 Task: Buy 3 Sport Headbands of size small for Boys from Accessories section under best seller category for shipping address: Anna Garcia, 149 Hardman Road, Brattleboro, Vermont 05301, Cell Number 8028188313. Pay from credit card ending with 6759, CVV 506
Action: Mouse moved to (311, 99)
Screenshot: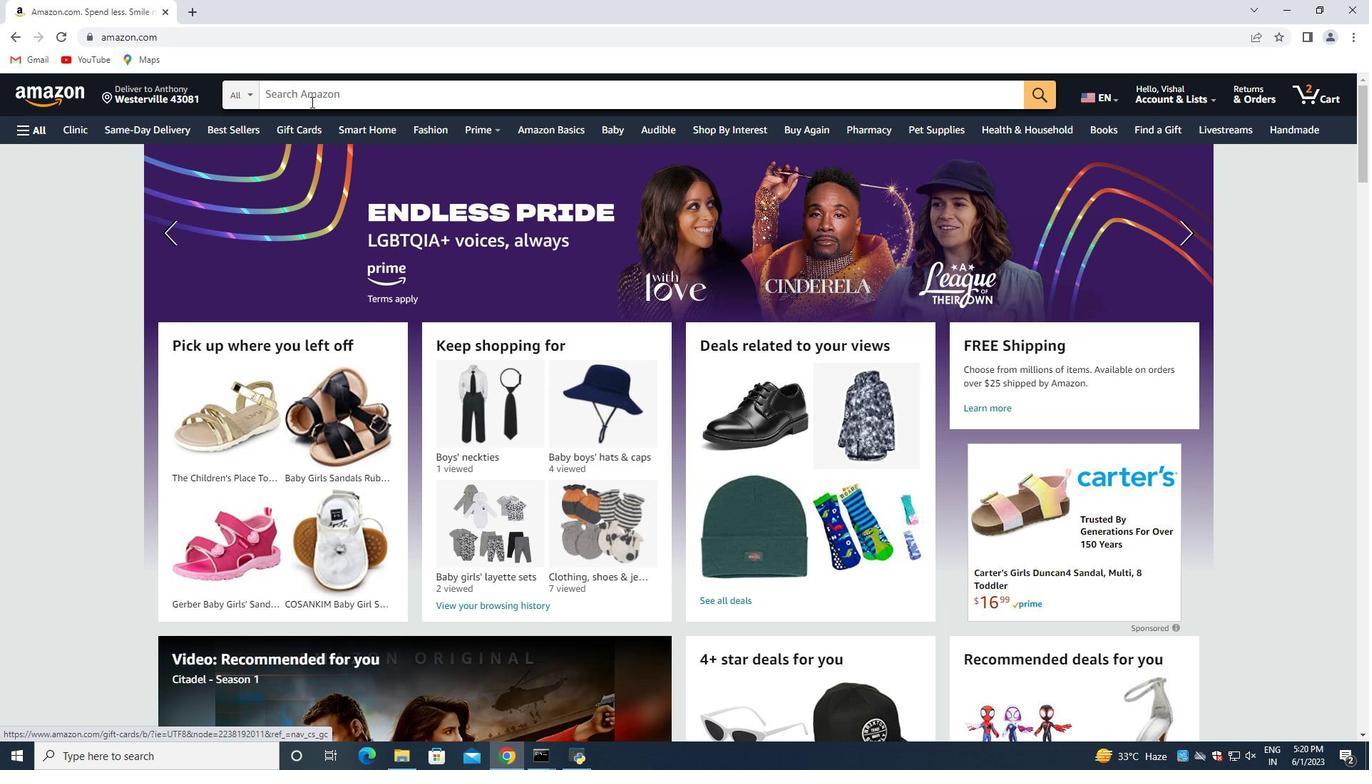 
Action: Mouse pressed left at (311, 99)
Screenshot: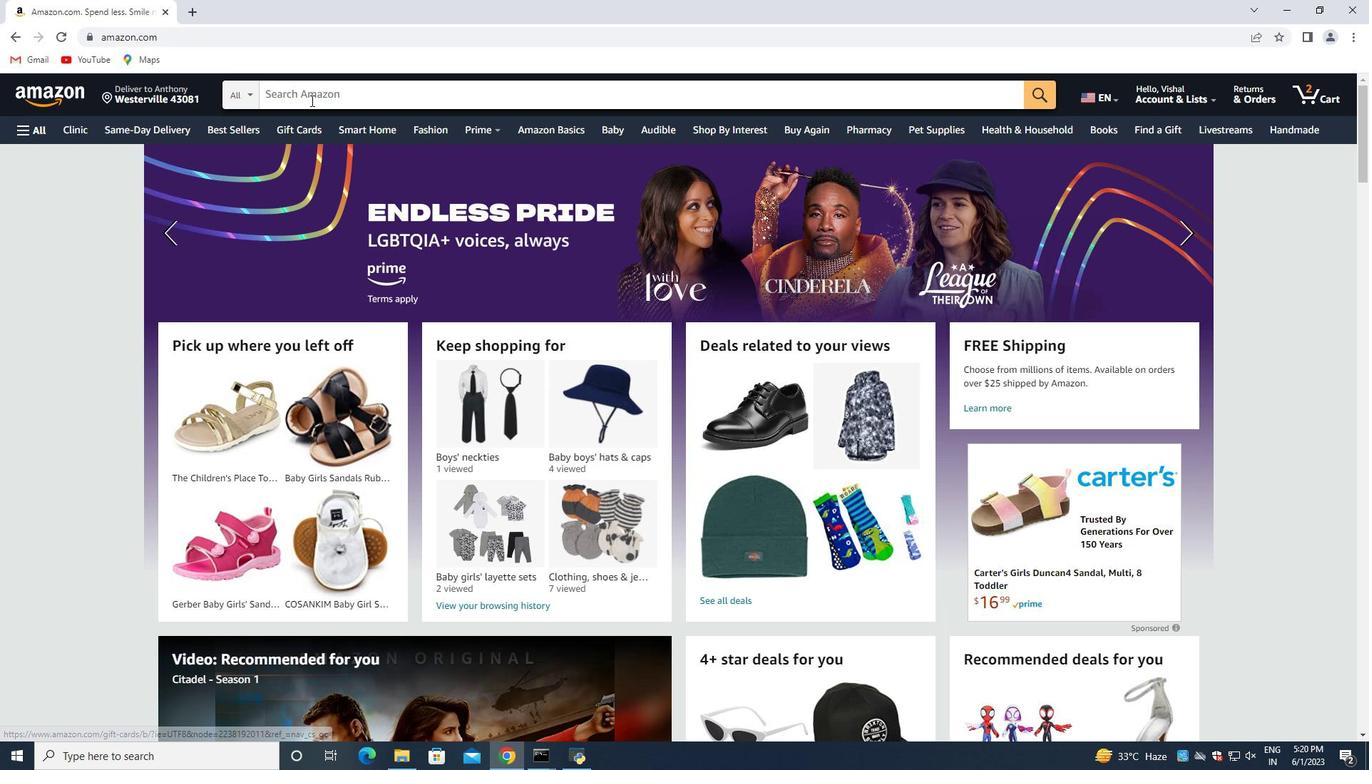 
Action: Key pressed <Key.shift>Sport<Key.space><Key.shift>Headbands<Key.space>of<Key.space>size<Key.space>small<Key.space>for<Key.space>boys<Key.enter>
Screenshot: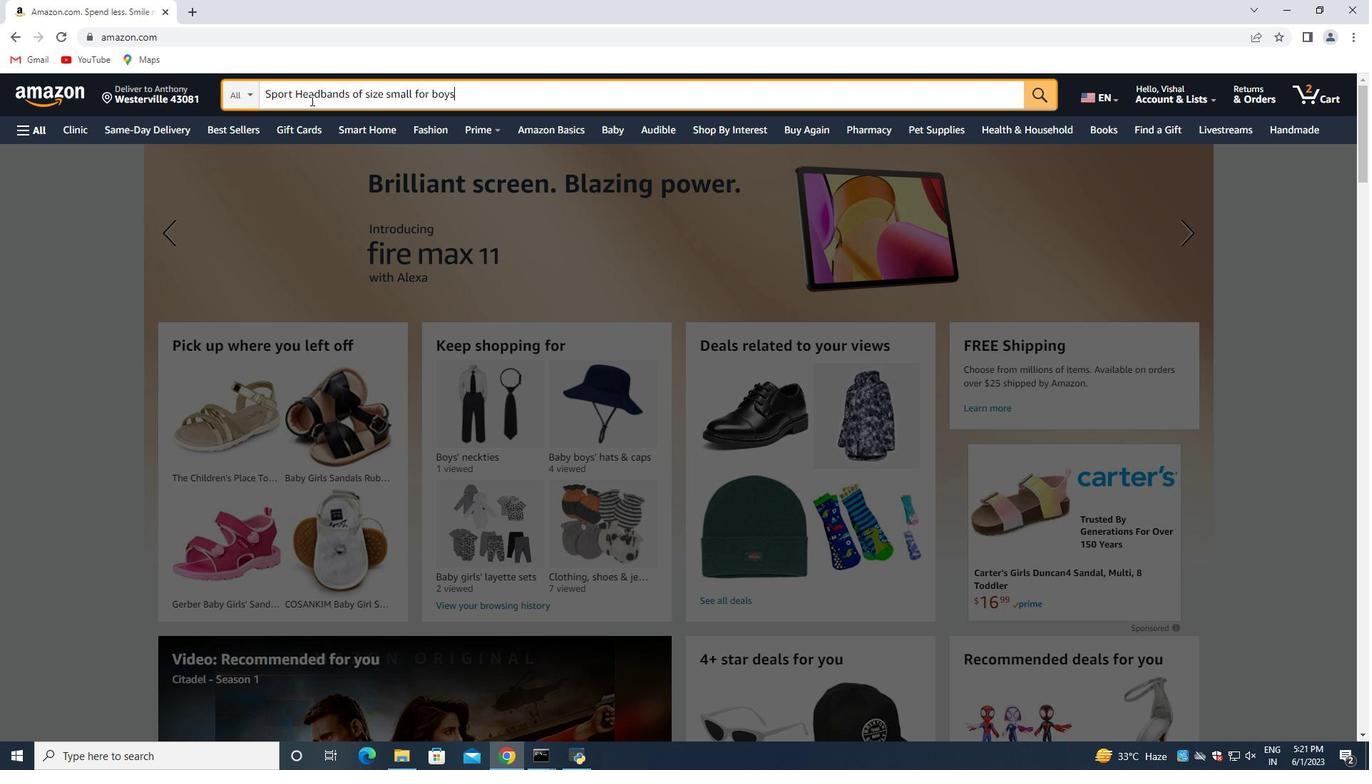 
Action: Mouse moved to (286, 143)
Screenshot: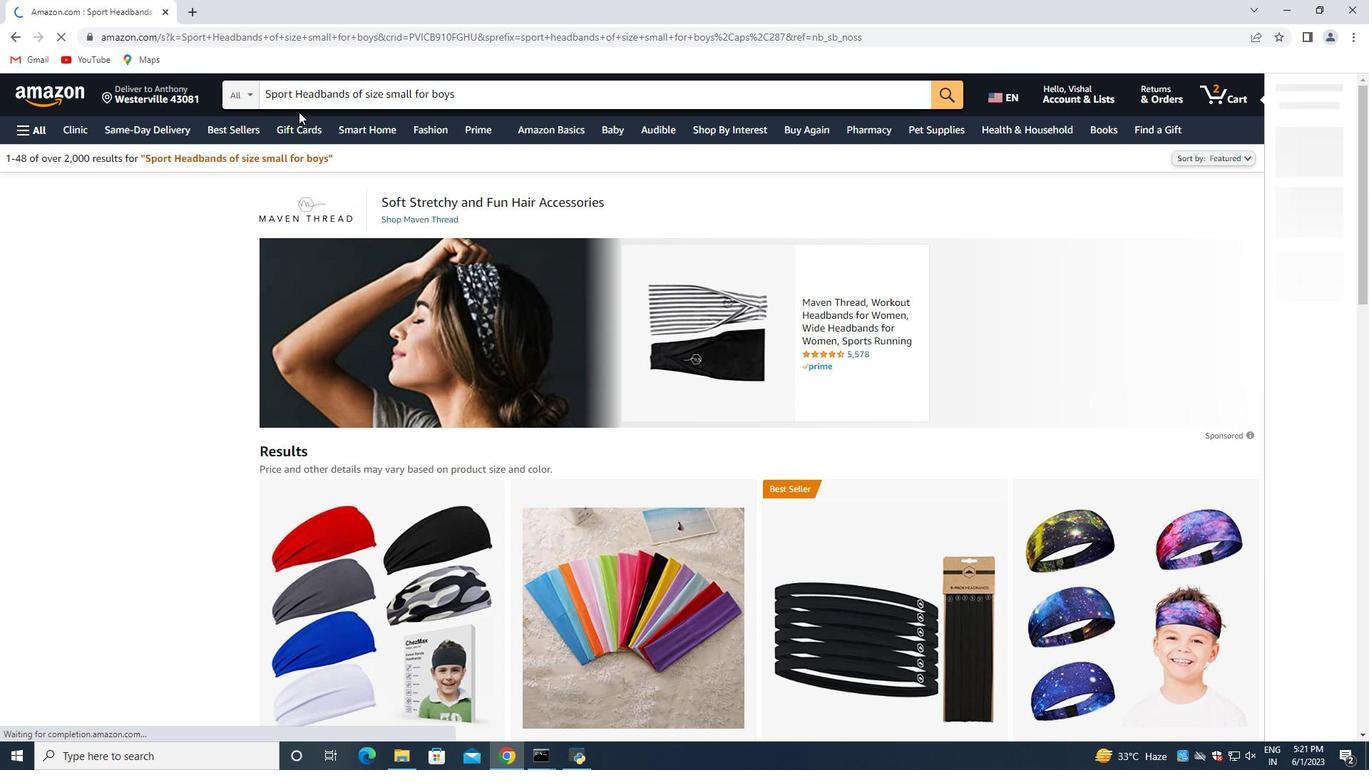 
Action: Mouse scrolled (286, 142) with delta (0, 0)
Screenshot: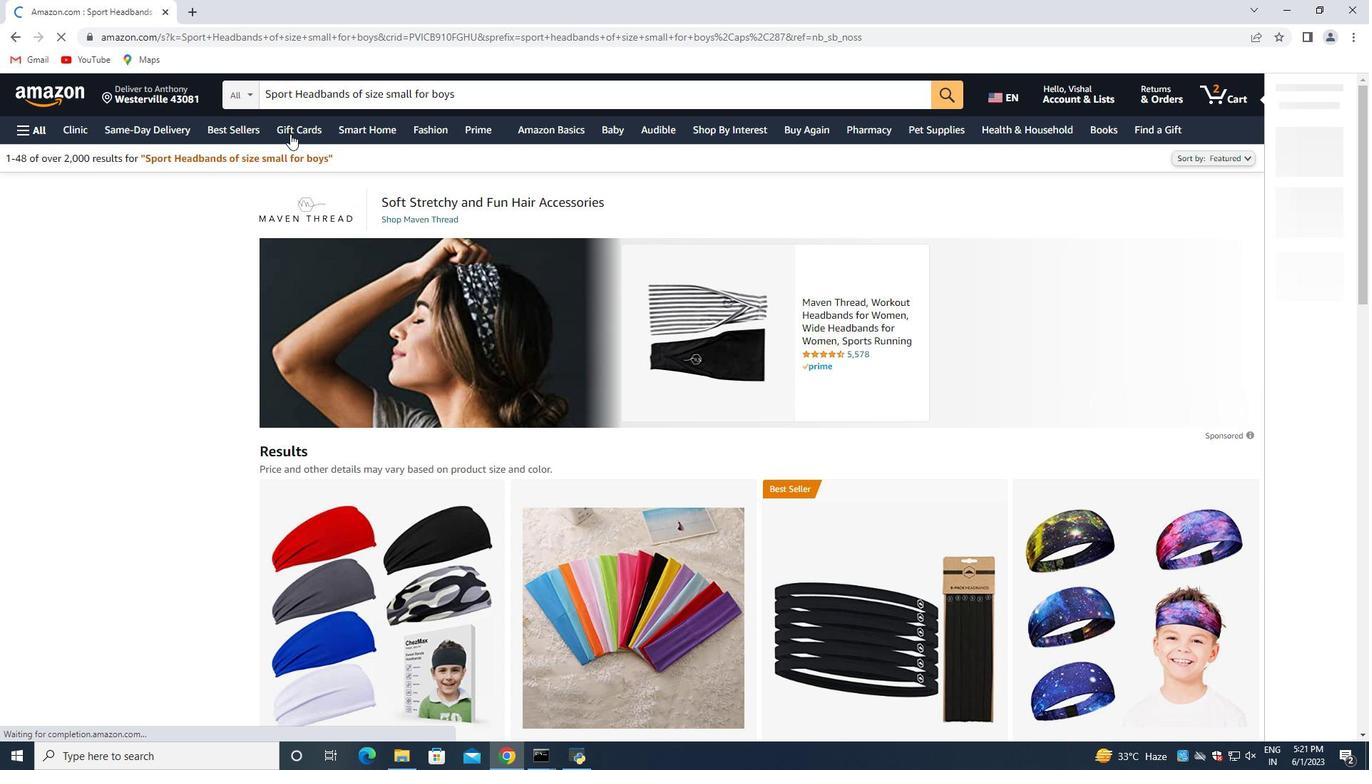 
Action: Mouse moved to (286, 144)
Screenshot: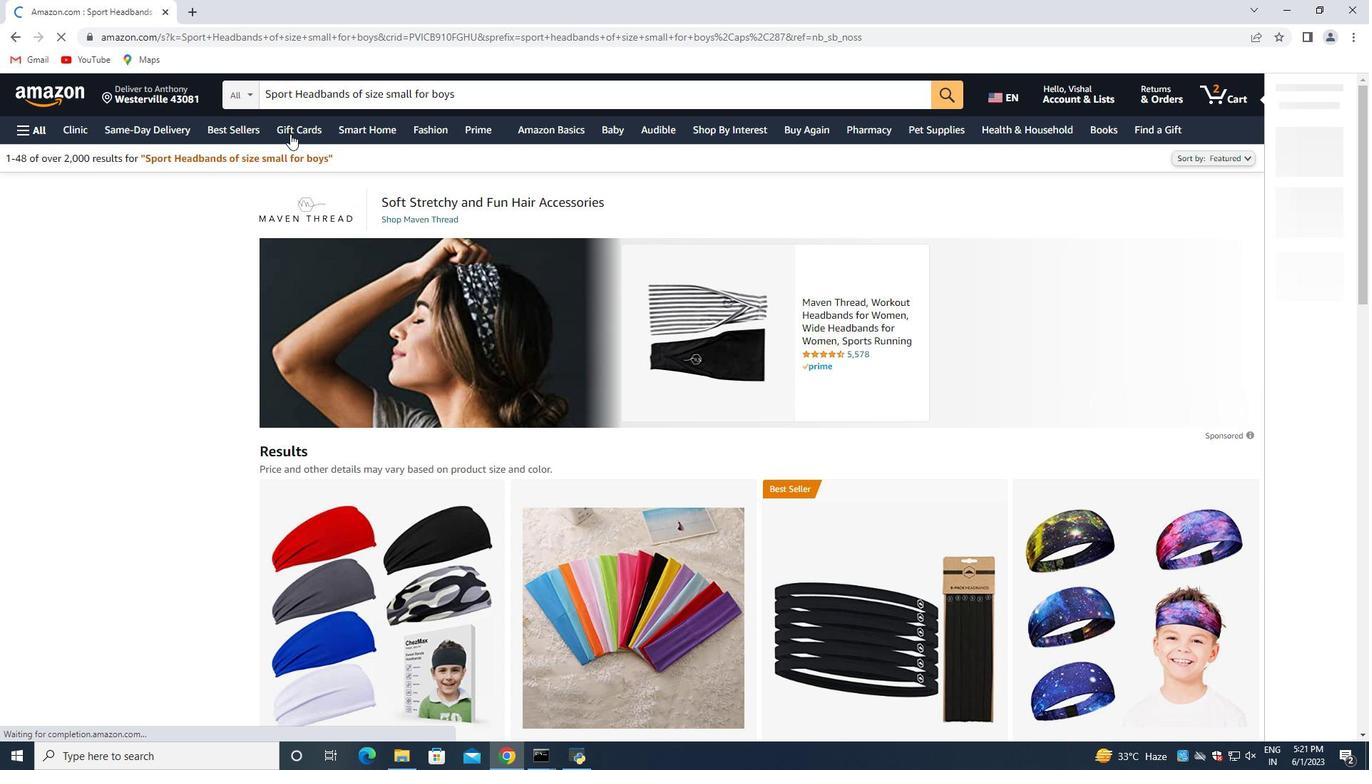 
Action: Mouse scrolled (286, 143) with delta (0, 0)
Screenshot: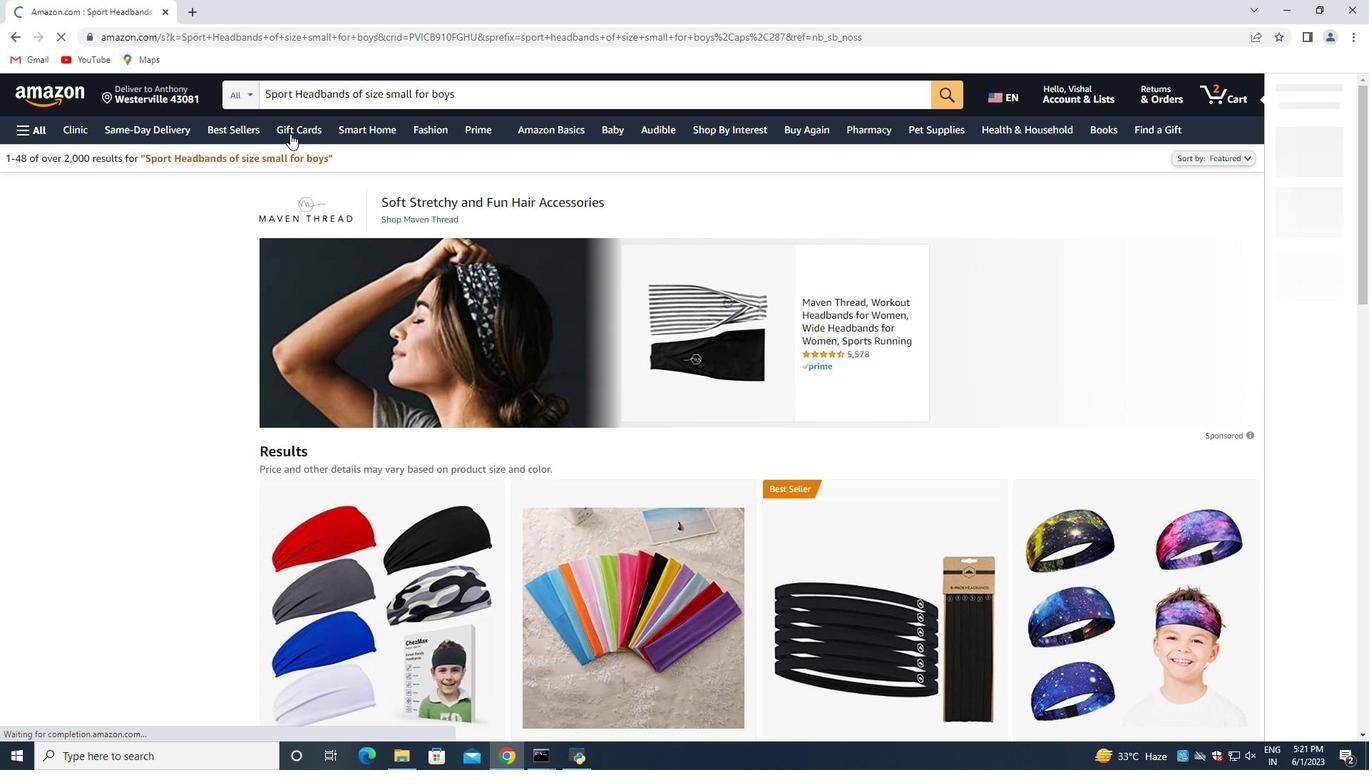 
Action: Mouse moved to (285, 148)
Screenshot: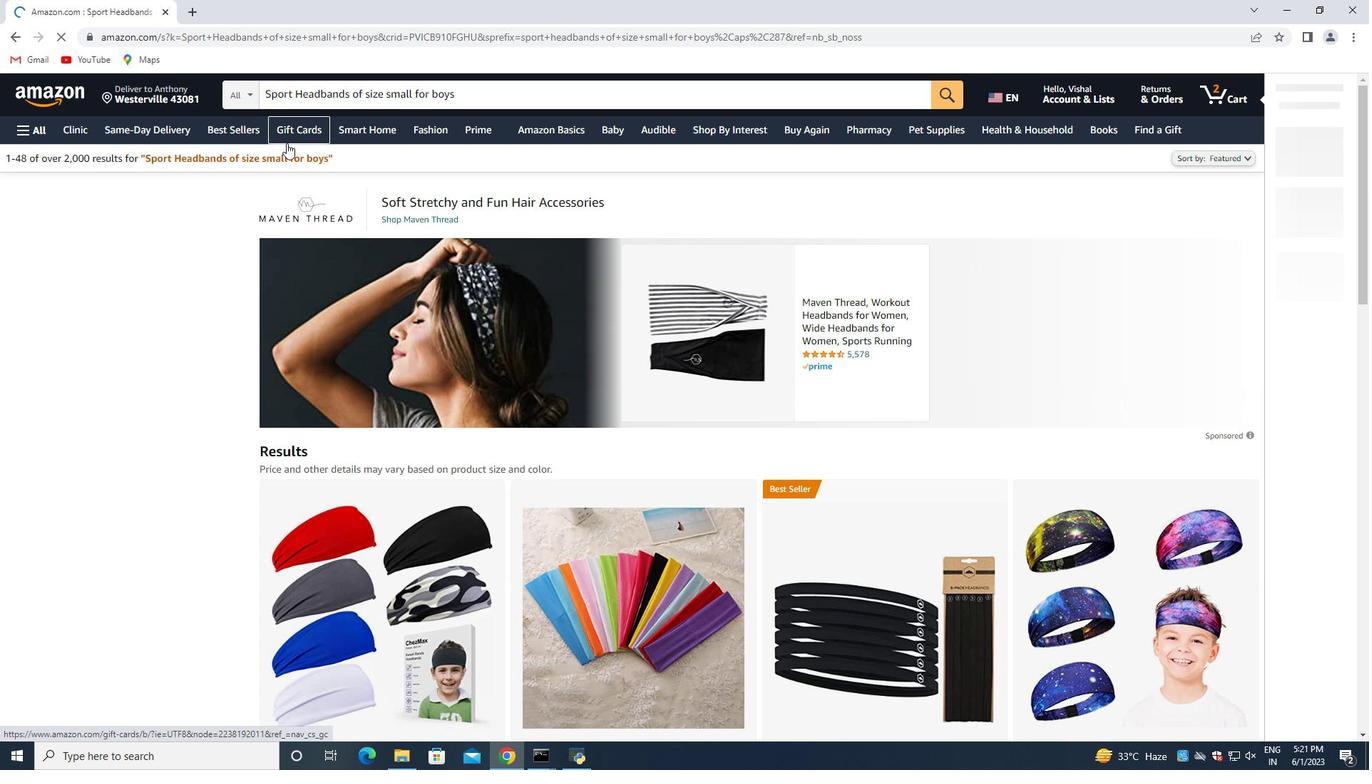 
Action: Mouse scrolled (285, 147) with delta (0, 0)
Screenshot: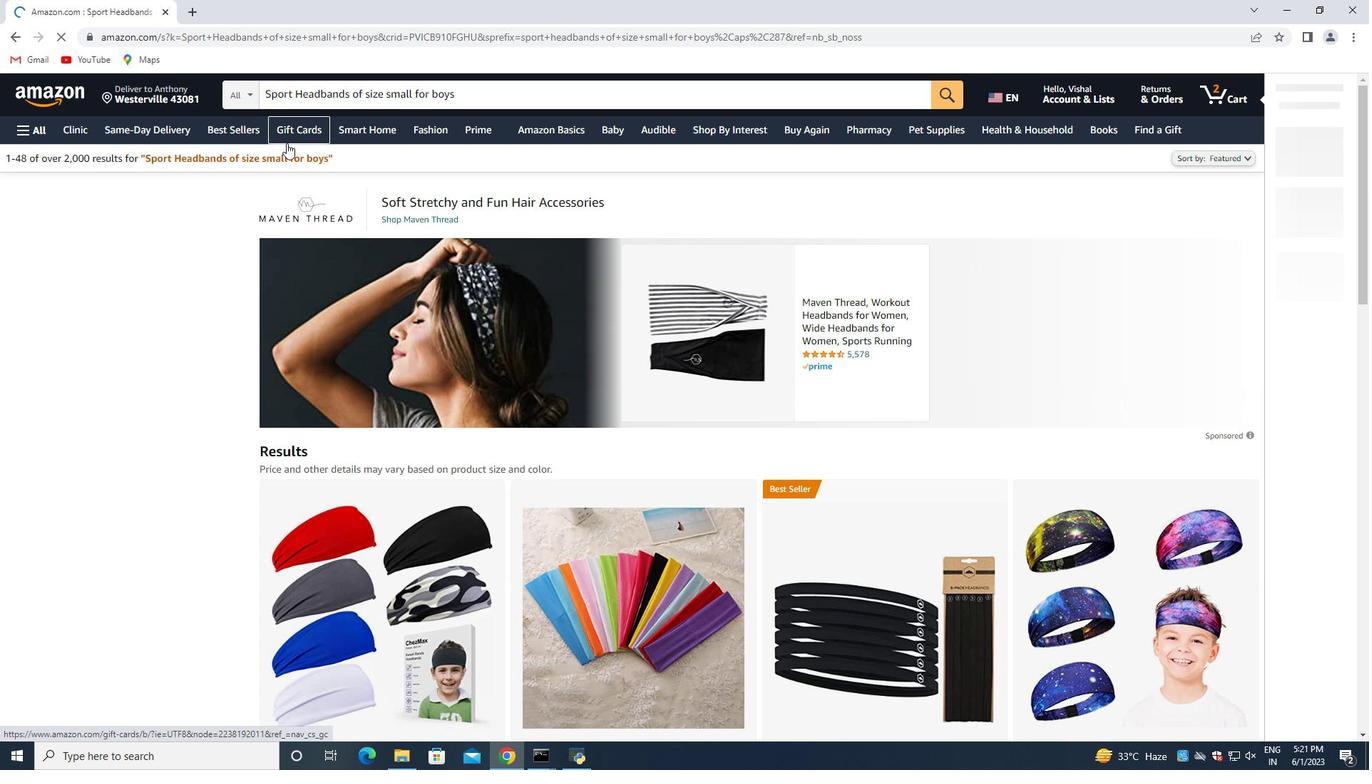 
Action: Mouse moved to (282, 149)
Screenshot: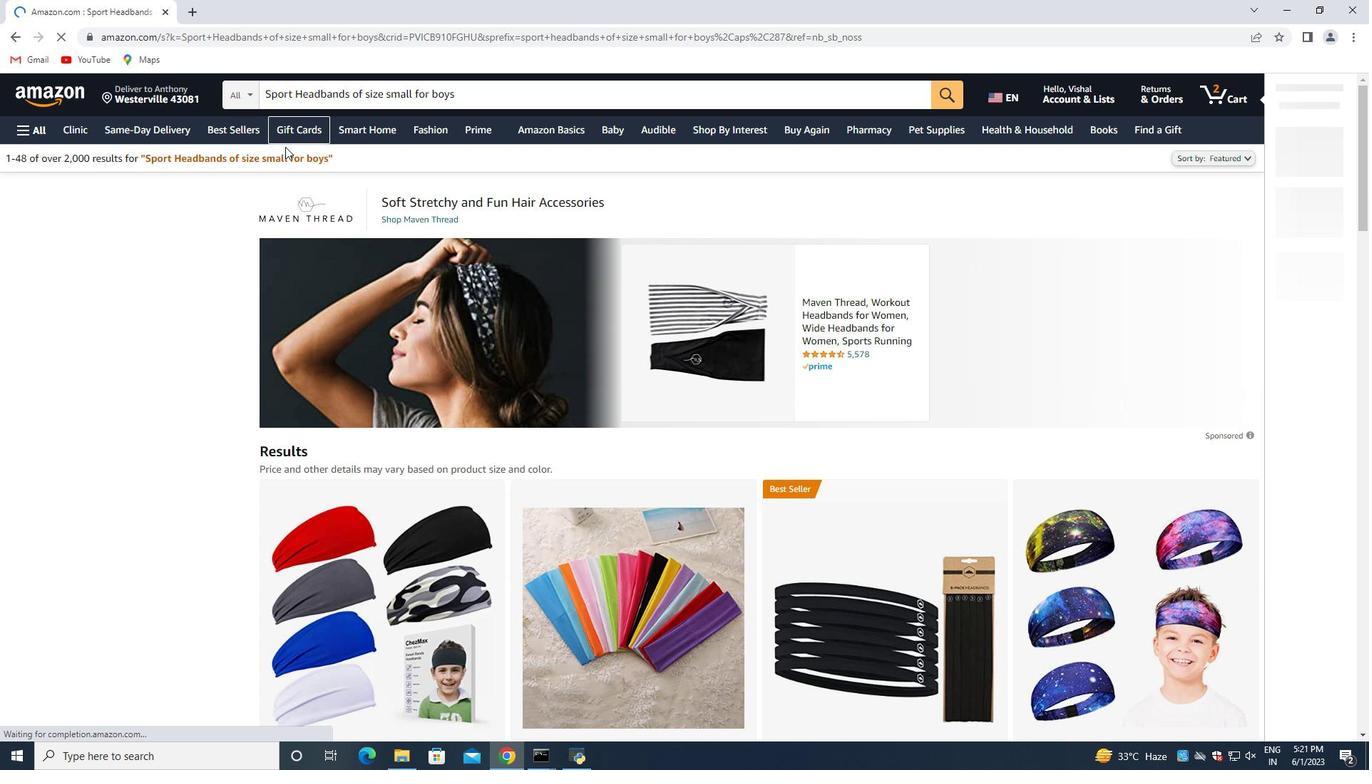 
Action: Mouse scrolled (282, 148) with delta (0, 0)
Screenshot: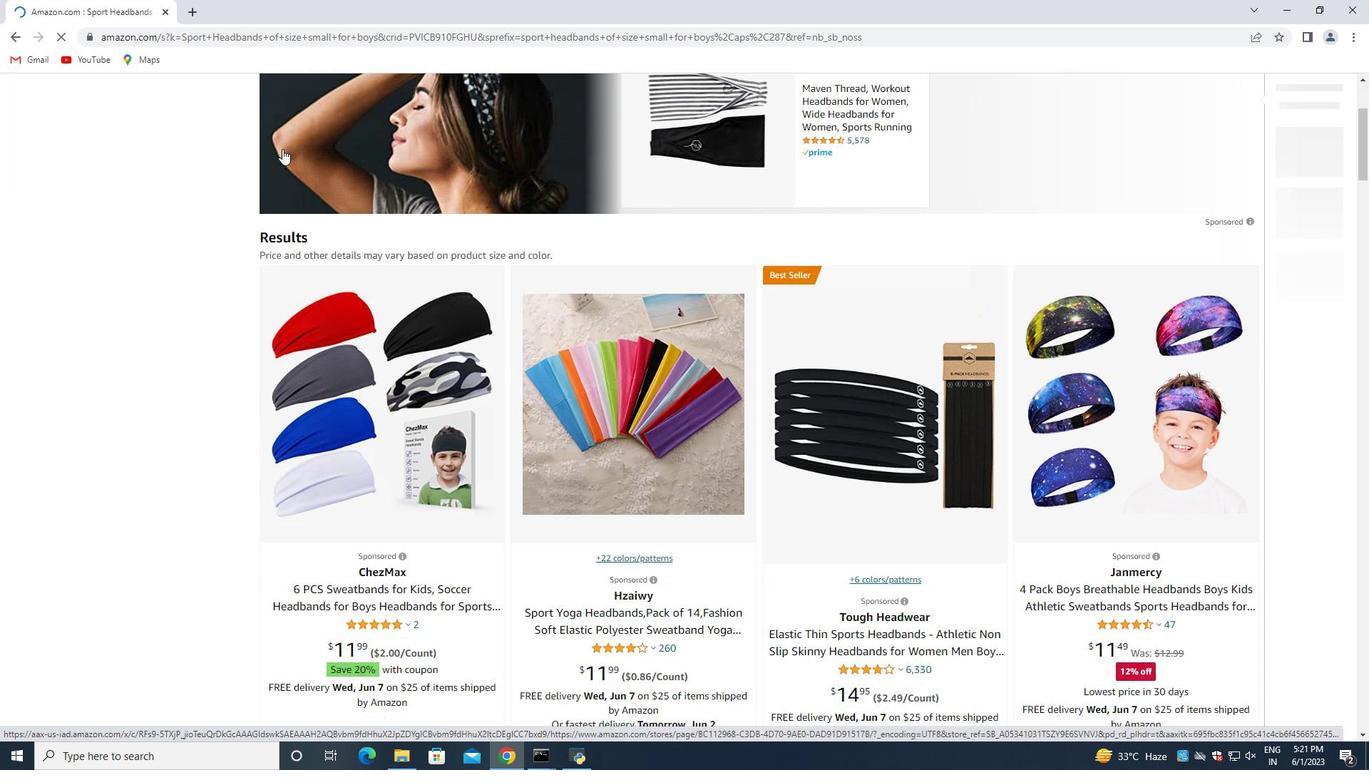 
Action: Mouse moved to (273, 154)
Screenshot: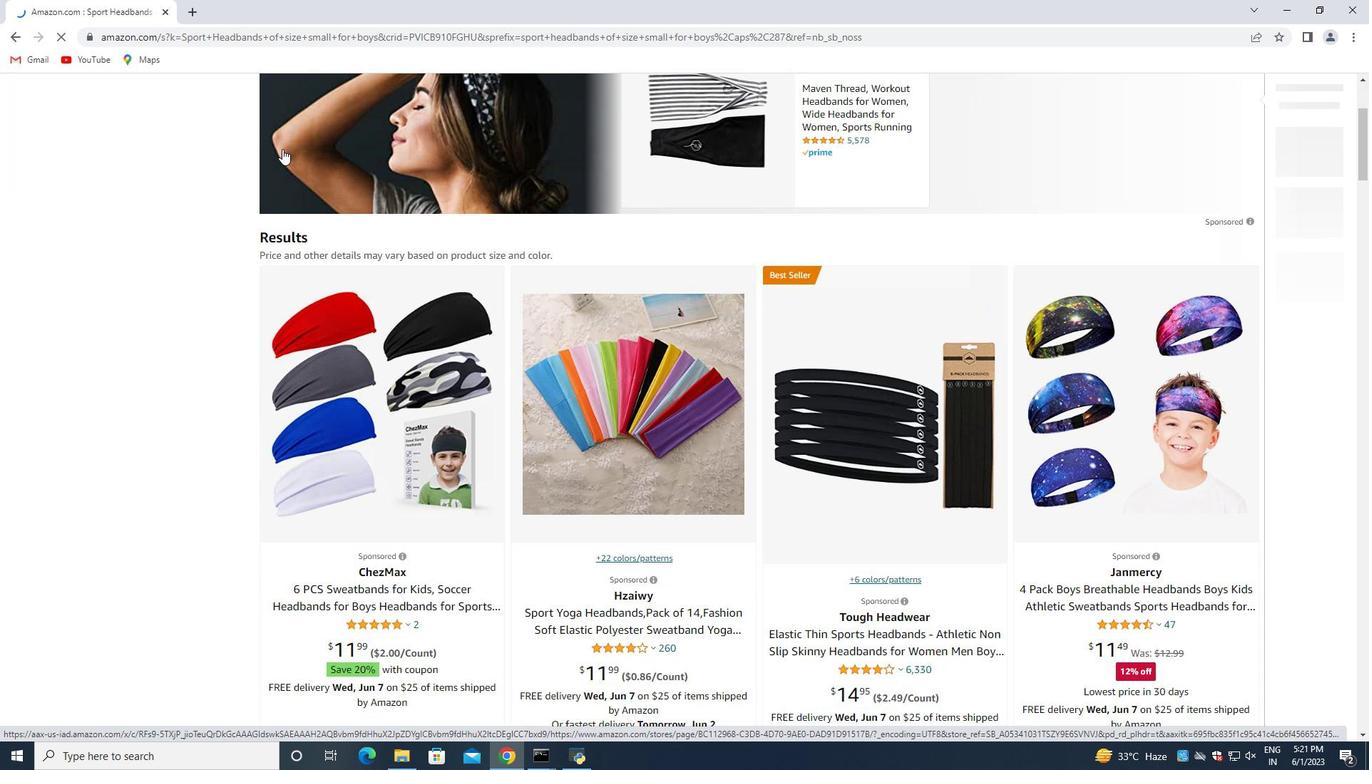 
Action: Mouse scrolled (278, 150) with delta (0, 0)
Screenshot: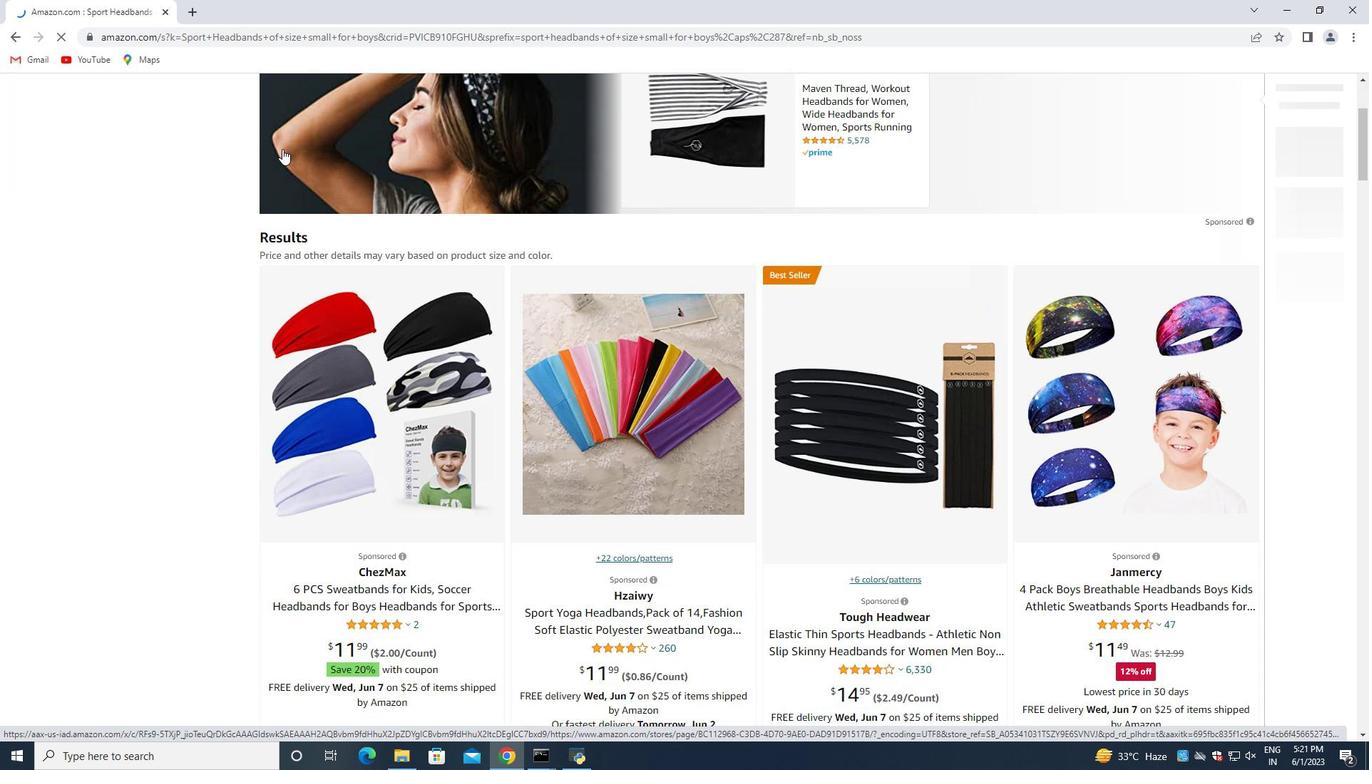 
Action: Mouse moved to (272, 154)
Screenshot: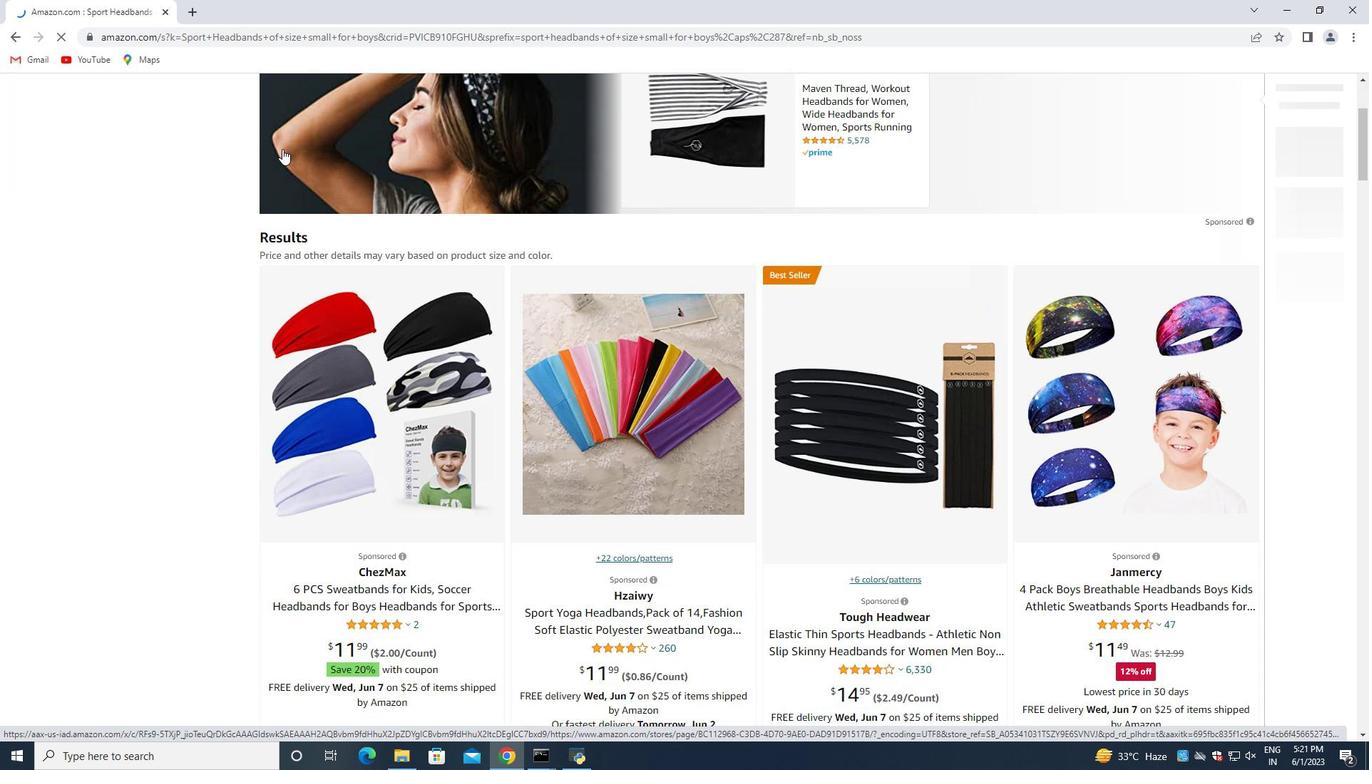 
Action: Mouse scrolled (272, 153) with delta (0, 0)
Screenshot: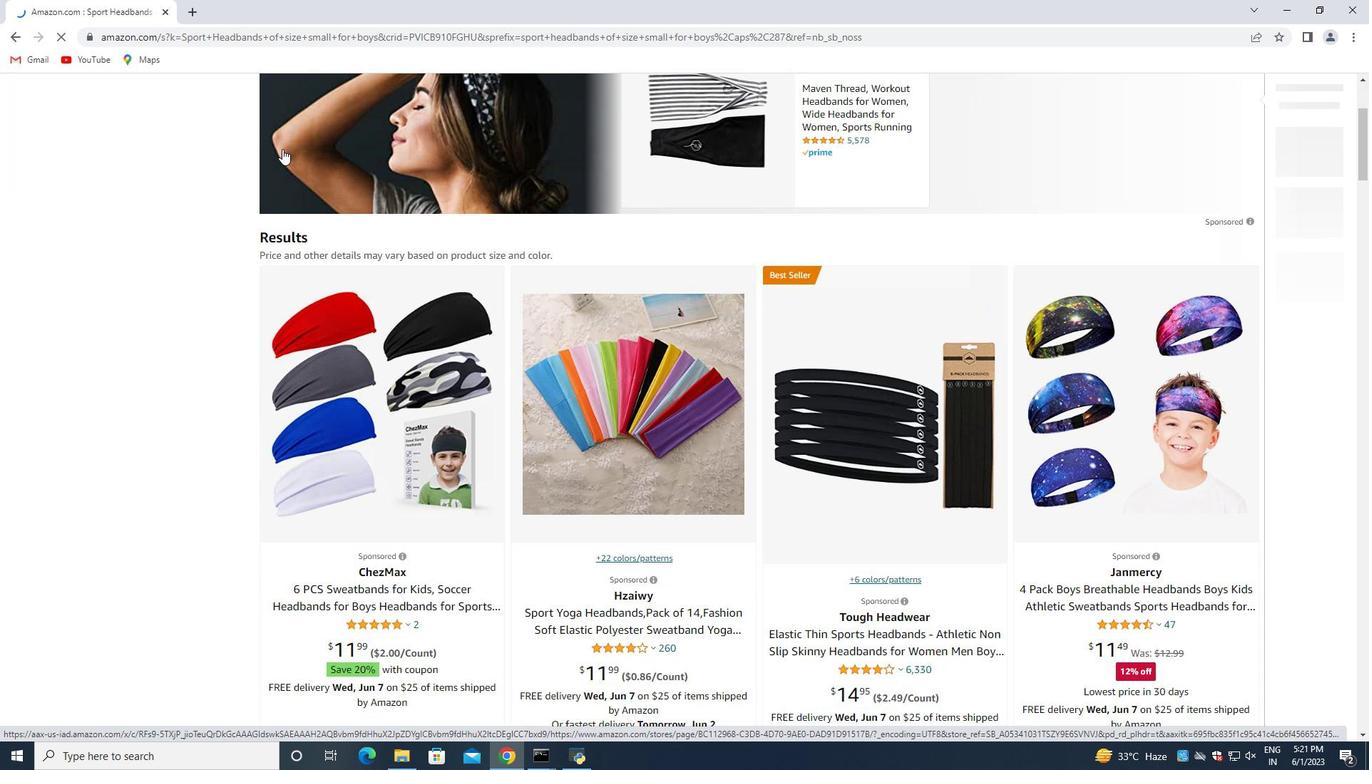 
Action: Mouse moved to (269, 155)
Screenshot: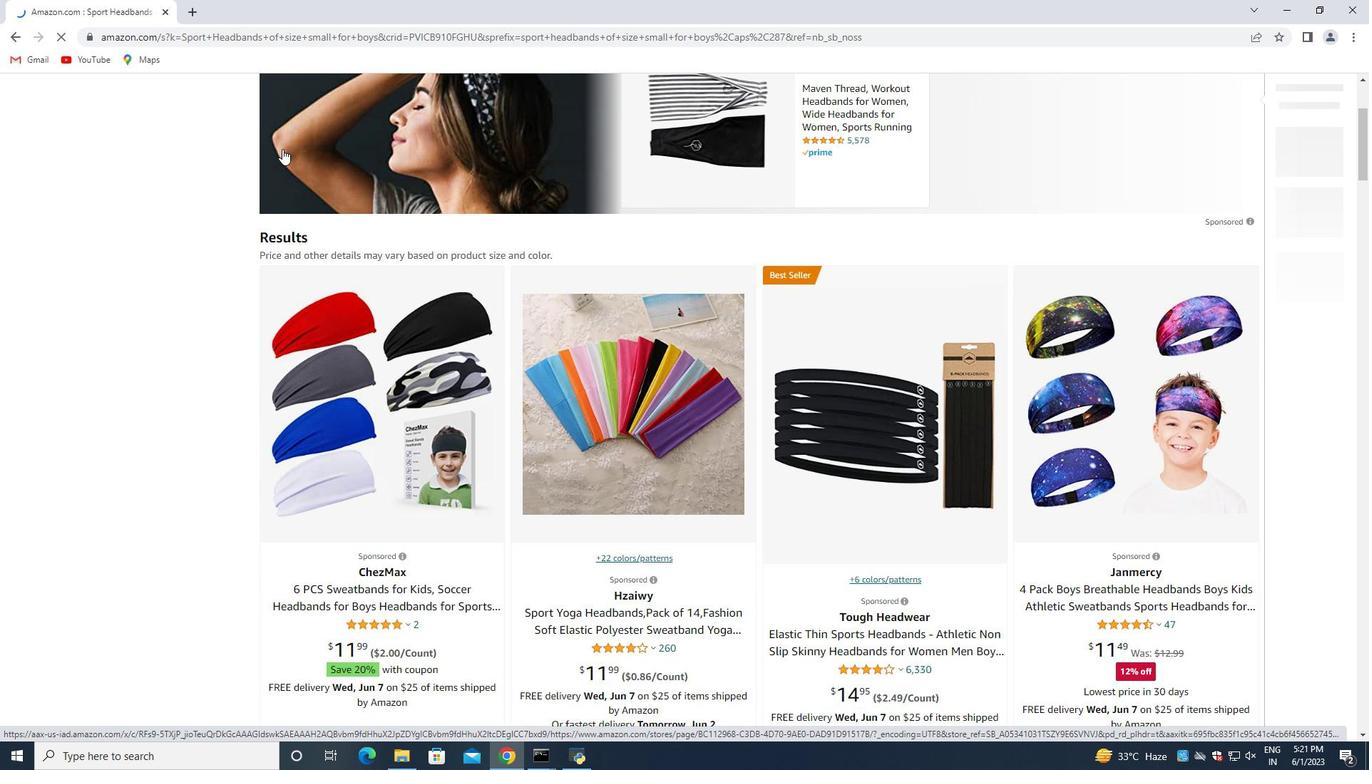 
Action: Mouse scrolled (269, 156) with delta (0, 0)
Screenshot: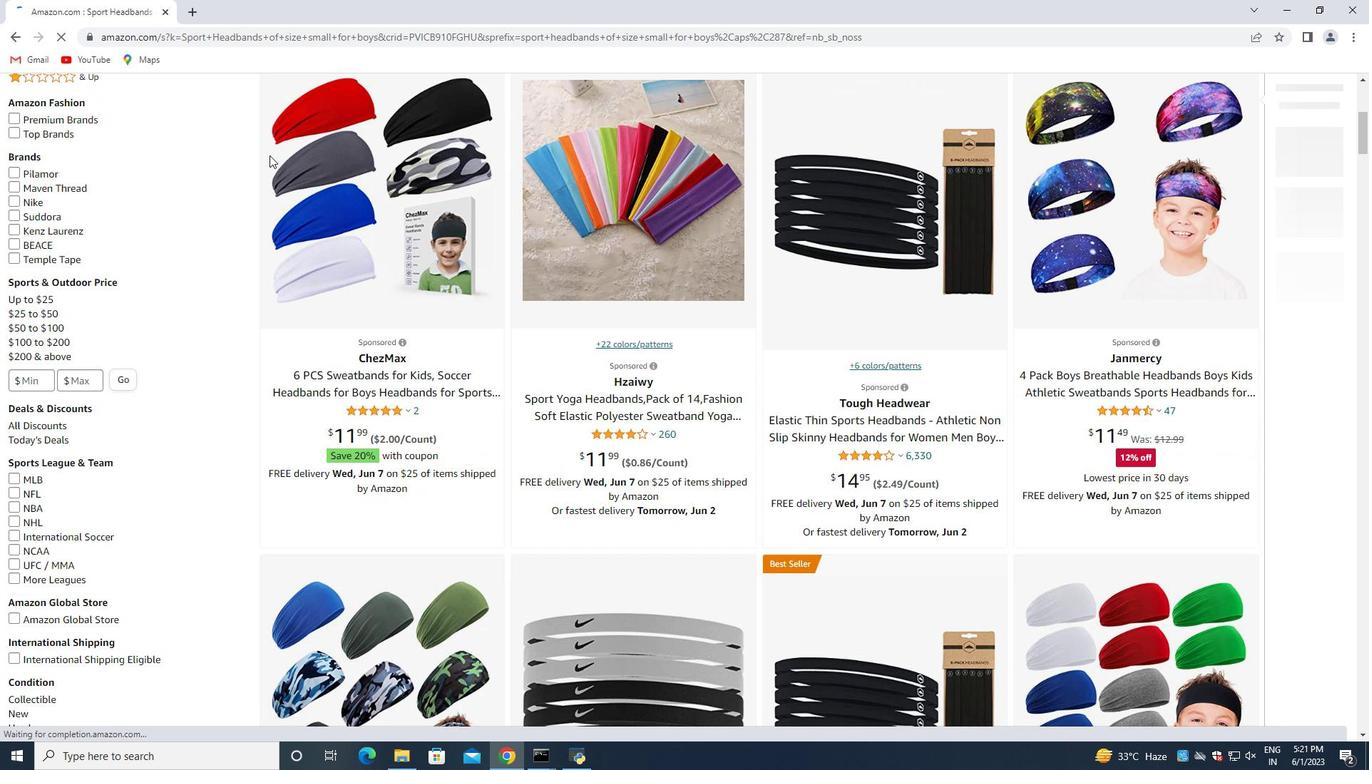 
Action: Mouse scrolled (269, 156) with delta (0, 0)
Screenshot: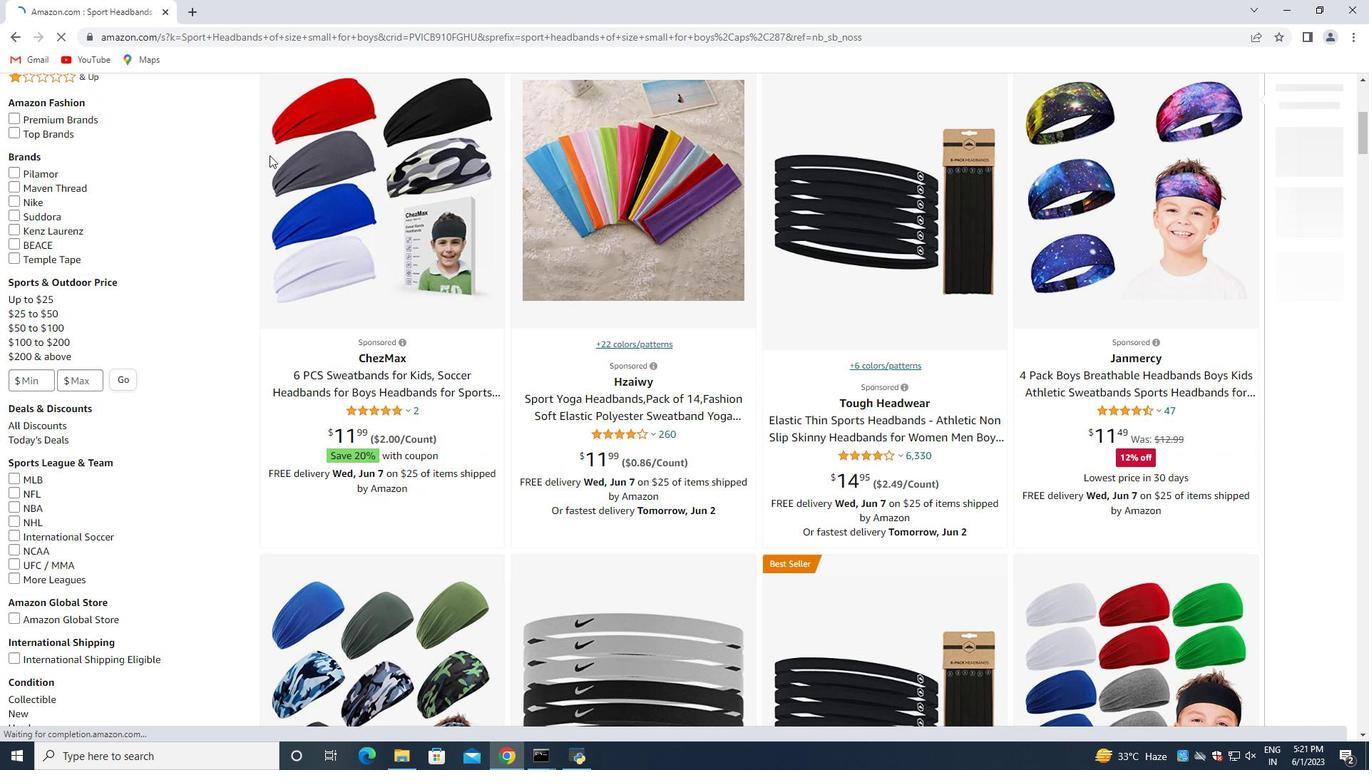 
Action: Mouse scrolled (269, 156) with delta (0, 0)
Screenshot: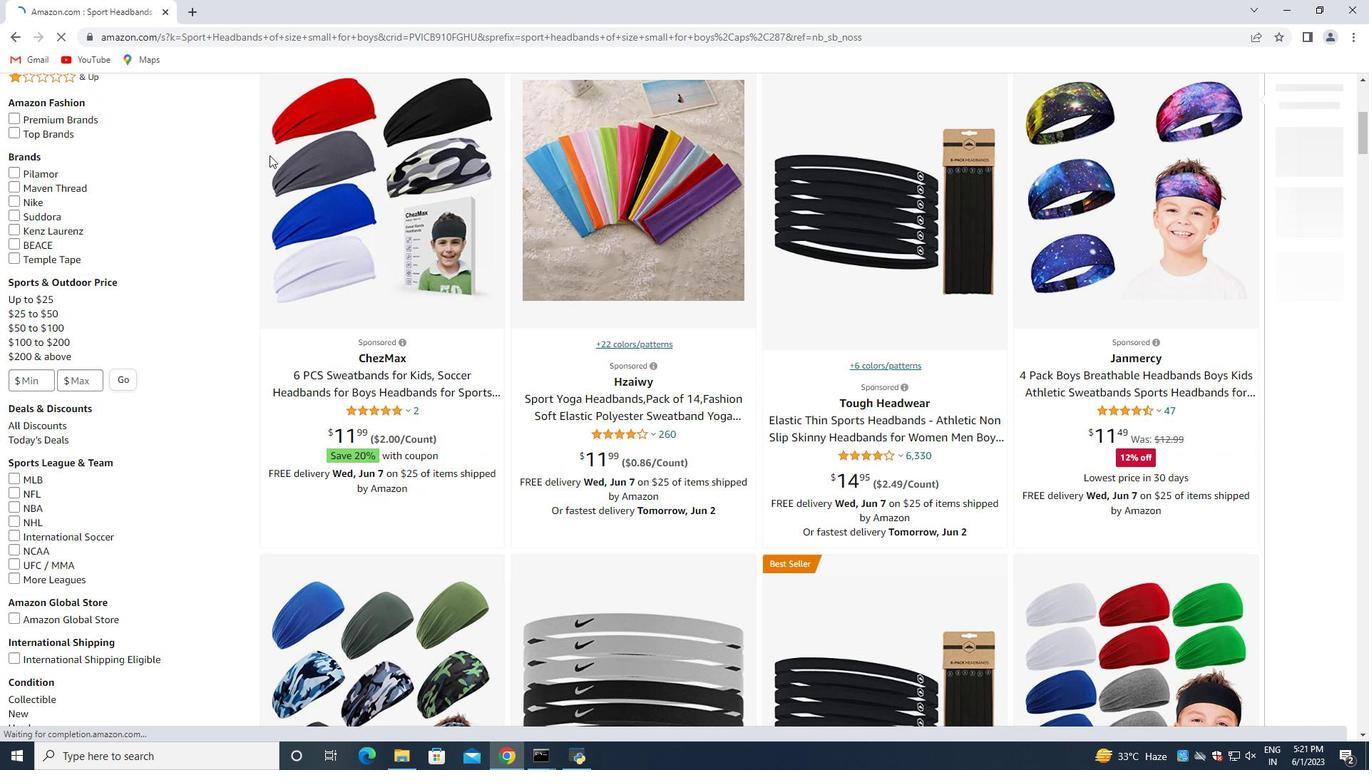 
Action: Mouse scrolled (269, 156) with delta (0, 0)
Screenshot: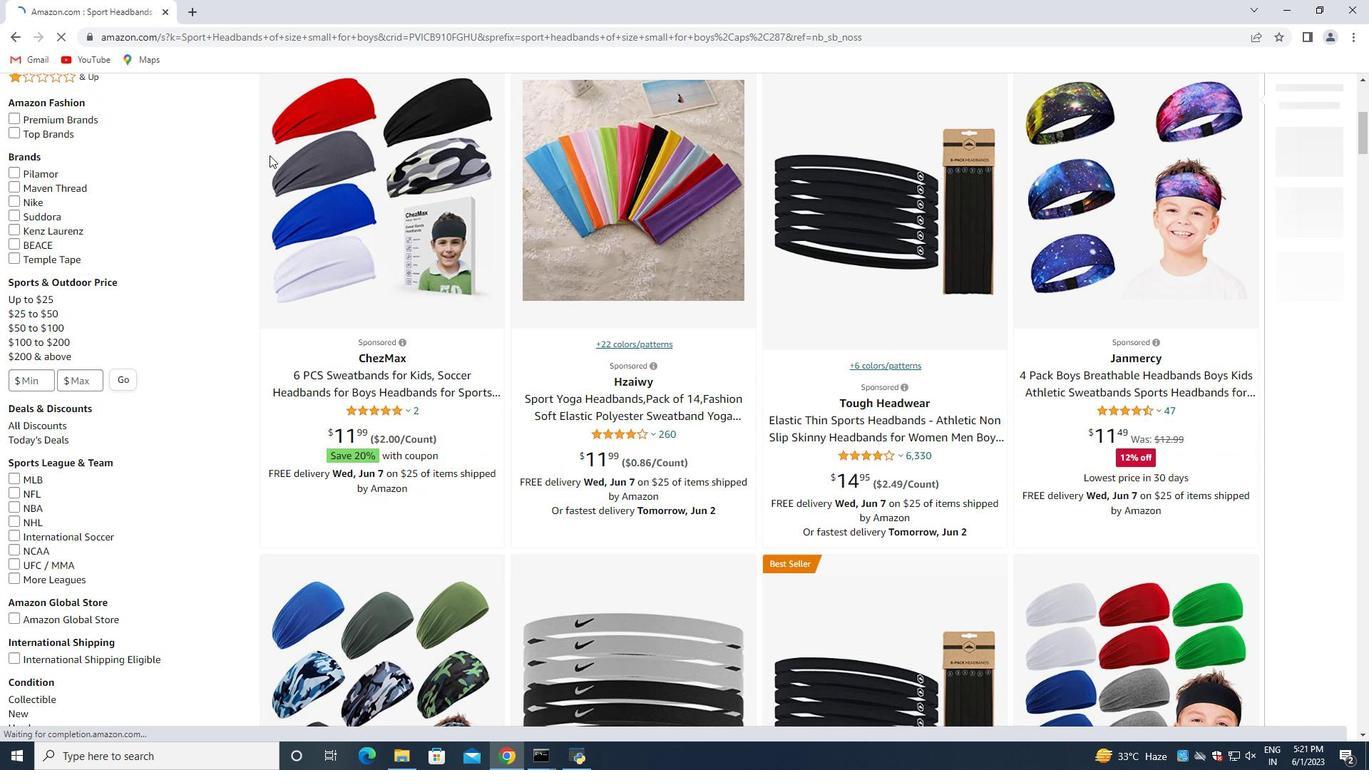 
Action: Mouse moved to (149, 154)
Screenshot: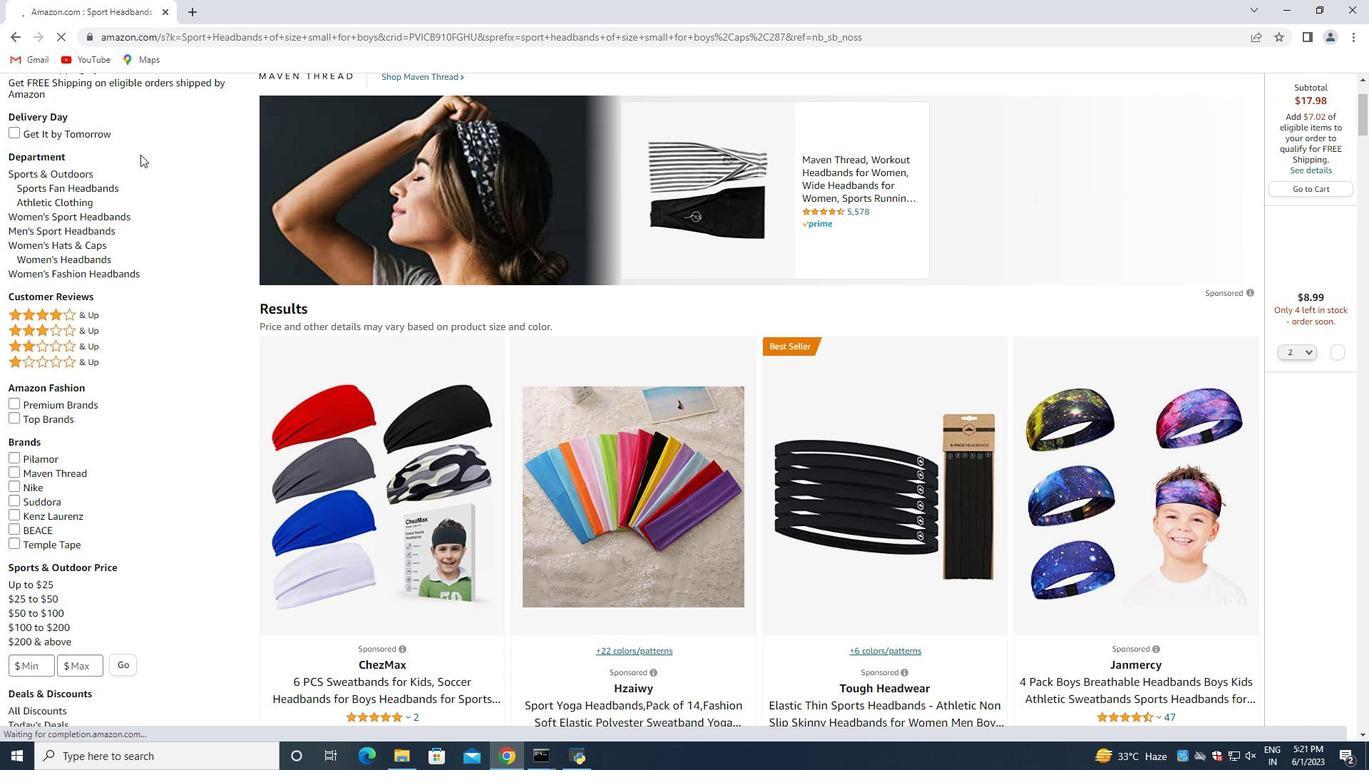 
Action: Mouse scrolled (149, 154) with delta (0, 0)
Screenshot: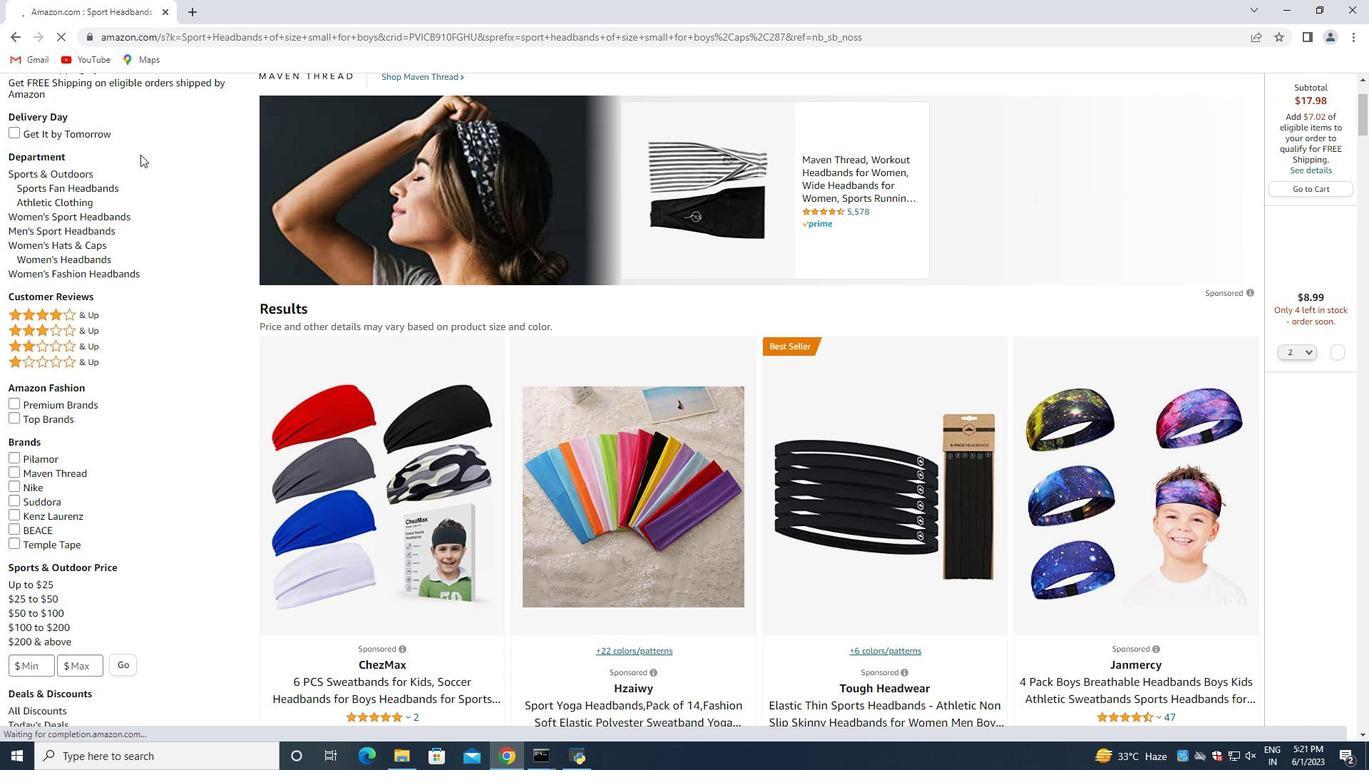 
Action: Mouse moved to (150, 153)
Screenshot: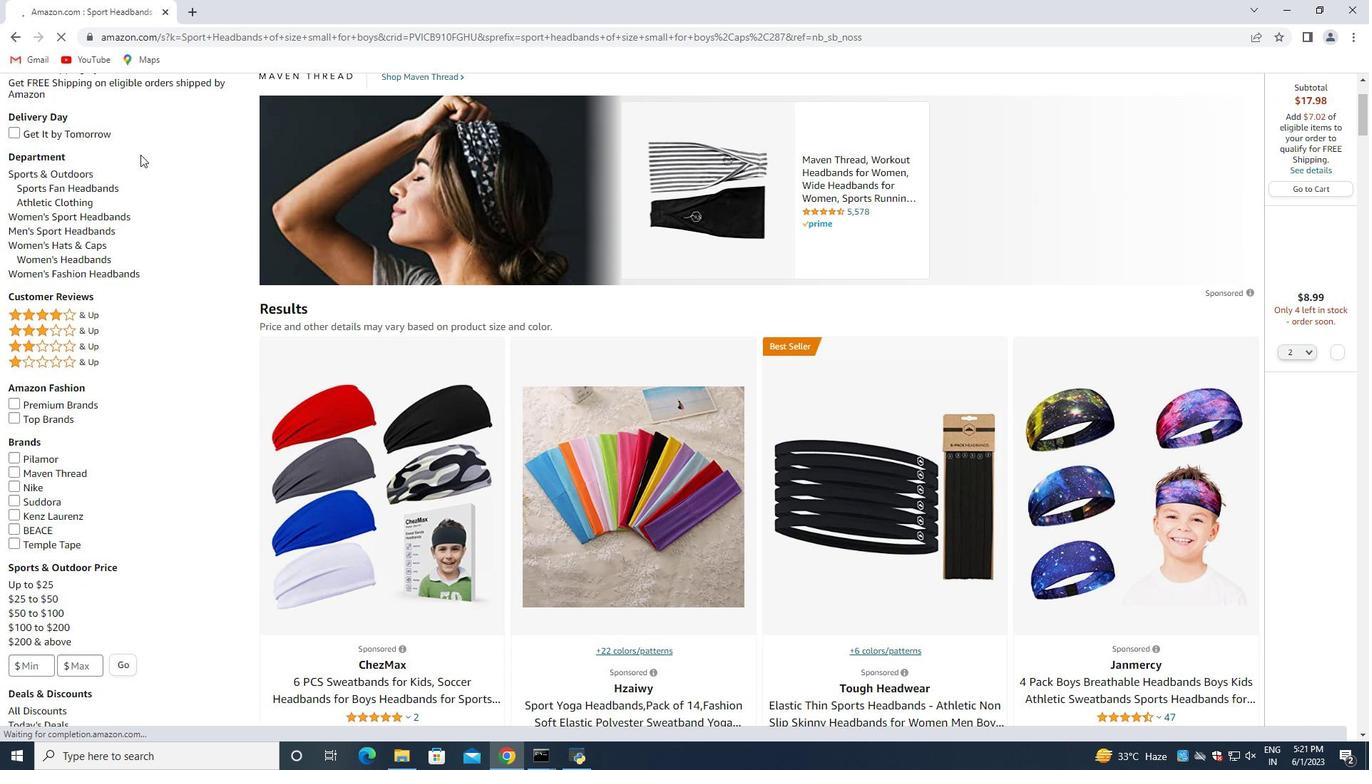 
Action: Mouse scrolled (150, 154) with delta (0, 0)
Screenshot: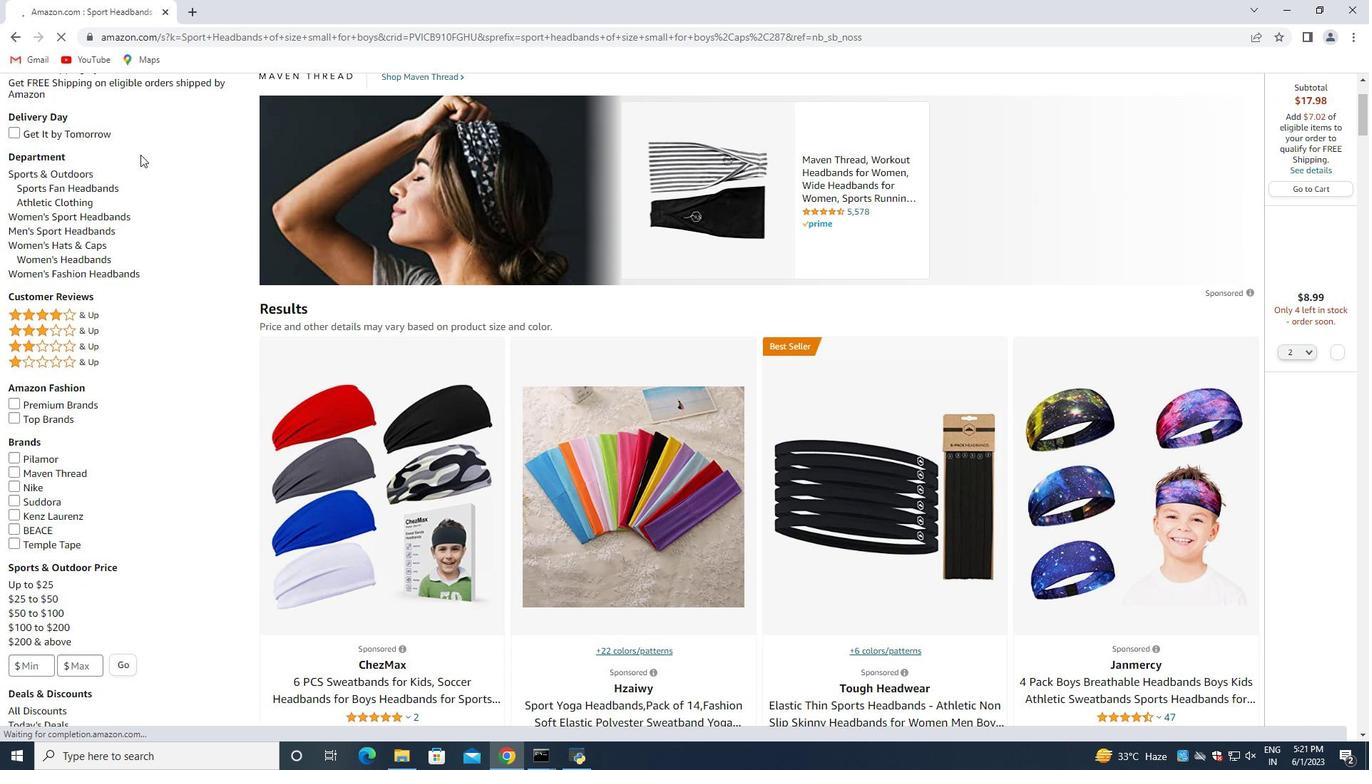 
Action: Mouse moved to (172, 335)
Screenshot: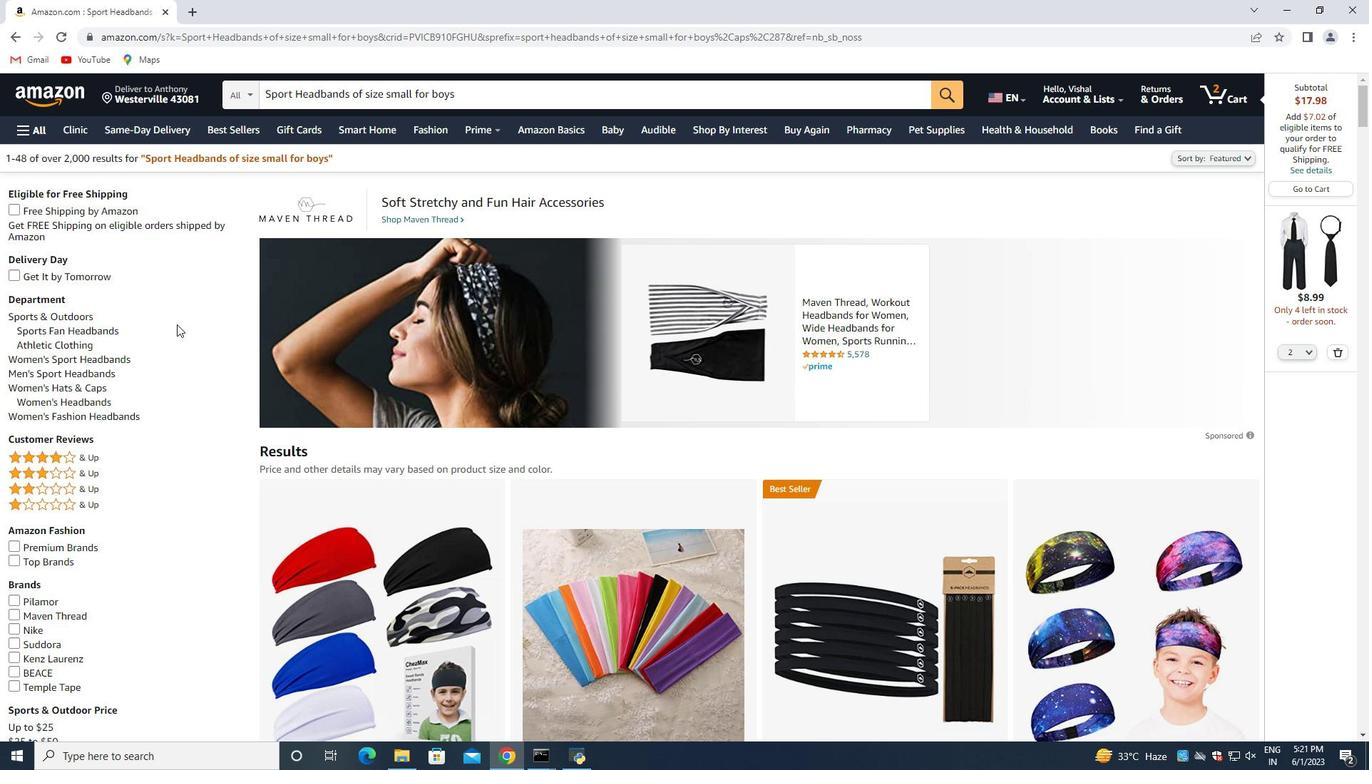 
Action: Mouse scrolled (172, 336) with delta (0, 0)
Screenshot: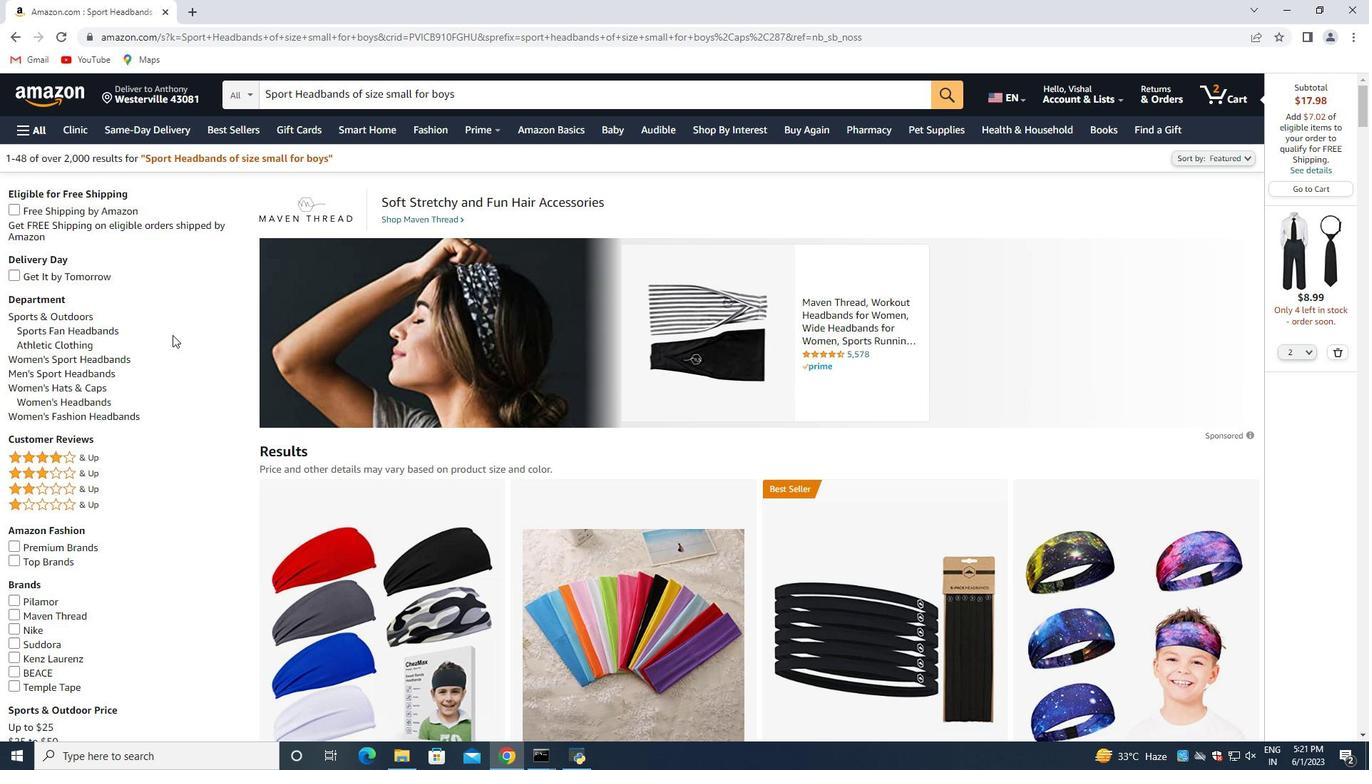 
Action: Mouse scrolled (172, 336) with delta (0, 0)
Screenshot: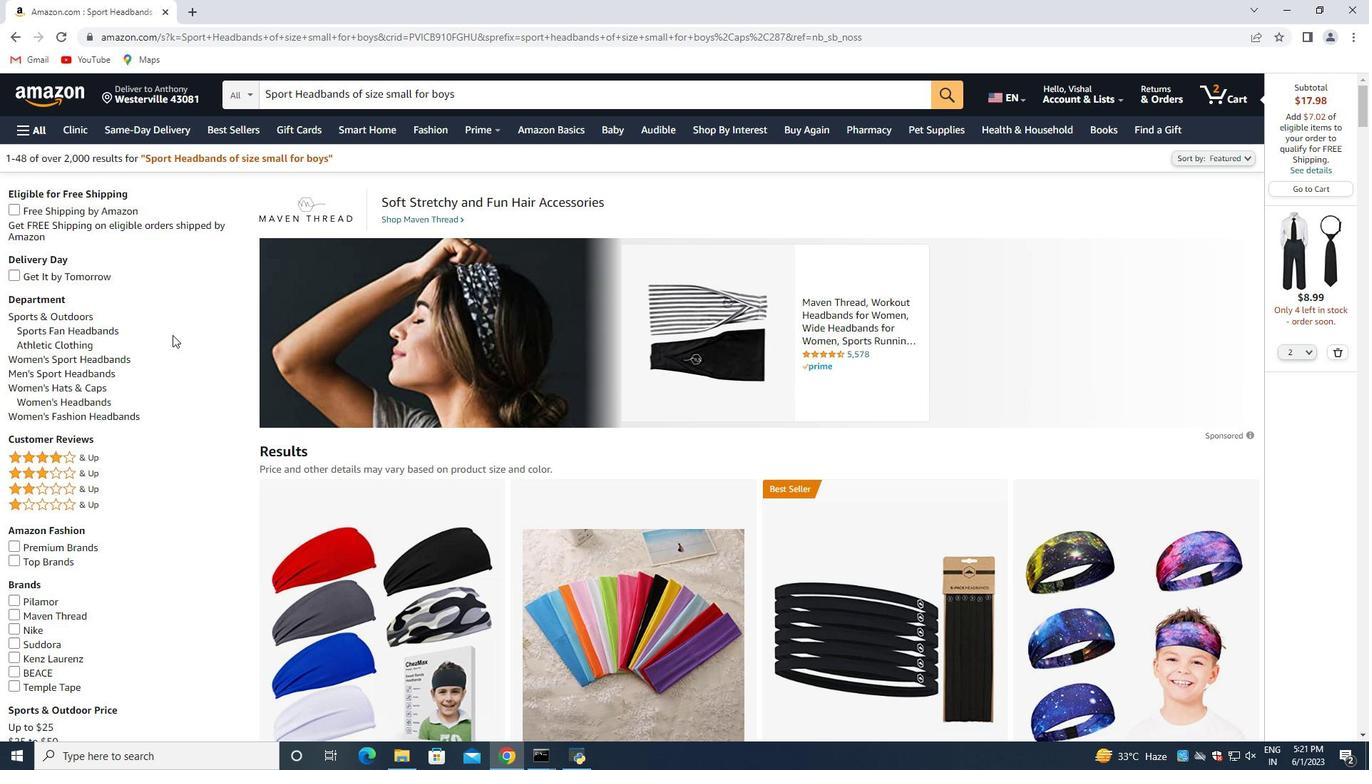 
Action: Mouse scrolled (172, 336) with delta (0, 0)
Screenshot: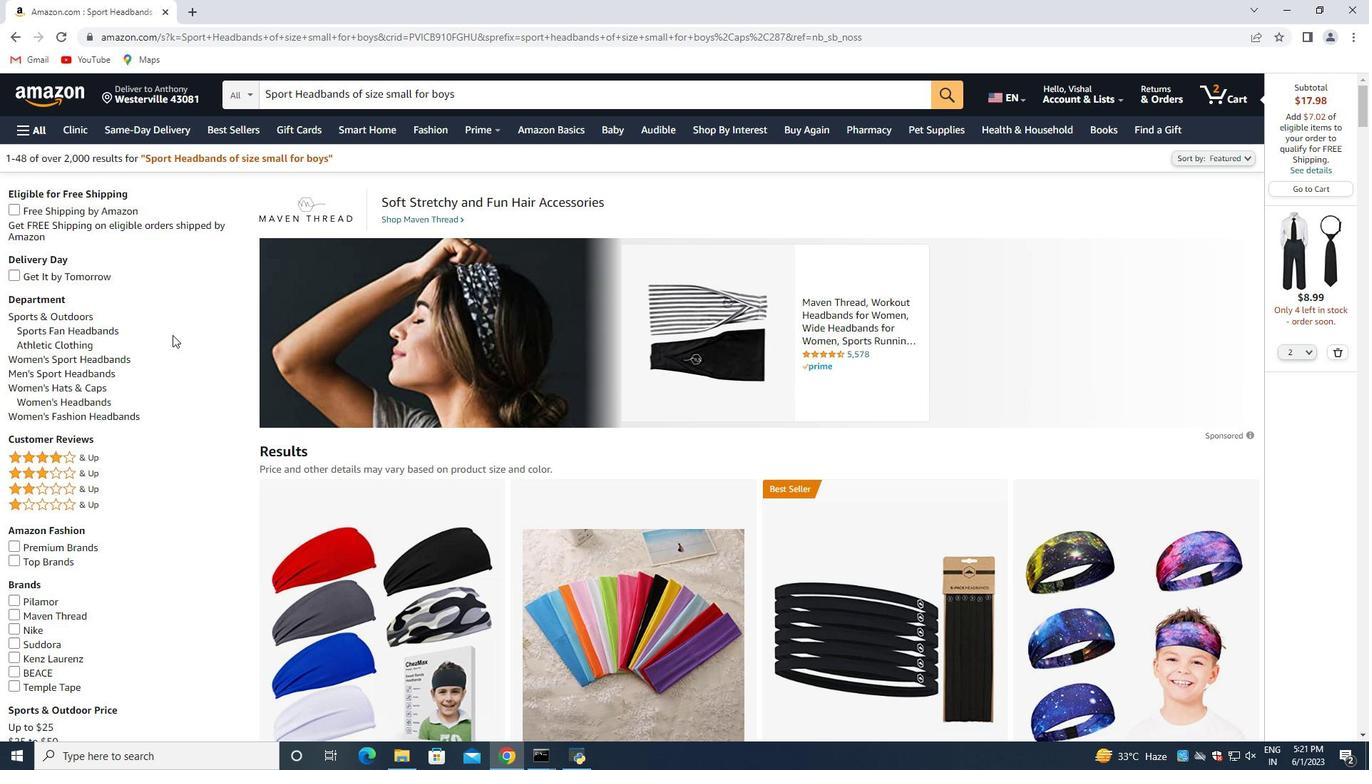 
Action: Mouse scrolled (172, 336) with delta (0, 0)
Screenshot: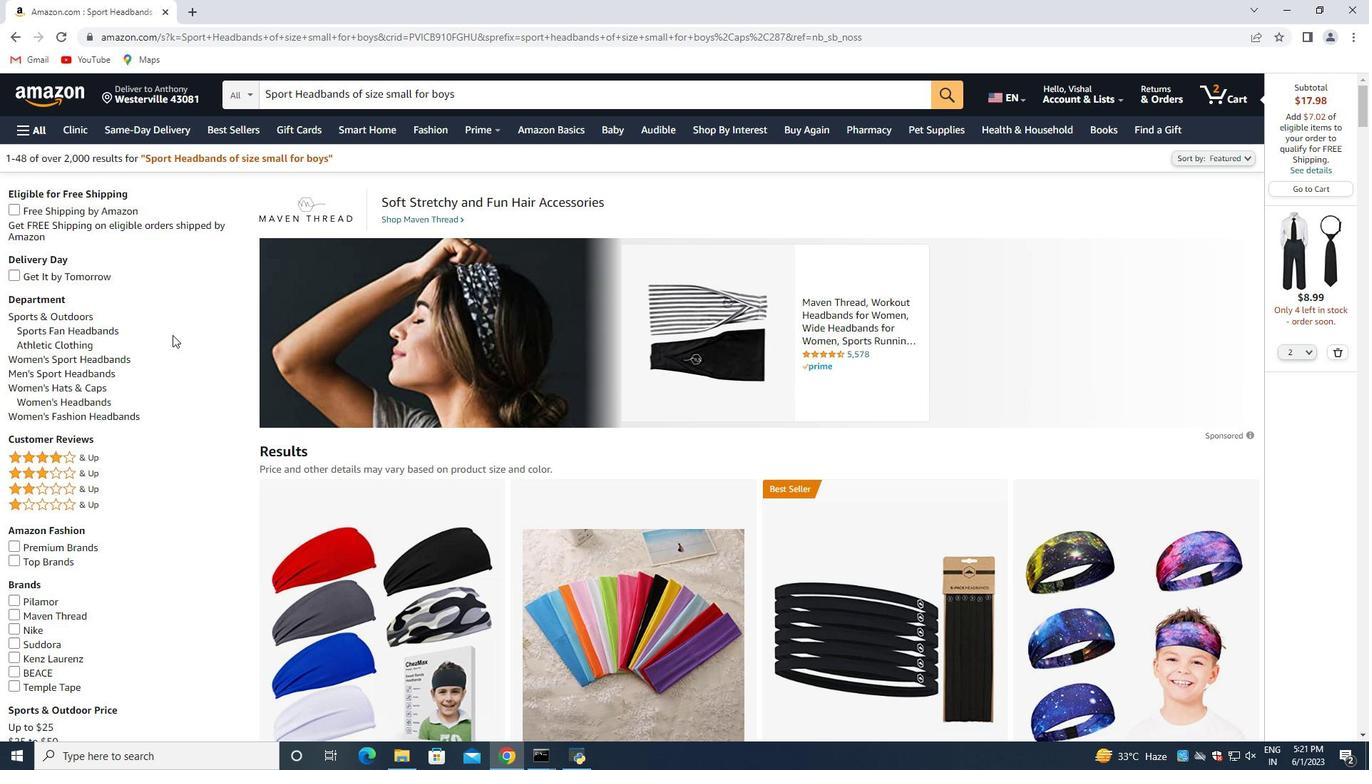 
Action: Mouse scrolled (172, 336) with delta (0, 0)
Screenshot: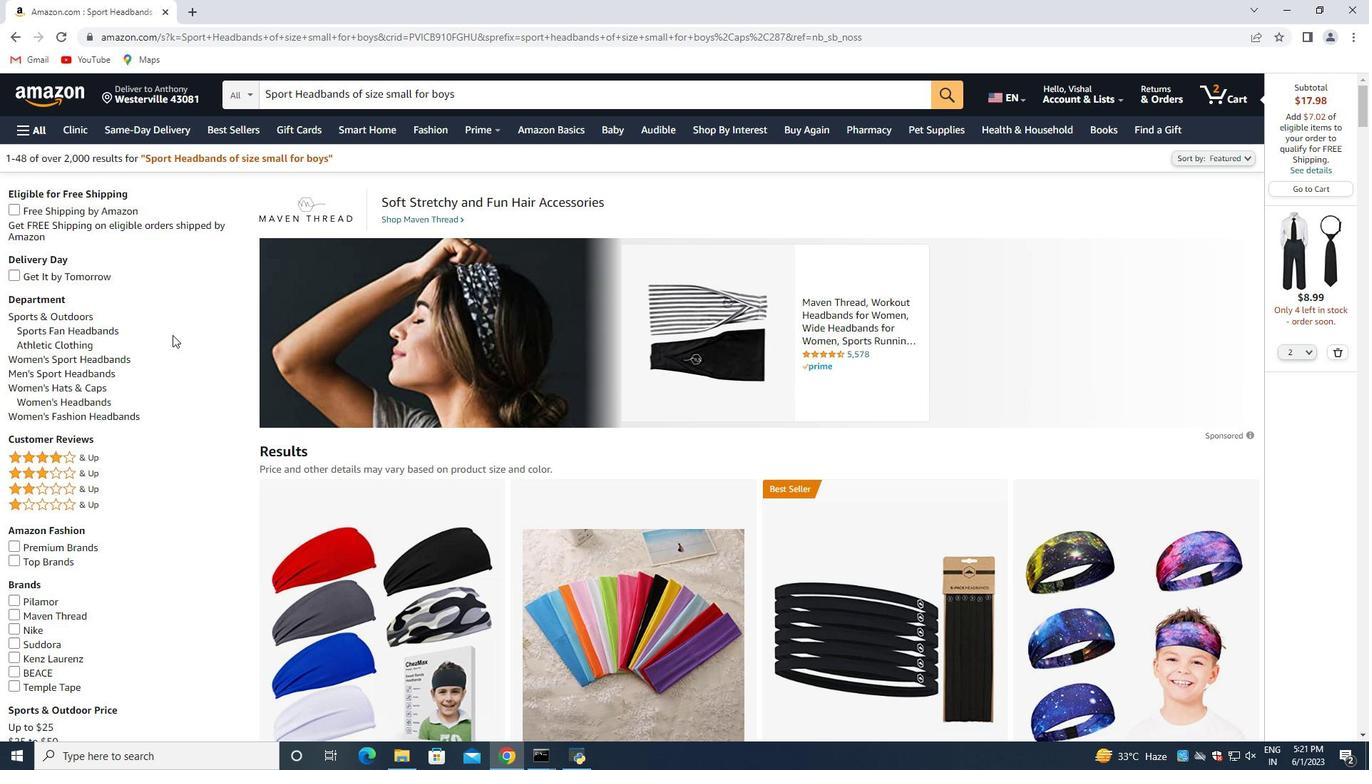 
Action: Mouse scrolled (172, 334) with delta (0, 0)
Screenshot: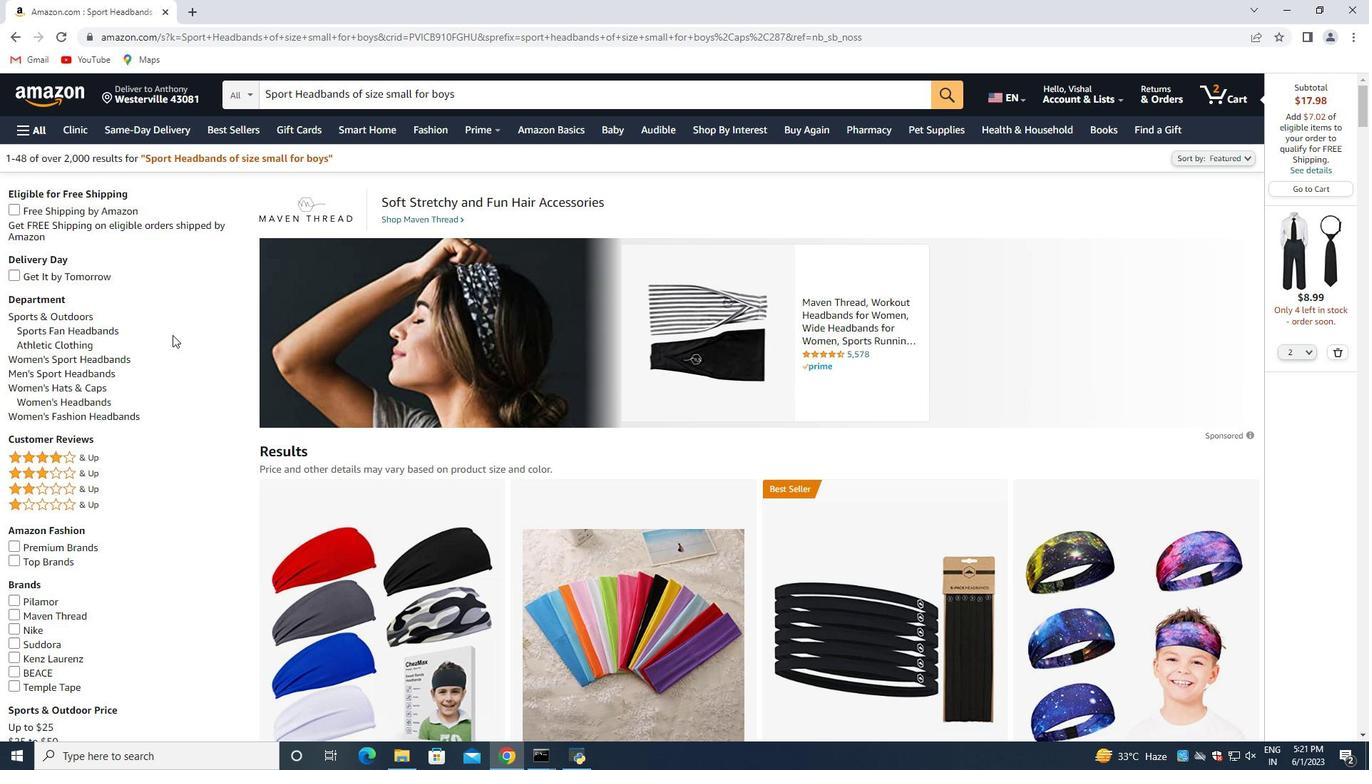 
Action: Mouse scrolled (172, 334) with delta (0, 0)
Screenshot: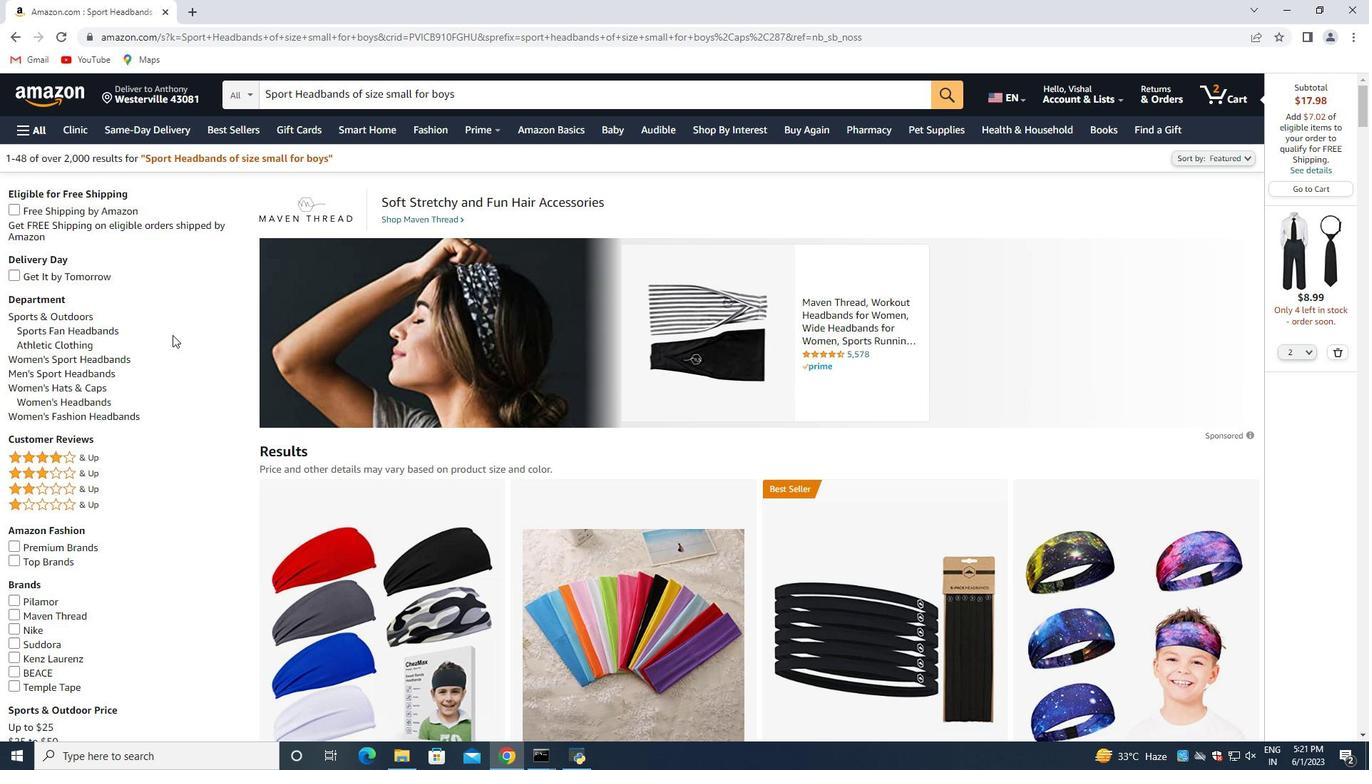 
Action: Mouse moved to (1344, 352)
Screenshot: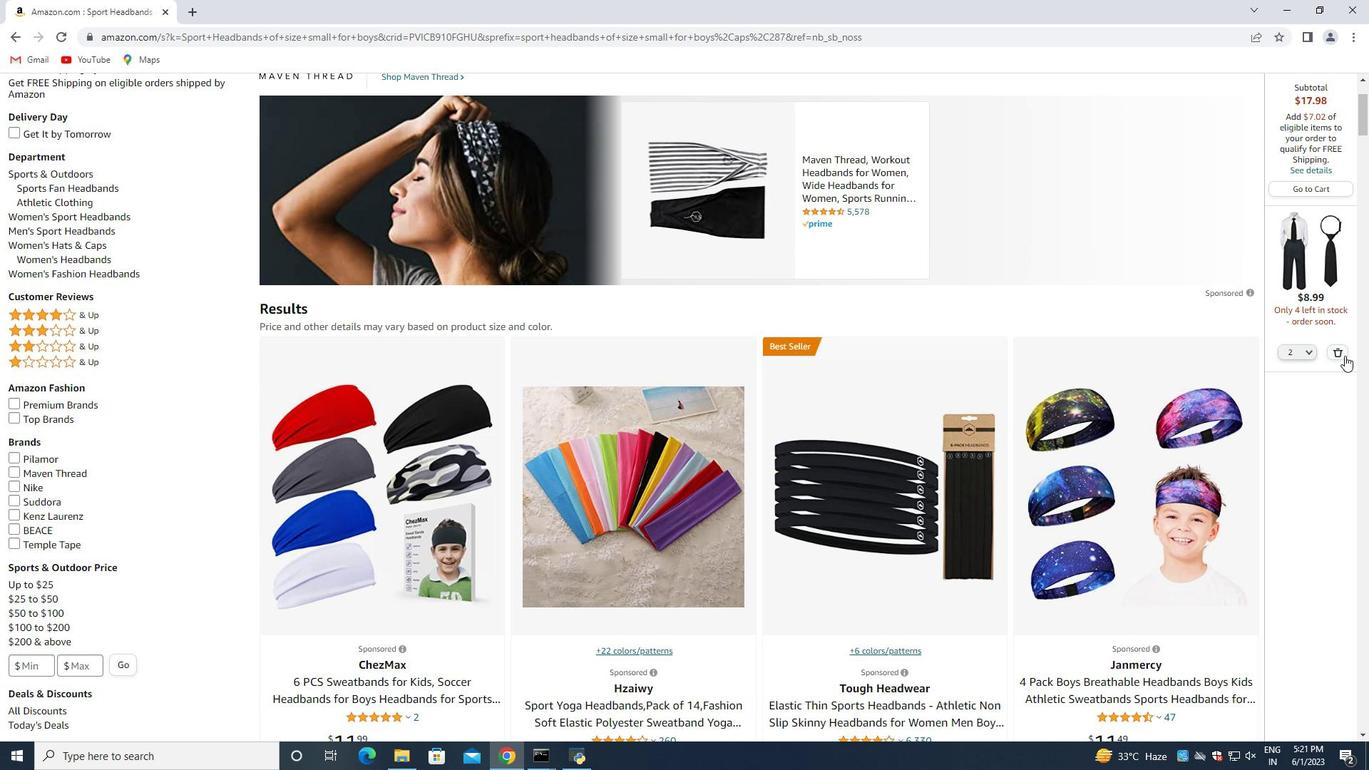
Action: Mouse pressed left at (1344, 352)
Screenshot: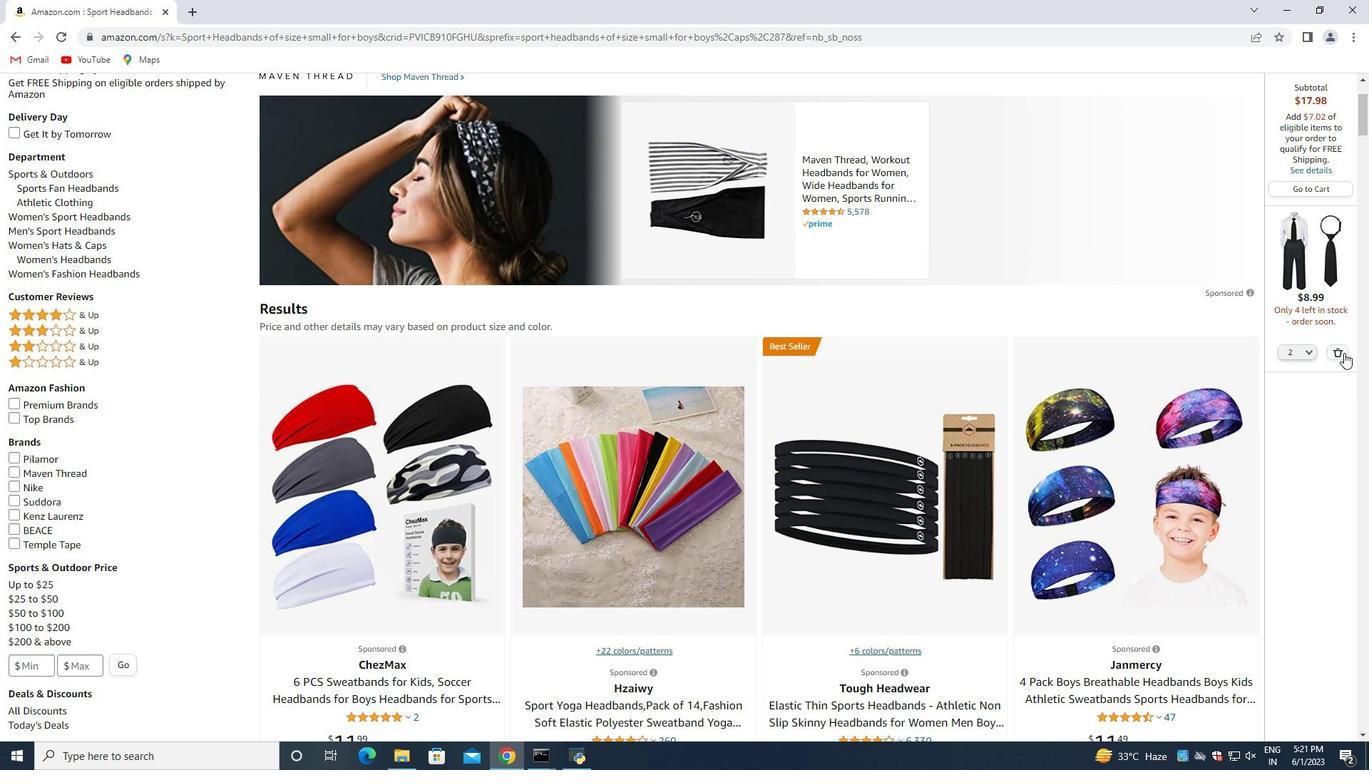 
Action: Mouse moved to (946, 376)
Screenshot: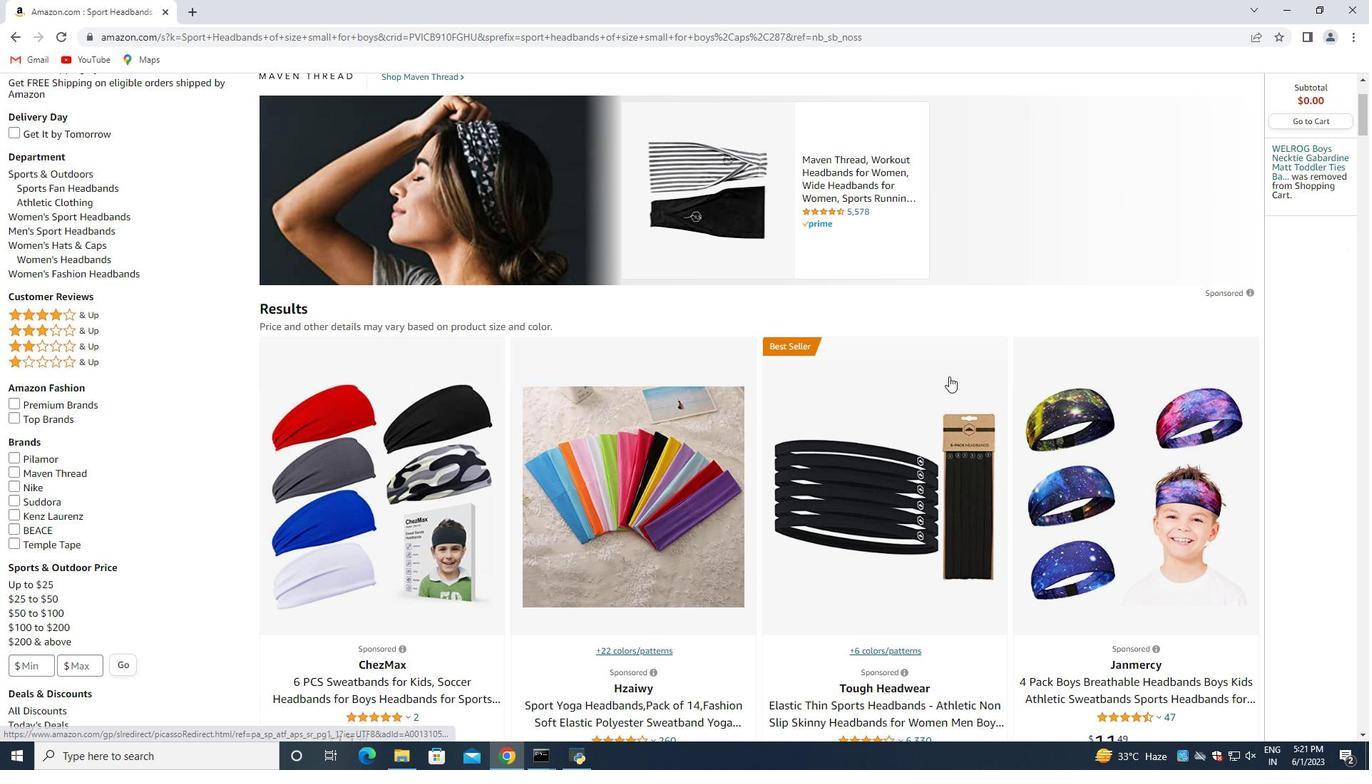 
Action: Mouse scrolled (946, 376) with delta (0, 0)
Screenshot: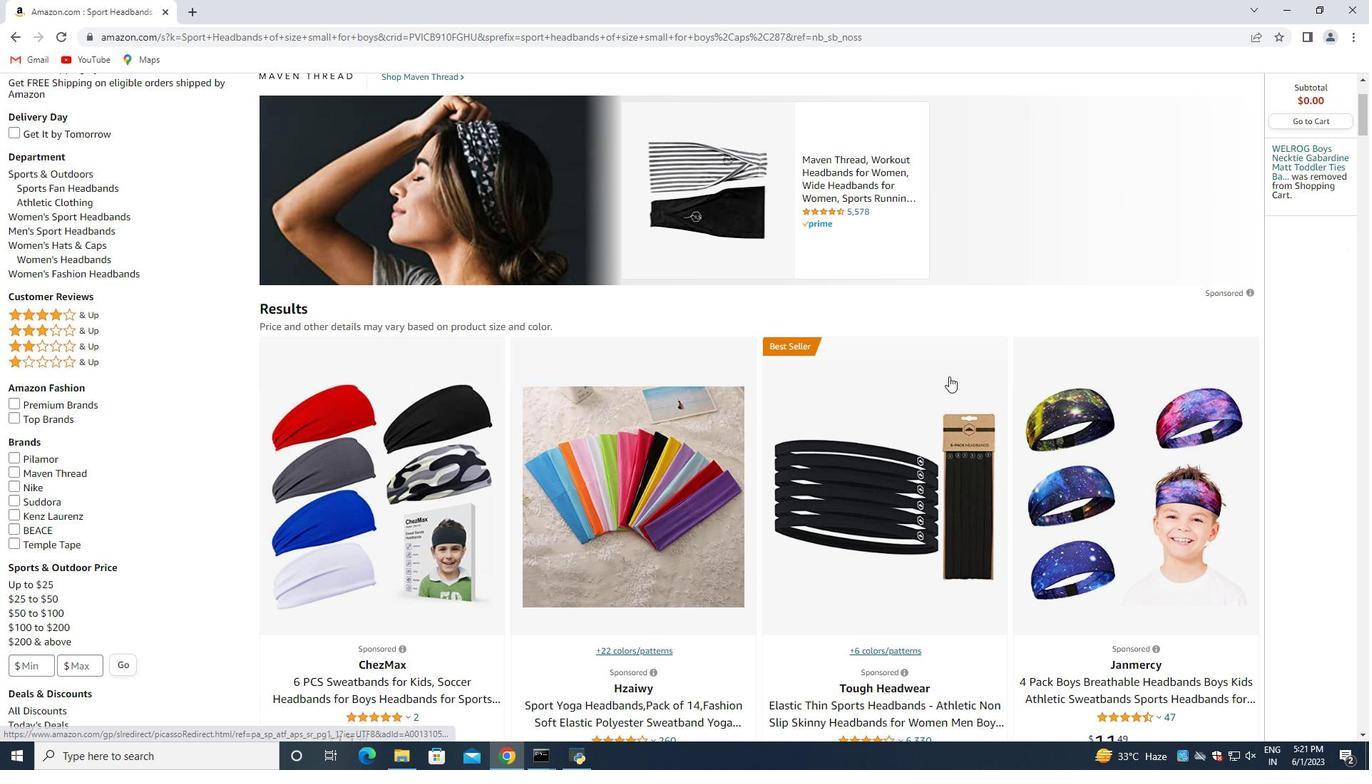 
Action: Mouse moved to (941, 376)
Screenshot: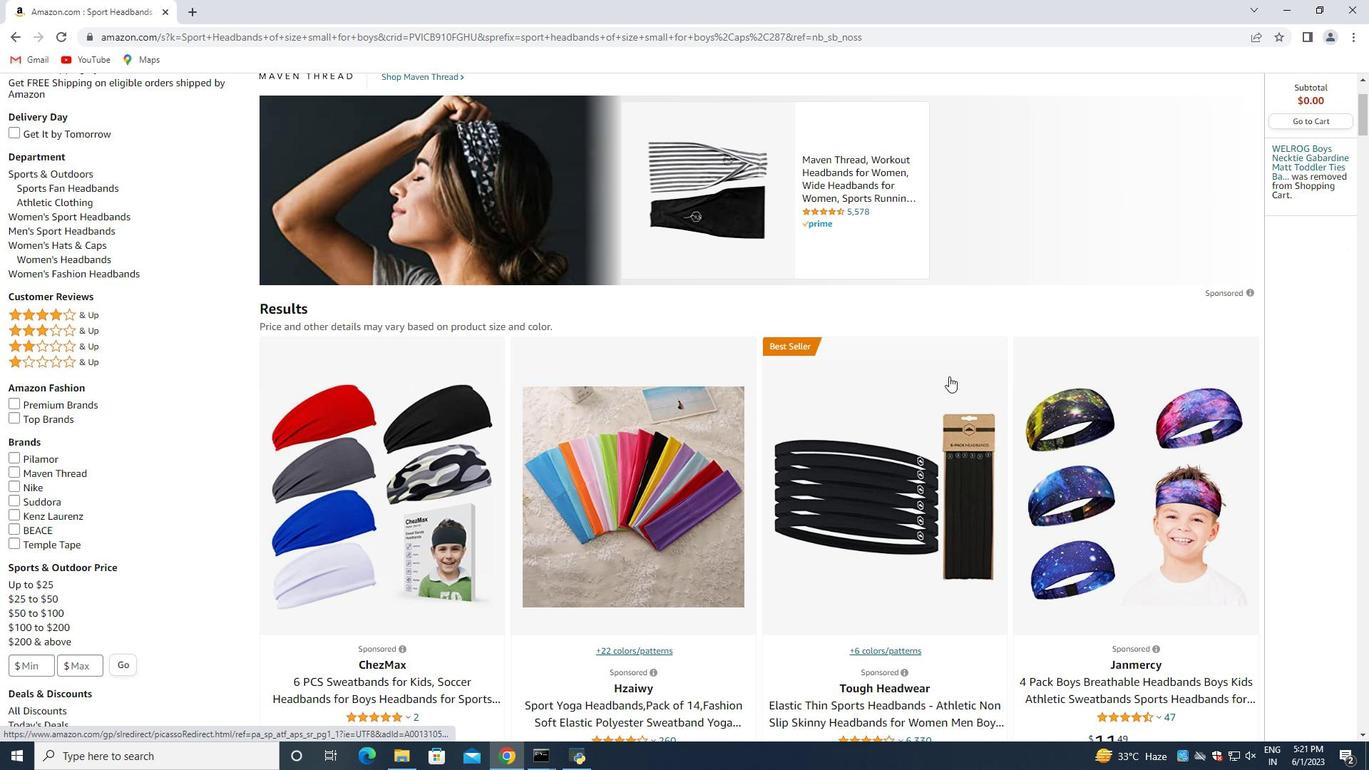
Action: Mouse scrolled (941, 376) with delta (0, 0)
Screenshot: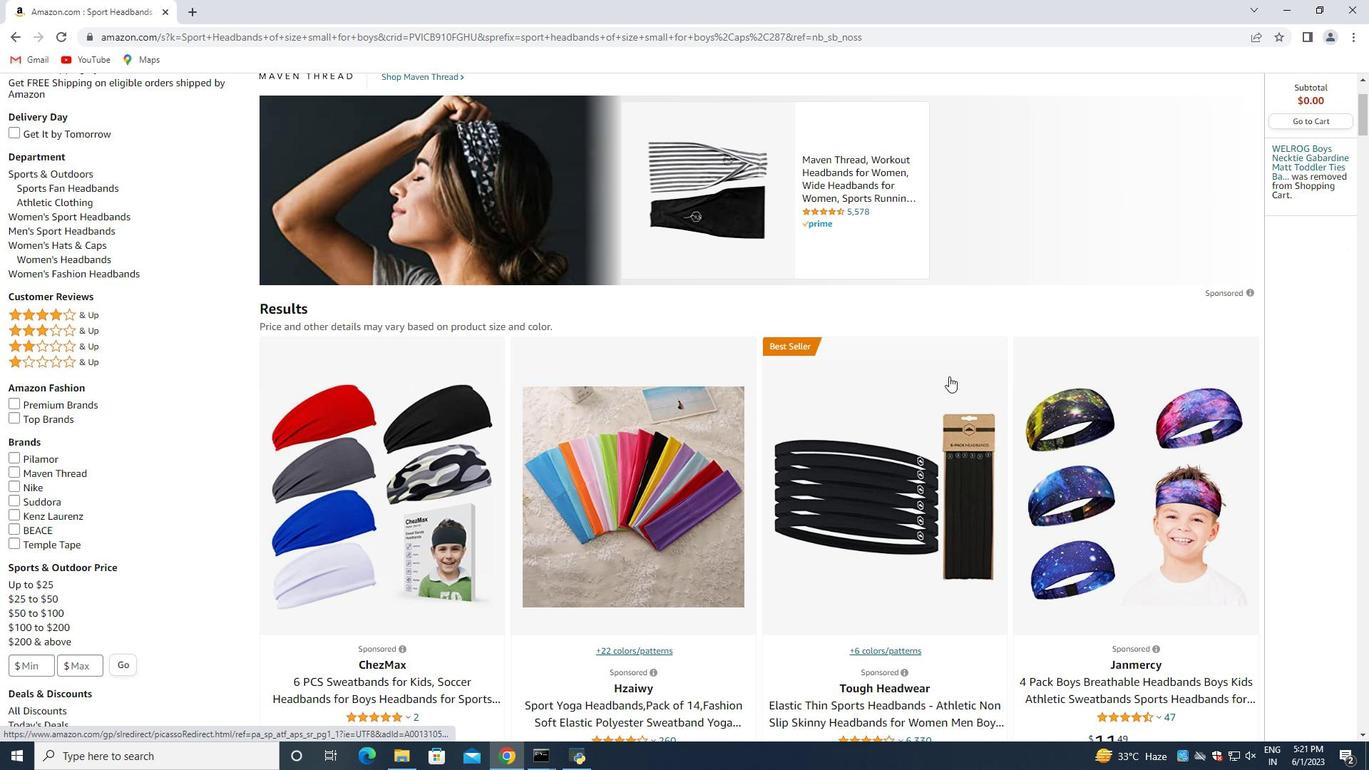
Action: Mouse moved to (522, 393)
Screenshot: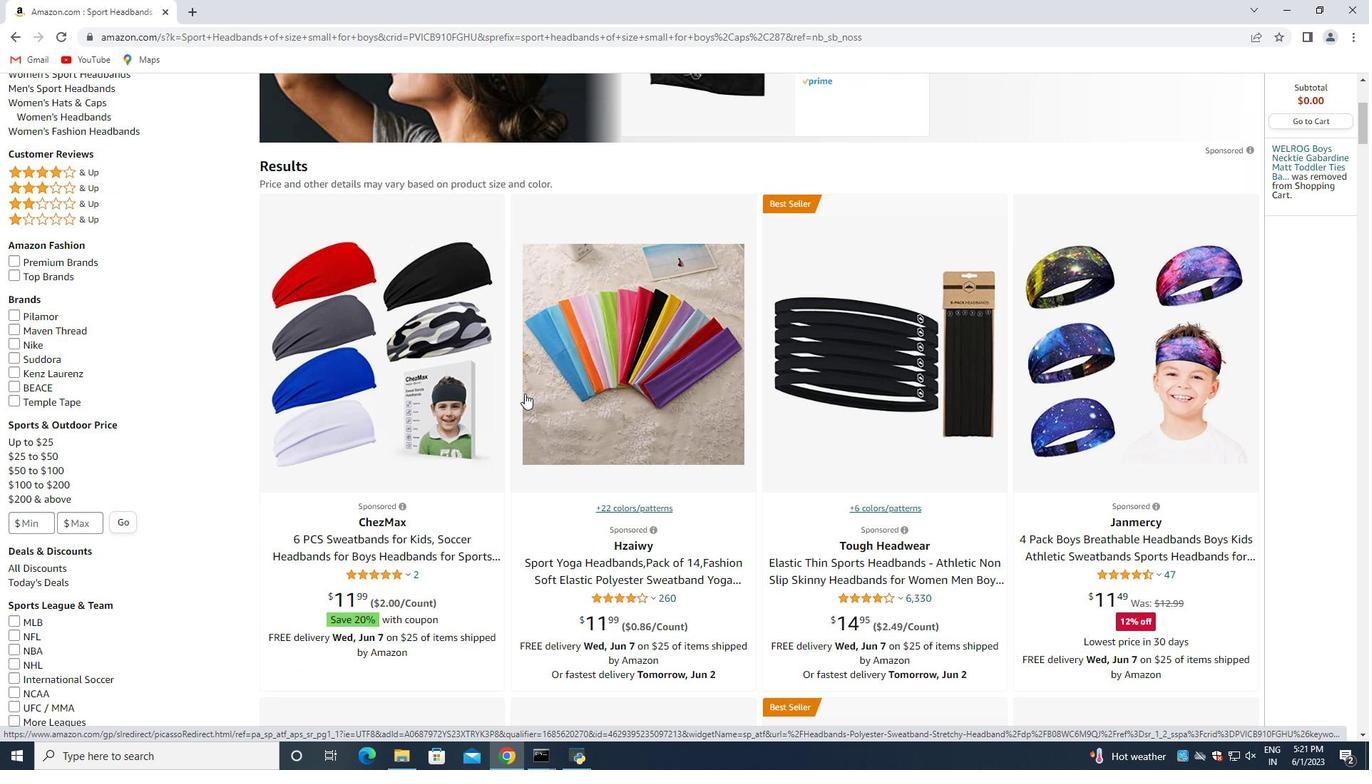 
Action: Mouse scrolled (522, 392) with delta (0, 0)
Screenshot: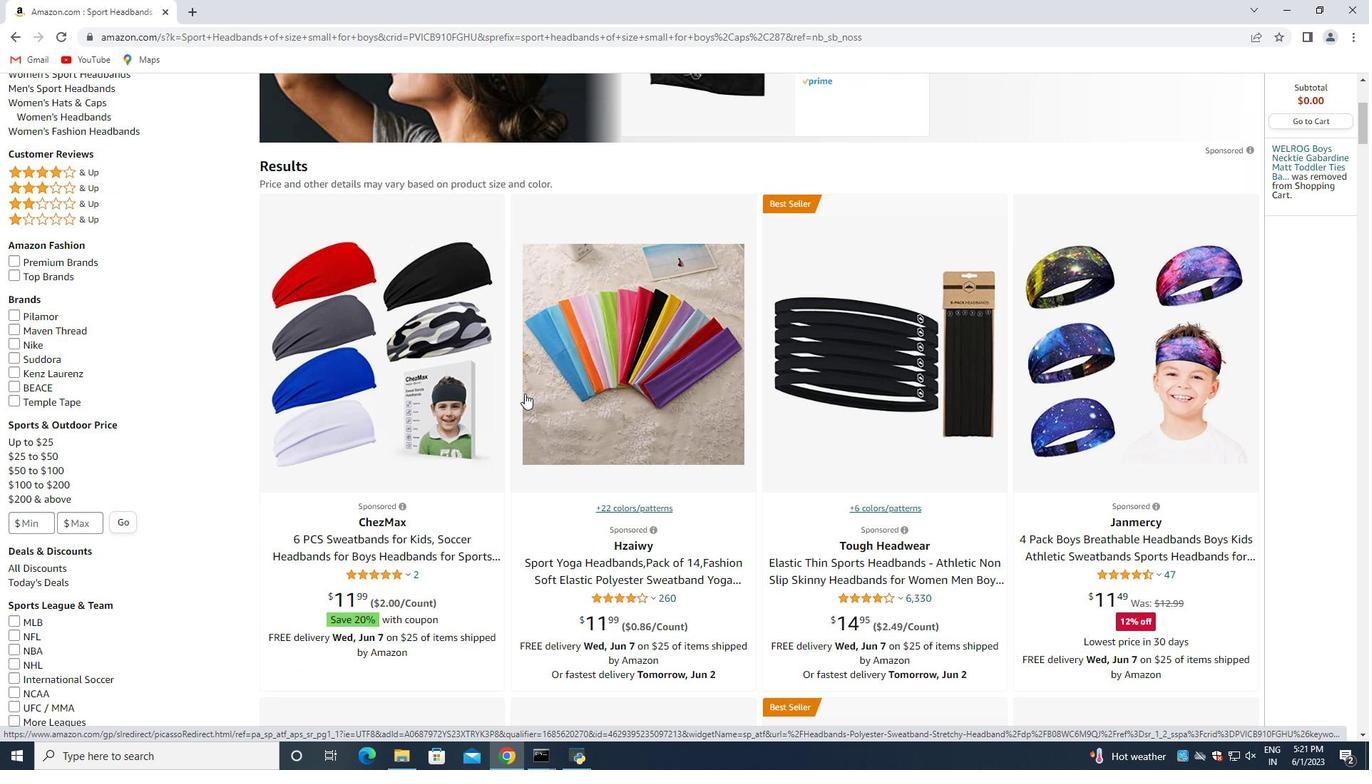 
Action: Mouse moved to (392, 337)
Screenshot: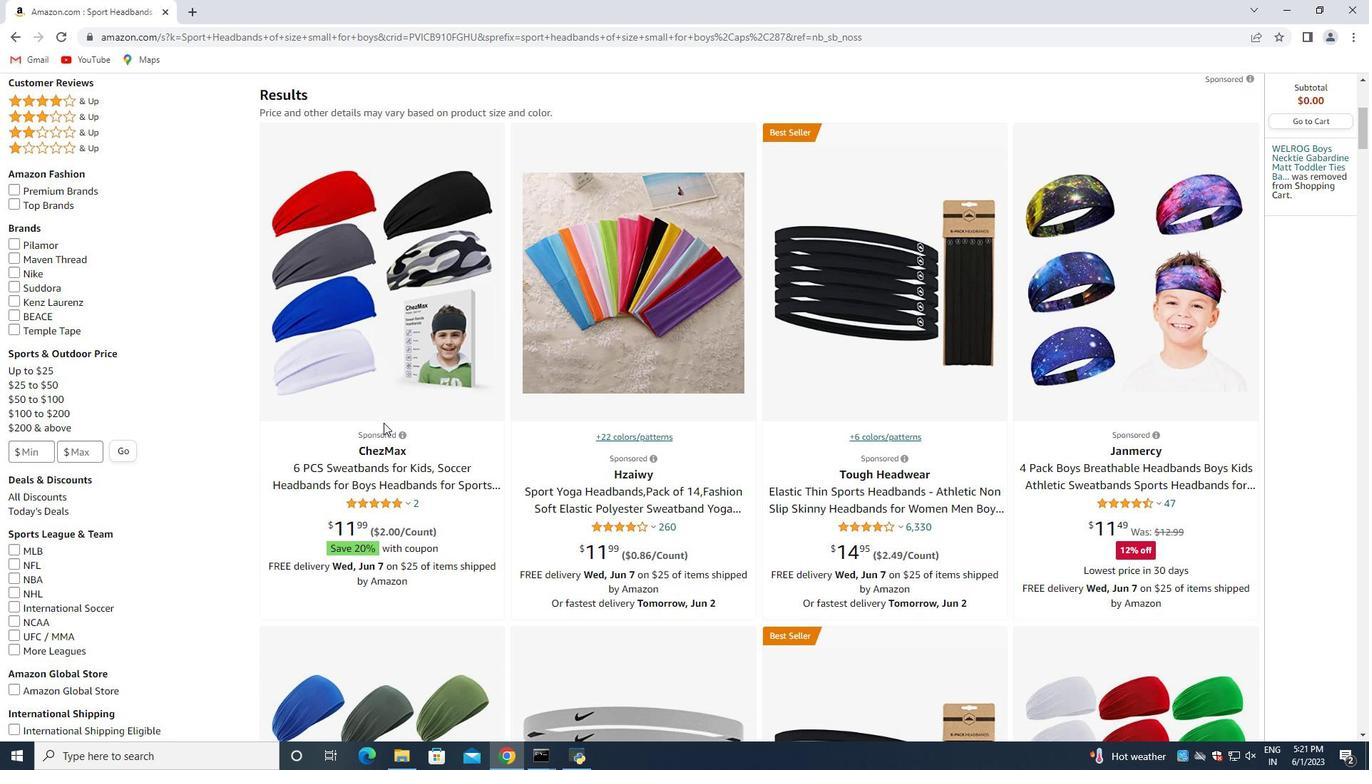 
Action: Mouse pressed left at (392, 337)
Screenshot: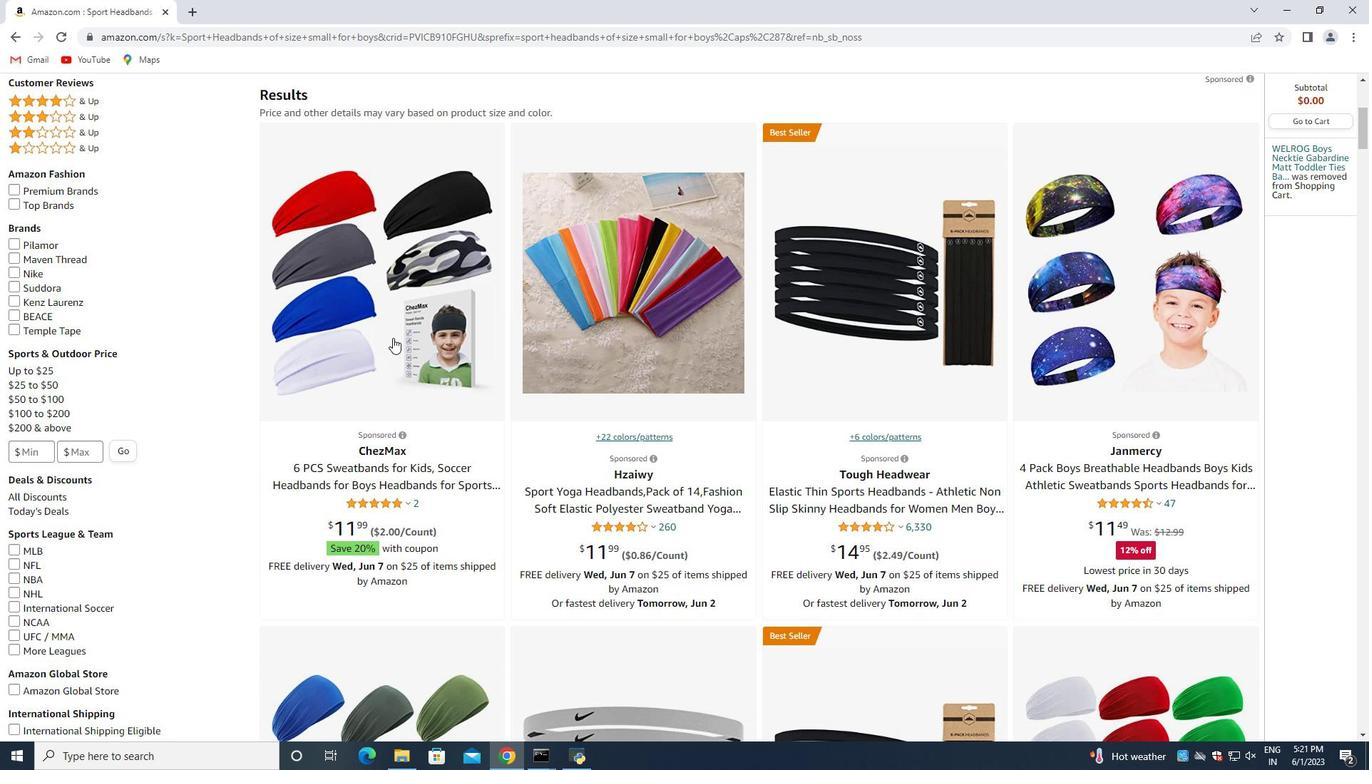 
Action: Mouse moved to (913, 418)
Screenshot: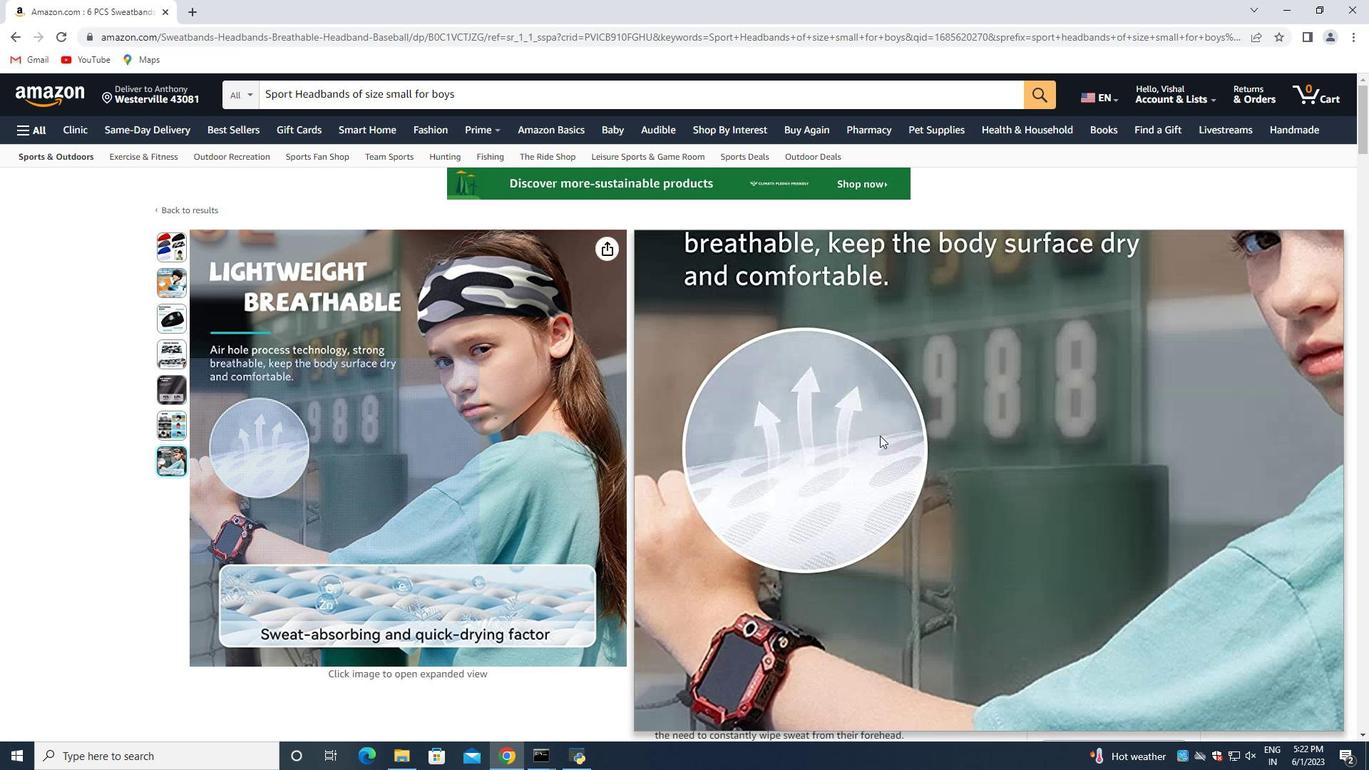 
Action: Mouse scrolled (913, 418) with delta (0, 0)
Screenshot: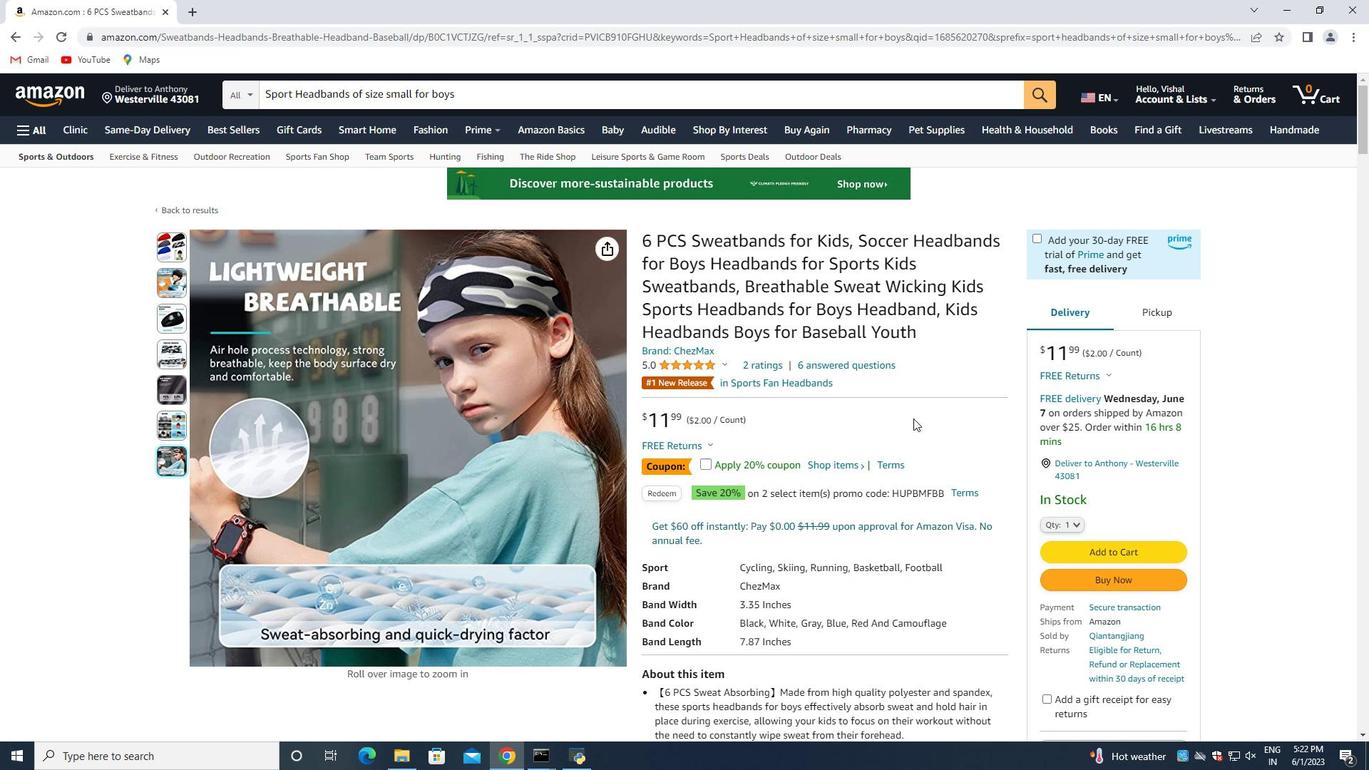 
Action: Mouse scrolled (913, 418) with delta (0, 0)
Screenshot: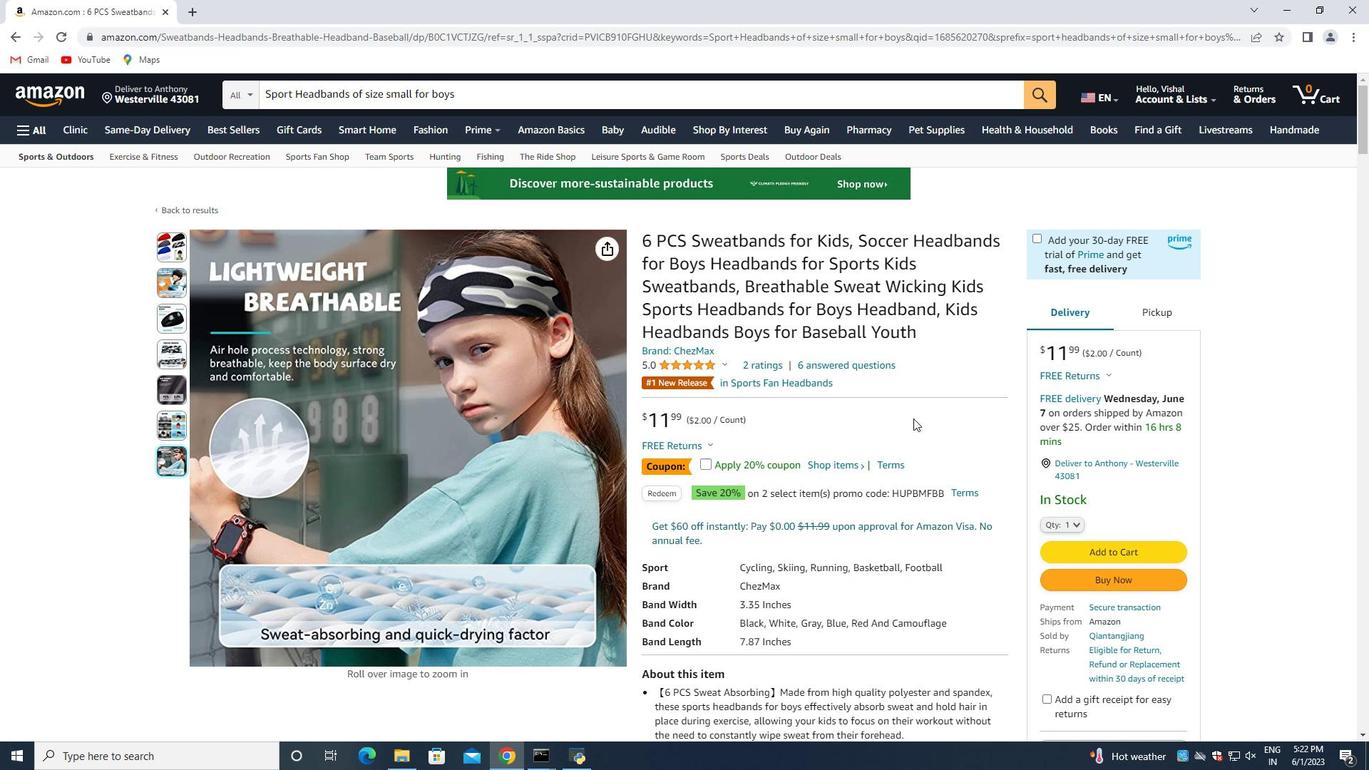 
Action: Mouse moved to (913, 418)
Screenshot: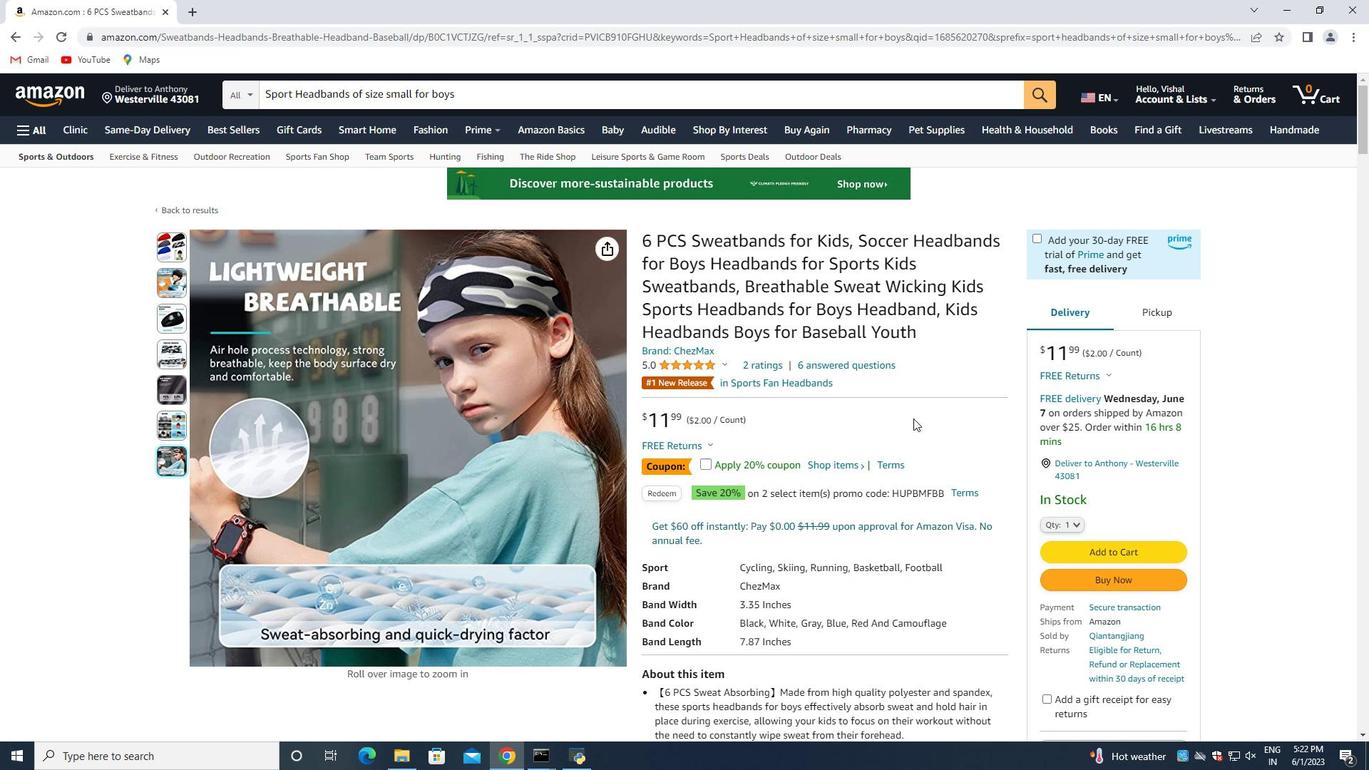 
Action: Mouse scrolled (913, 418) with delta (0, 0)
Screenshot: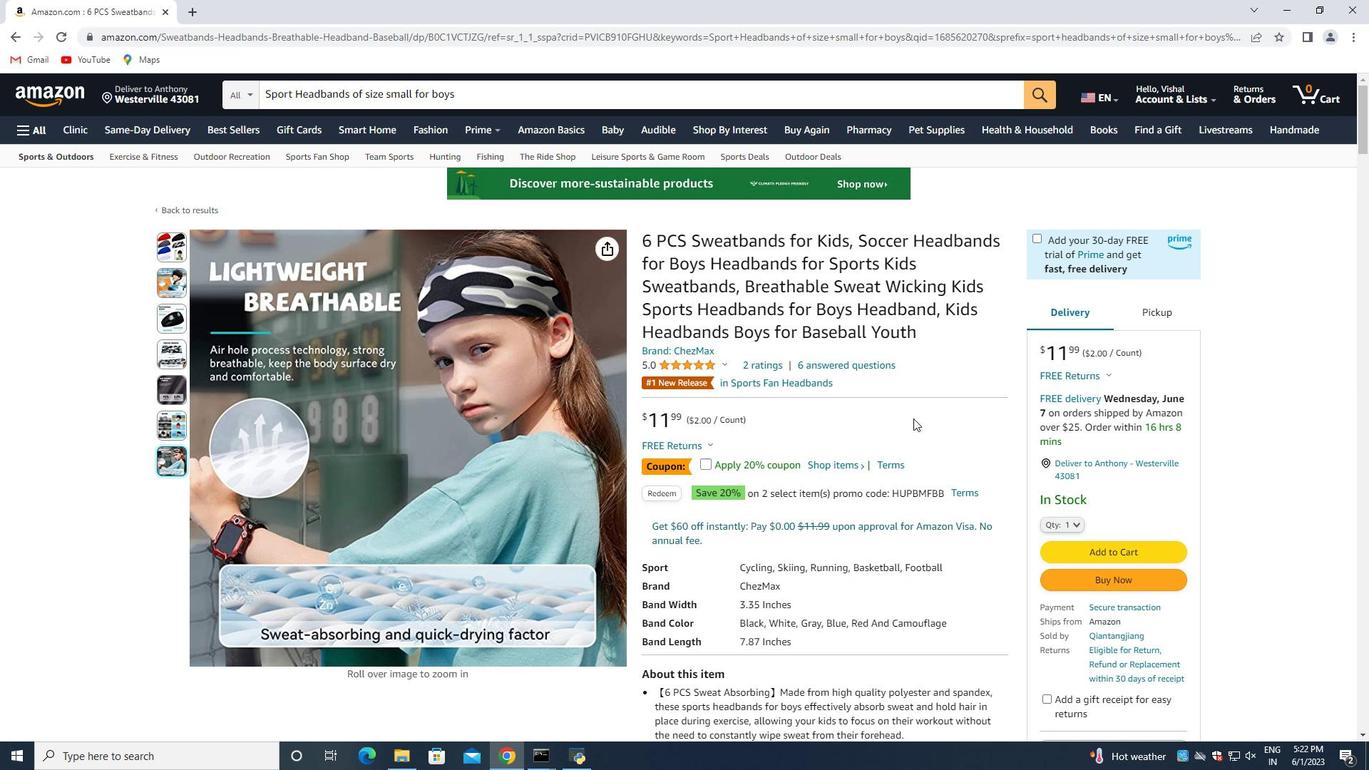 
Action: Mouse moved to (910, 420)
Screenshot: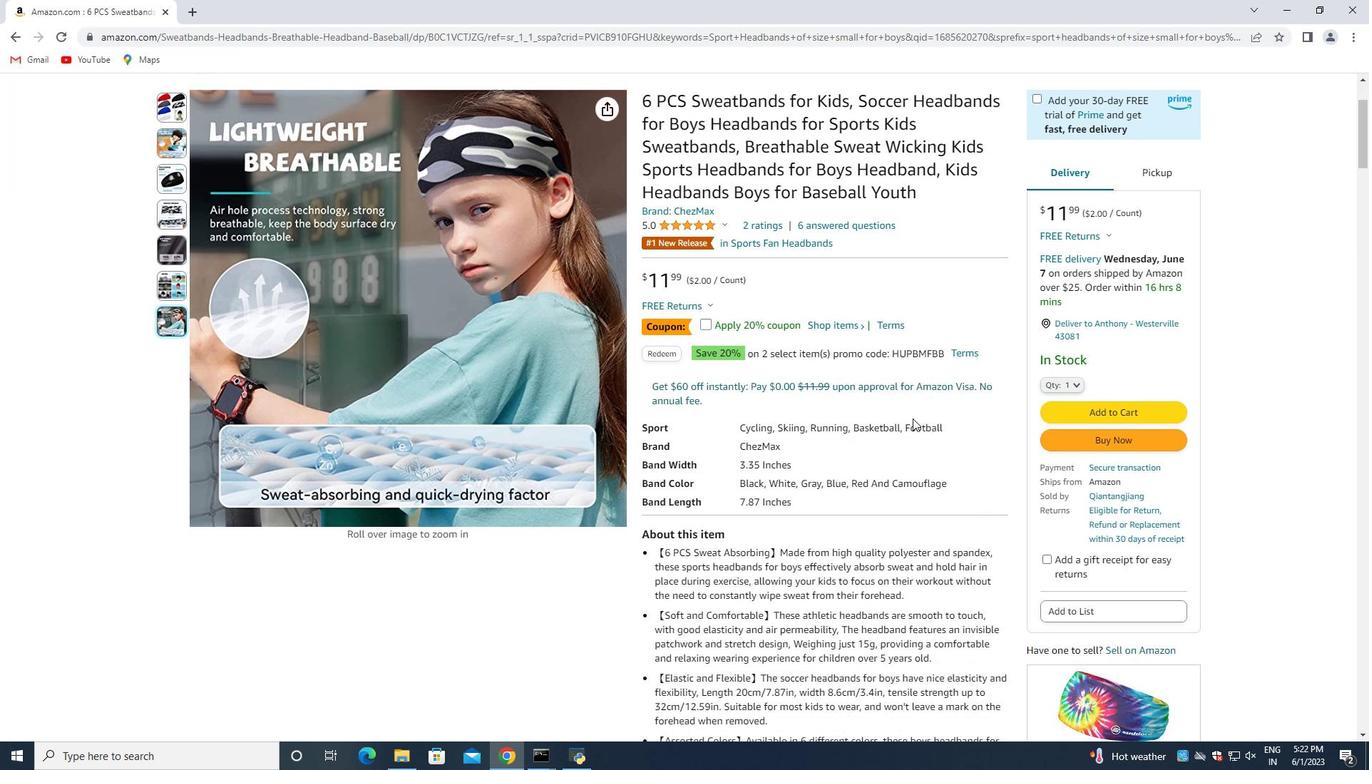 
Action: Mouse scrolled (911, 418) with delta (0, 0)
Screenshot: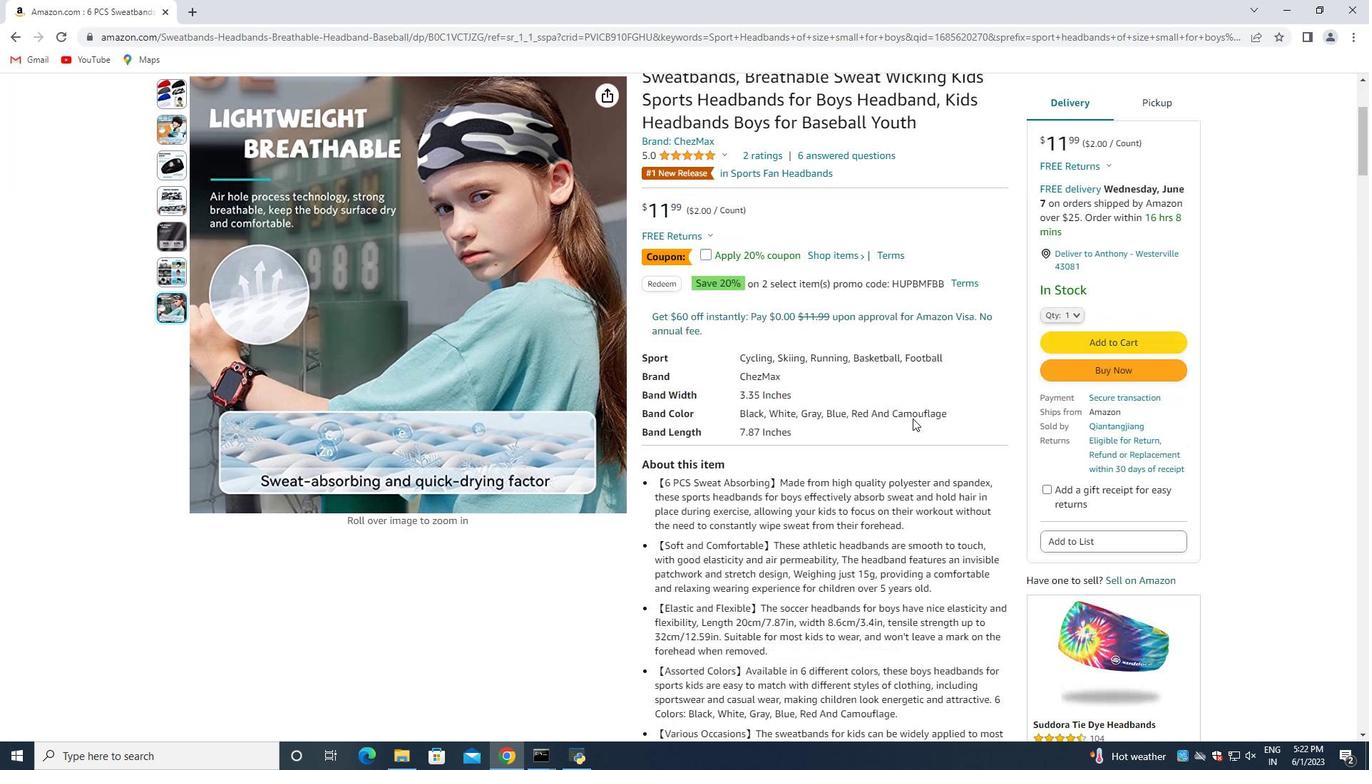 
Action: Mouse scrolled (910, 419) with delta (0, 0)
Screenshot: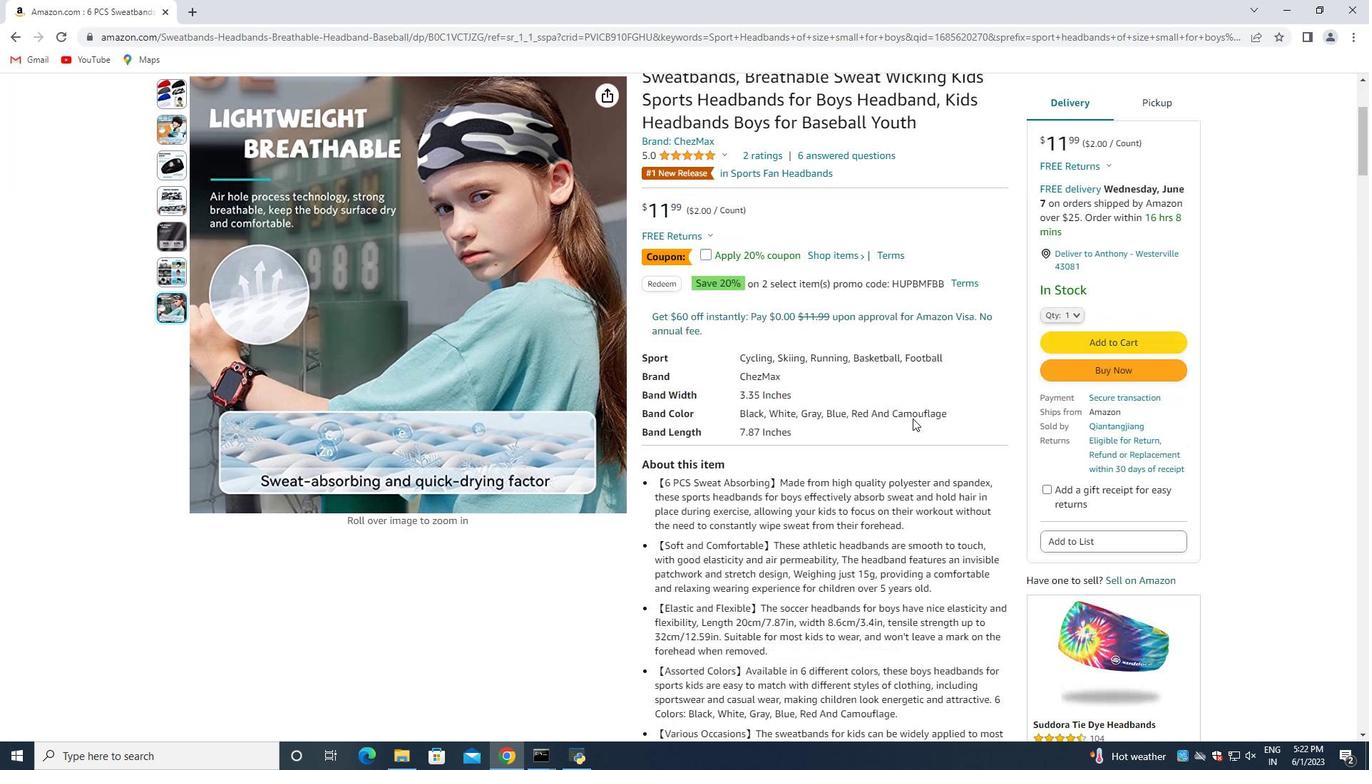 
Action: Mouse scrolled (910, 419) with delta (0, 0)
Screenshot: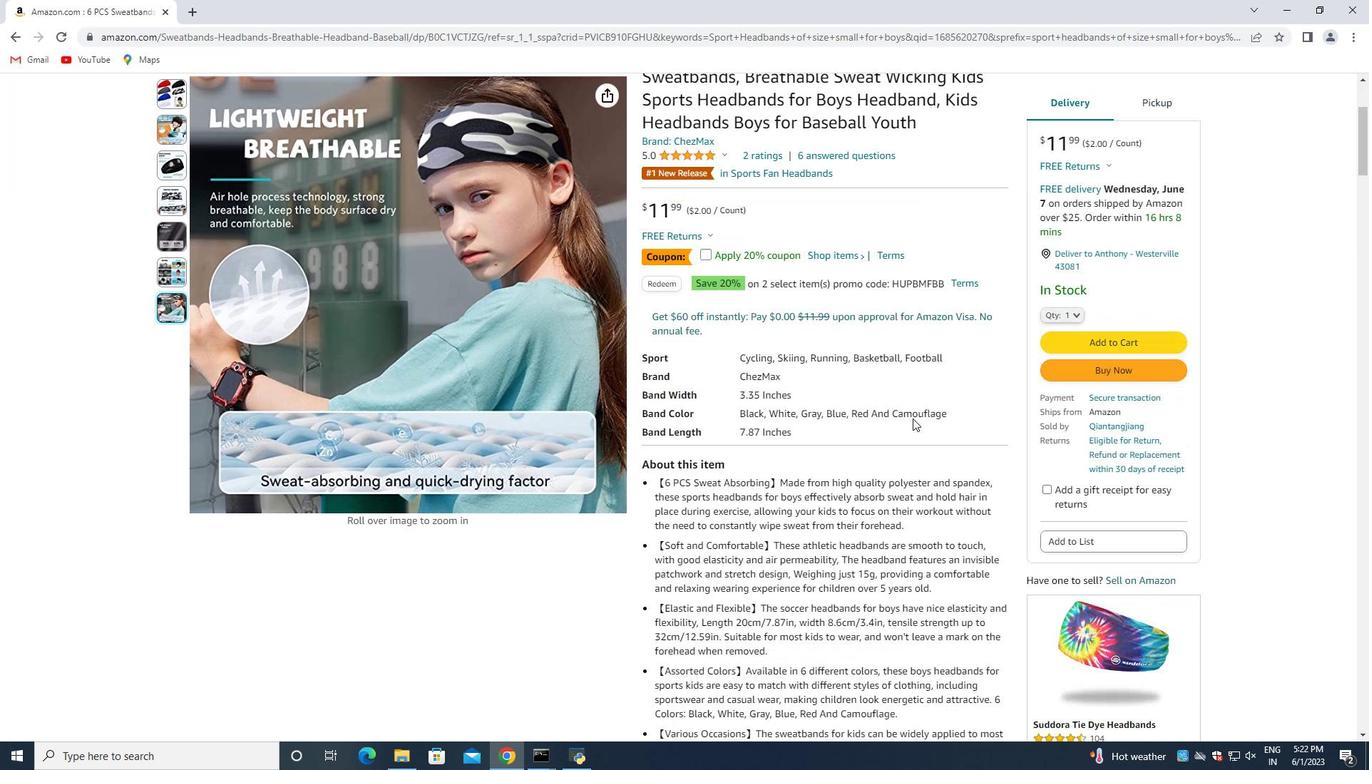
Action: Mouse moved to (811, 351)
Screenshot: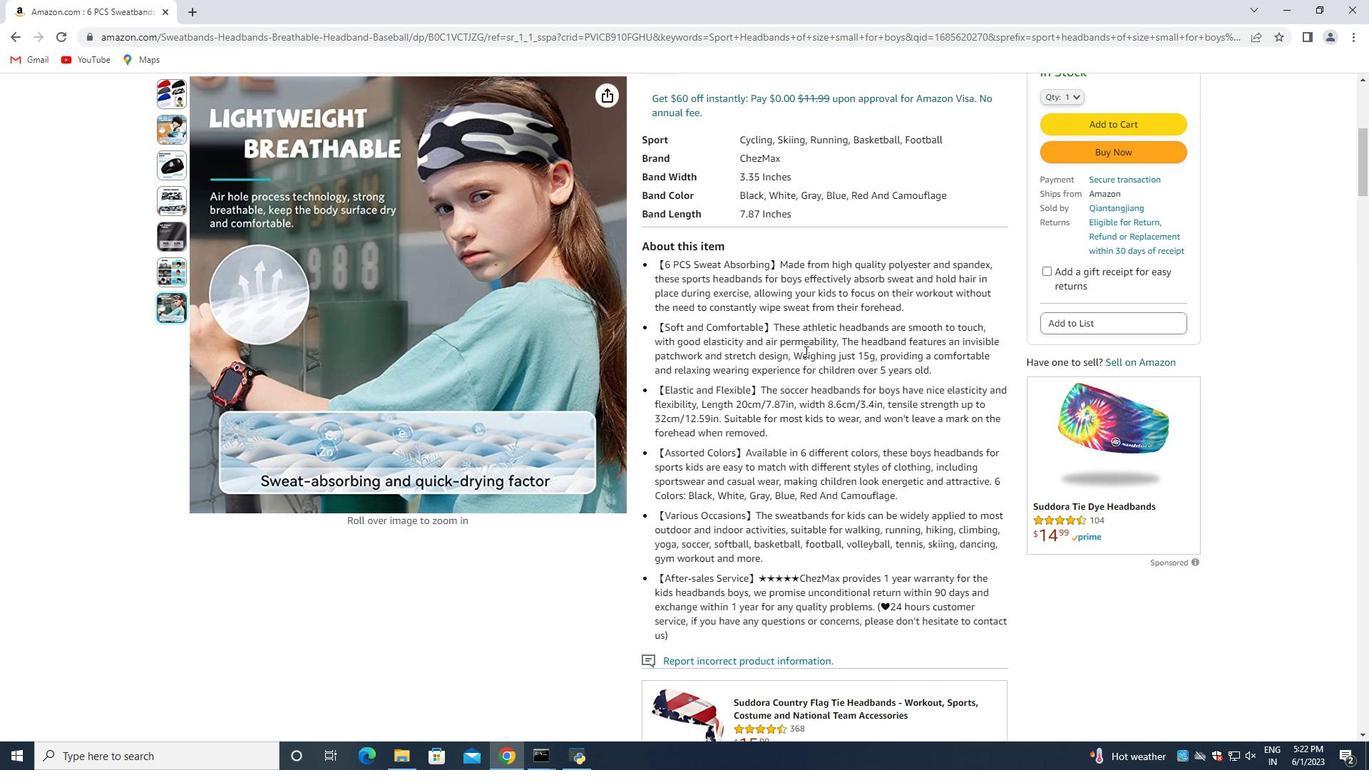
Action: Mouse scrolled (811, 350) with delta (0, 0)
Screenshot: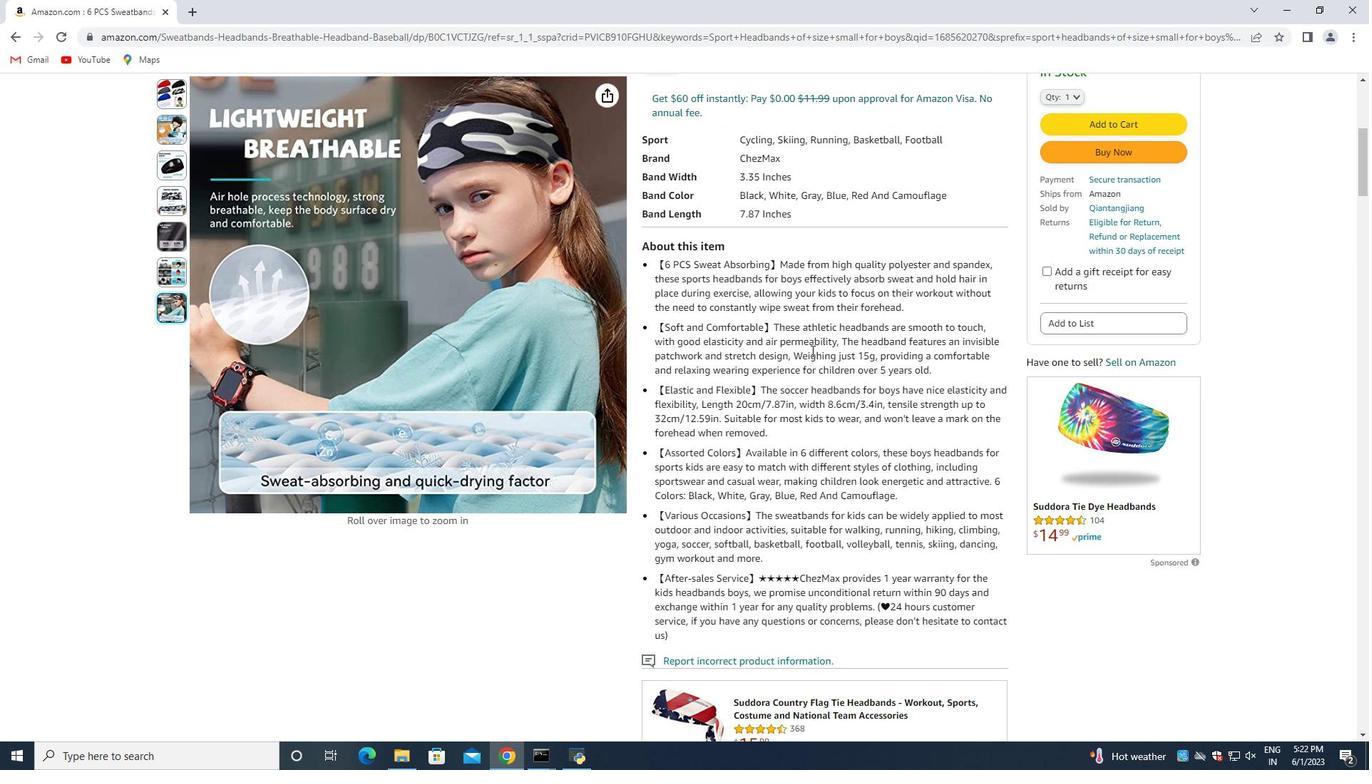 
Action: Mouse scrolled (811, 350) with delta (0, 0)
Screenshot: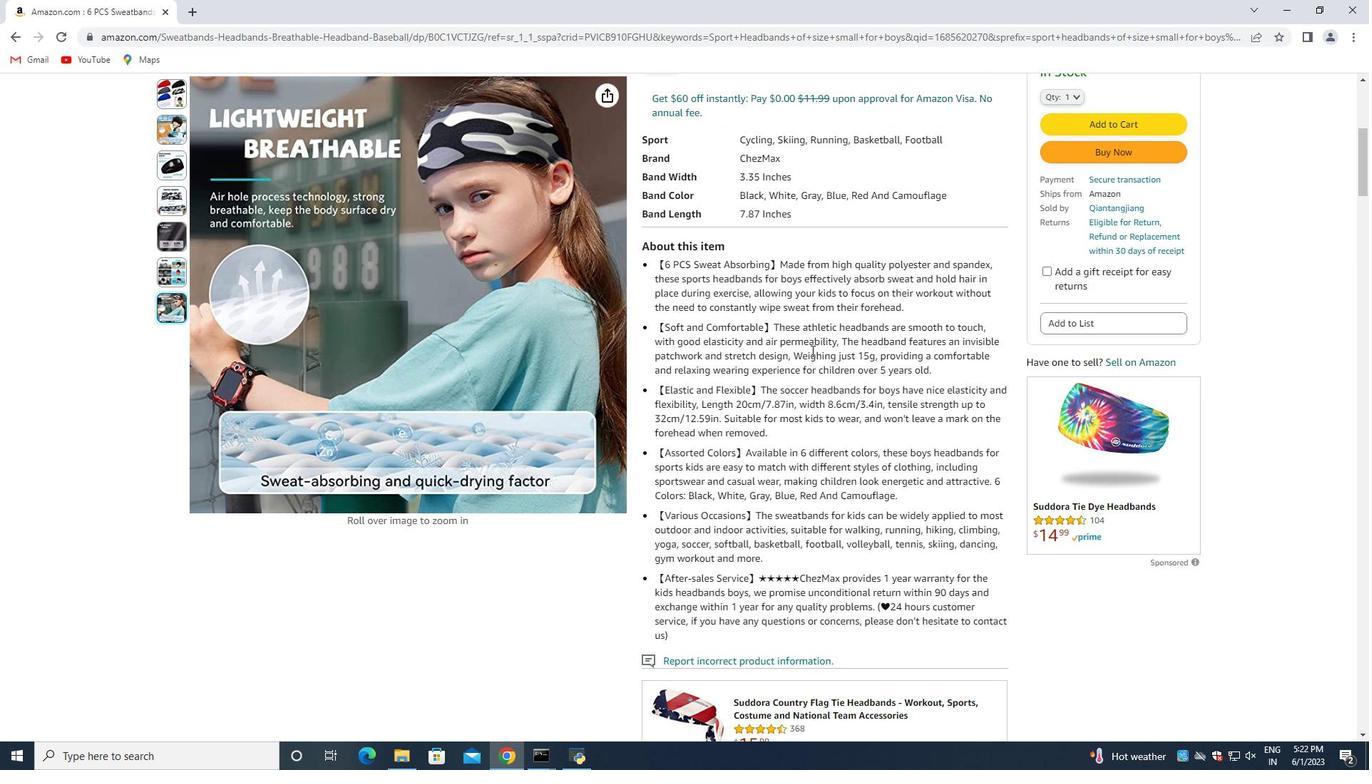 
Action: Mouse scrolled (811, 350) with delta (0, 0)
Screenshot: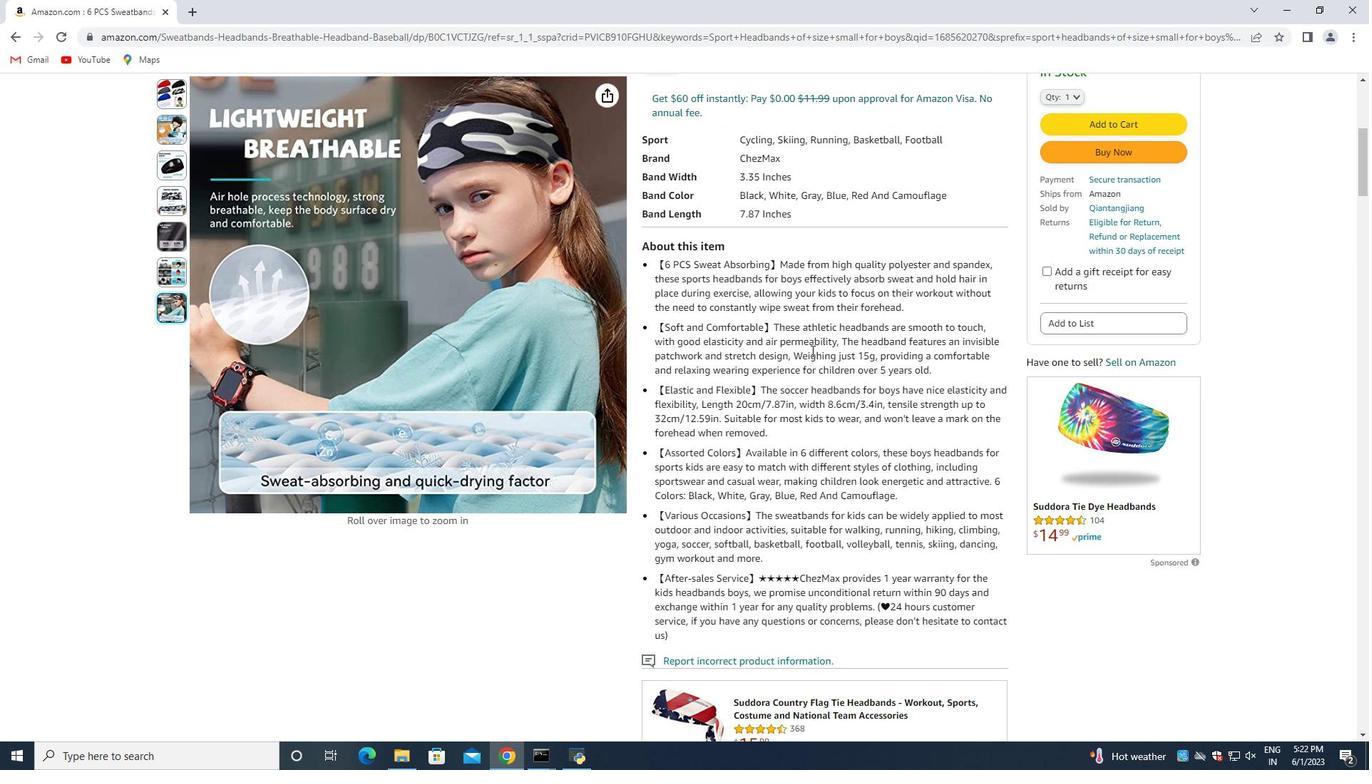 
Action: Mouse scrolled (811, 350) with delta (0, 0)
Screenshot: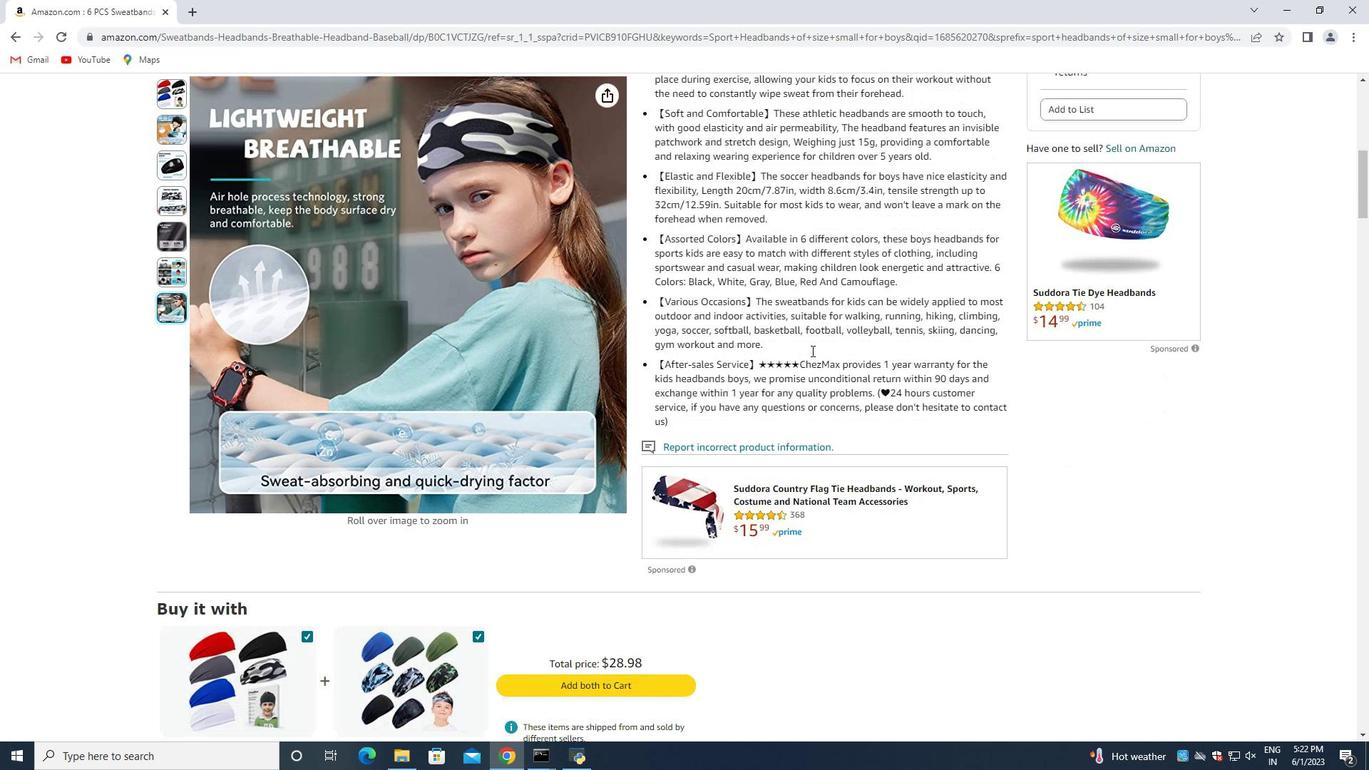 
Action: Mouse scrolled (811, 350) with delta (0, 0)
Screenshot: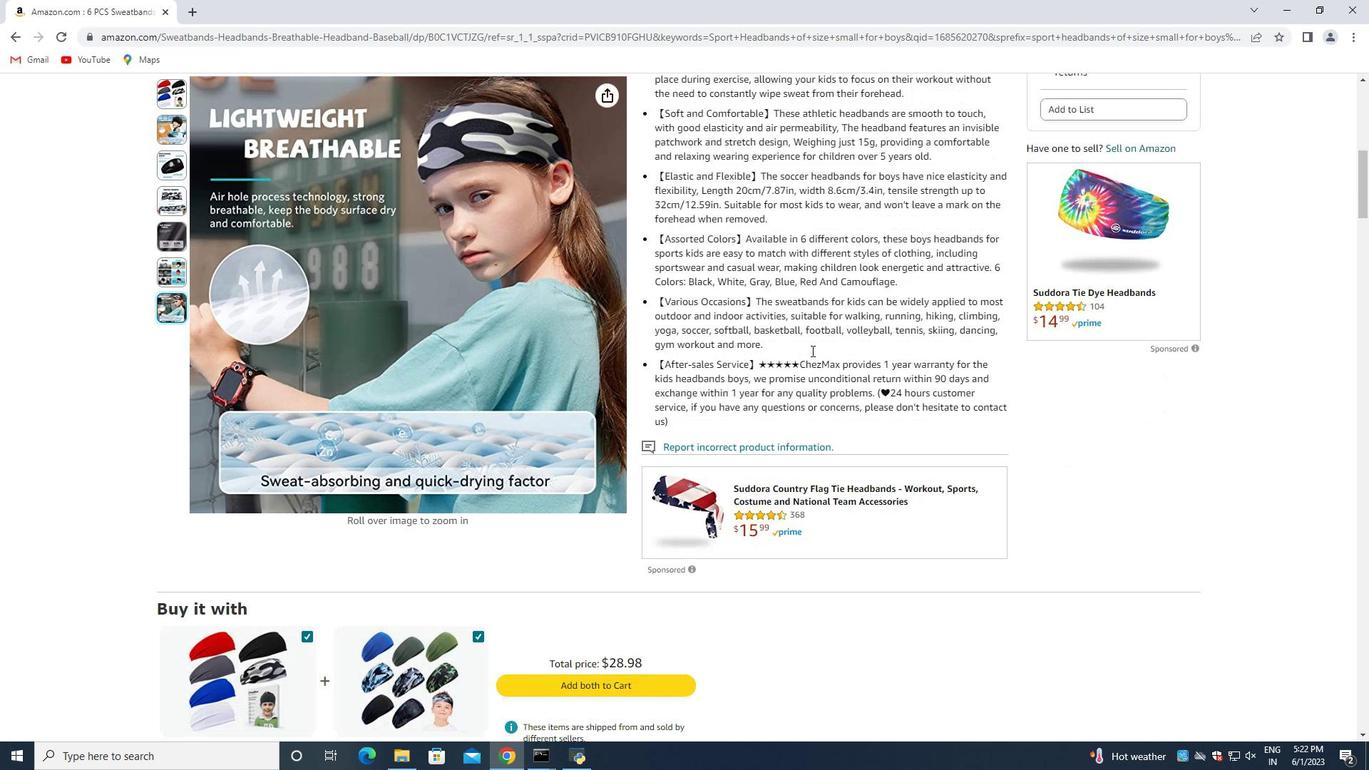 
Action: Mouse scrolled (811, 350) with delta (0, 0)
Screenshot: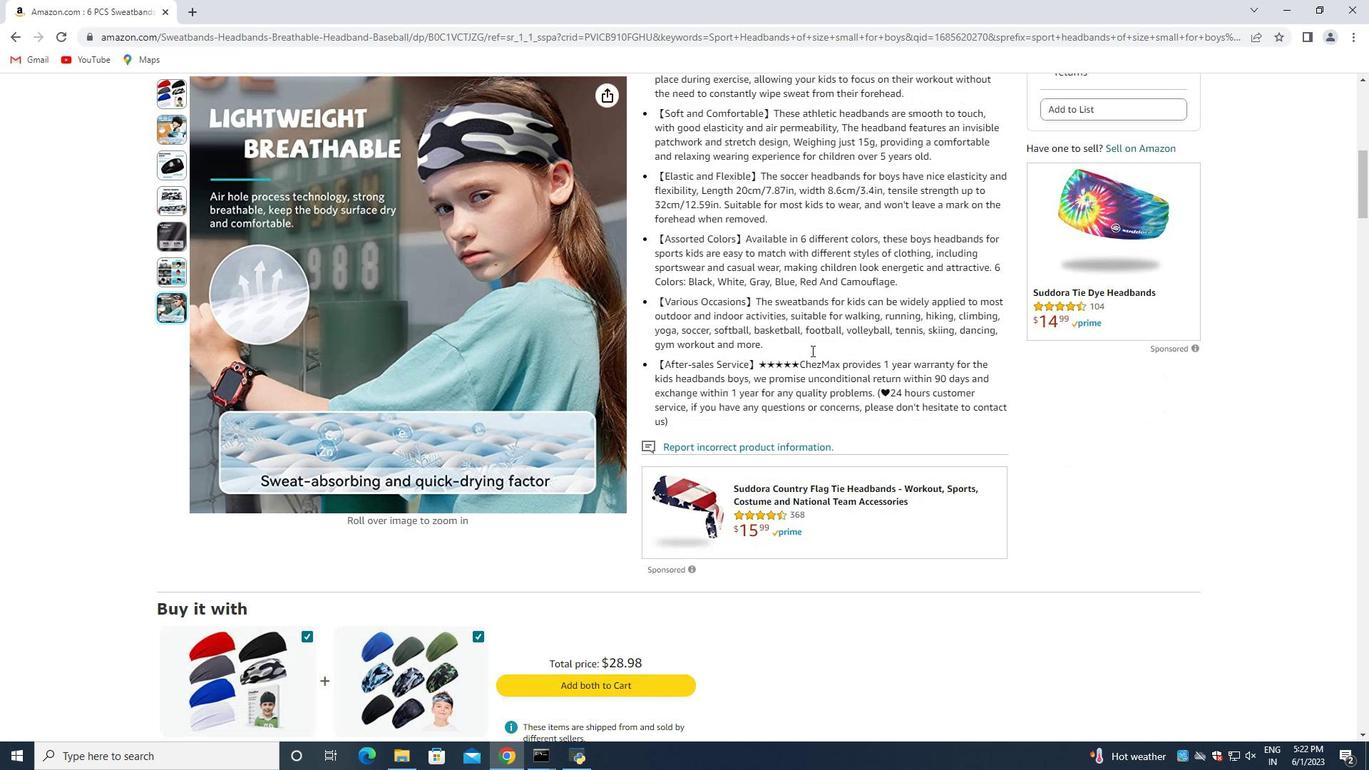 
Action: Mouse scrolled (811, 350) with delta (0, 0)
Screenshot: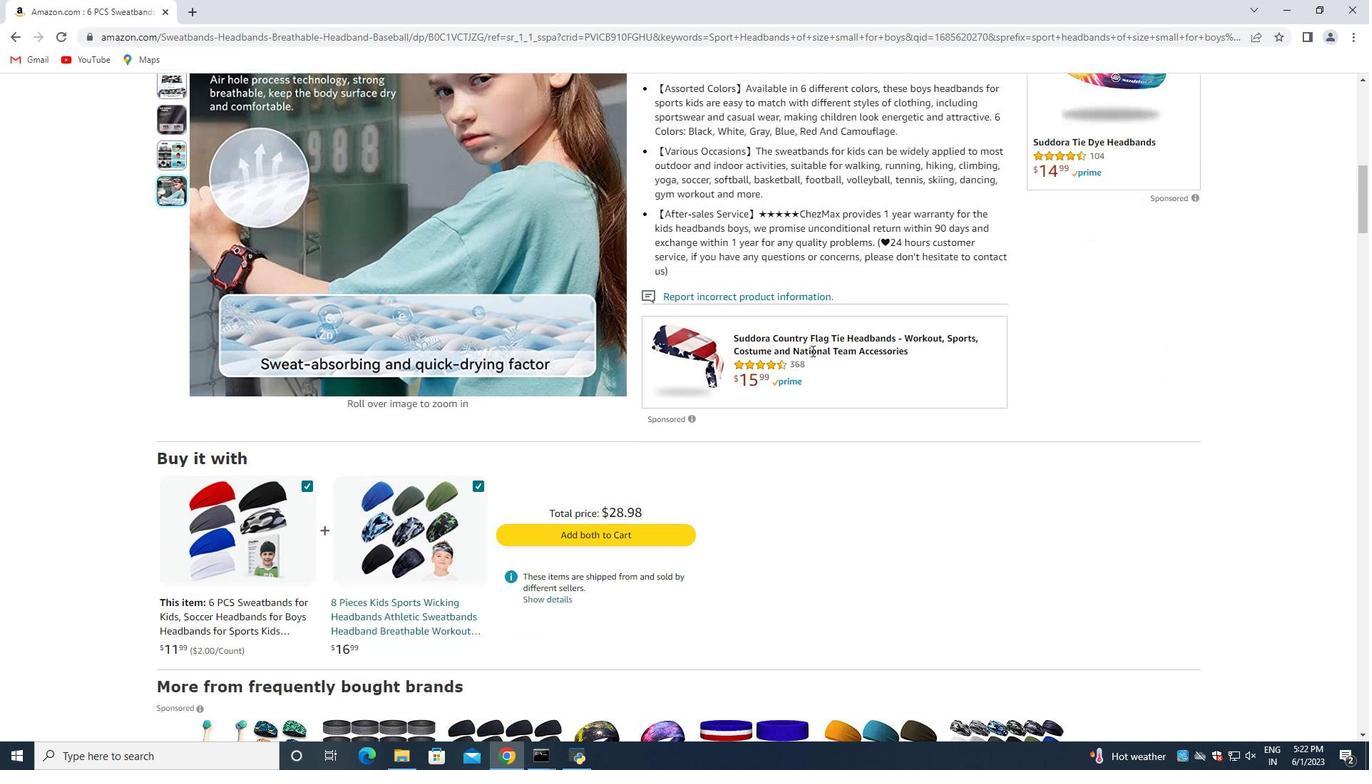 
Action: Mouse moved to (811, 351)
Screenshot: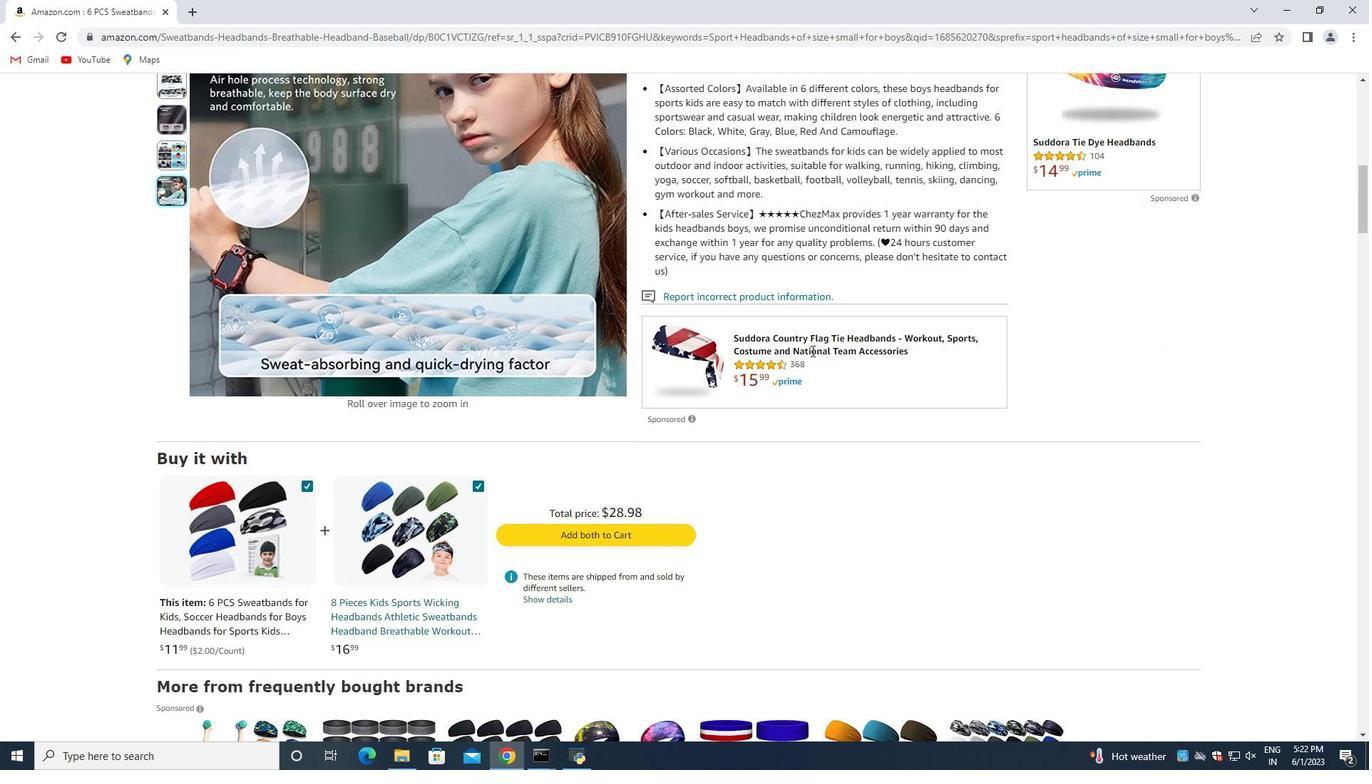 
Action: Mouse scrolled (811, 351) with delta (0, 0)
Screenshot: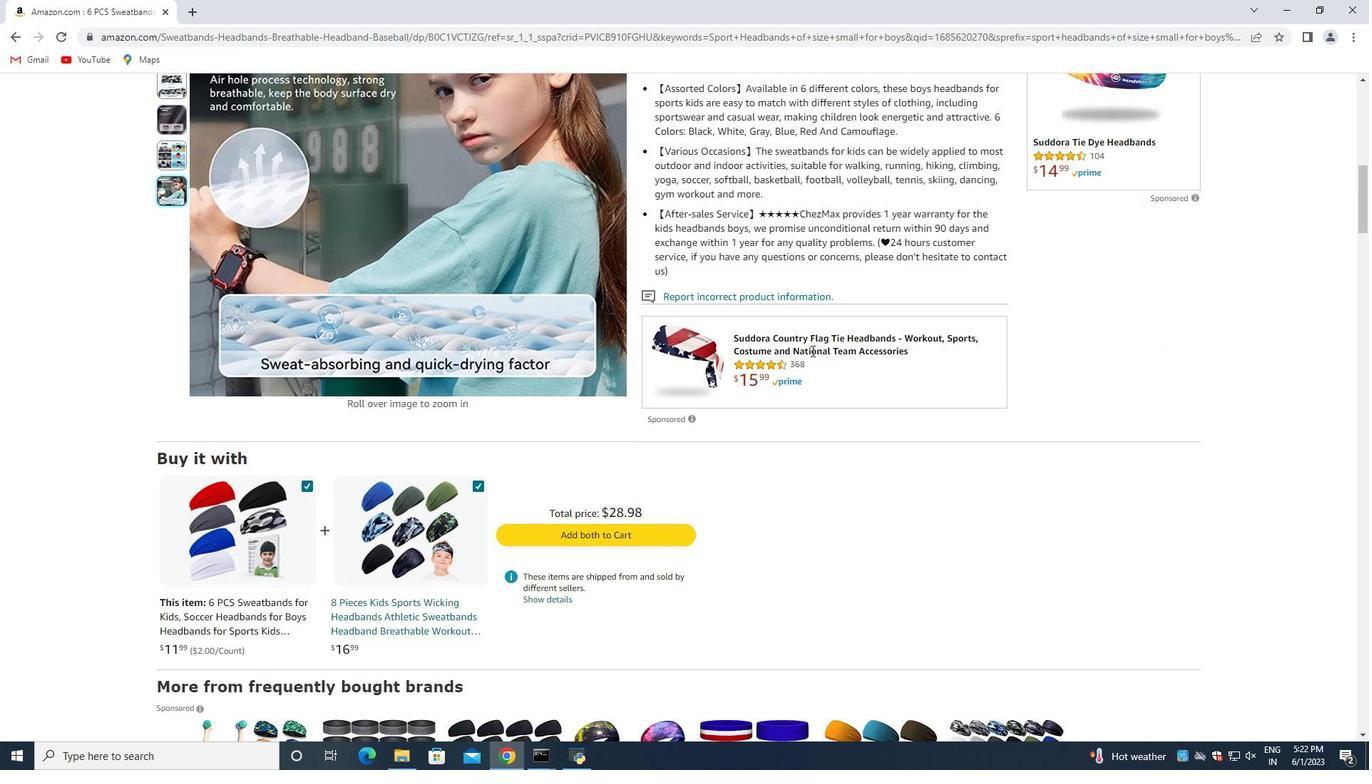 
Action: Mouse moved to (809, 351)
Screenshot: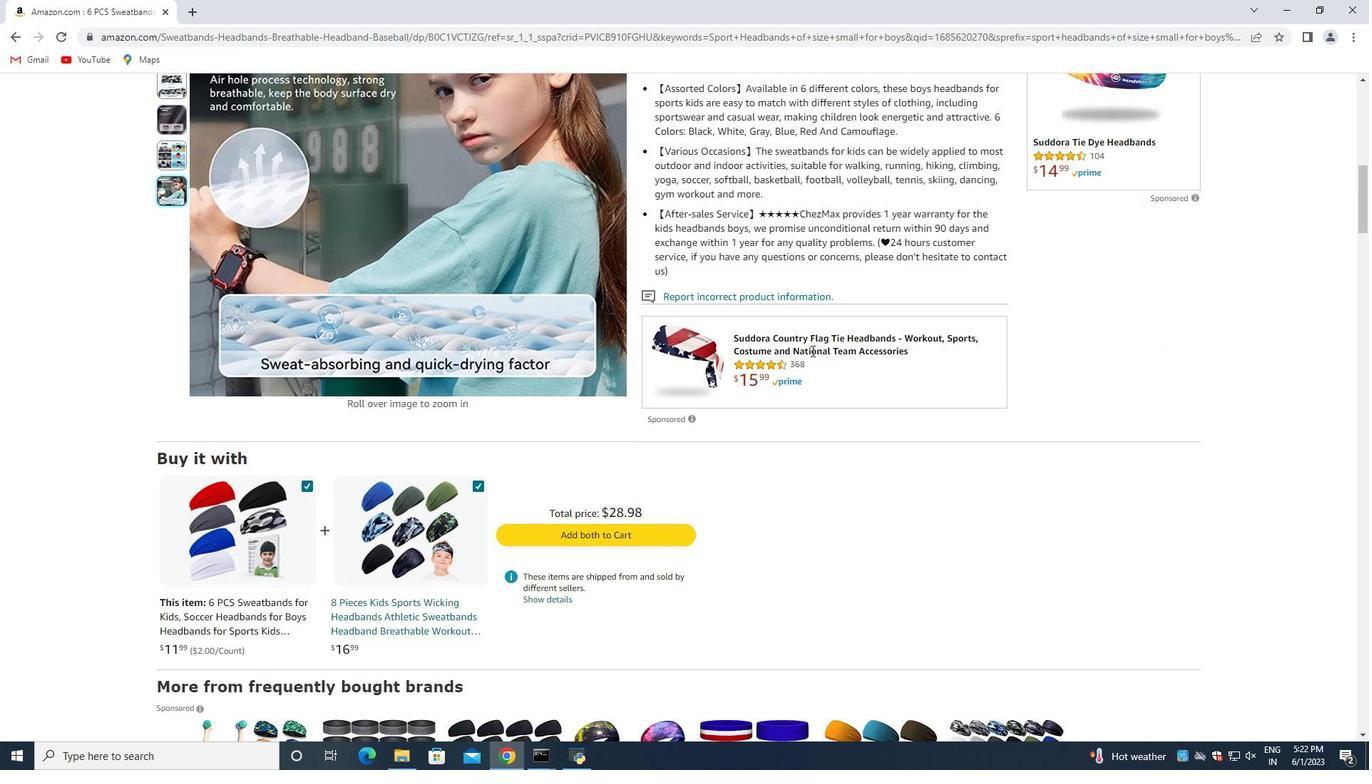 
Action: Mouse scrolled (809, 351) with delta (0, 0)
Screenshot: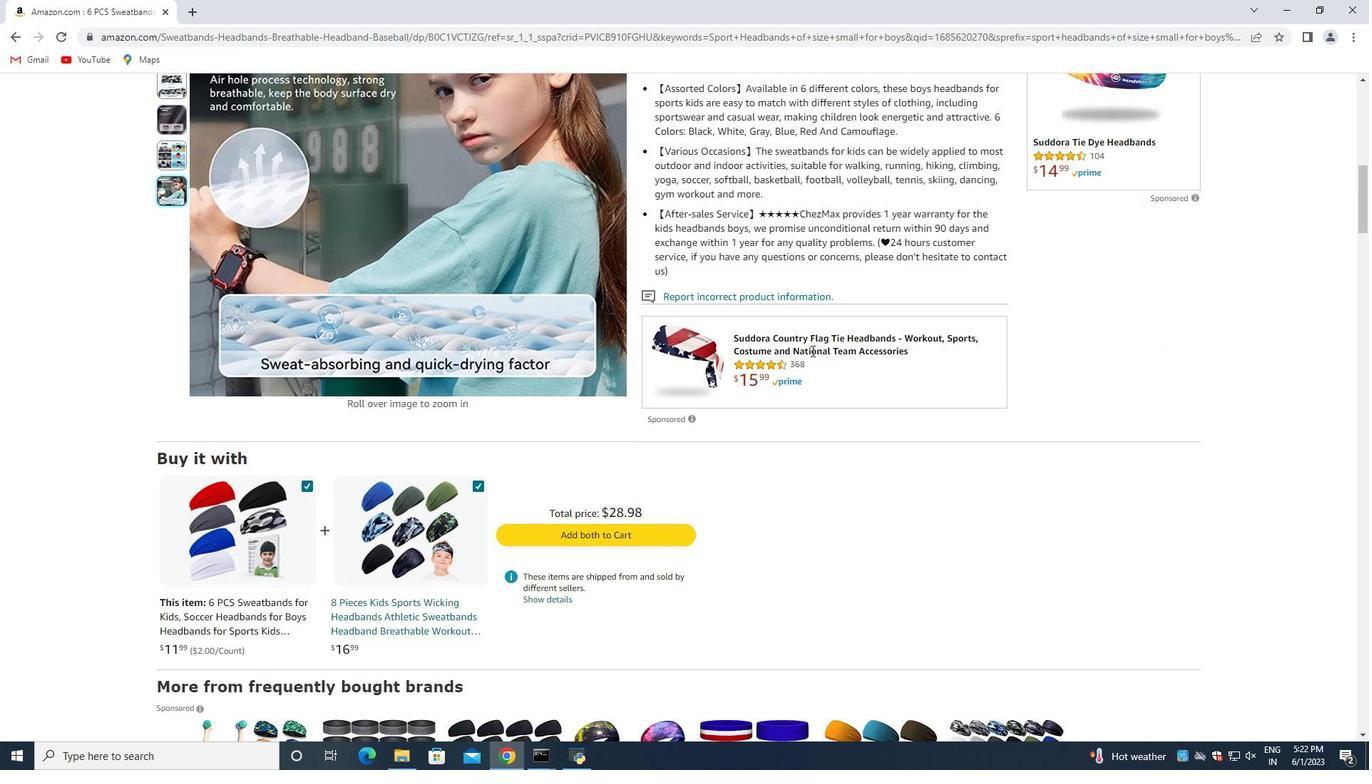 
Action: Mouse moved to (808, 352)
Screenshot: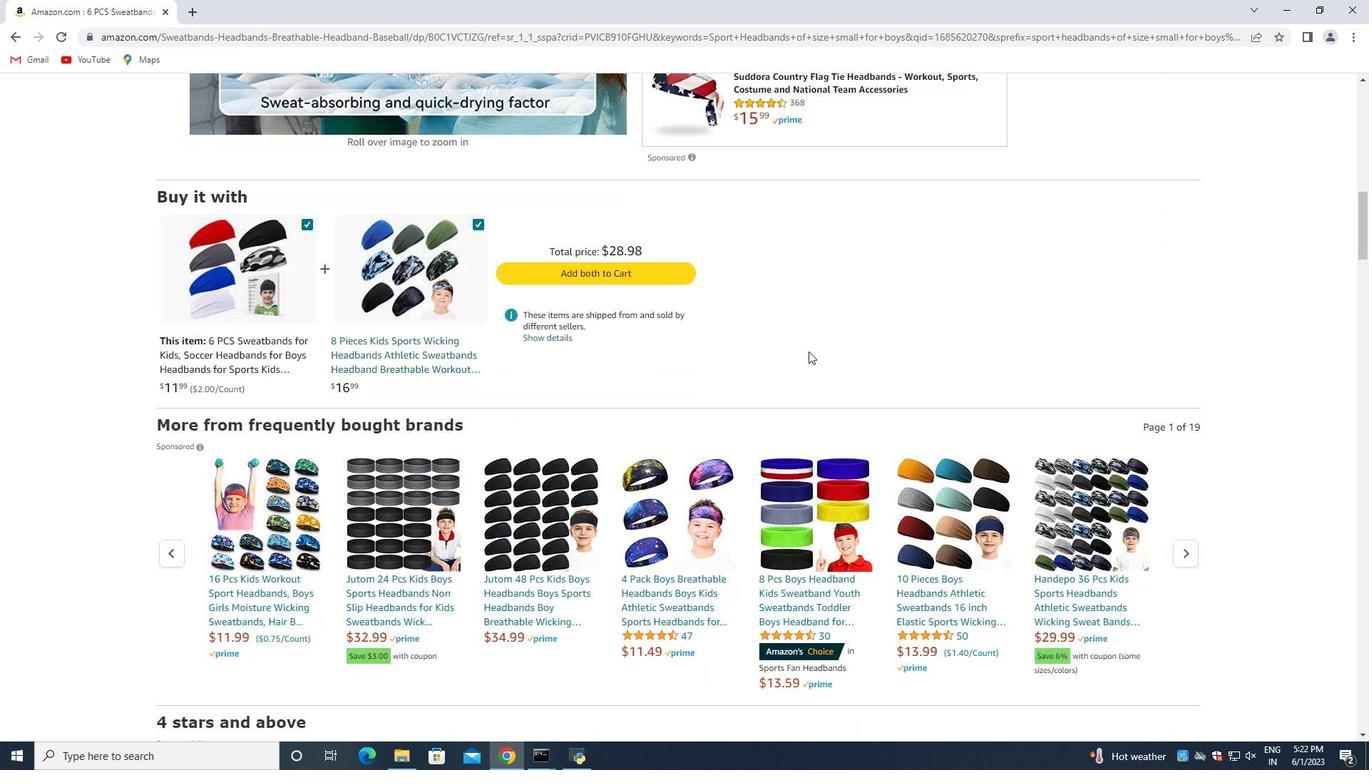 
Action: Mouse scrolled (808, 351) with delta (0, 0)
Screenshot: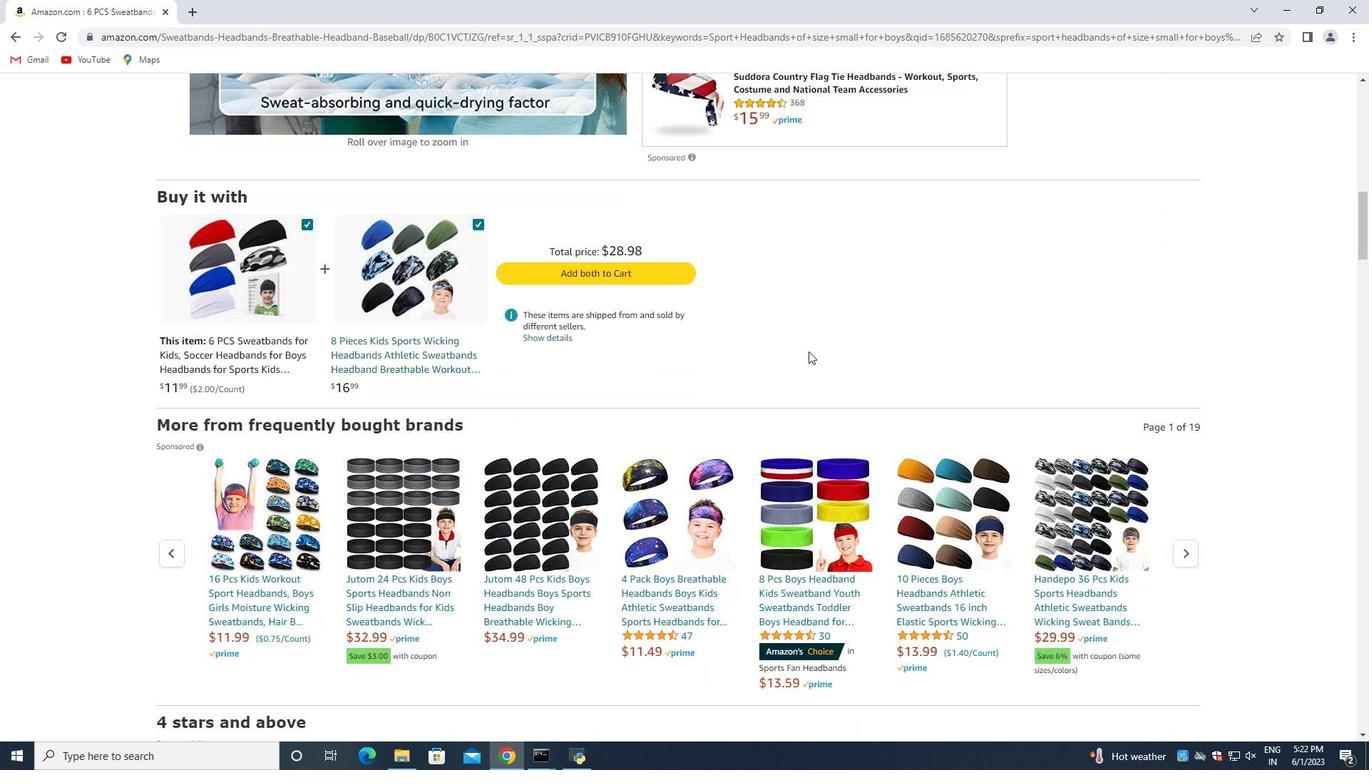 
Action: Mouse moved to (805, 353)
Screenshot: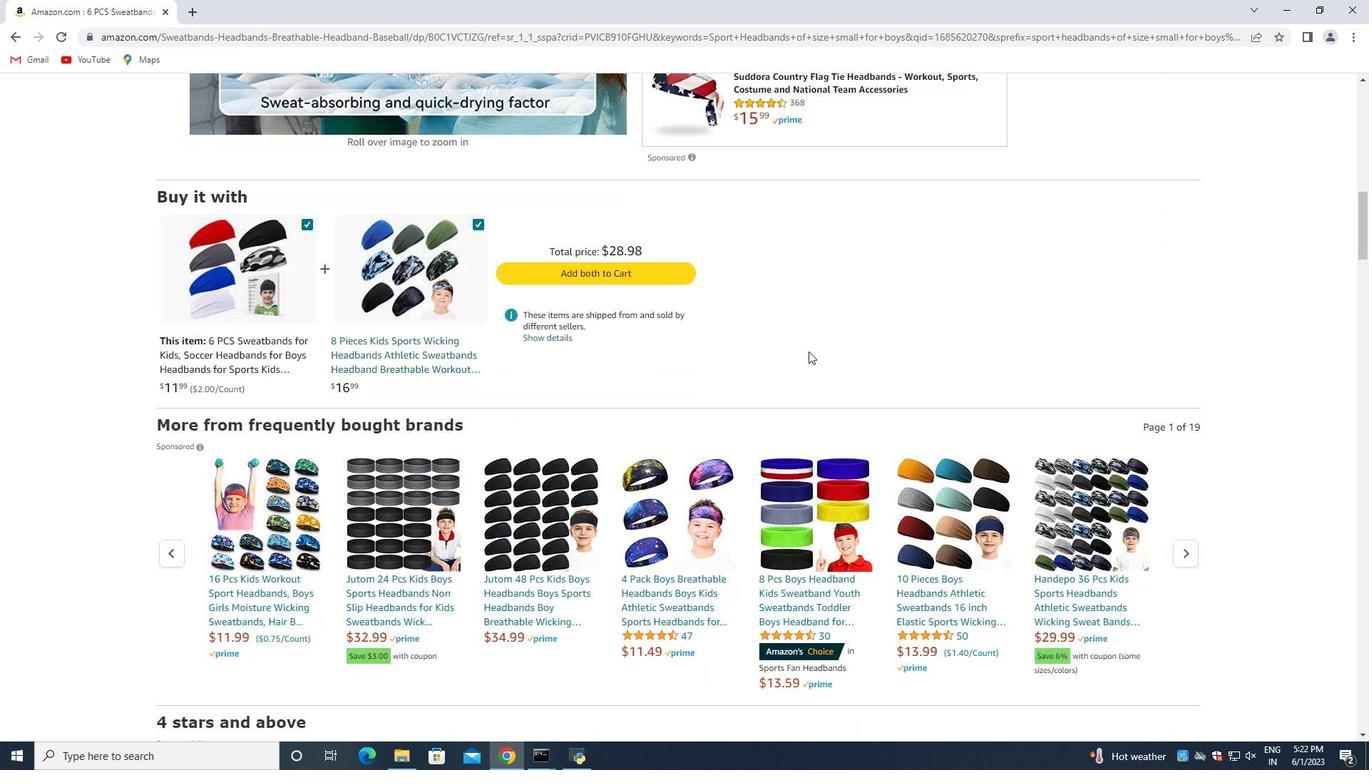 
Action: Mouse scrolled (805, 353) with delta (0, 0)
Screenshot: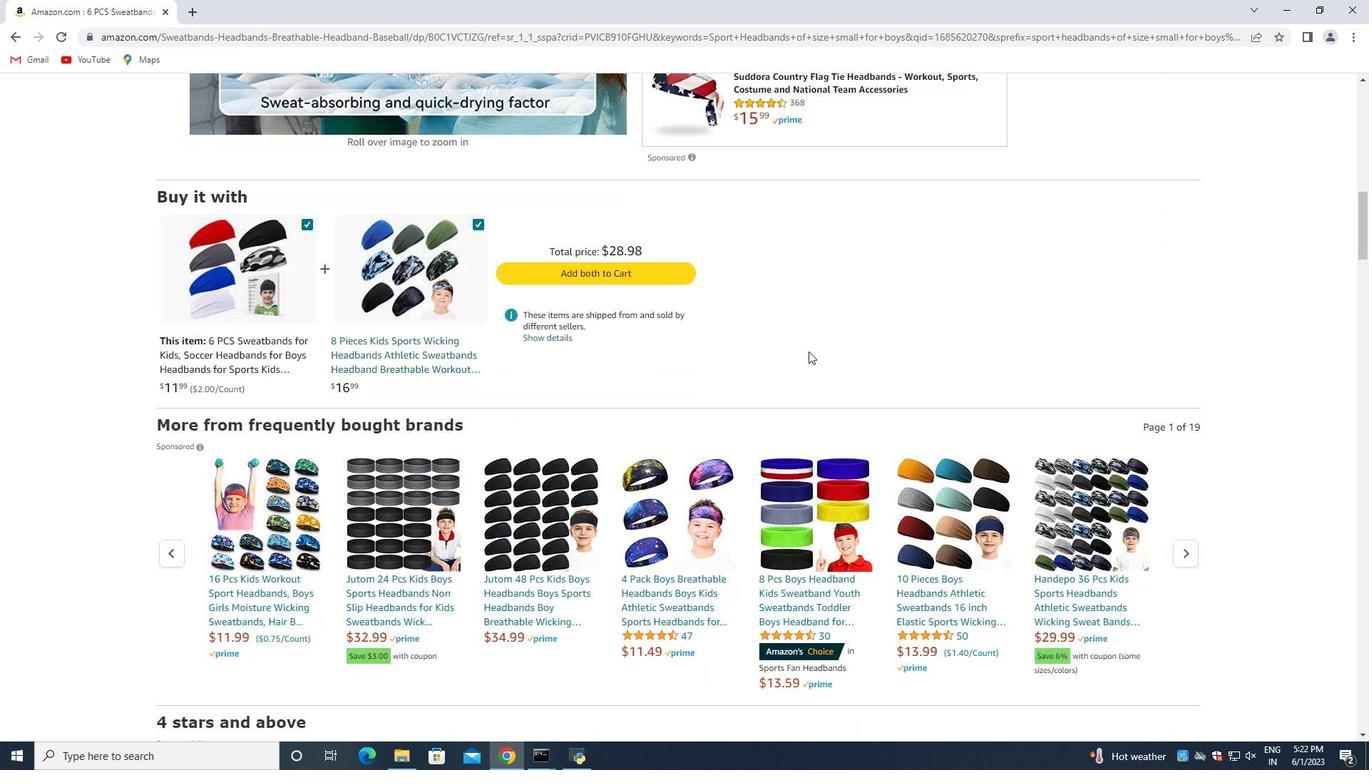 
Action: Mouse moved to (805, 354)
Screenshot: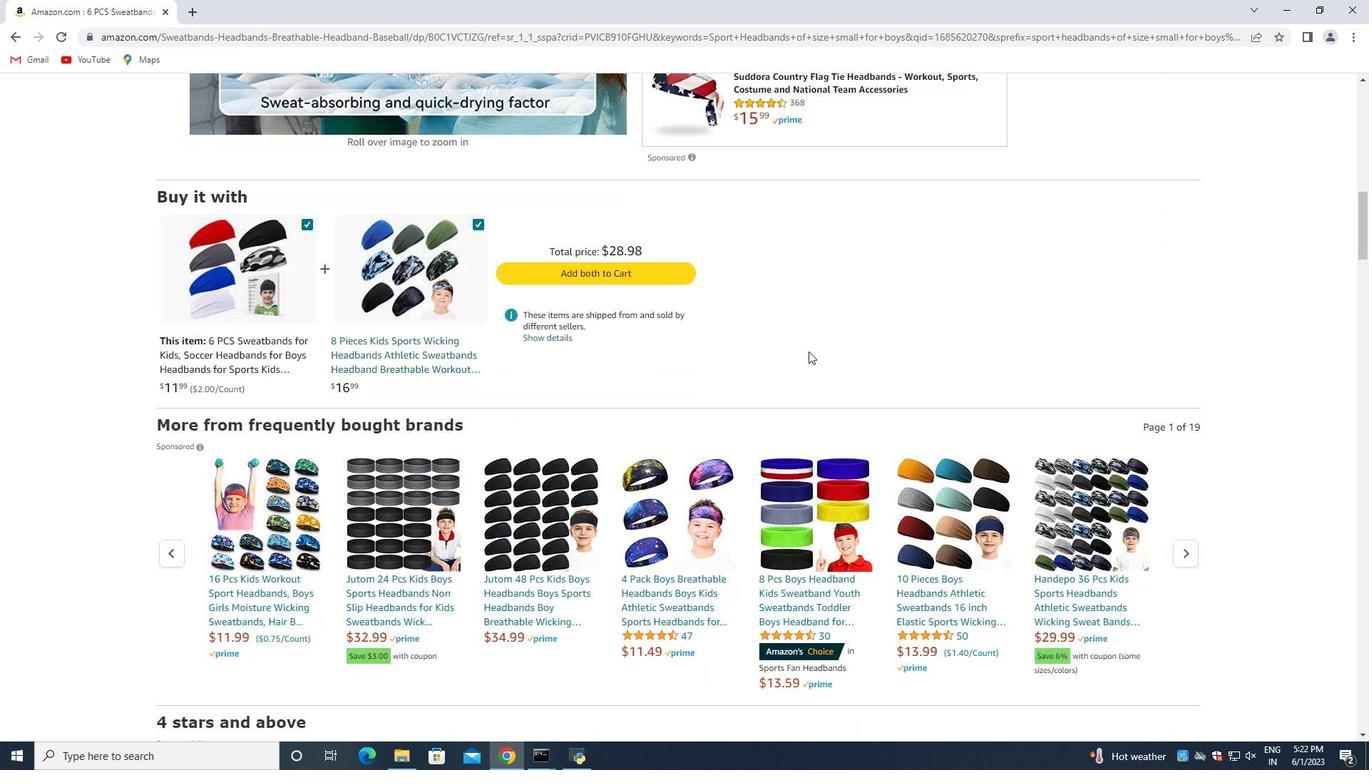 
Action: Mouse scrolled (805, 353) with delta (0, 0)
Screenshot: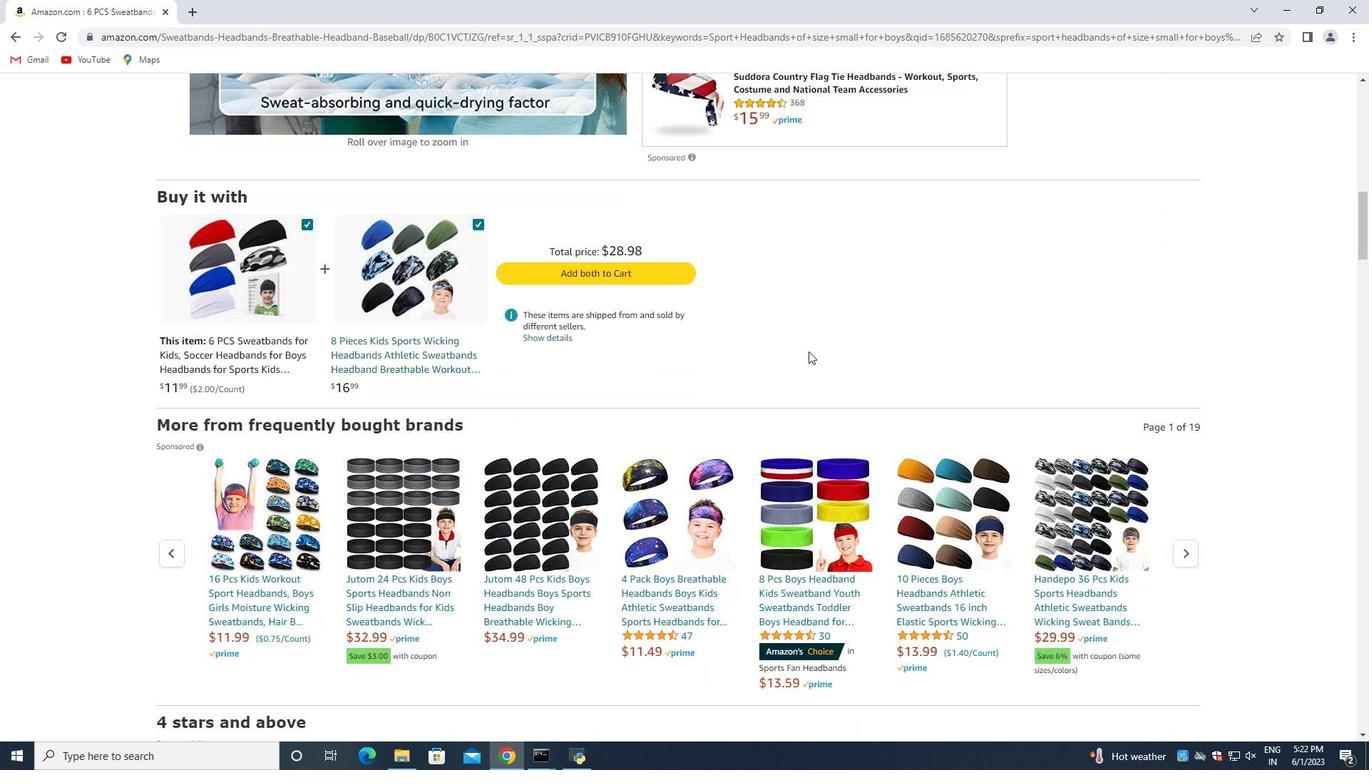 
Action: Mouse moved to (804, 354)
Screenshot: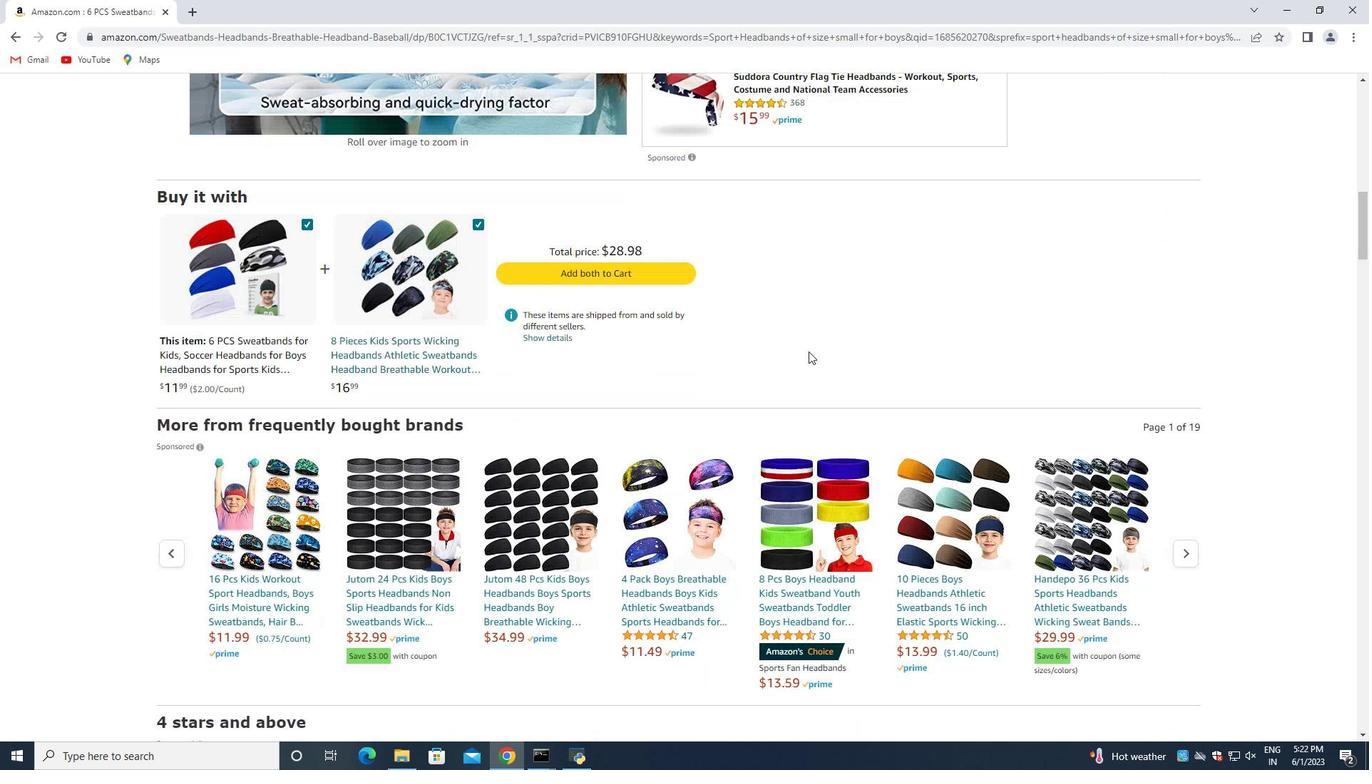 
Action: Mouse scrolled (804, 353) with delta (0, 0)
Screenshot: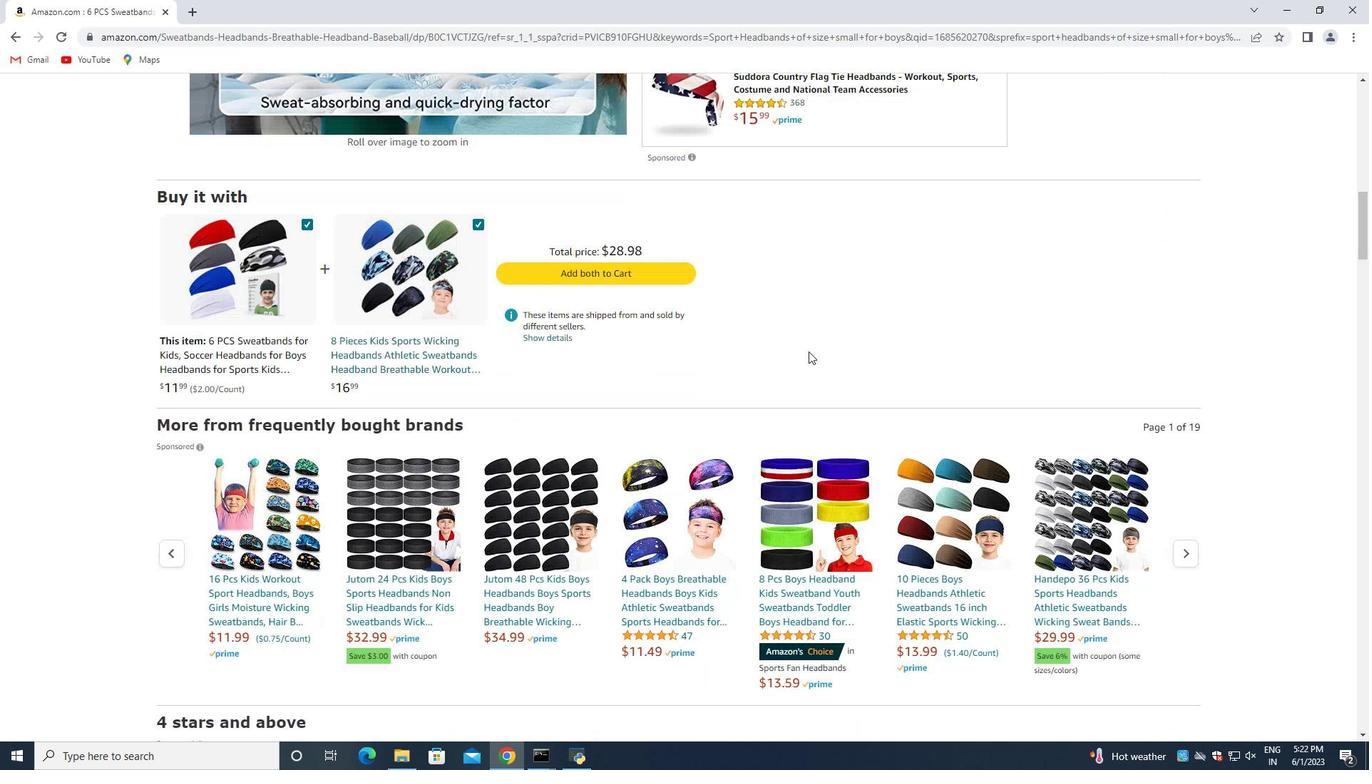 
Action: Mouse moved to (804, 356)
Screenshot: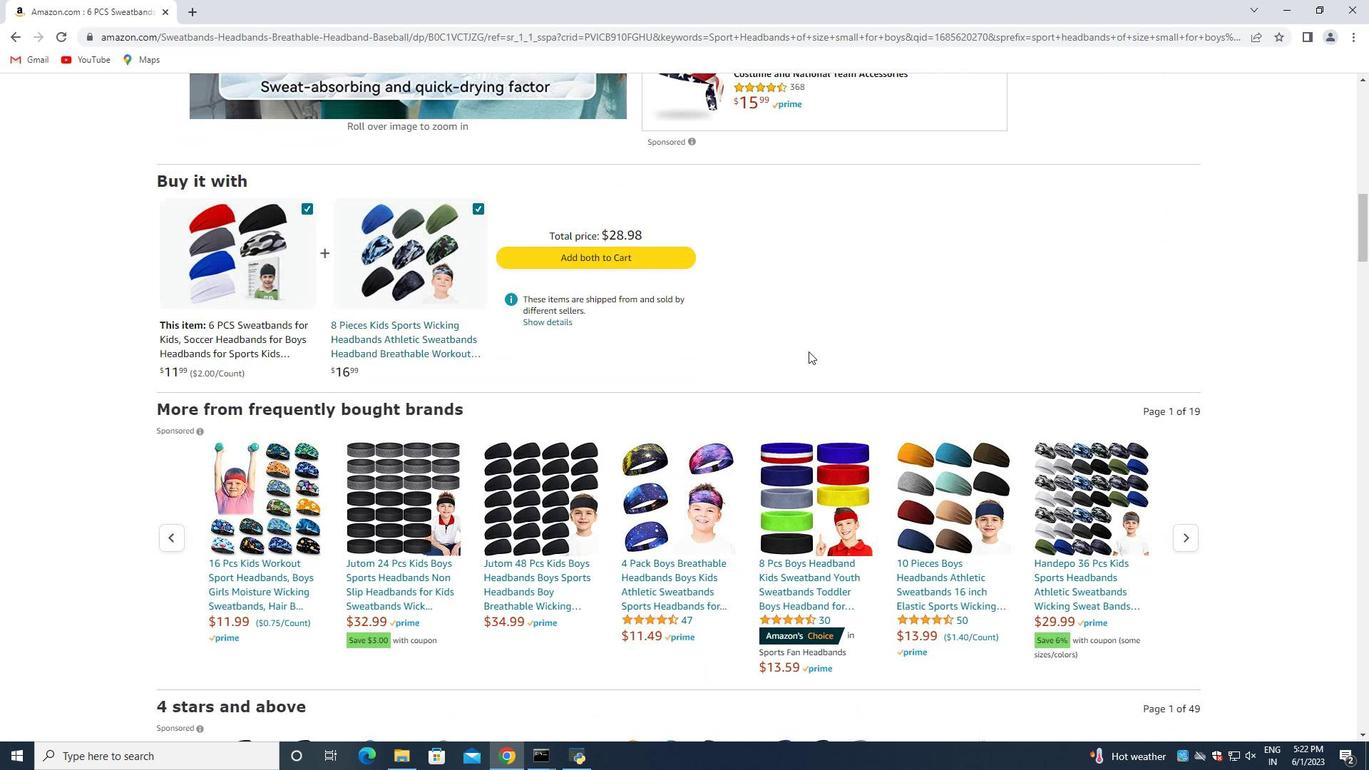 
Action: Mouse scrolled (804, 355) with delta (0, 0)
Screenshot: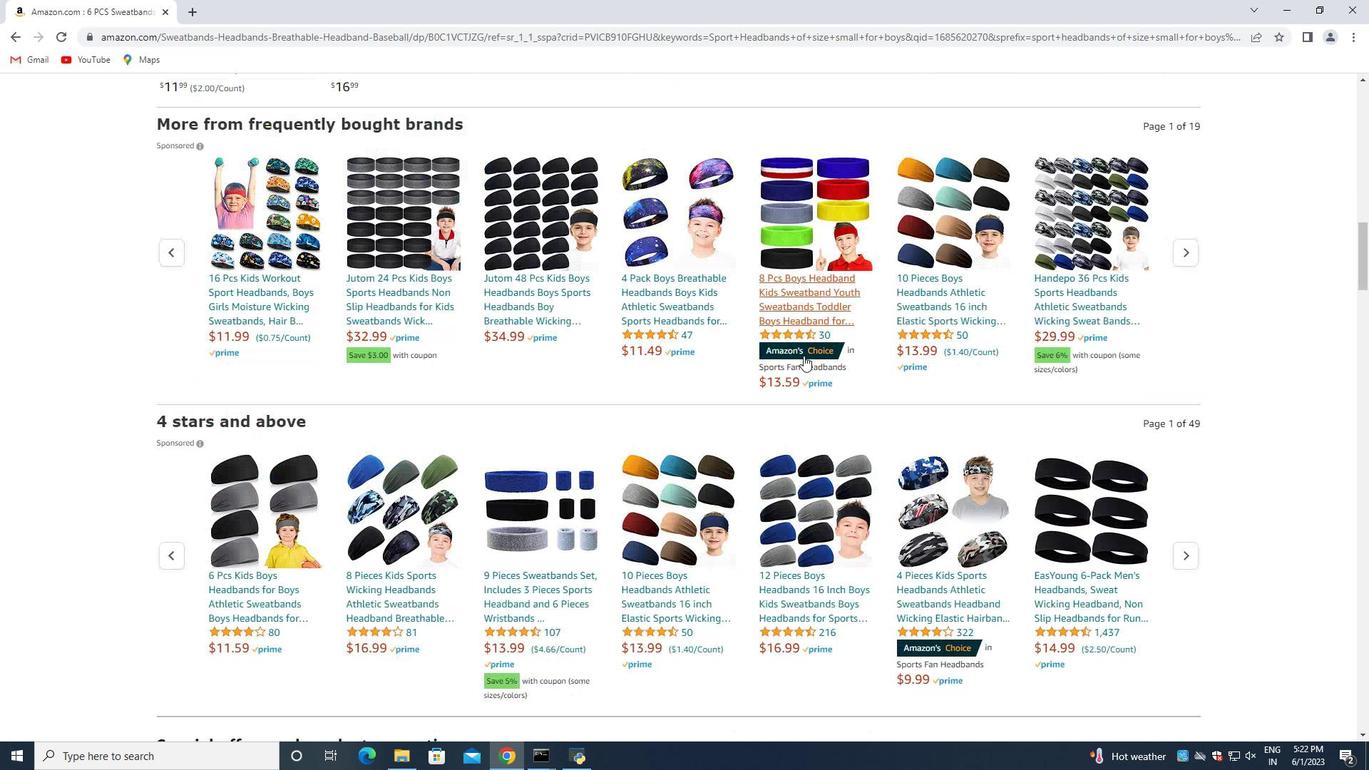 
Action: Mouse moved to (803, 356)
Screenshot: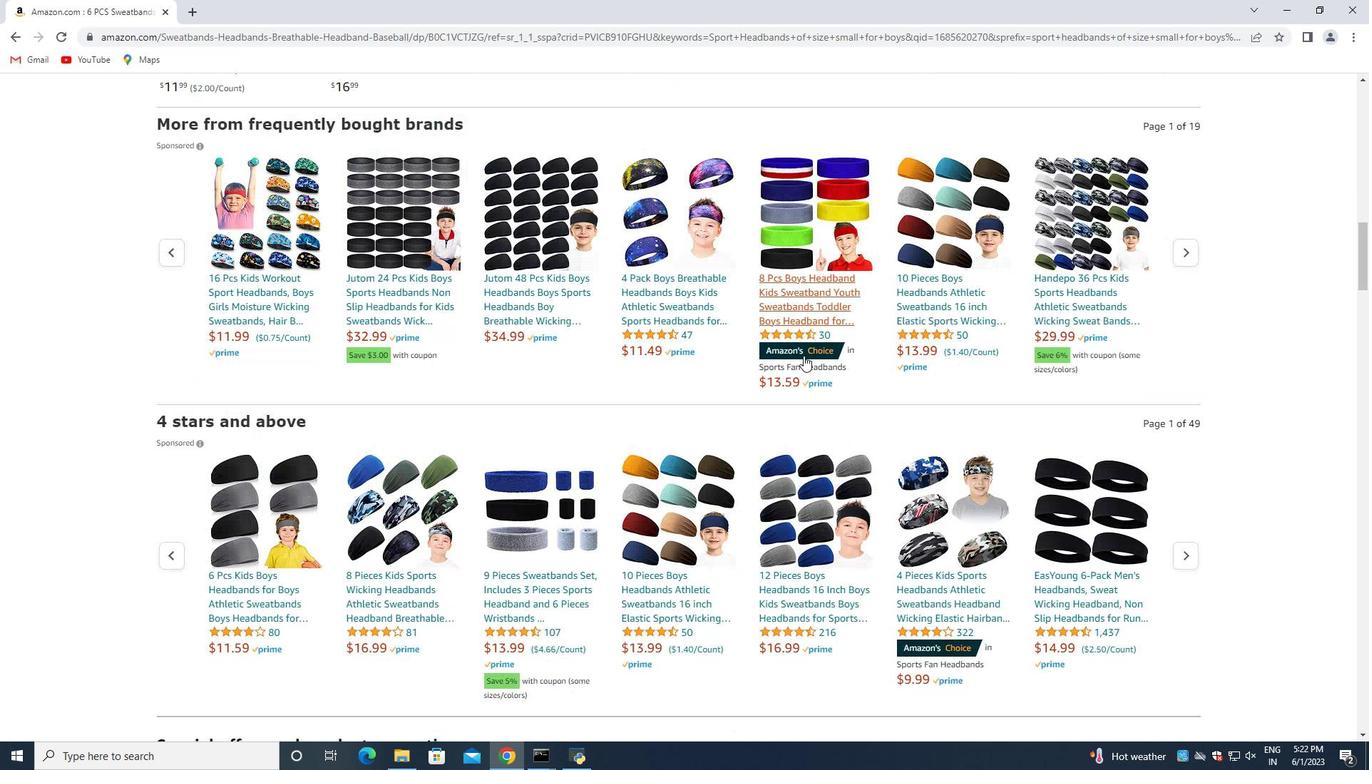 
Action: Mouse scrolled (803, 355) with delta (0, 0)
Screenshot: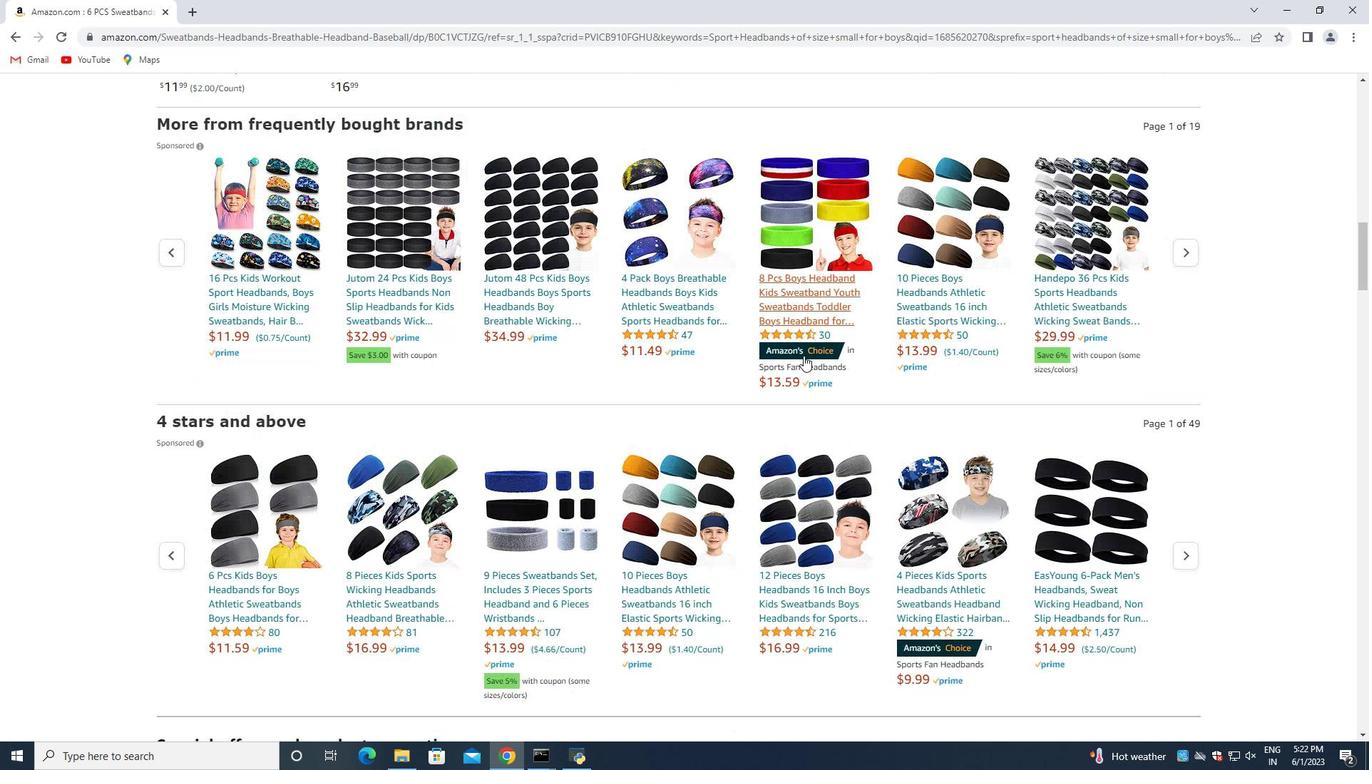 
Action: Mouse moved to (801, 356)
Screenshot: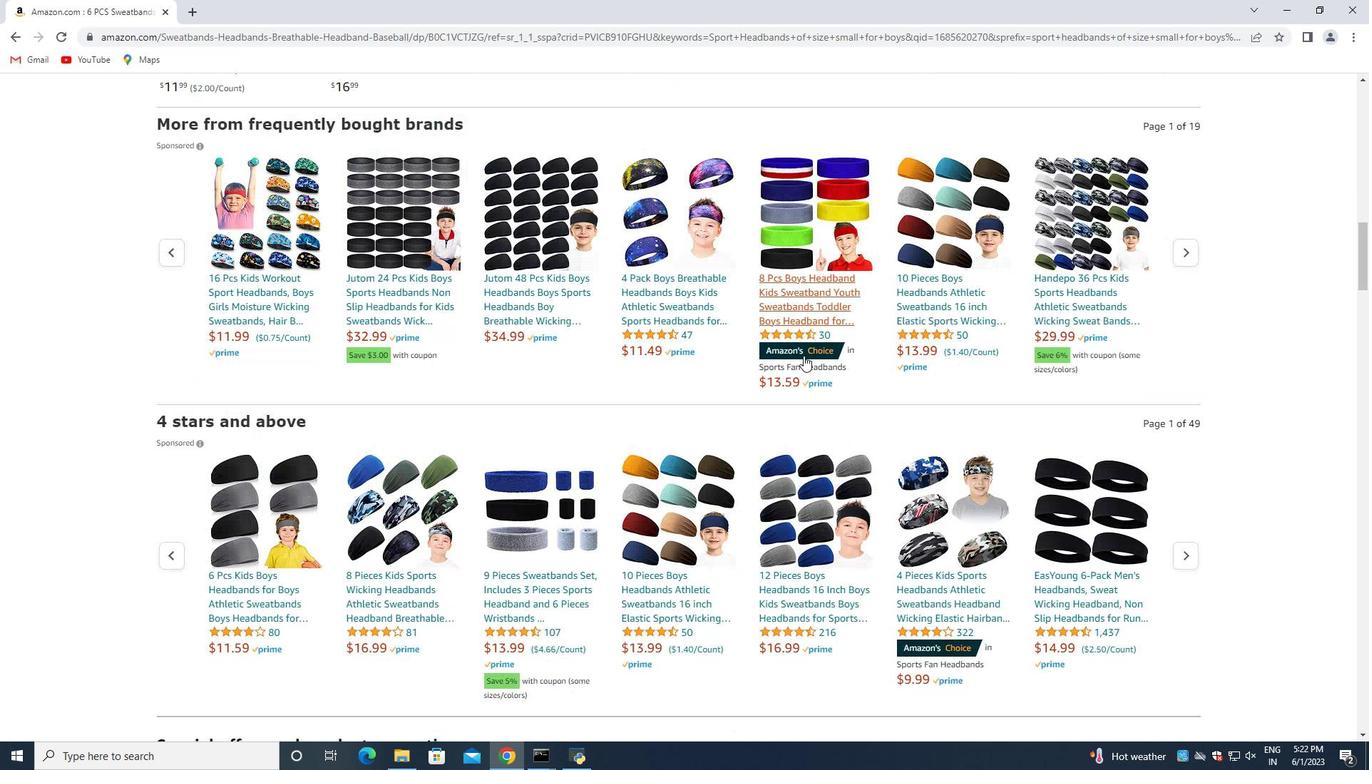 
Action: Mouse scrolled (801, 355) with delta (0, 0)
Screenshot: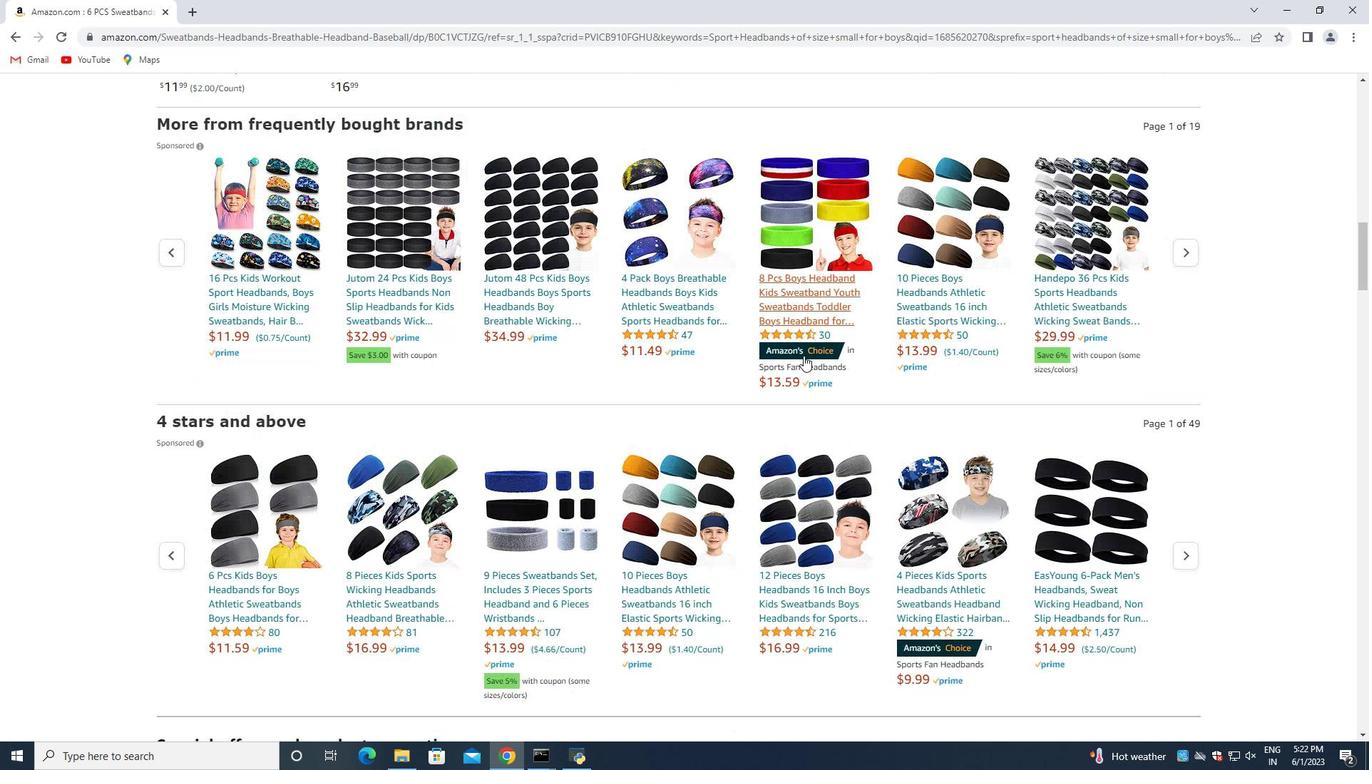 
Action: Mouse moved to (801, 356)
Screenshot: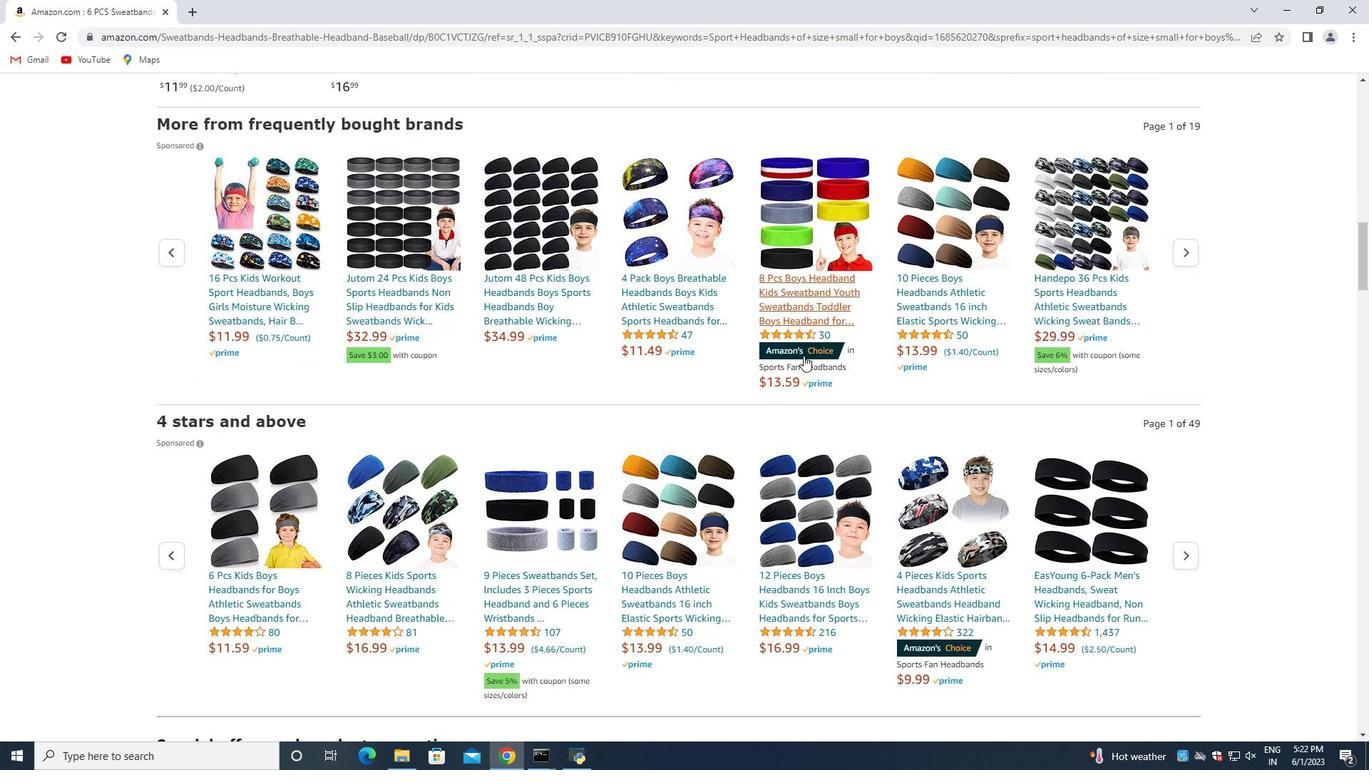 
Action: Mouse scrolled (801, 356) with delta (0, 0)
Screenshot: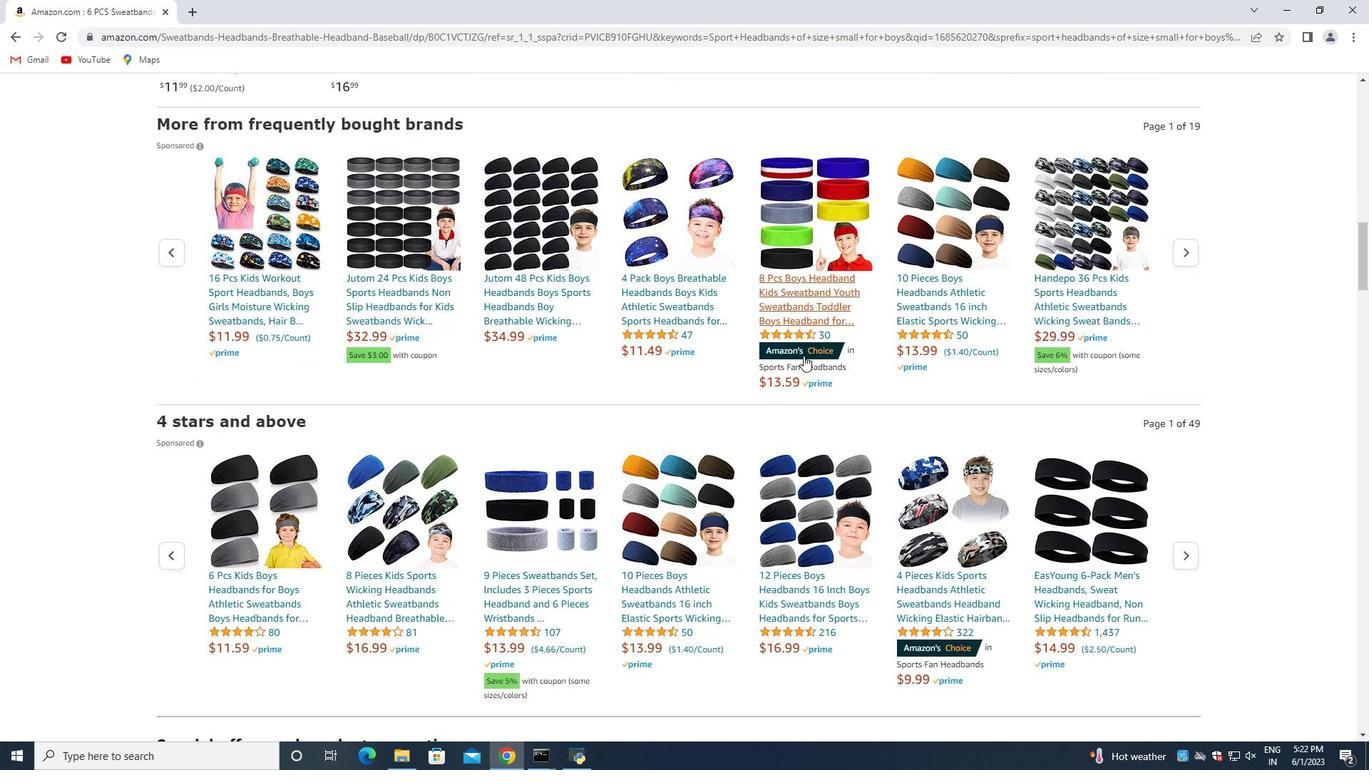 
Action: Mouse scrolled (801, 356) with delta (0, 0)
Screenshot: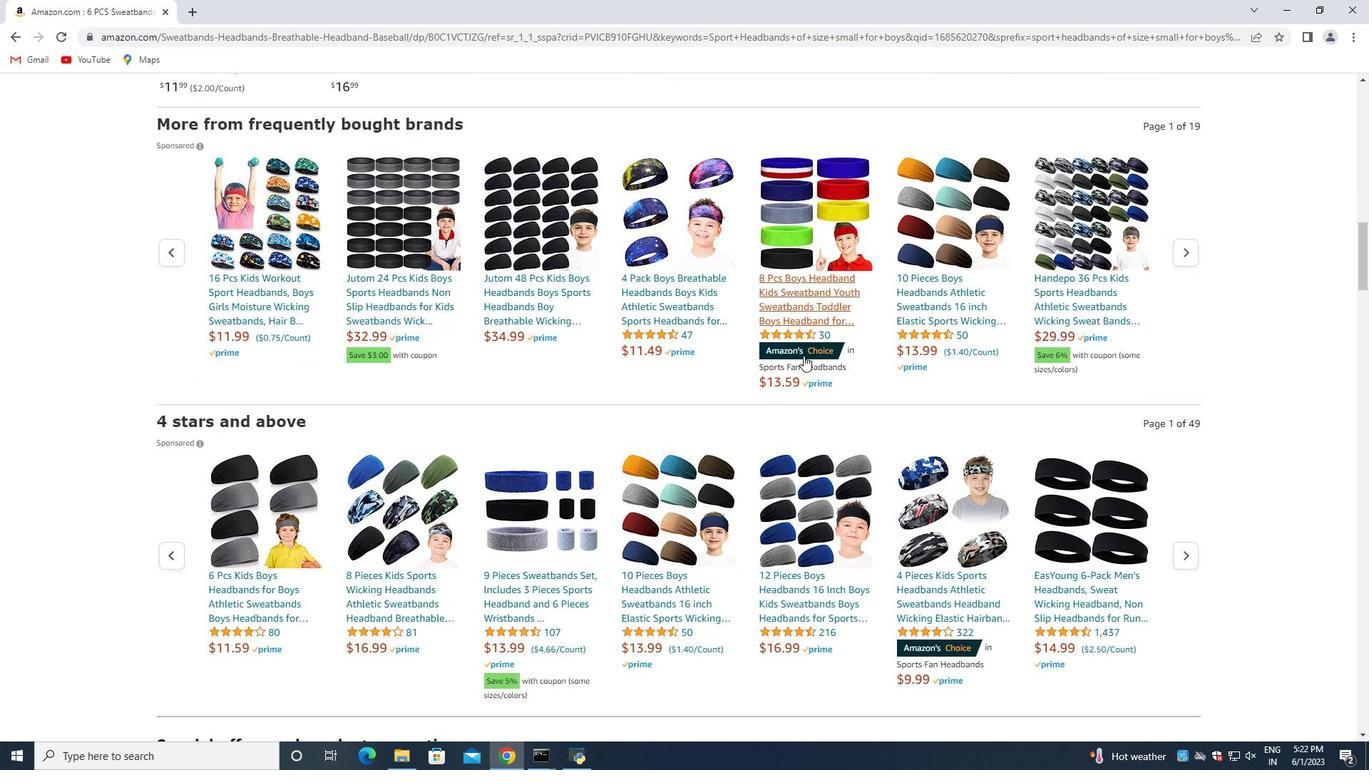 
Action: Mouse moved to (799, 356)
Screenshot: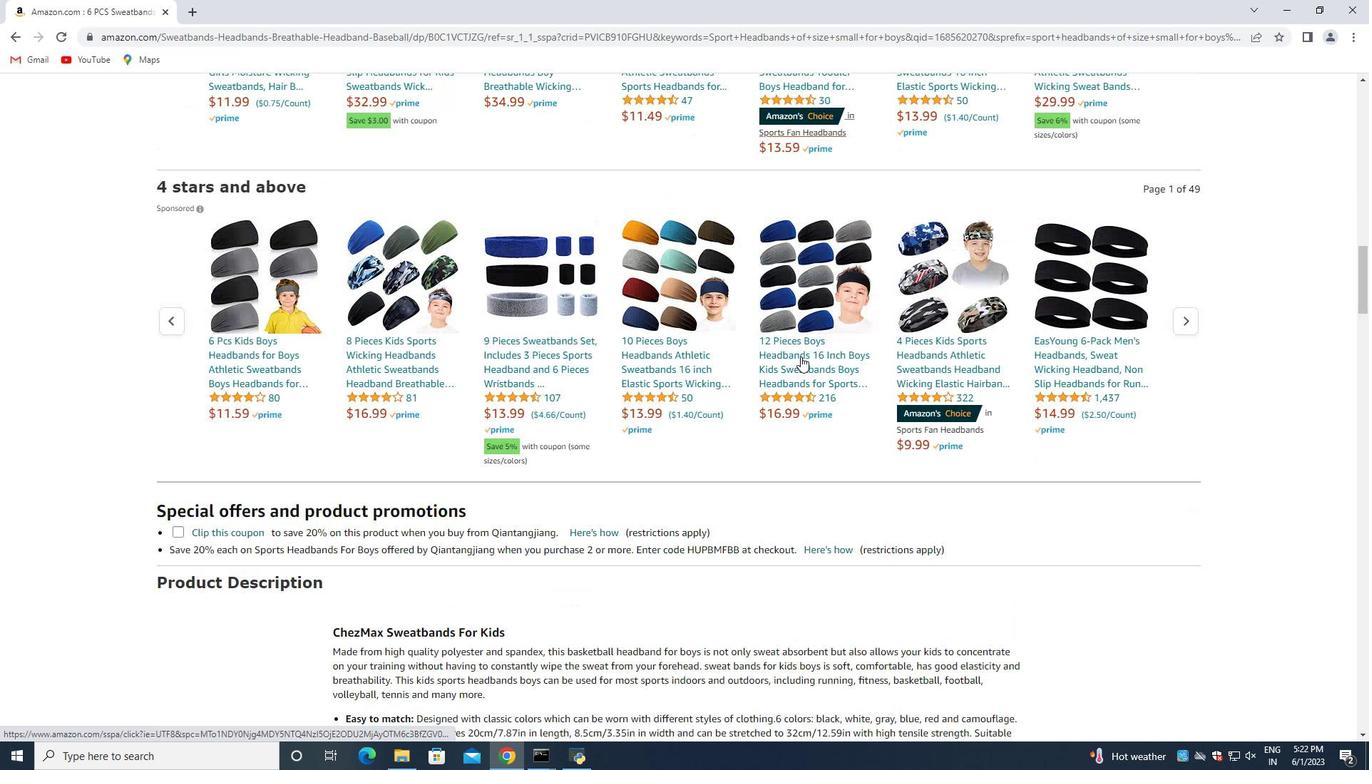 
Action: Mouse scrolled (799, 356) with delta (0, 0)
Screenshot: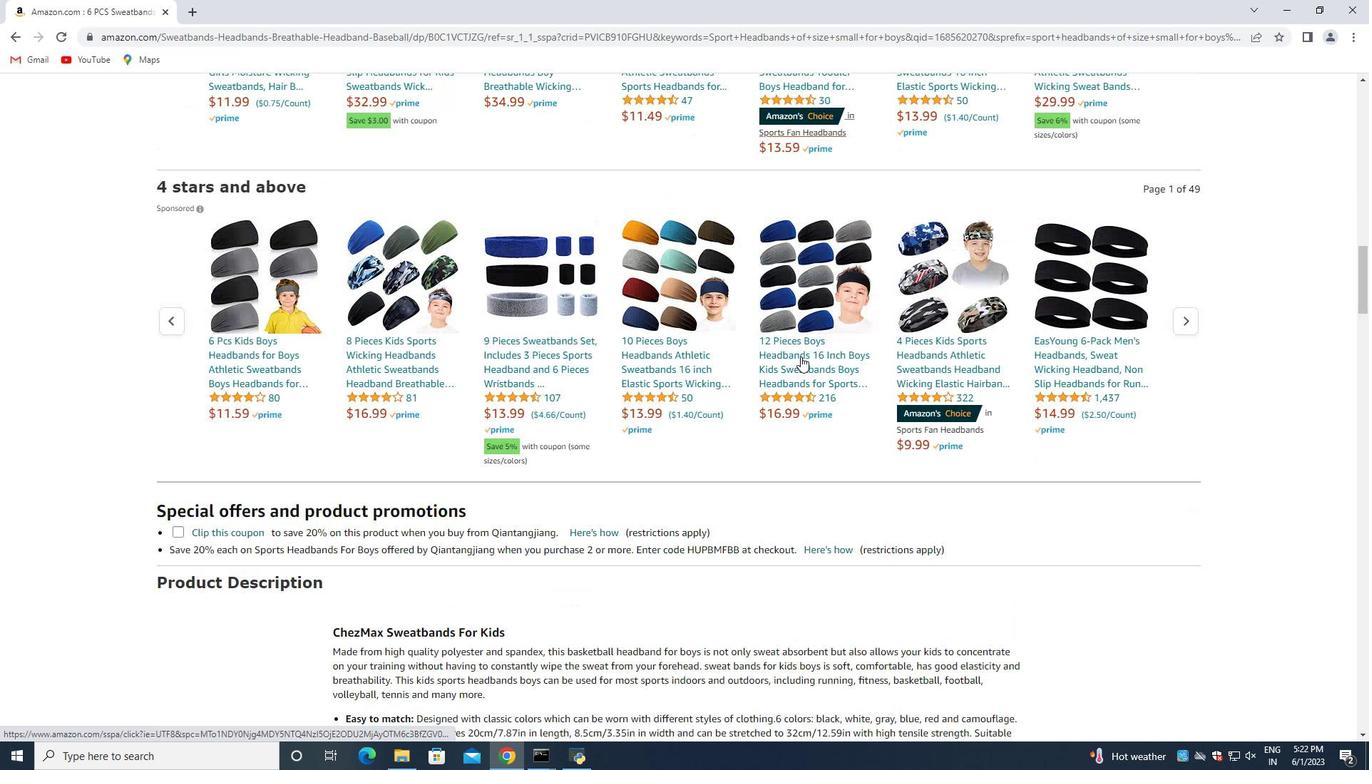 
Action: Mouse scrolled (799, 356) with delta (0, 0)
Screenshot: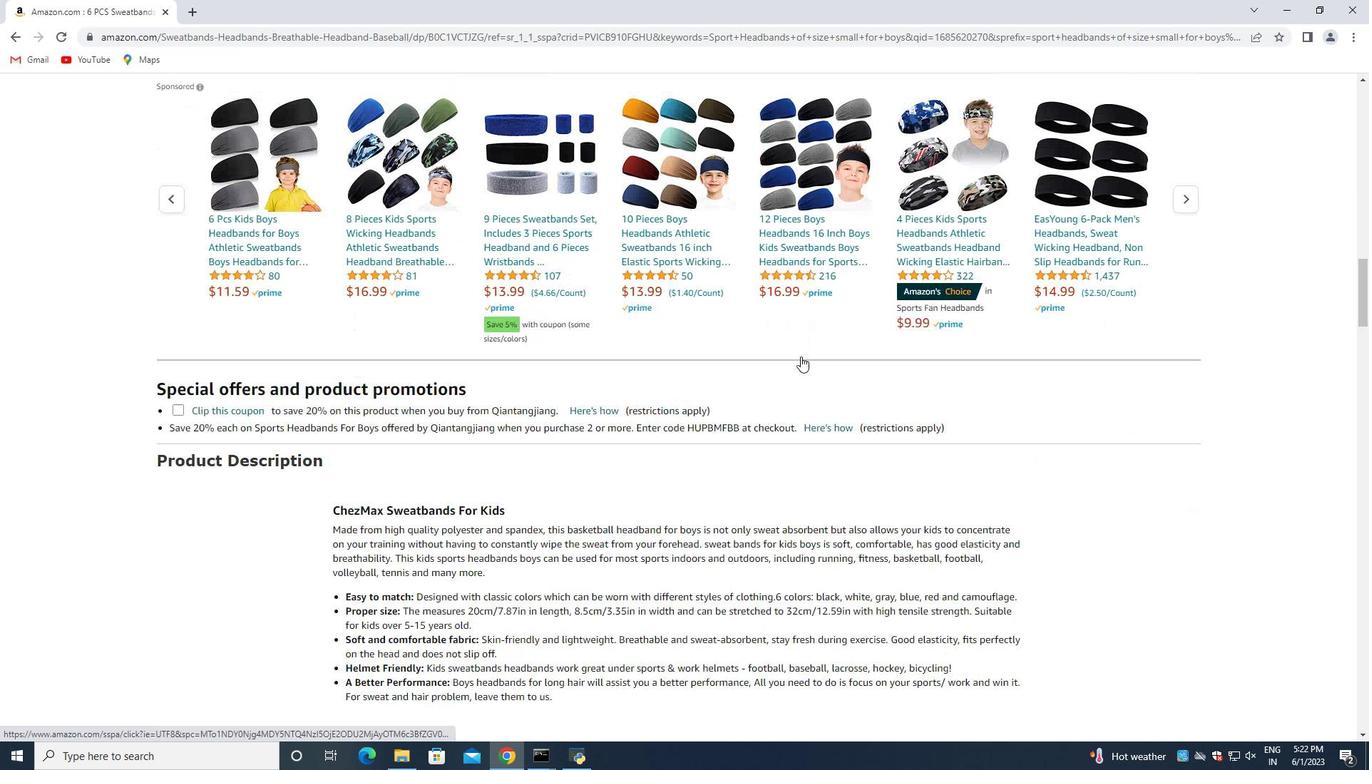 
Action: Mouse scrolled (799, 356) with delta (0, 0)
Screenshot: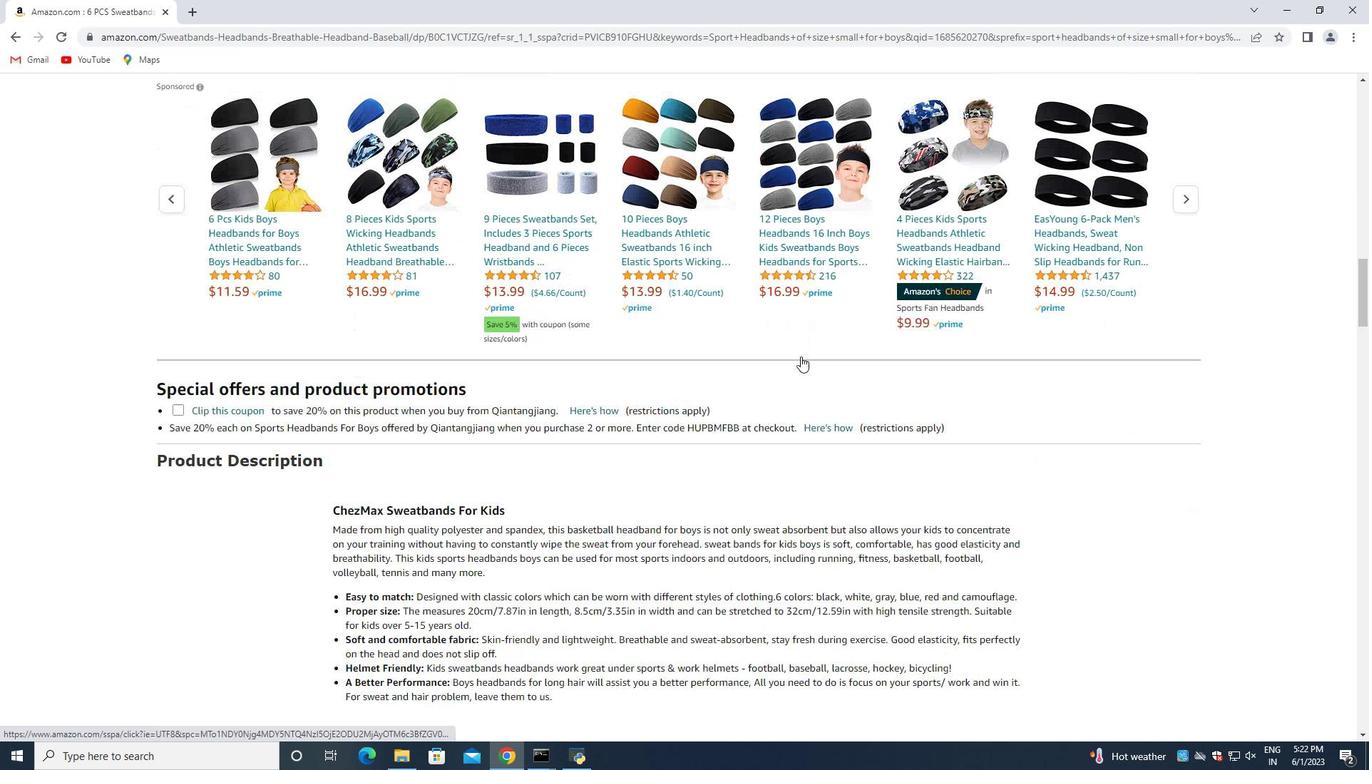 
Action: Mouse scrolled (799, 356) with delta (0, 0)
Screenshot: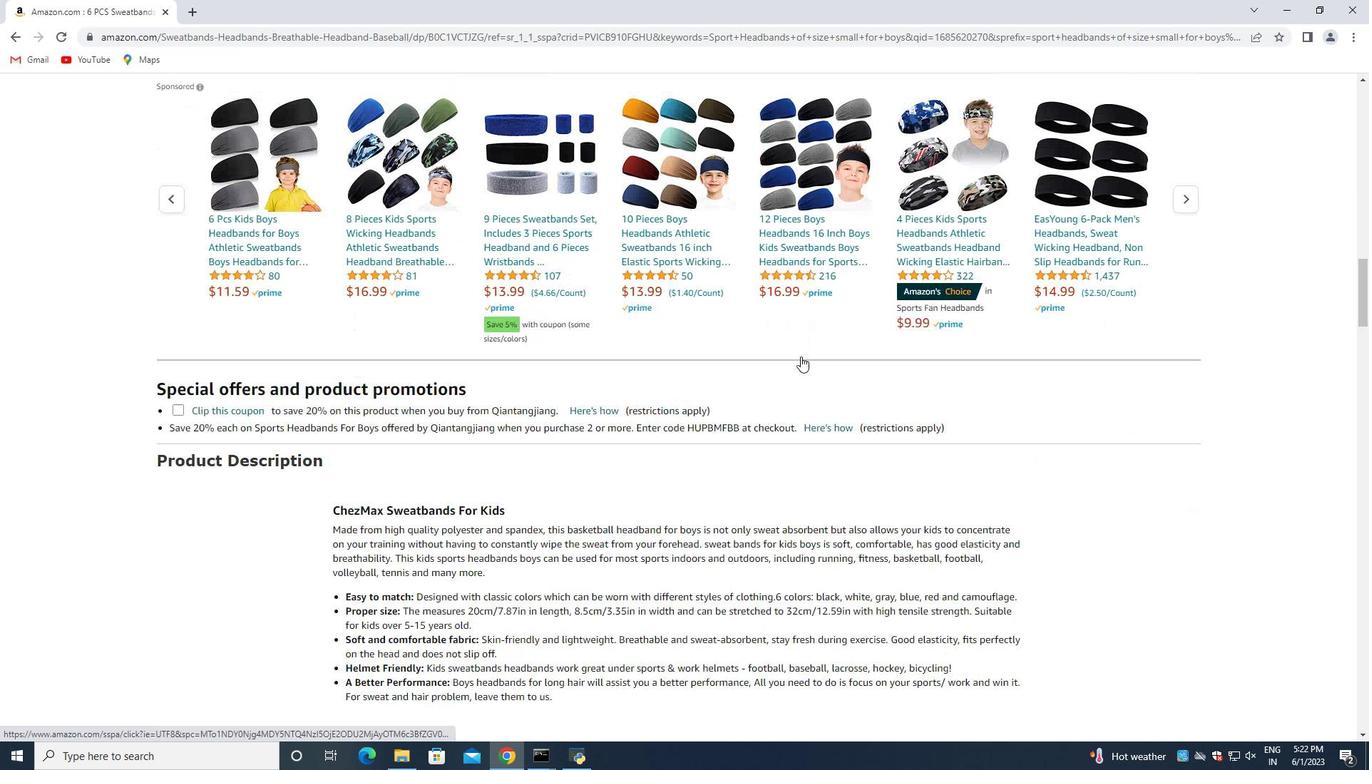 
Action: Mouse scrolled (799, 356) with delta (0, 0)
Screenshot: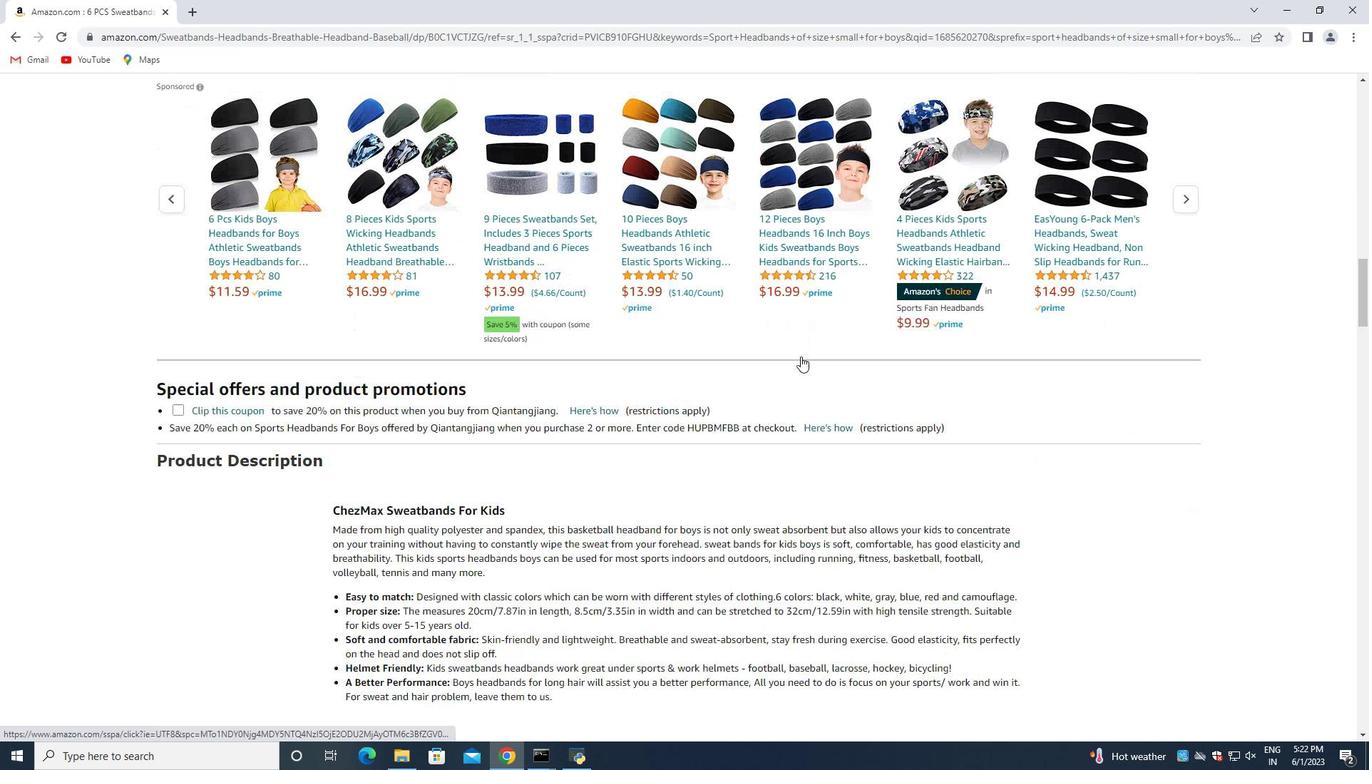 
Action: Mouse scrolled (799, 356) with delta (0, 0)
Screenshot: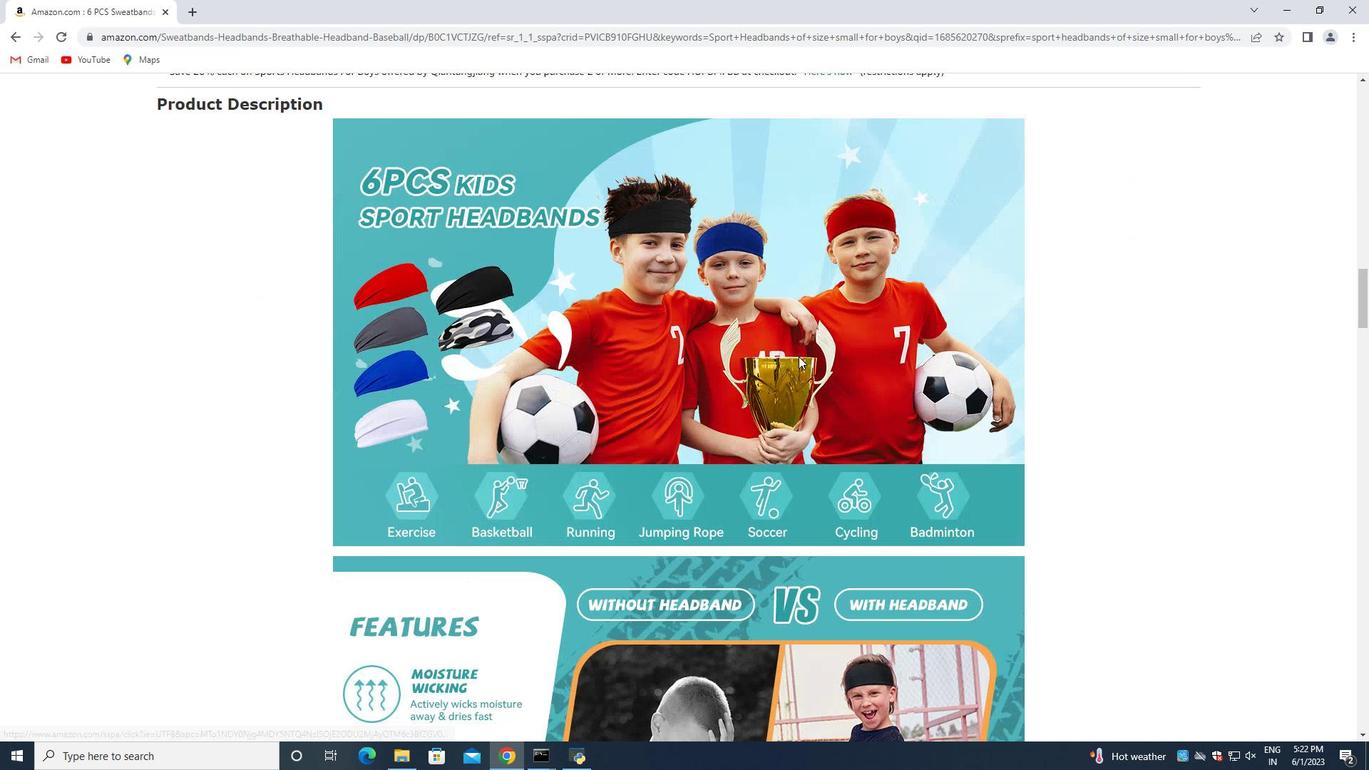 
Action: Mouse scrolled (799, 356) with delta (0, 0)
Screenshot: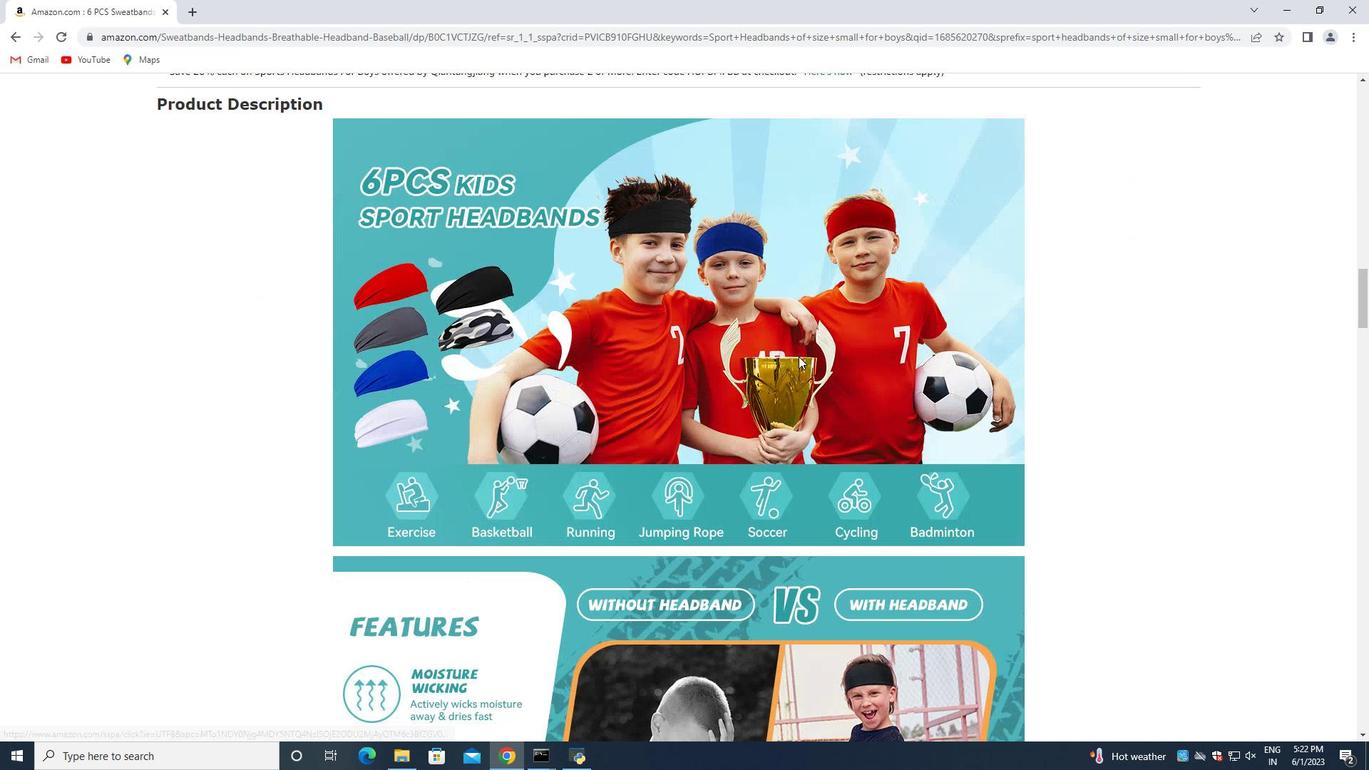 
Action: Mouse scrolled (799, 356) with delta (0, 0)
Screenshot: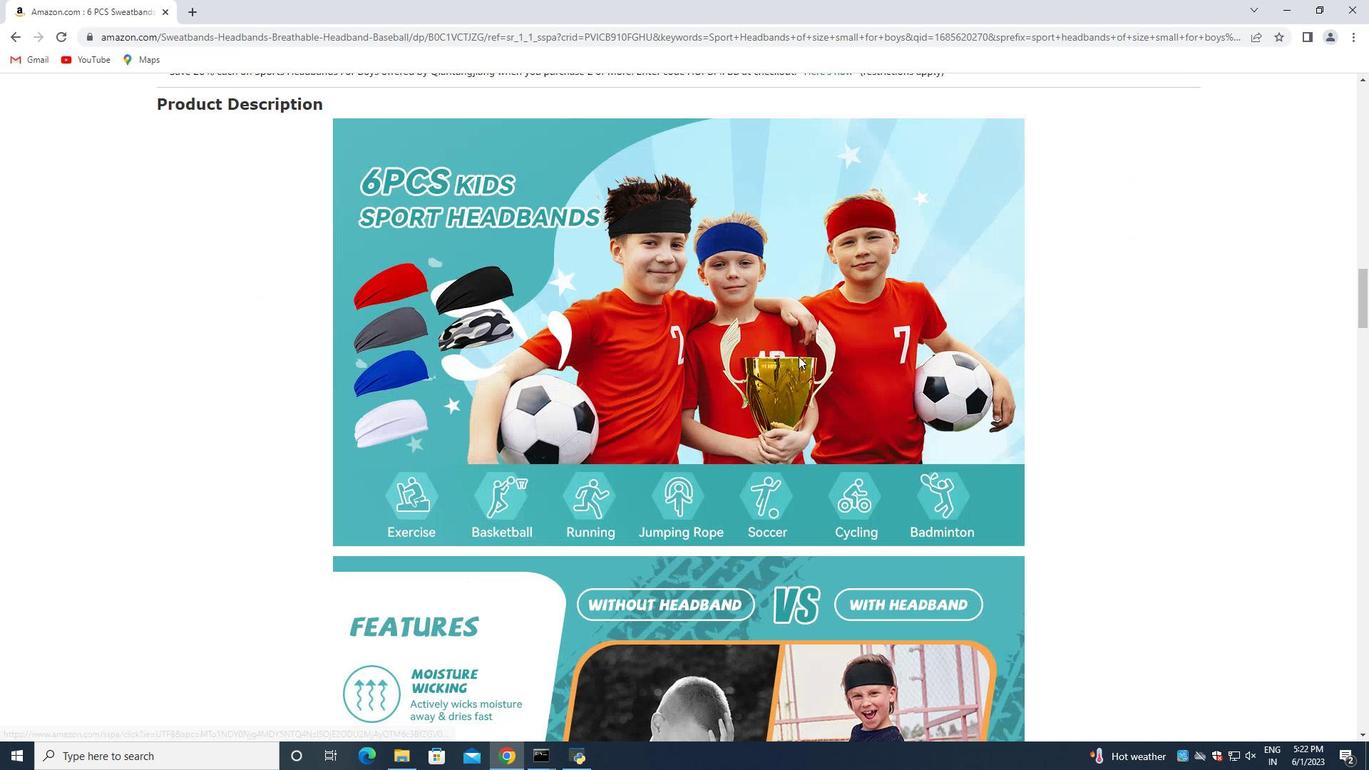 
Action: Mouse scrolled (799, 356) with delta (0, 0)
Screenshot: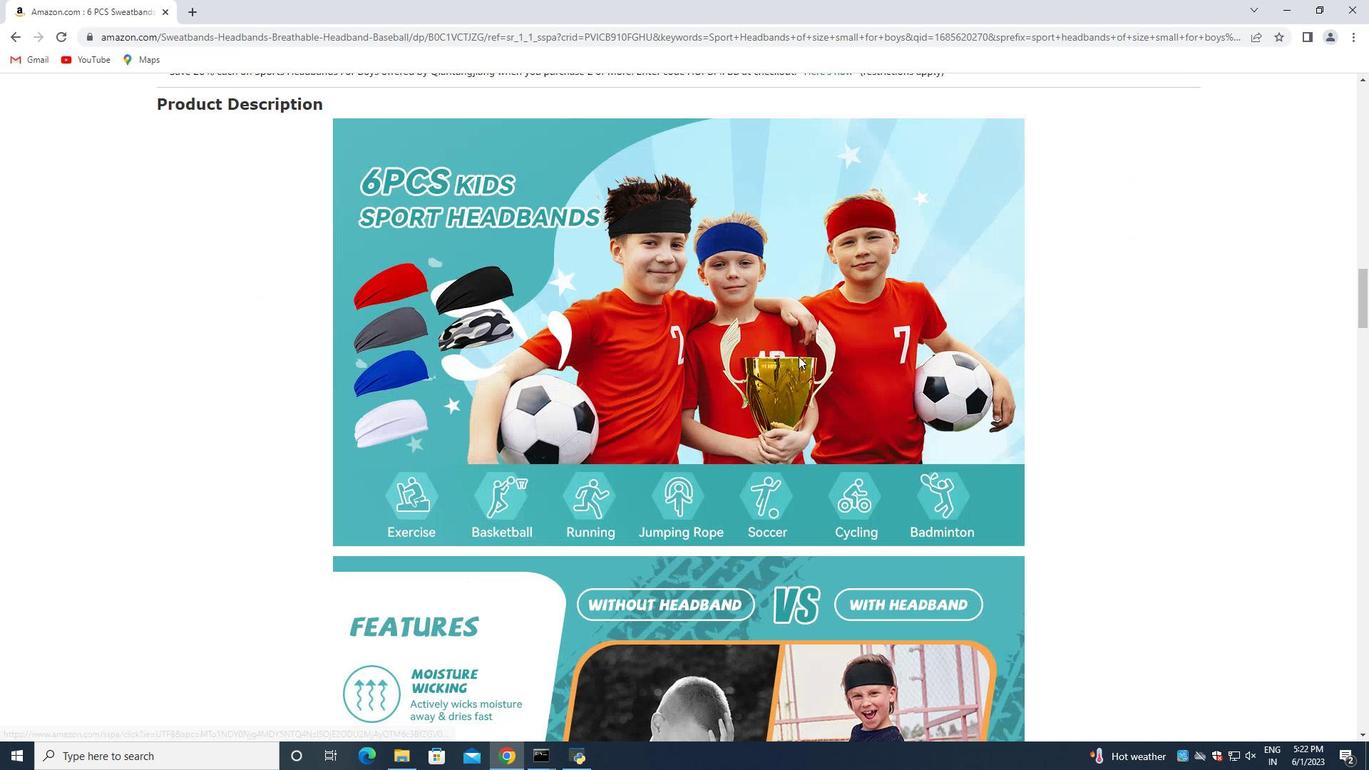 
Action: Mouse moved to (798, 357)
Screenshot: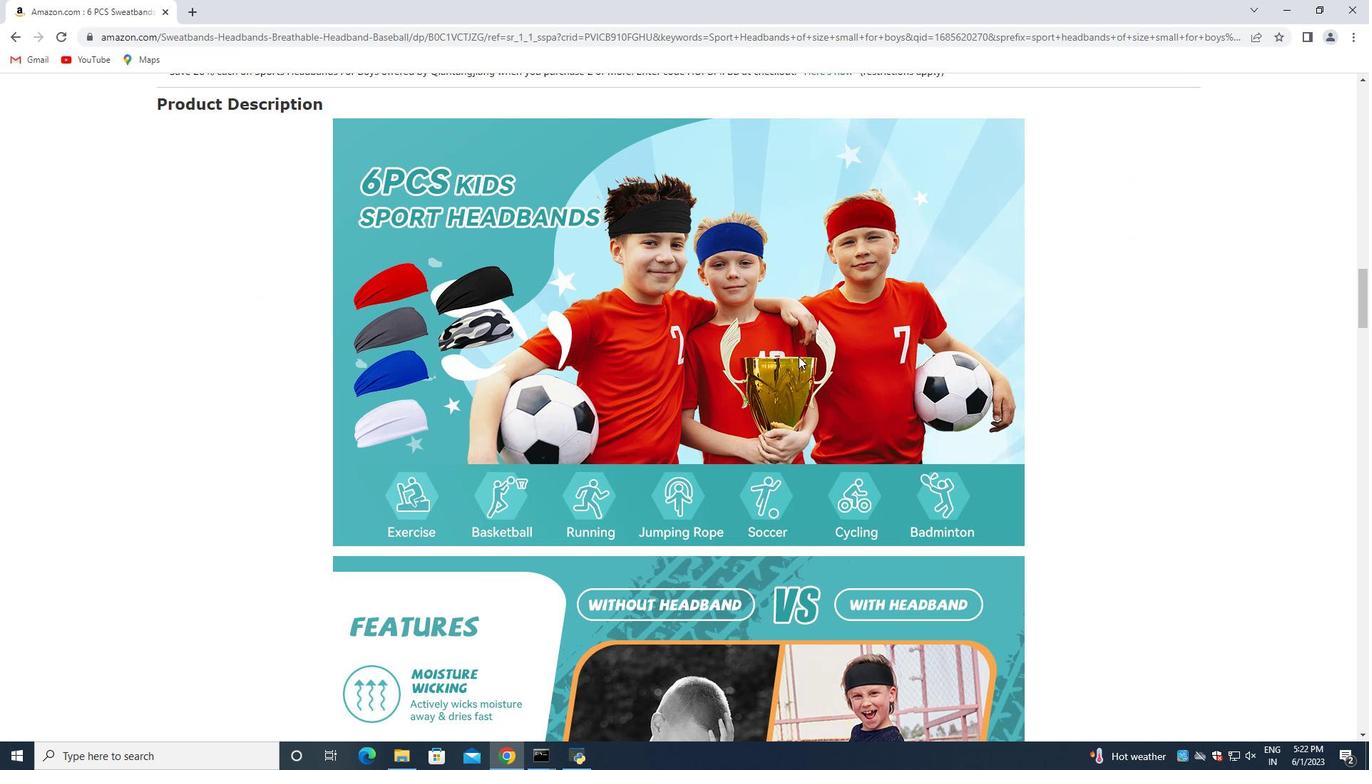 
Action: Mouse scrolled (798, 356) with delta (0, 0)
Screenshot: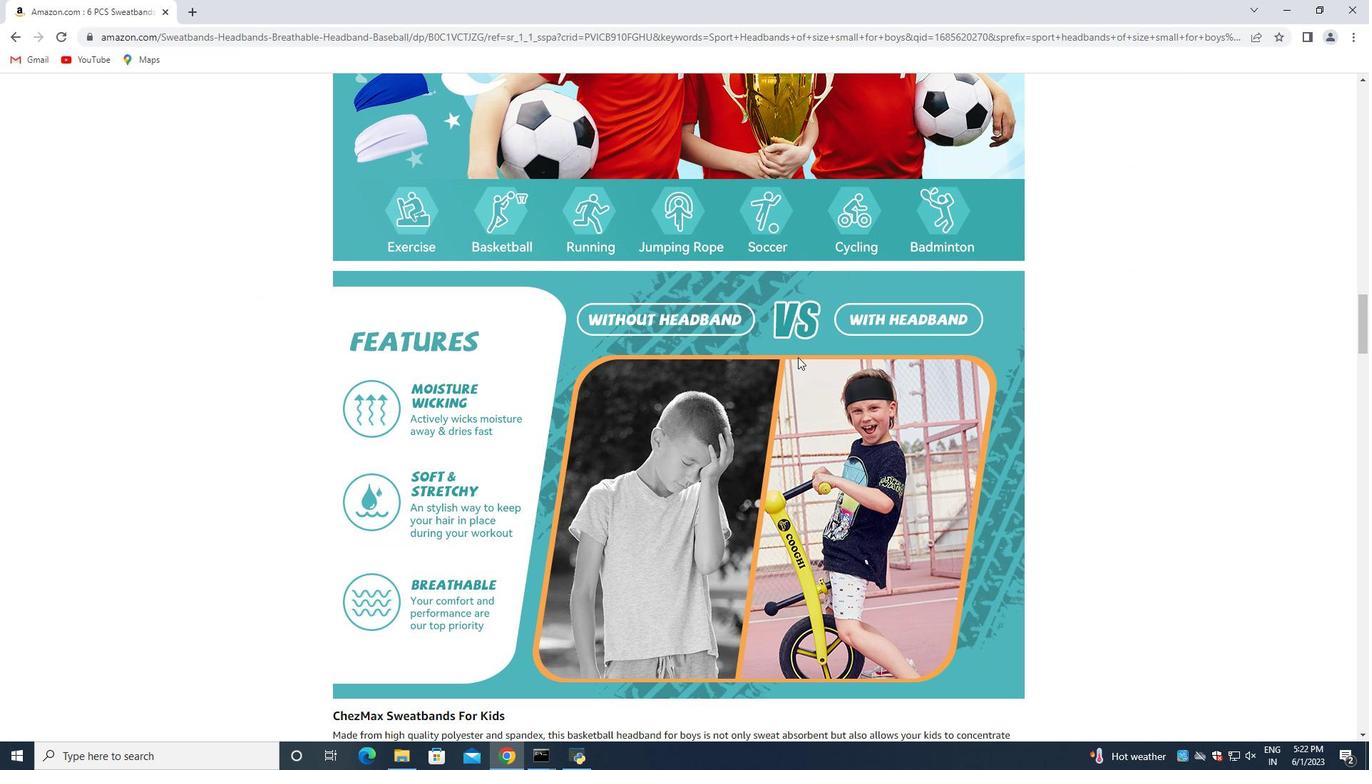 
Action: Mouse scrolled (798, 356) with delta (0, 0)
Screenshot: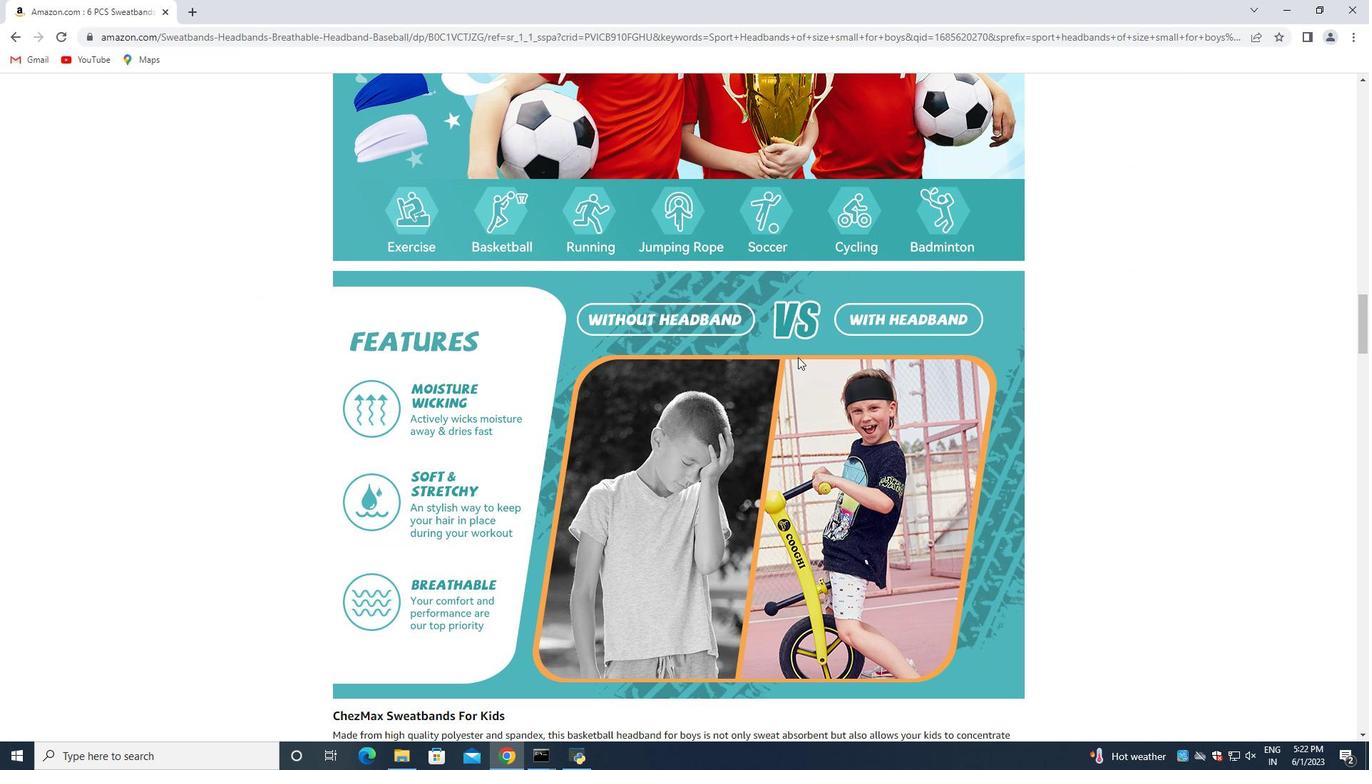 
Action: Mouse scrolled (798, 356) with delta (0, 0)
Screenshot: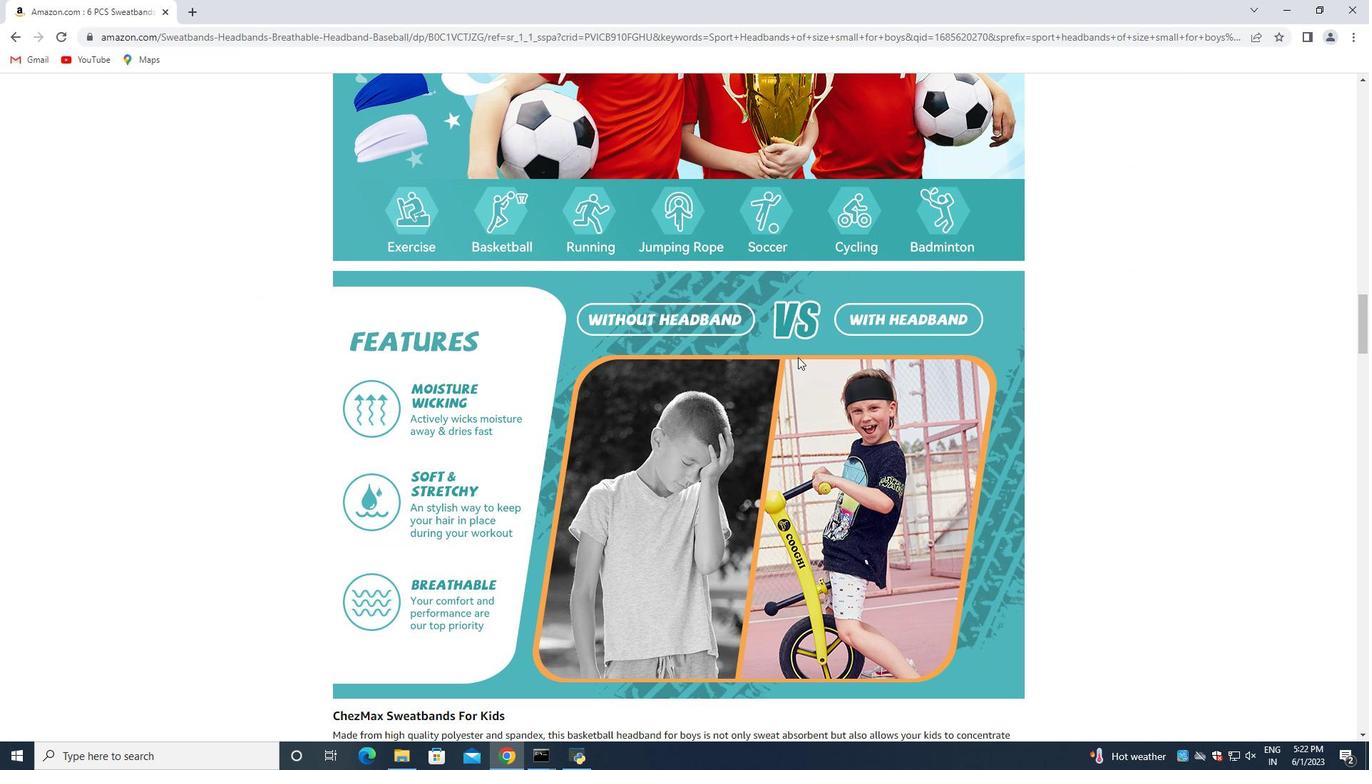 
Action: Mouse scrolled (798, 356) with delta (0, 0)
Screenshot: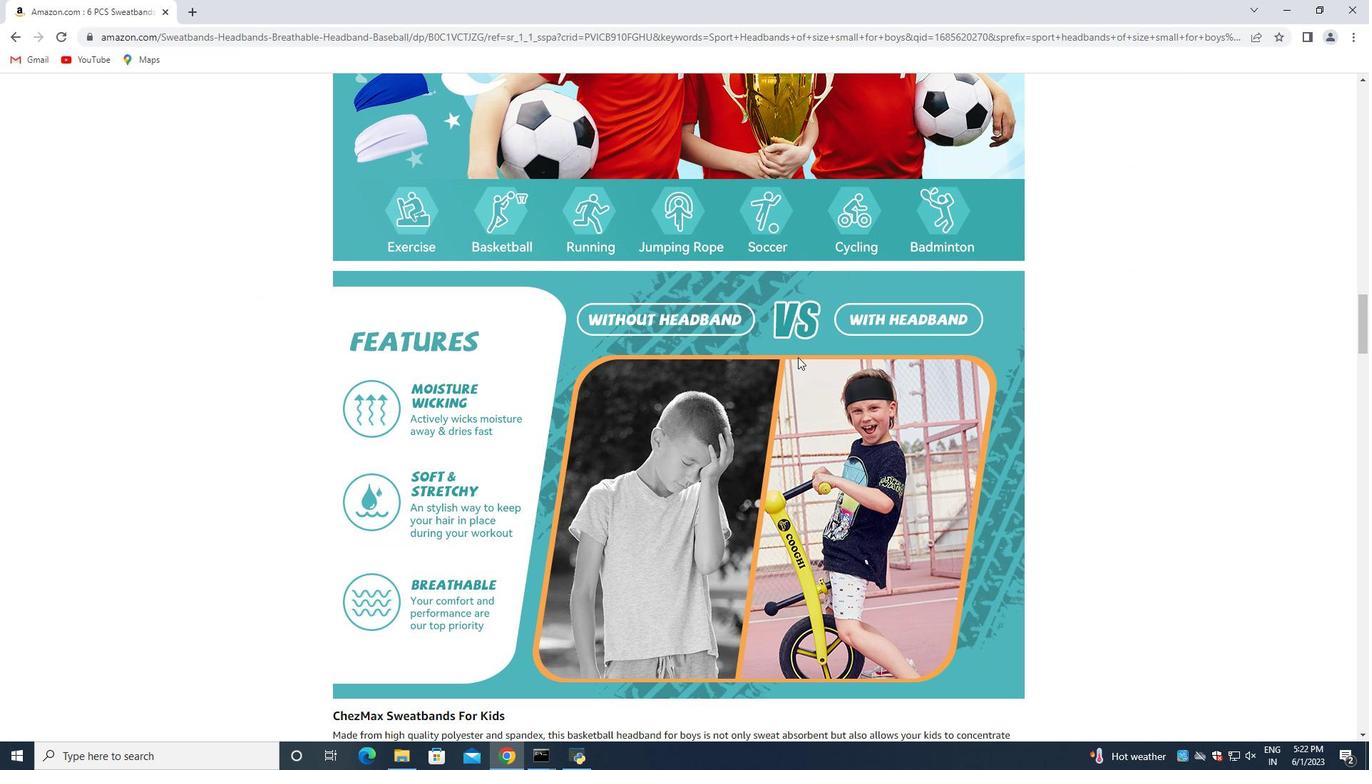 
Action: Mouse scrolled (798, 356) with delta (0, 0)
Screenshot: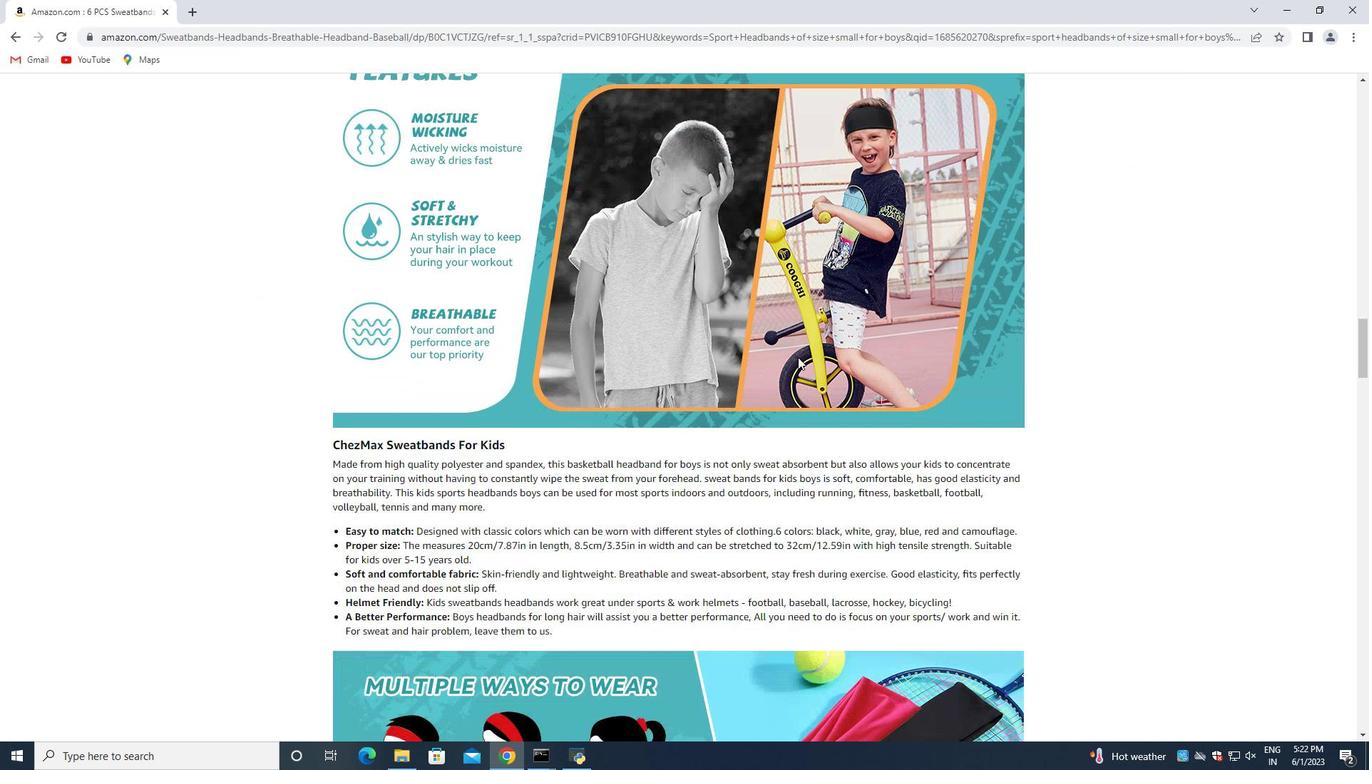
Action: Mouse scrolled (798, 356) with delta (0, 0)
Screenshot: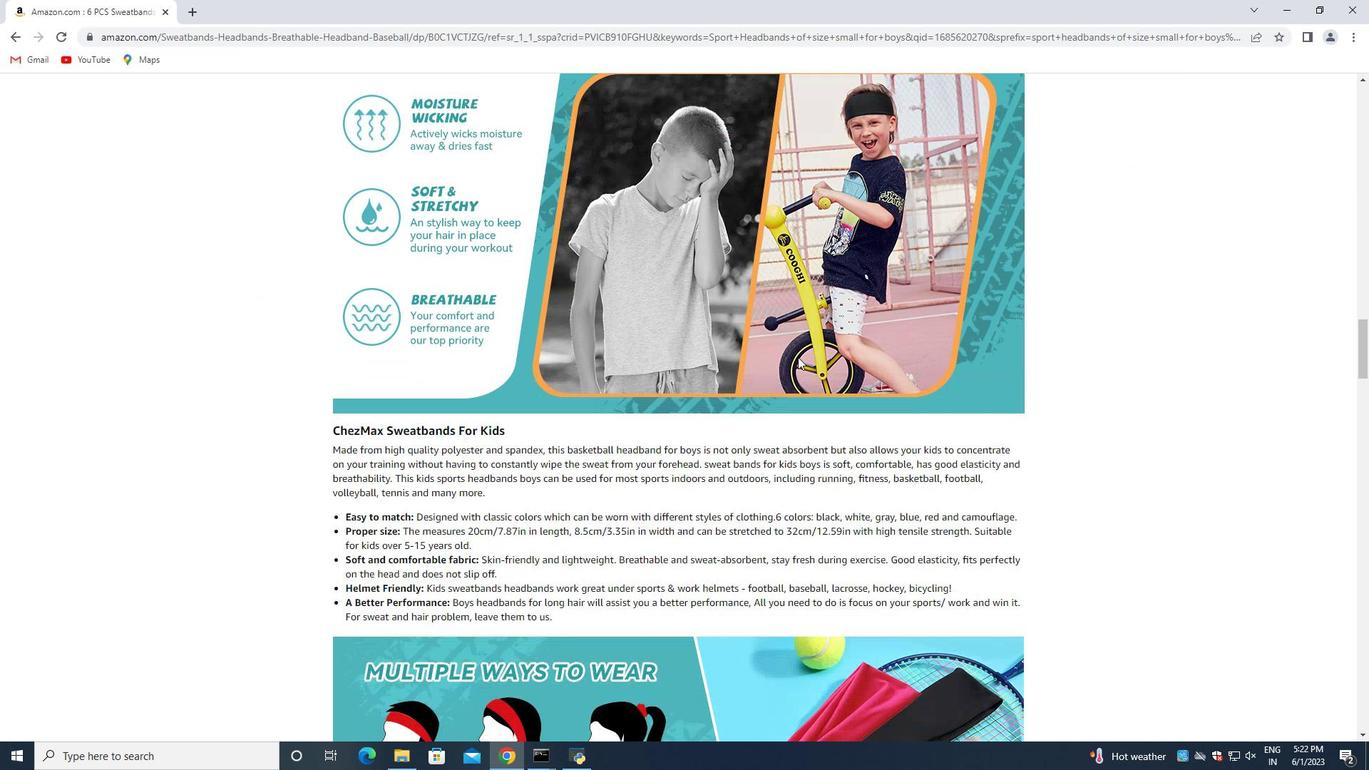 
Action: Mouse scrolled (798, 356) with delta (0, 0)
Screenshot: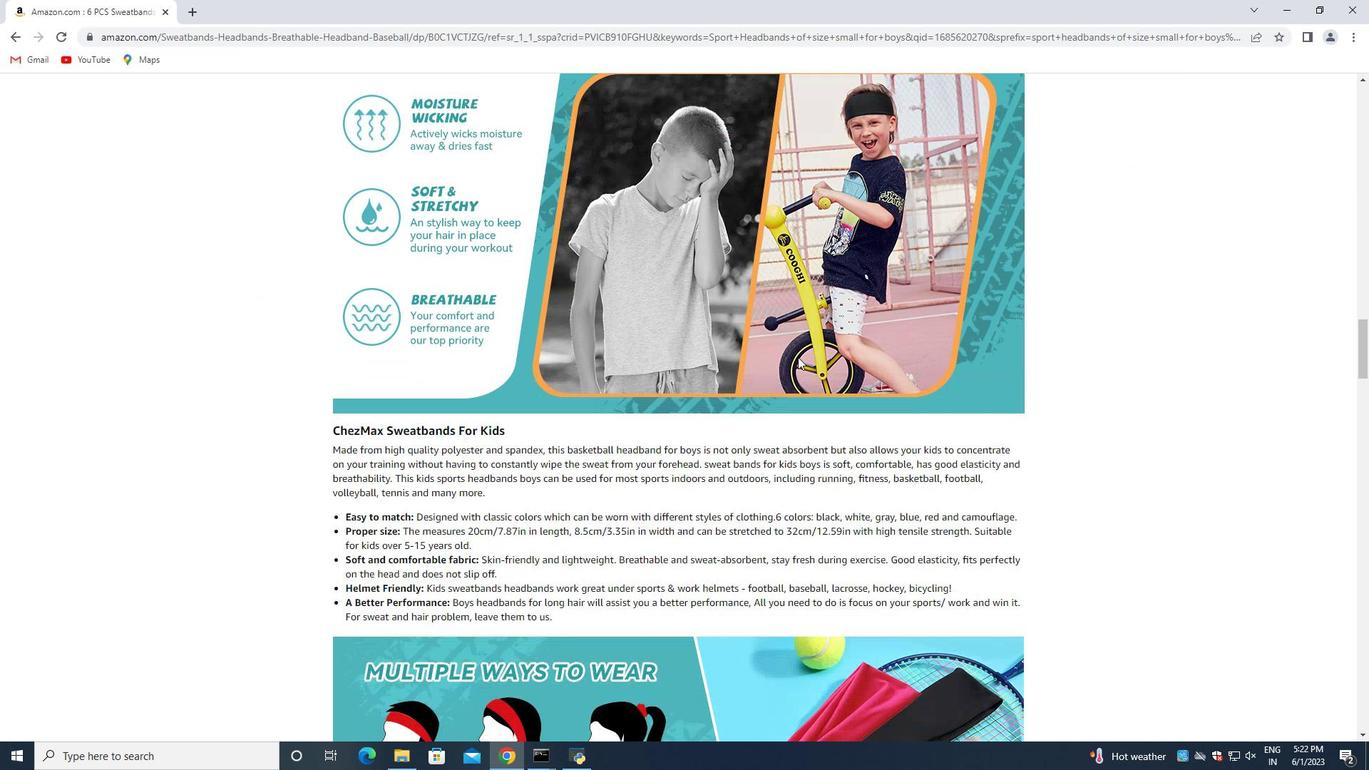 
Action: Mouse scrolled (798, 356) with delta (0, 0)
Screenshot: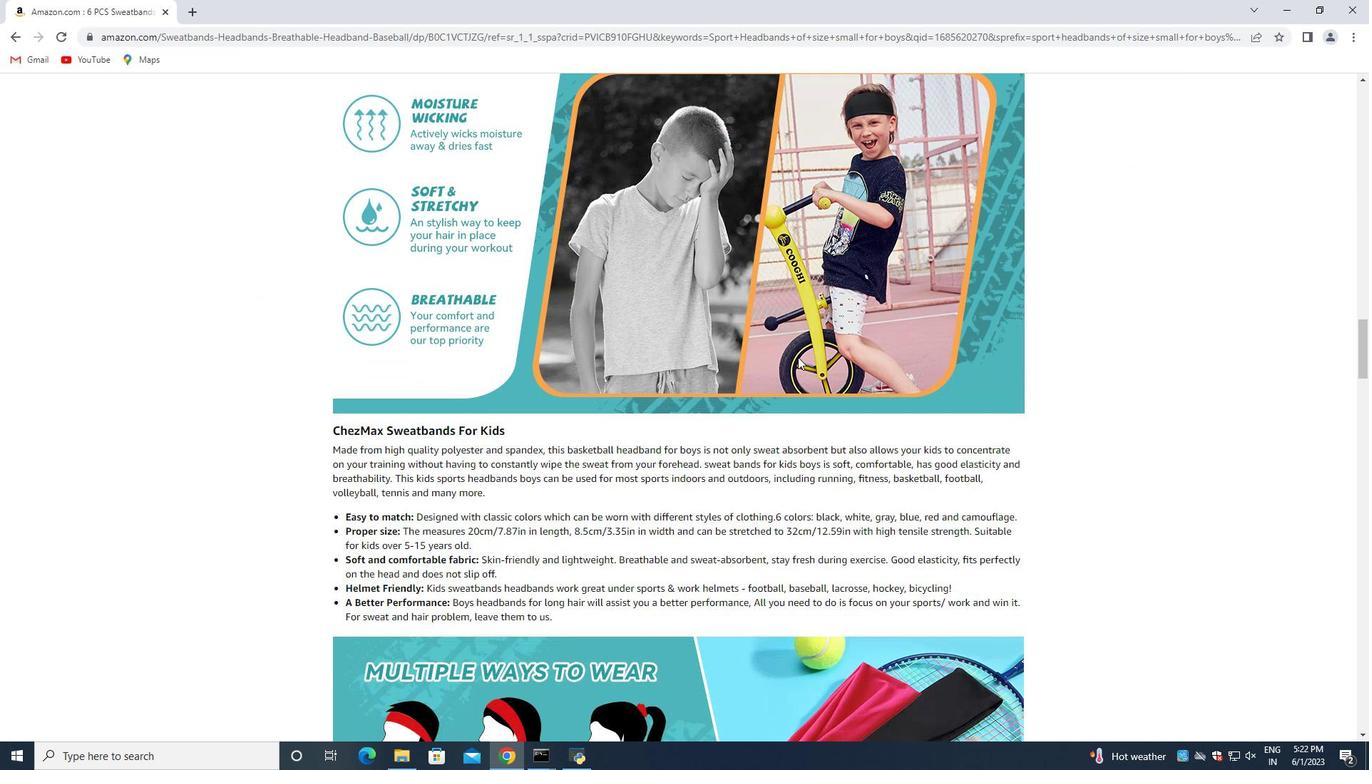 
Action: Mouse scrolled (798, 356) with delta (0, 0)
Screenshot: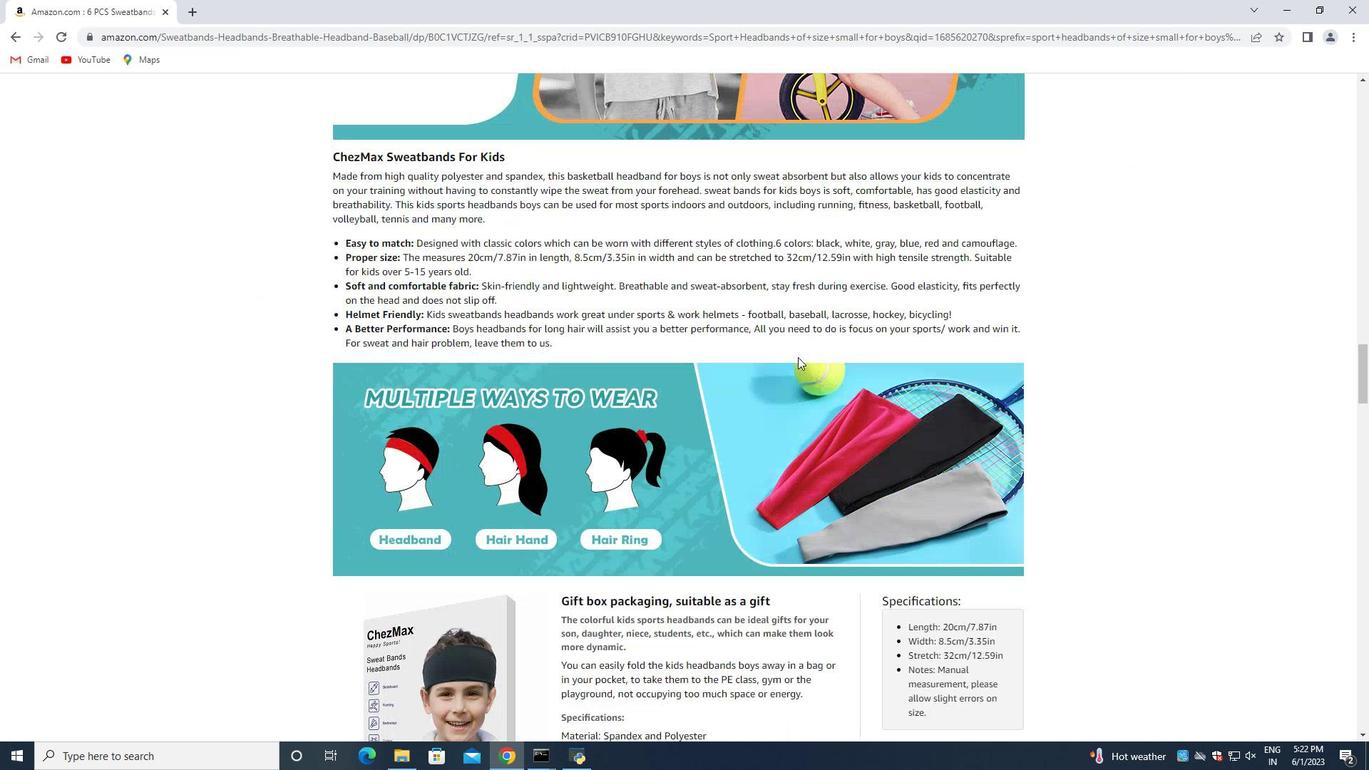 
Action: Mouse scrolled (798, 356) with delta (0, 0)
Screenshot: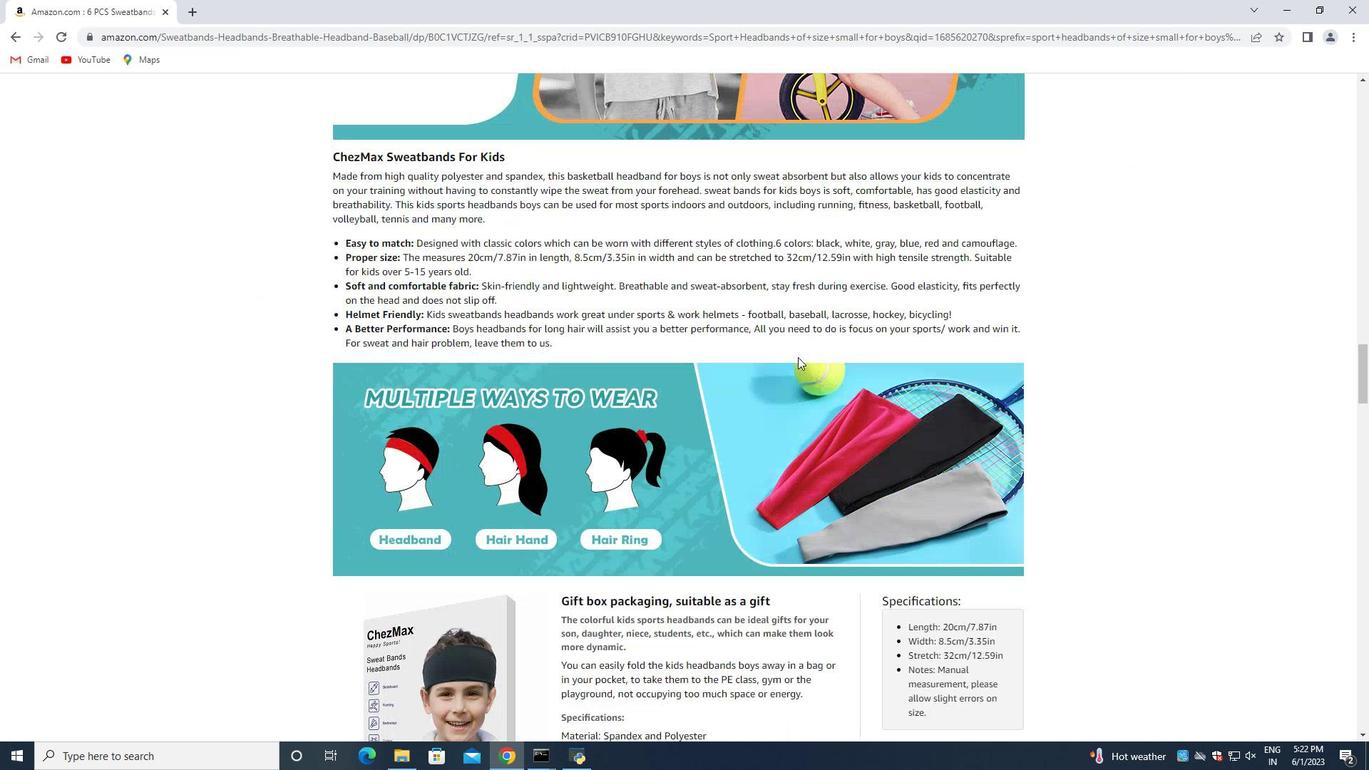 
Action: Mouse scrolled (798, 356) with delta (0, 0)
Screenshot: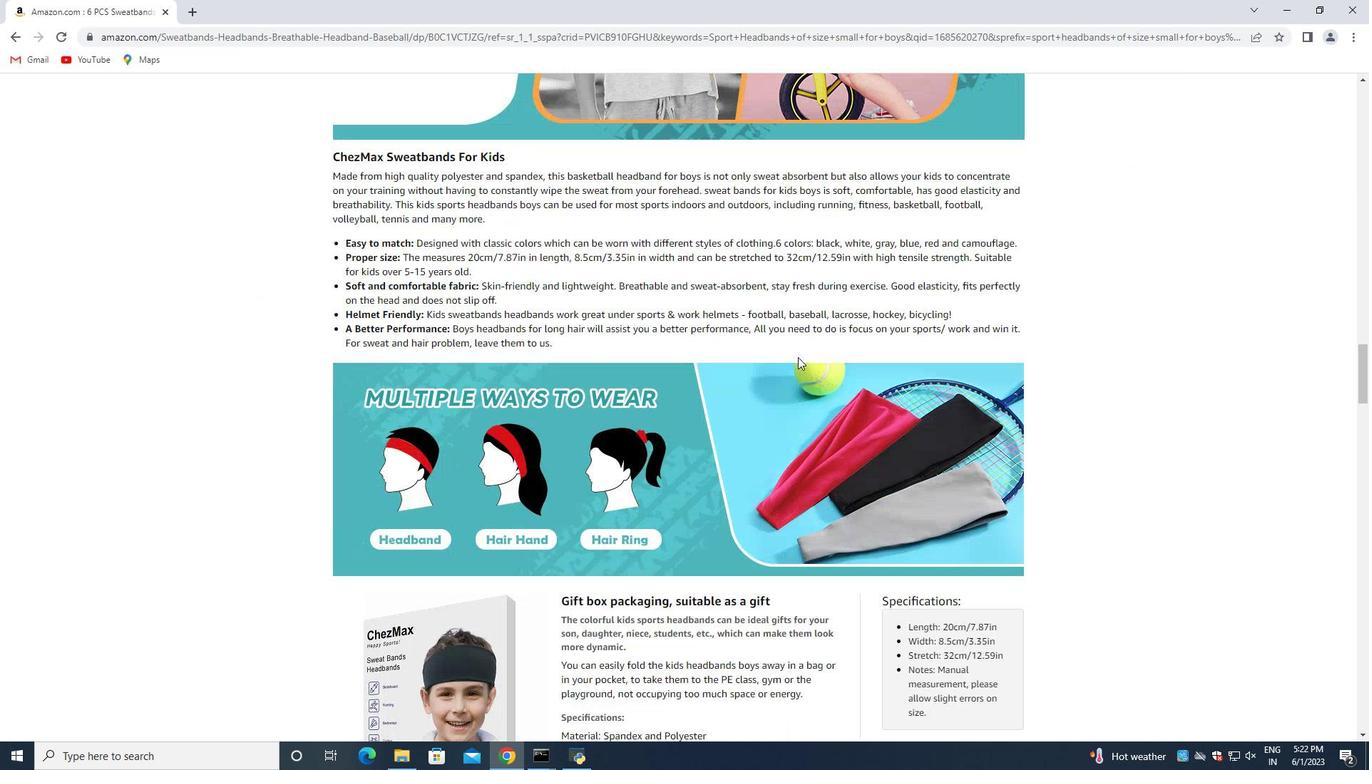 
Action: Mouse scrolled (798, 356) with delta (0, 0)
Screenshot: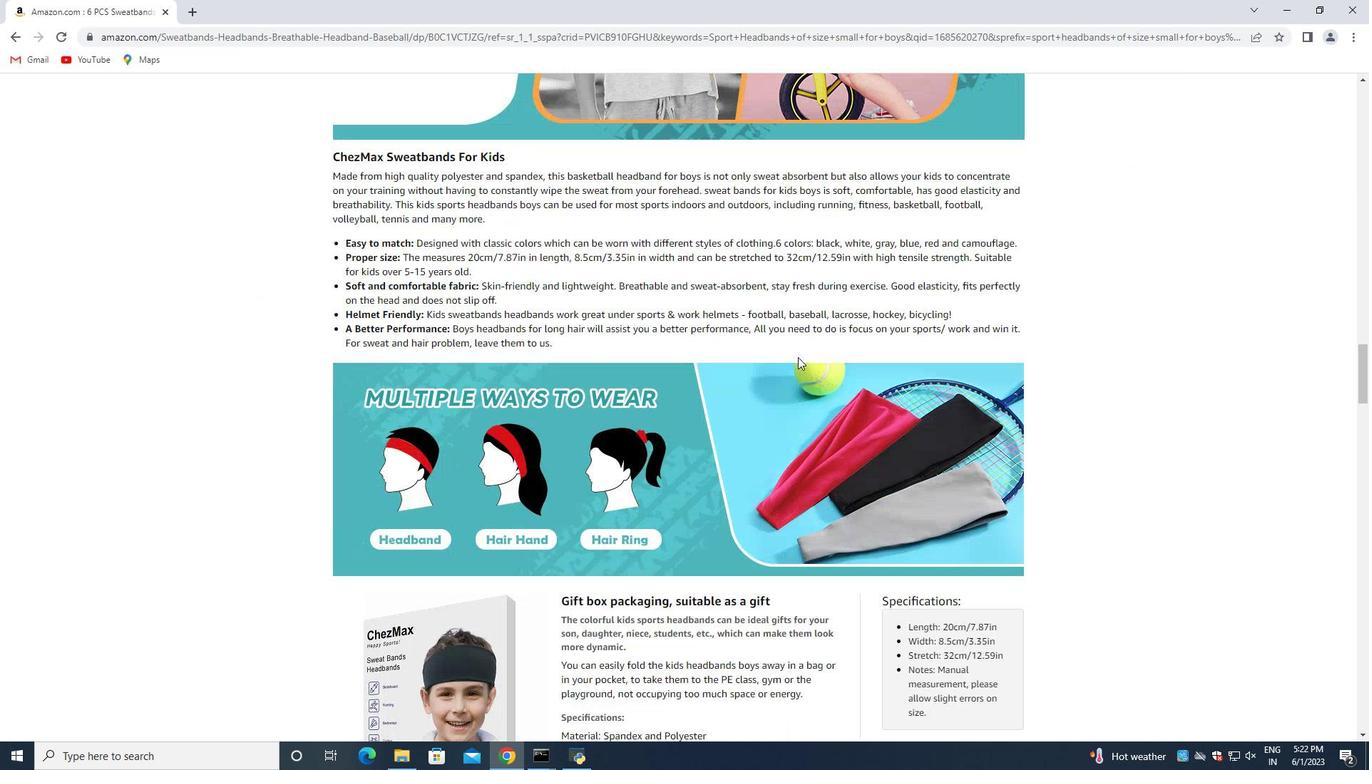 
Action: Mouse moved to (797, 357)
Screenshot: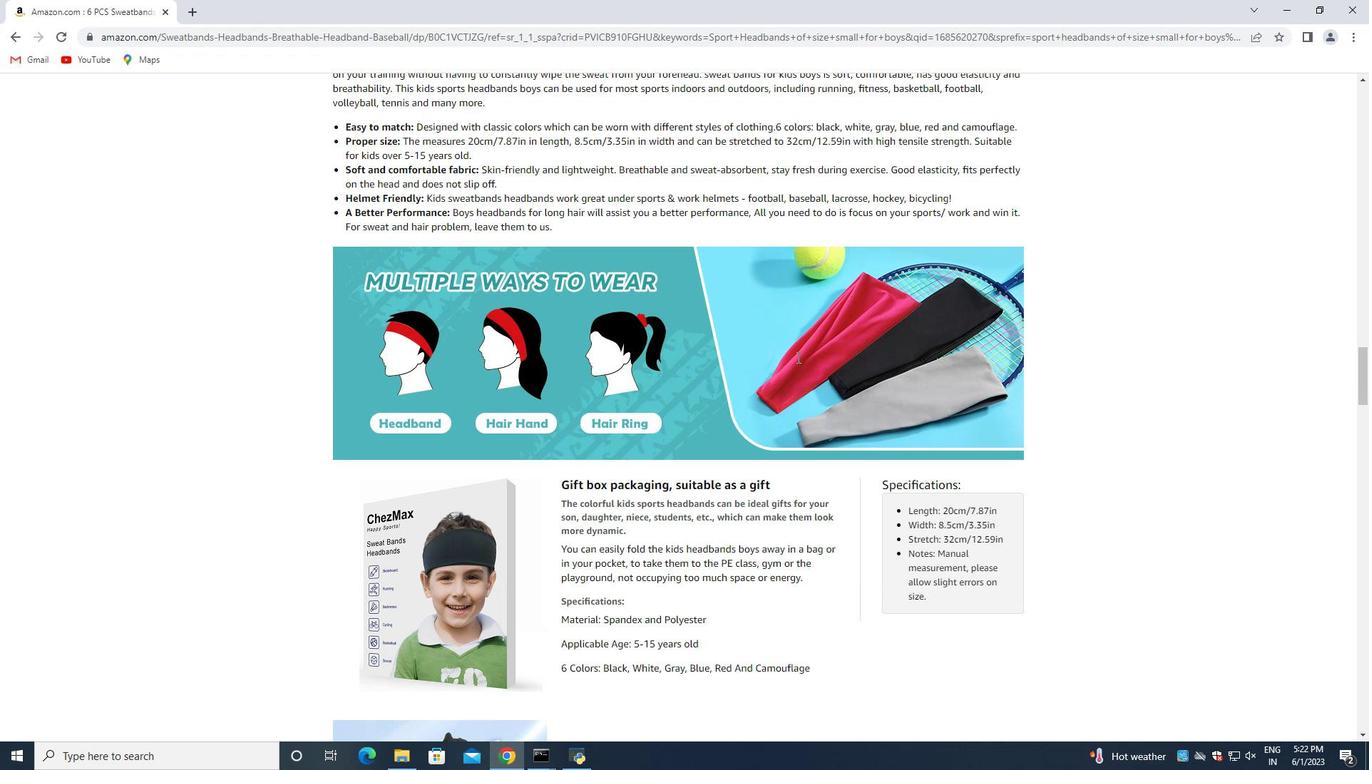 
Action: Mouse scrolled (797, 356) with delta (0, 0)
Screenshot: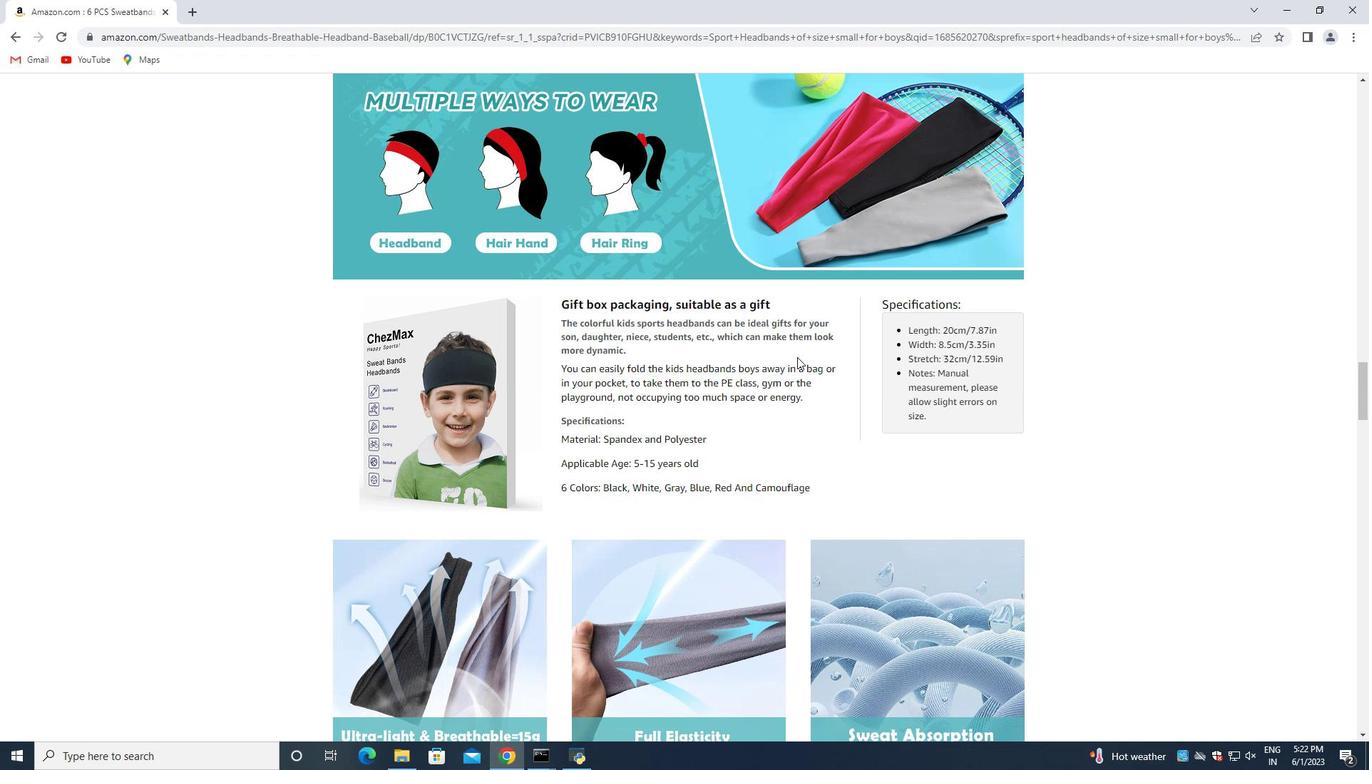 
Action: Mouse moved to (796, 357)
Screenshot: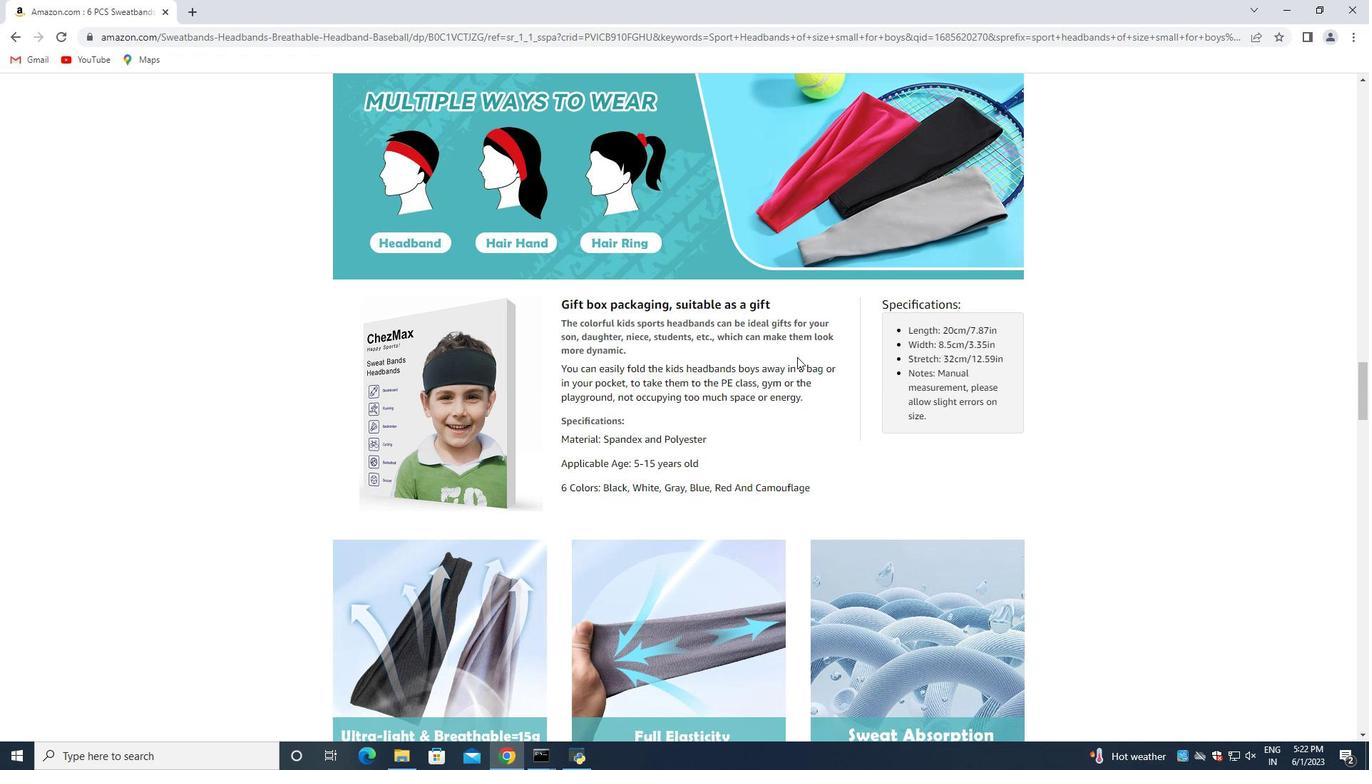 
Action: Mouse scrolled (797, 356) with delta (0, 0)
Screenshot: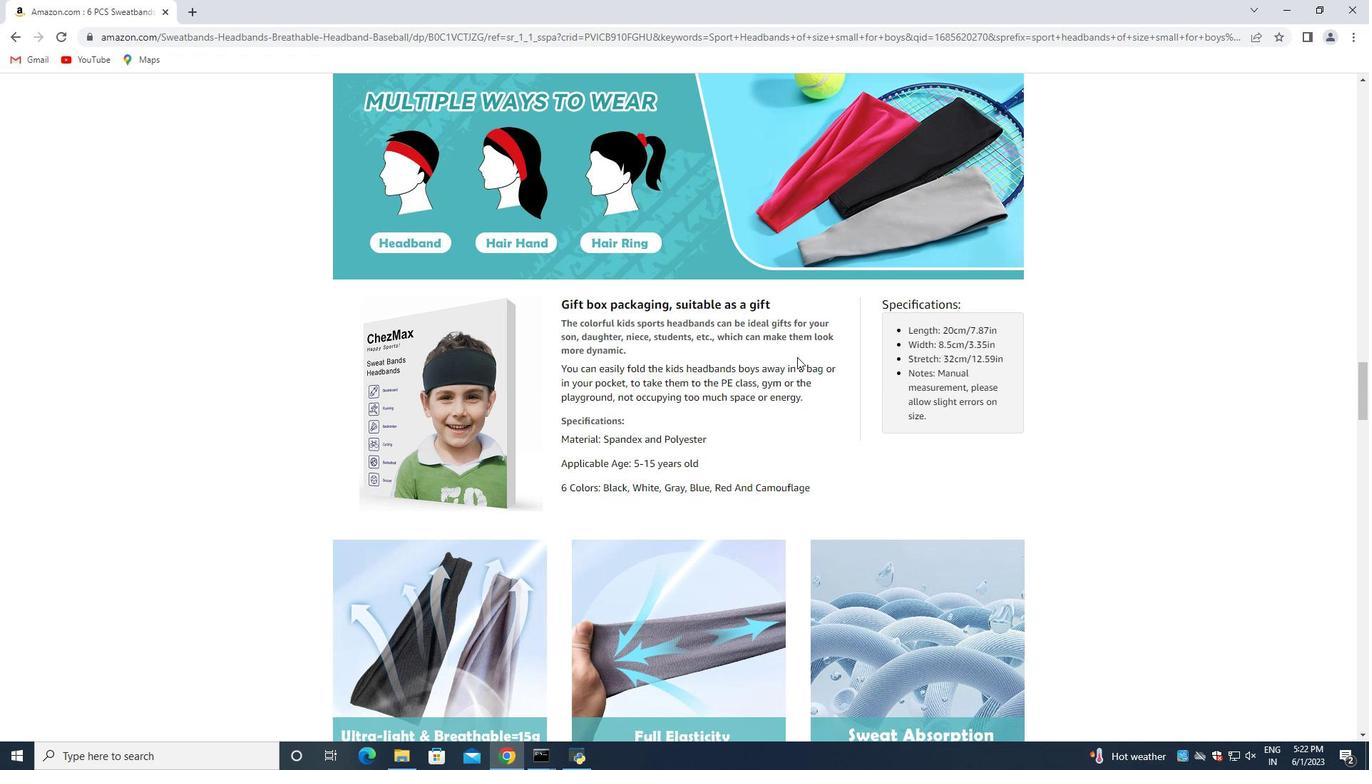 
Action: Mouse moved to (796, 357)
Screenshot: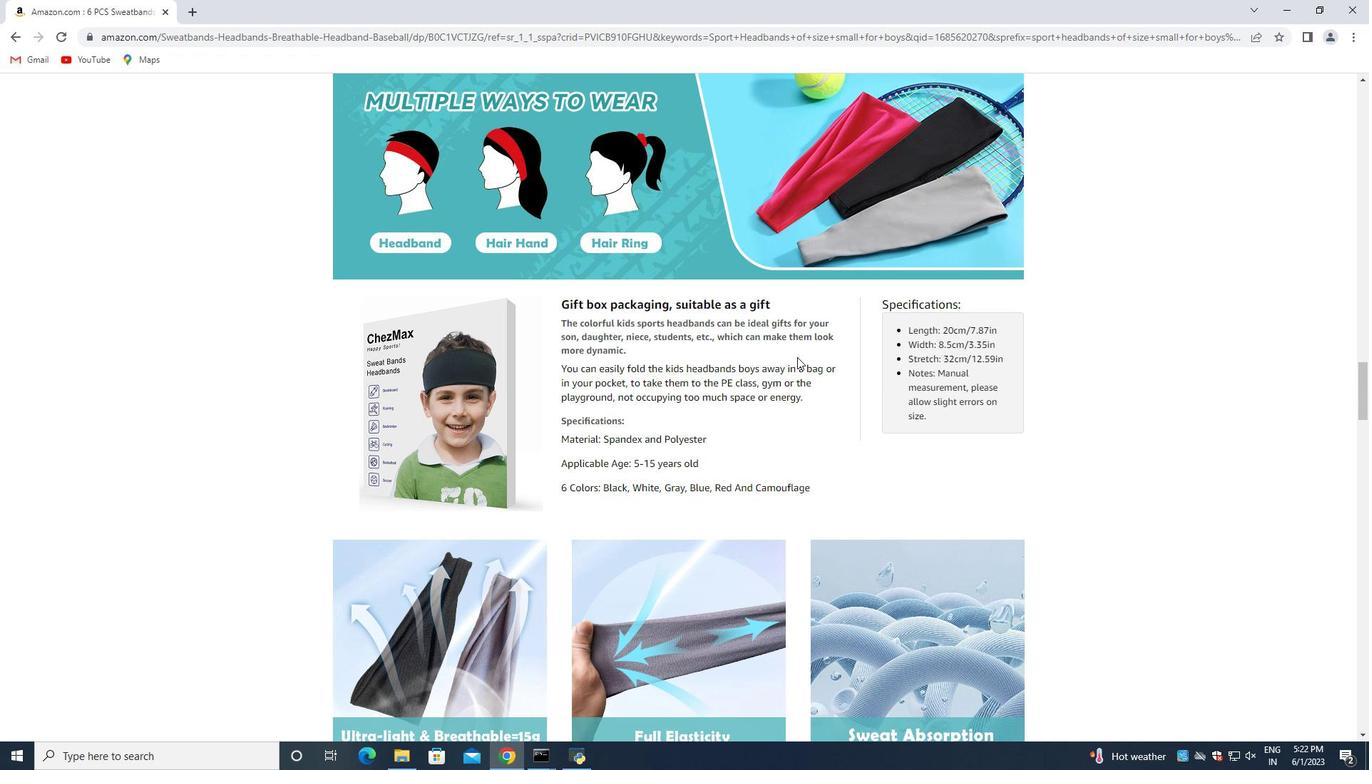 
Action: Mouse scrolled (797, 356) with delta (0, 0)
Screenshot: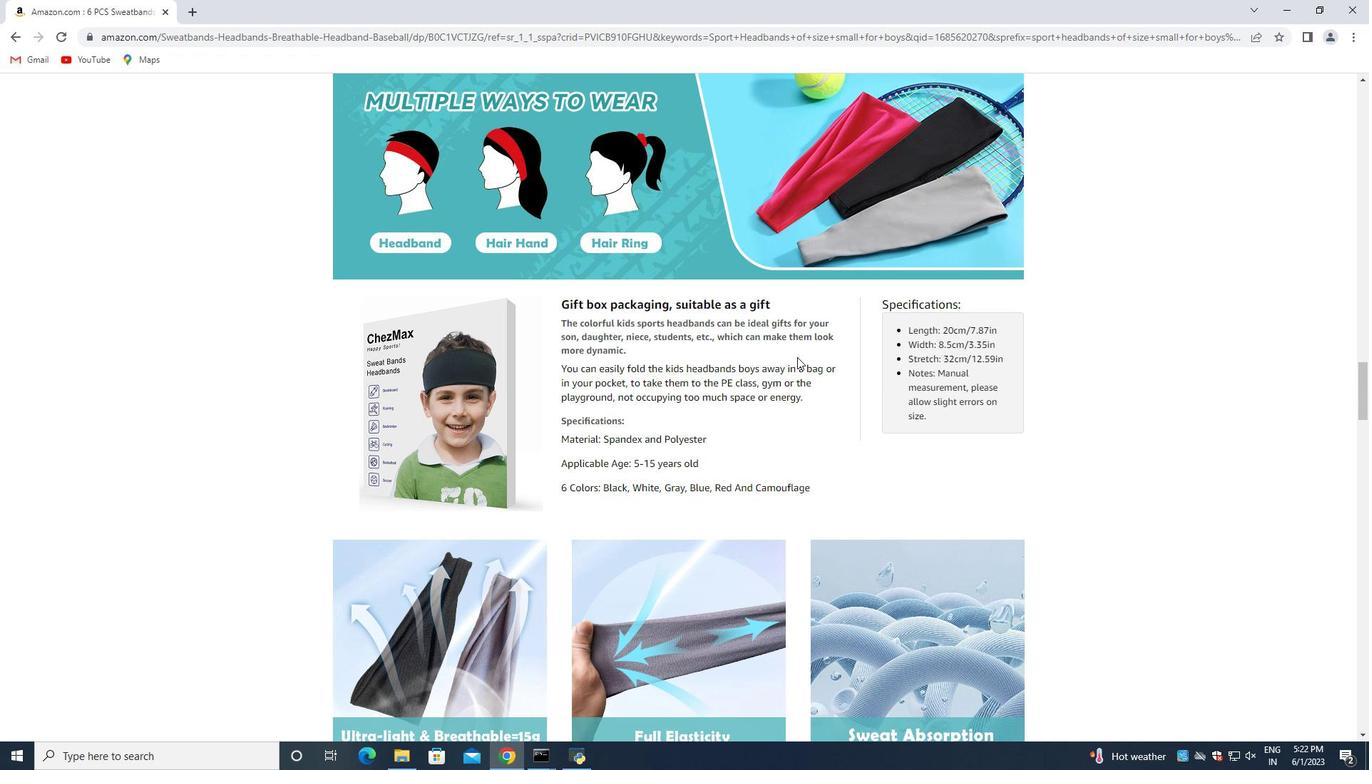 
Action: Mouse scrolled (796, 356) with delta (0, 0)
Screenshot: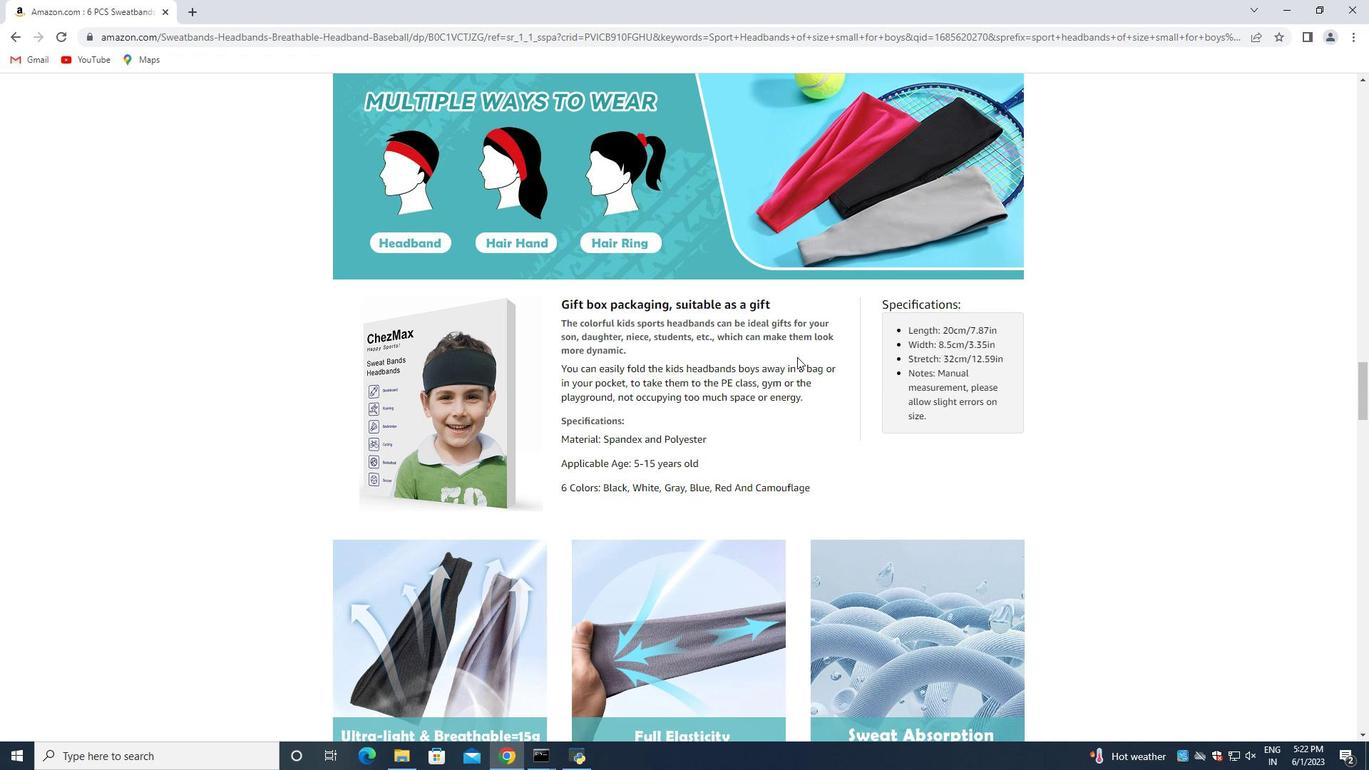 
Action: Mouse moved to (795, 356)
Screenshot: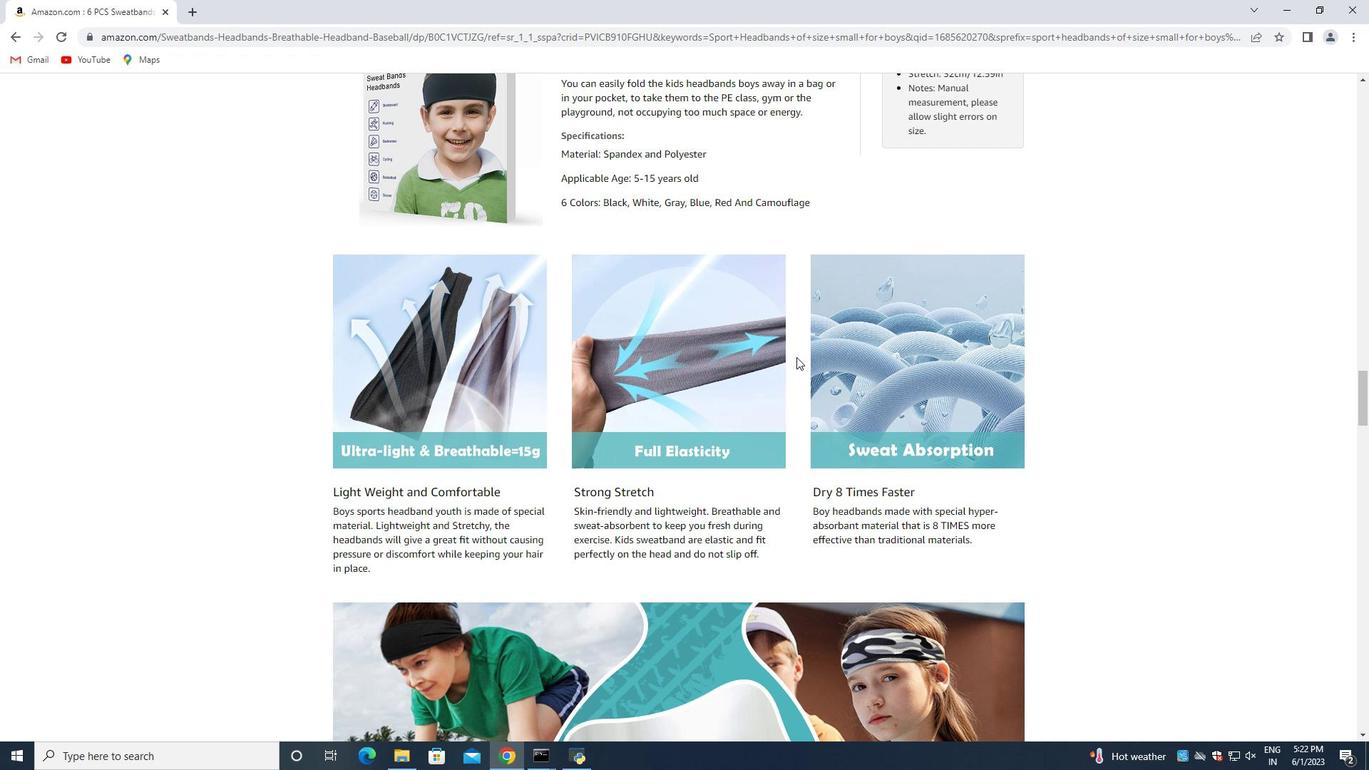 
Action: Mouse scrolled (795, 356) with delta (0, 0)
Screenshot: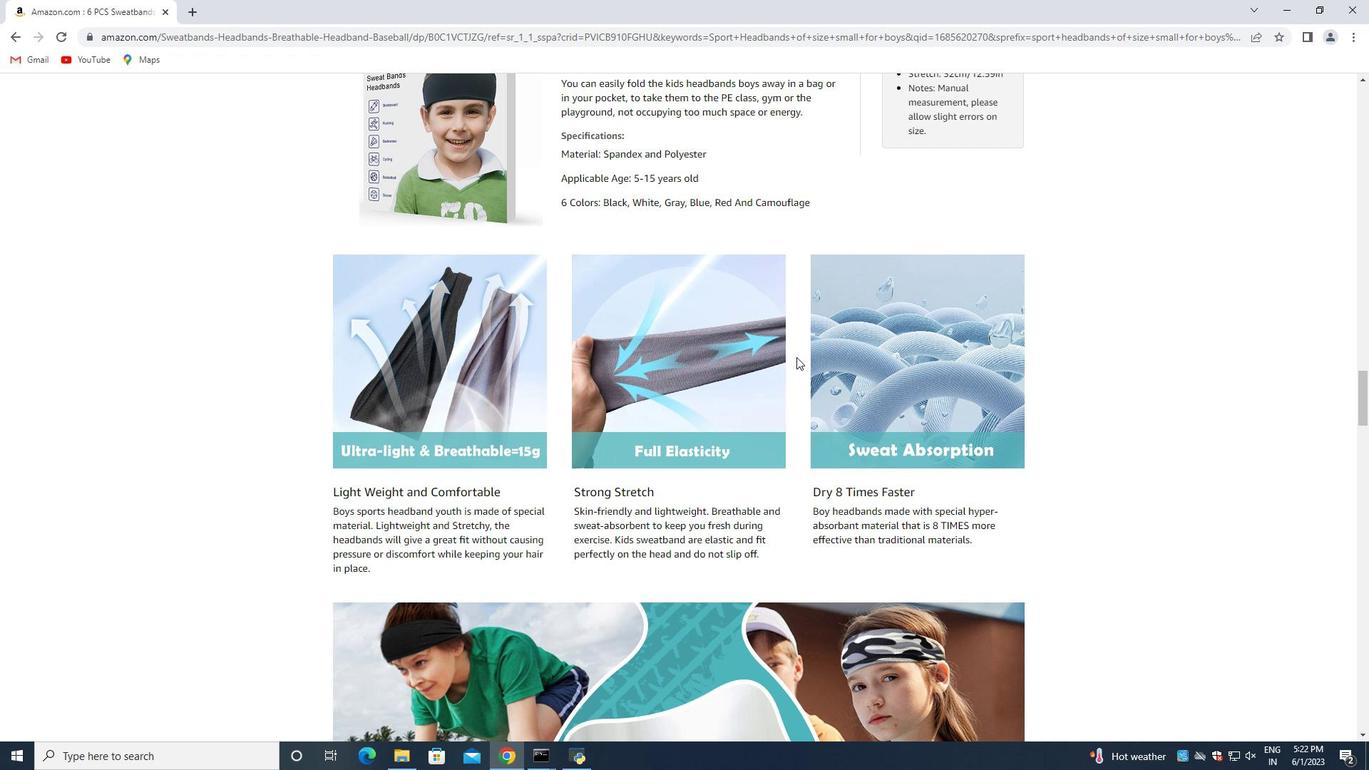 
Action: Mouse scrolled (795, 356) with delta (0, 0)
Screenshot: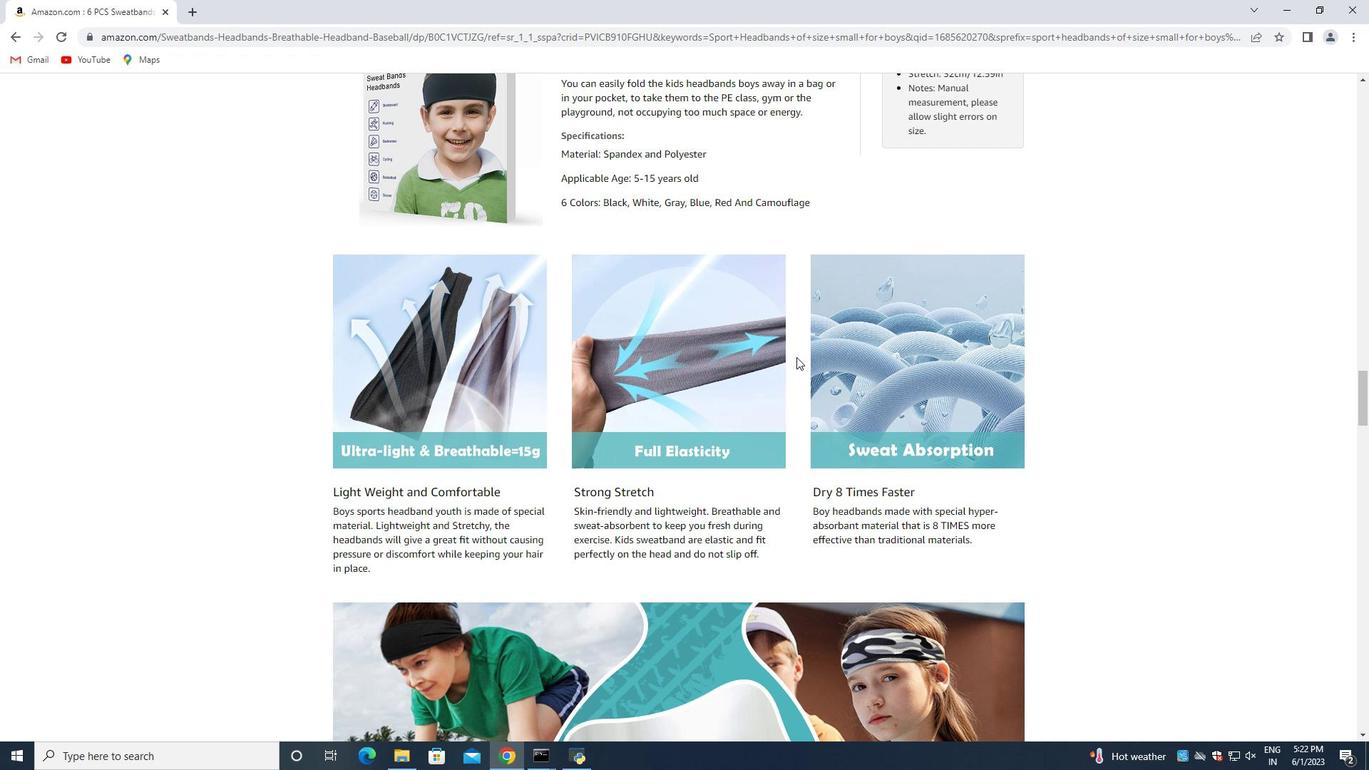 
Action: Mouse scrolled (795, 356) with delta (0, 0)
Screenshot: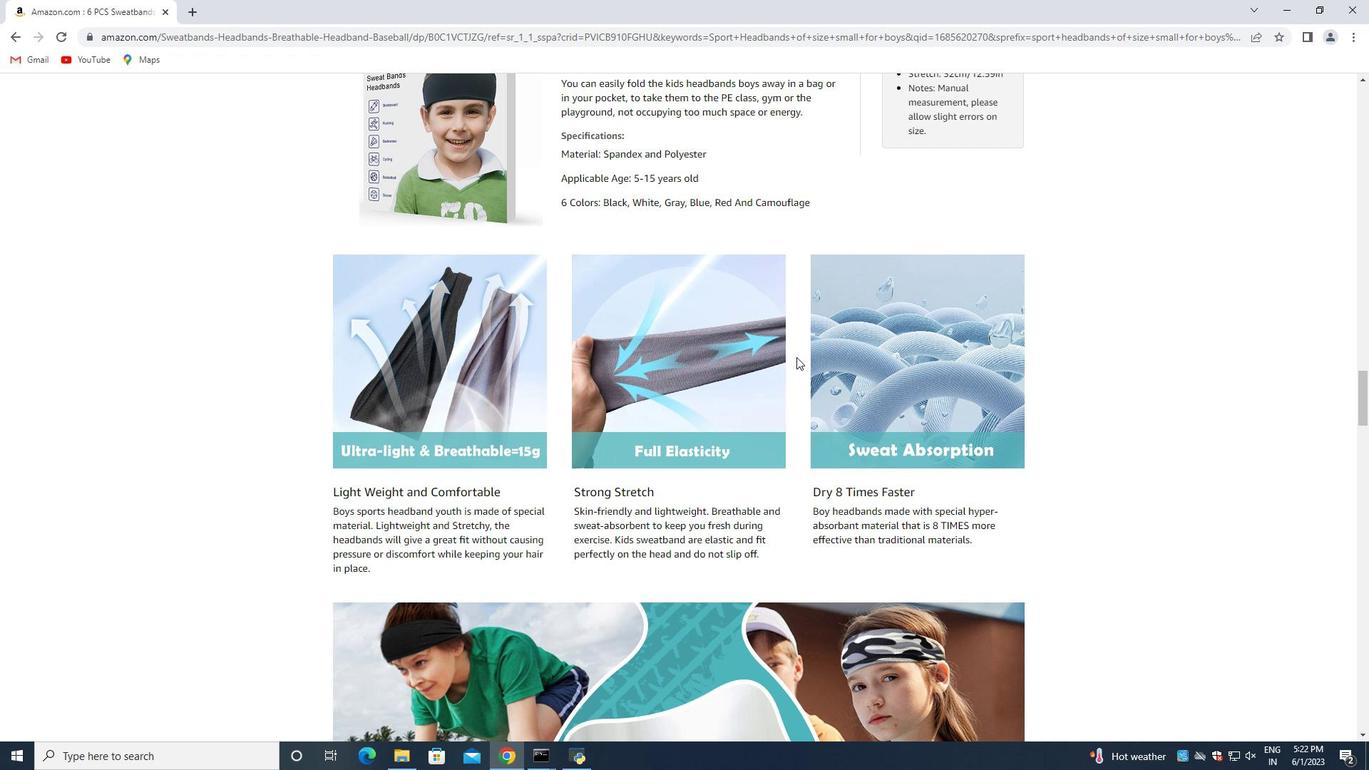 
Action: Mouse scrolled (795, 356) with delta (0, 0)
Screenshot: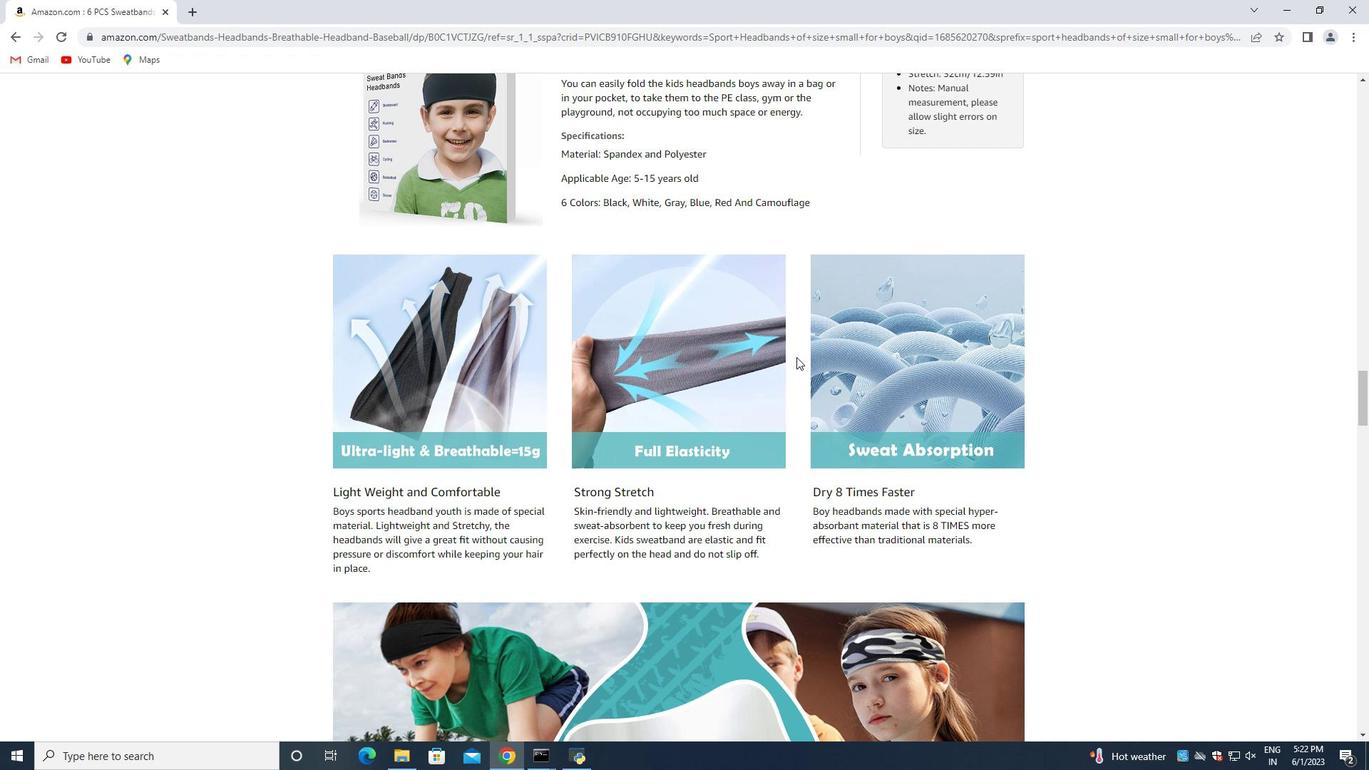 
Action: Mouse scrolled (795, 356) with delta (0, 0)
Screenshot: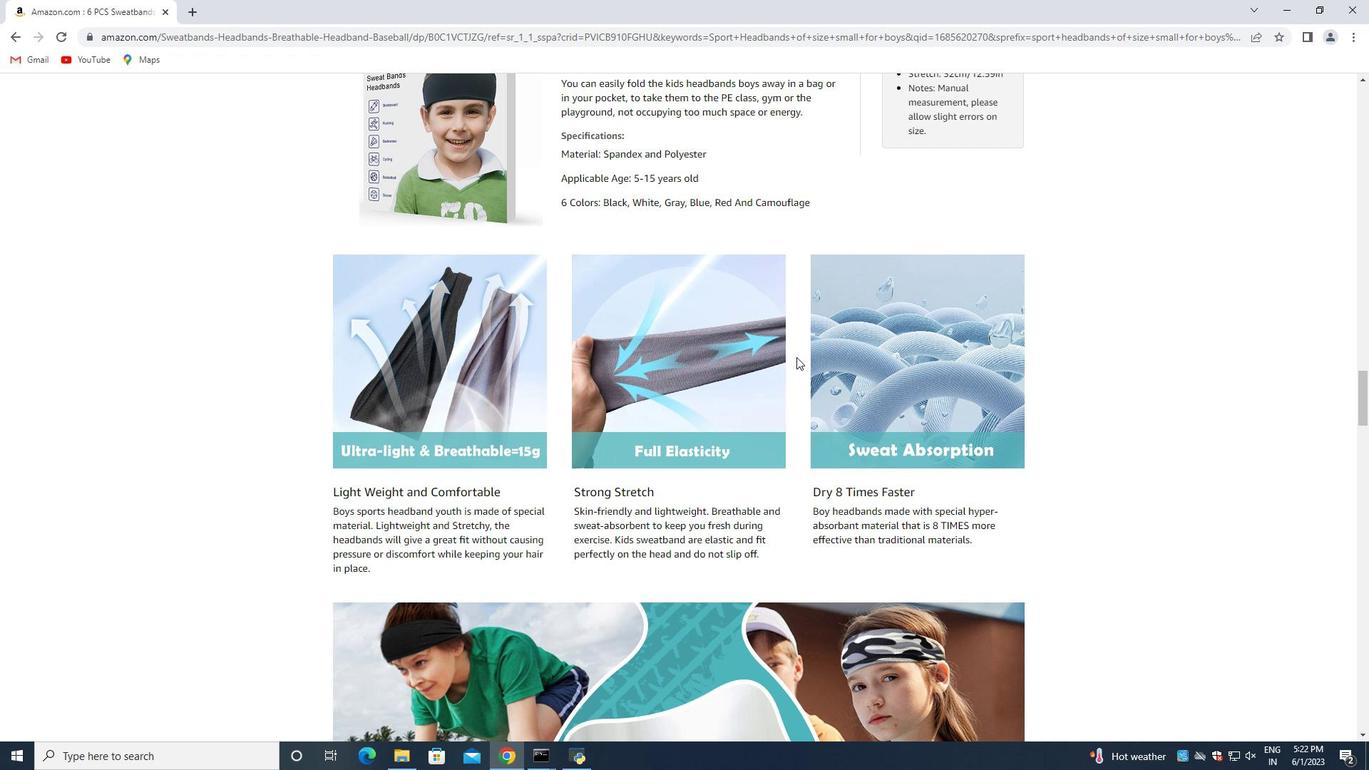 
Action: Mouse moved to (795, 356)
Screenshot: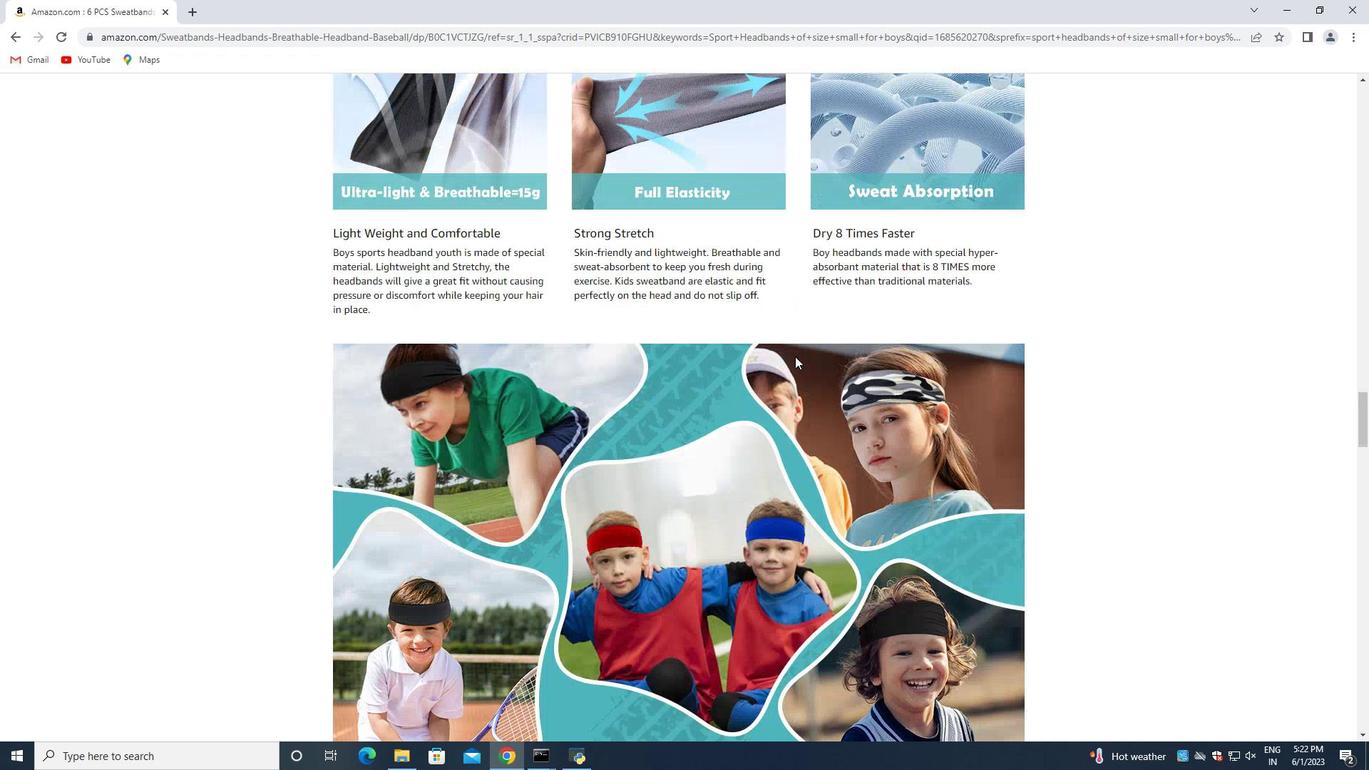 
Action: Mouse scrolled (795, 356) with delta (0, 0)
Screenshot: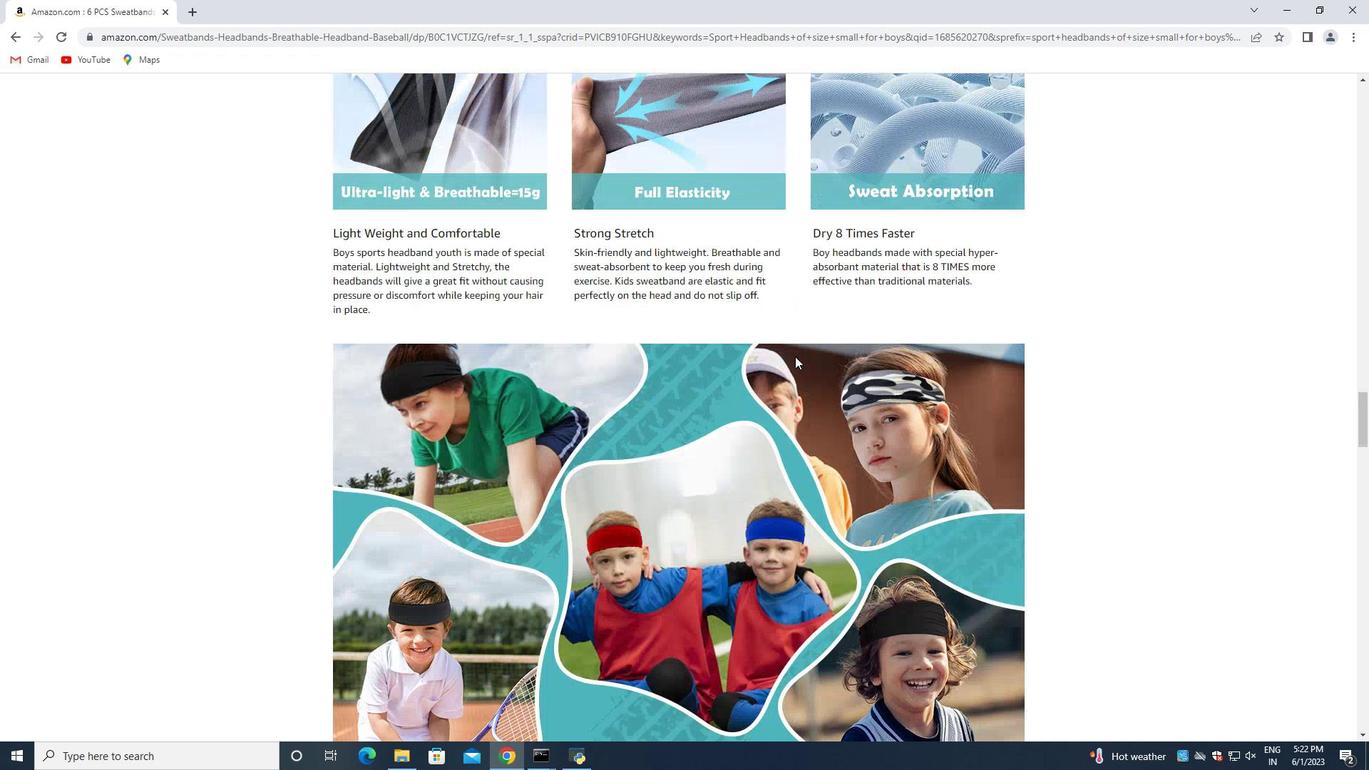 
Action: Mouse scrolled (795, 356) with delta (0, 0)
Screenshot: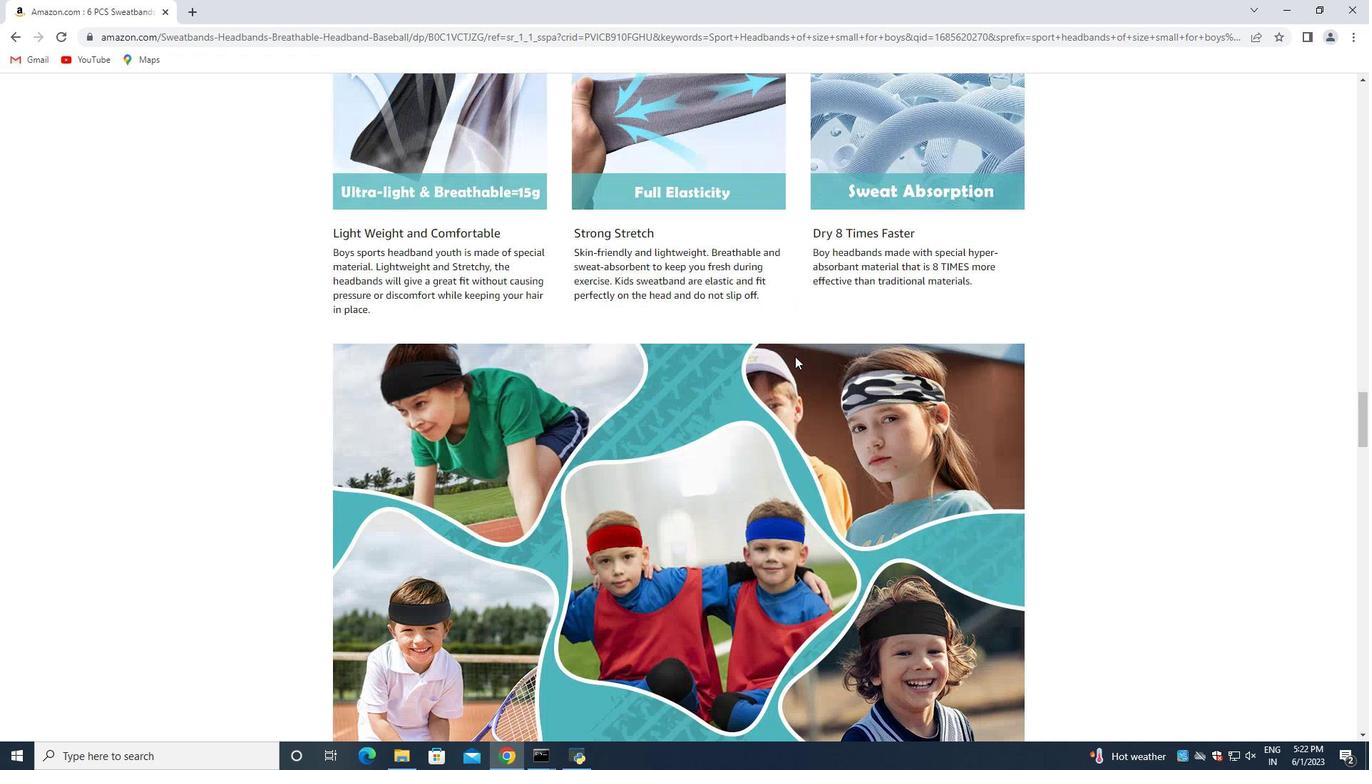 
Action: Mouse scrolled (795, 356) with delta (0, 0)
Screenshot: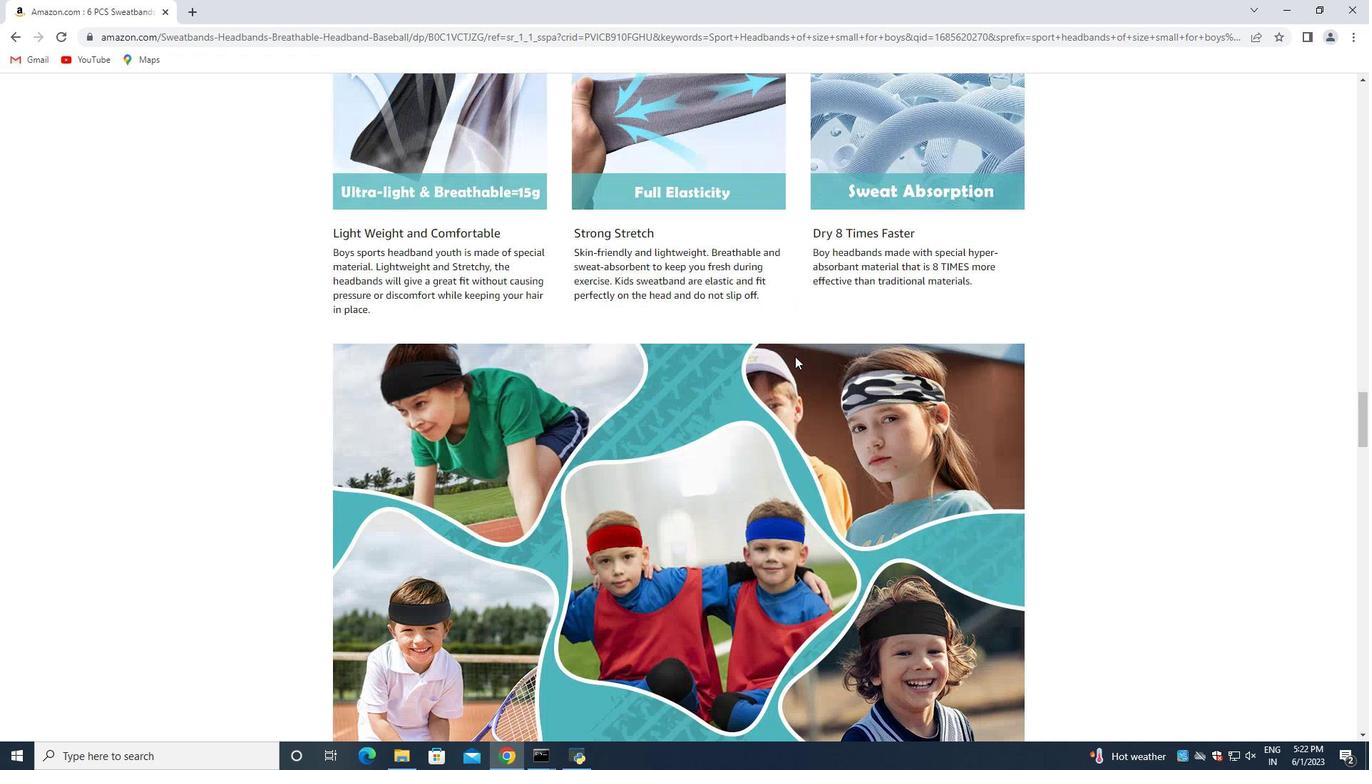 
Action: Mouse scrolled (795, 356) with delta (0, 0)
Screenshot: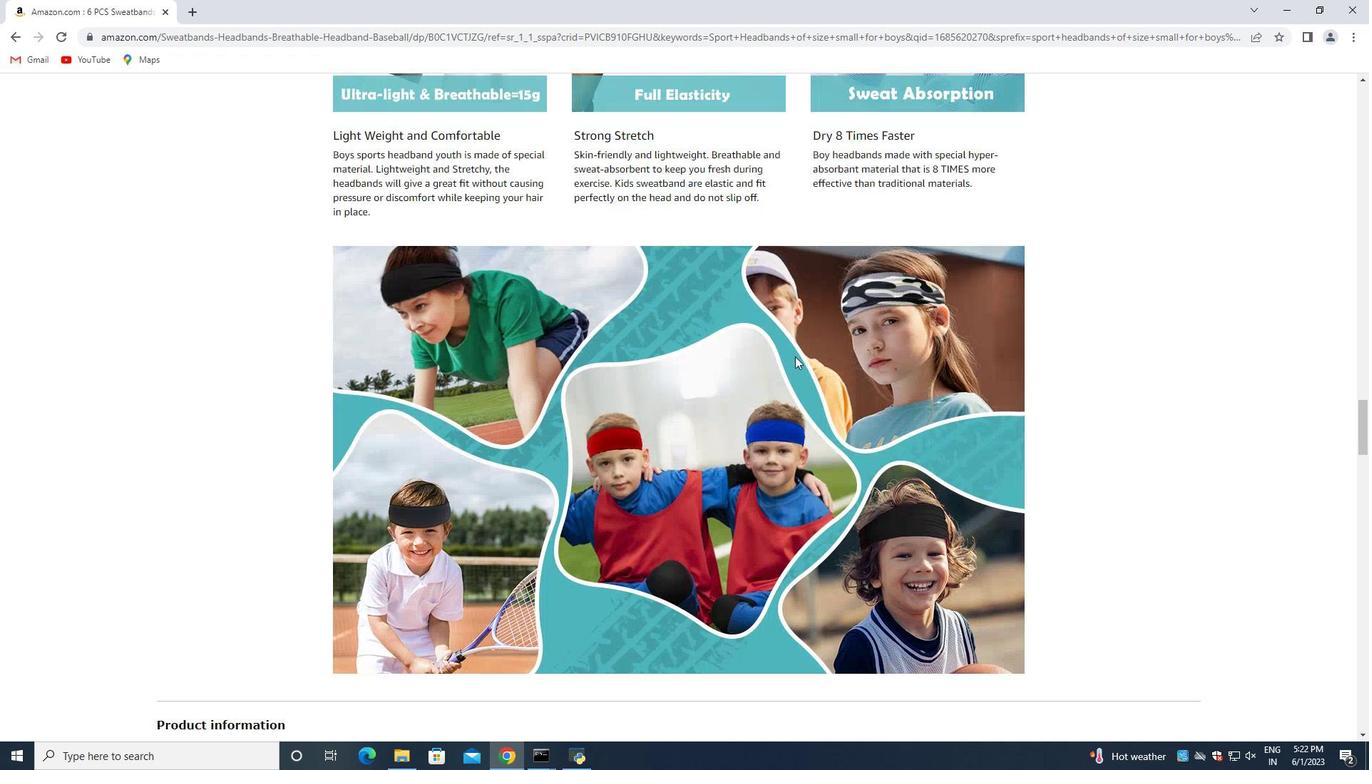 
Action: Mouse scrolled (795, 356) with delta (0, 0)
Screenshot: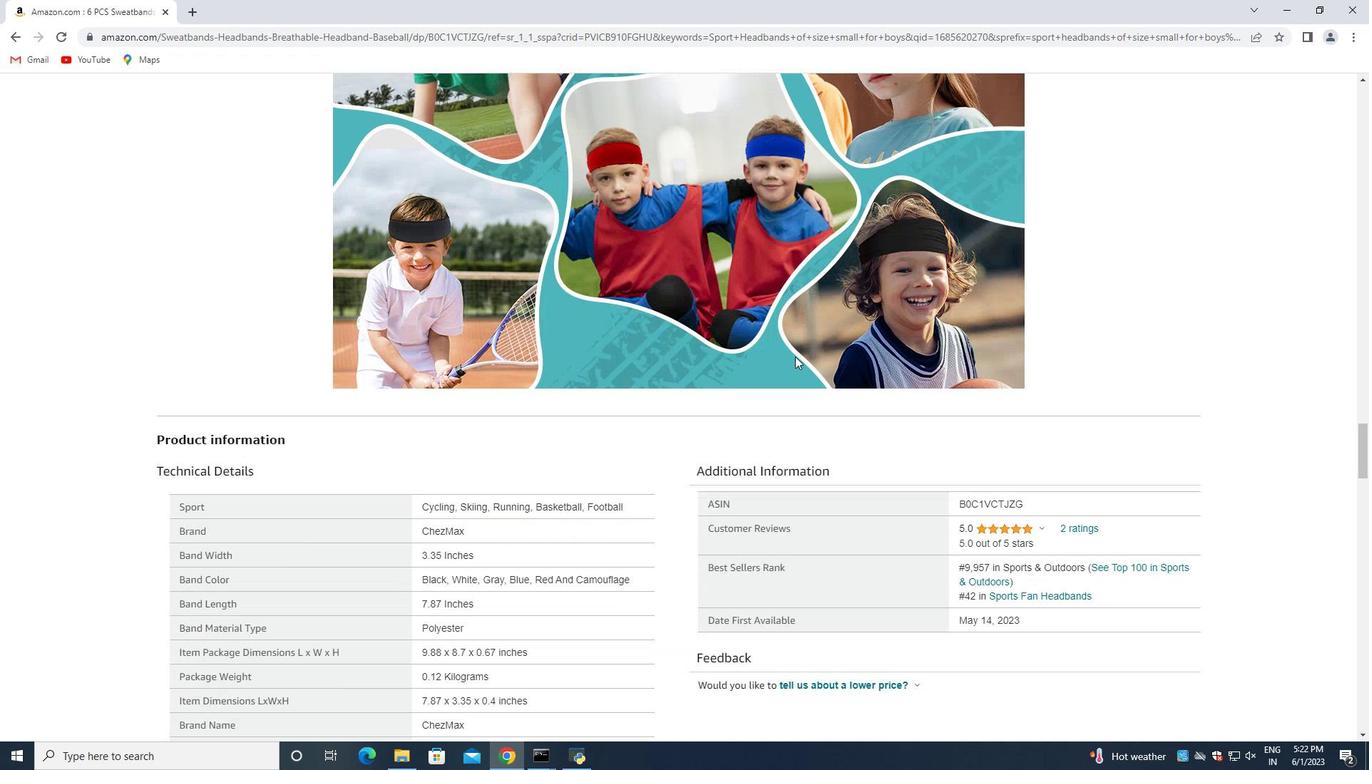 
Action: Mouse scrolled (795, 356) with delta (0, 0)
Screenshot: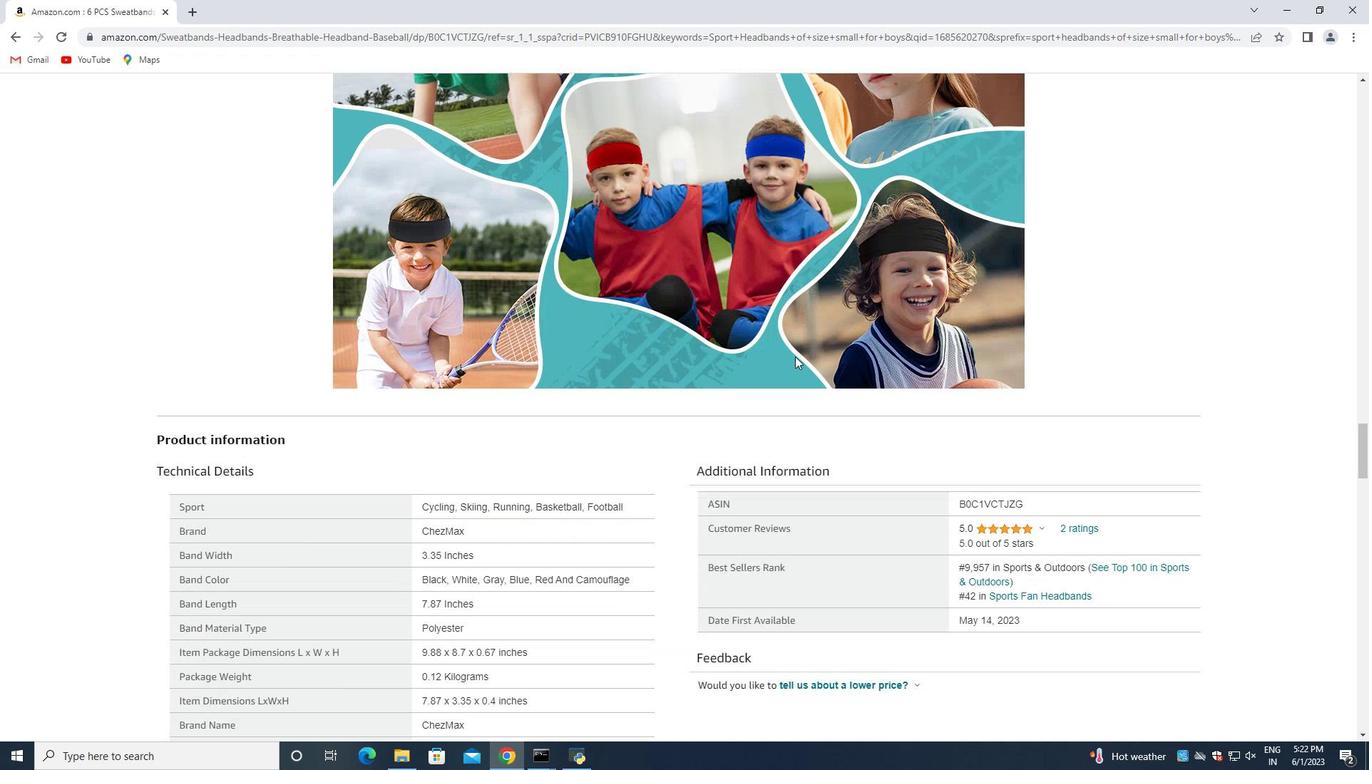 
Action: Mouse scrolled (795, 356) with delta (0, 0)
Screenshot: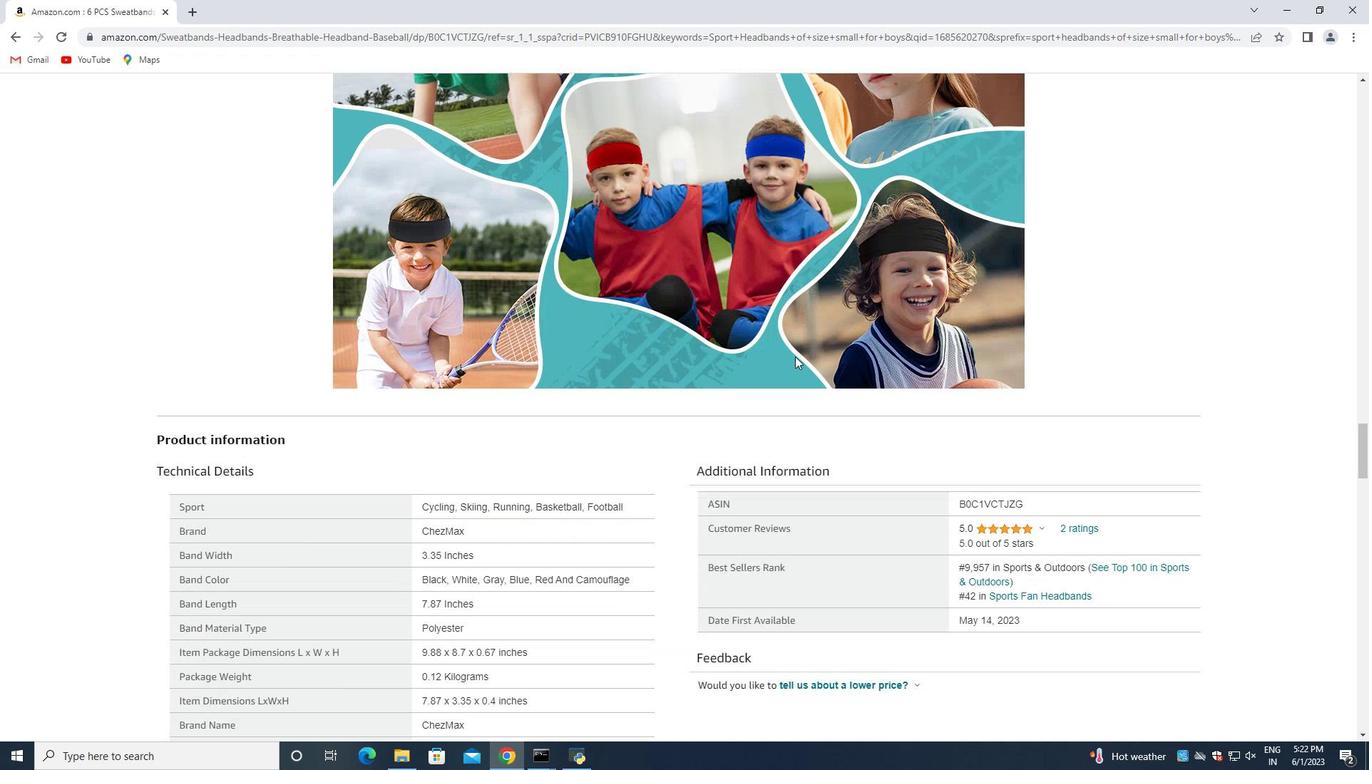 
Action: Mouse scrolled (795, 356) with delta (0, 0)
Screenshot: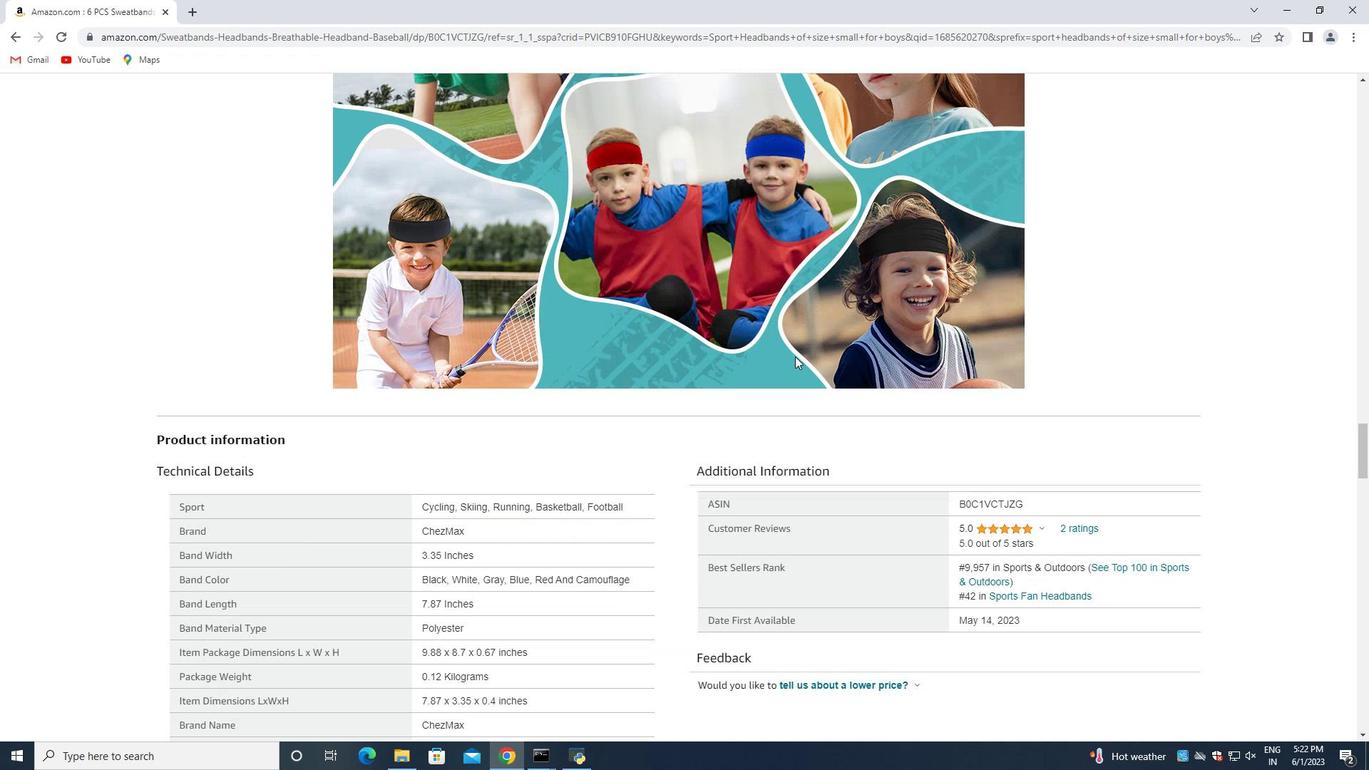 
Action: Mouse scrolled (795, 357) with delta (0, 0)
Screenshot: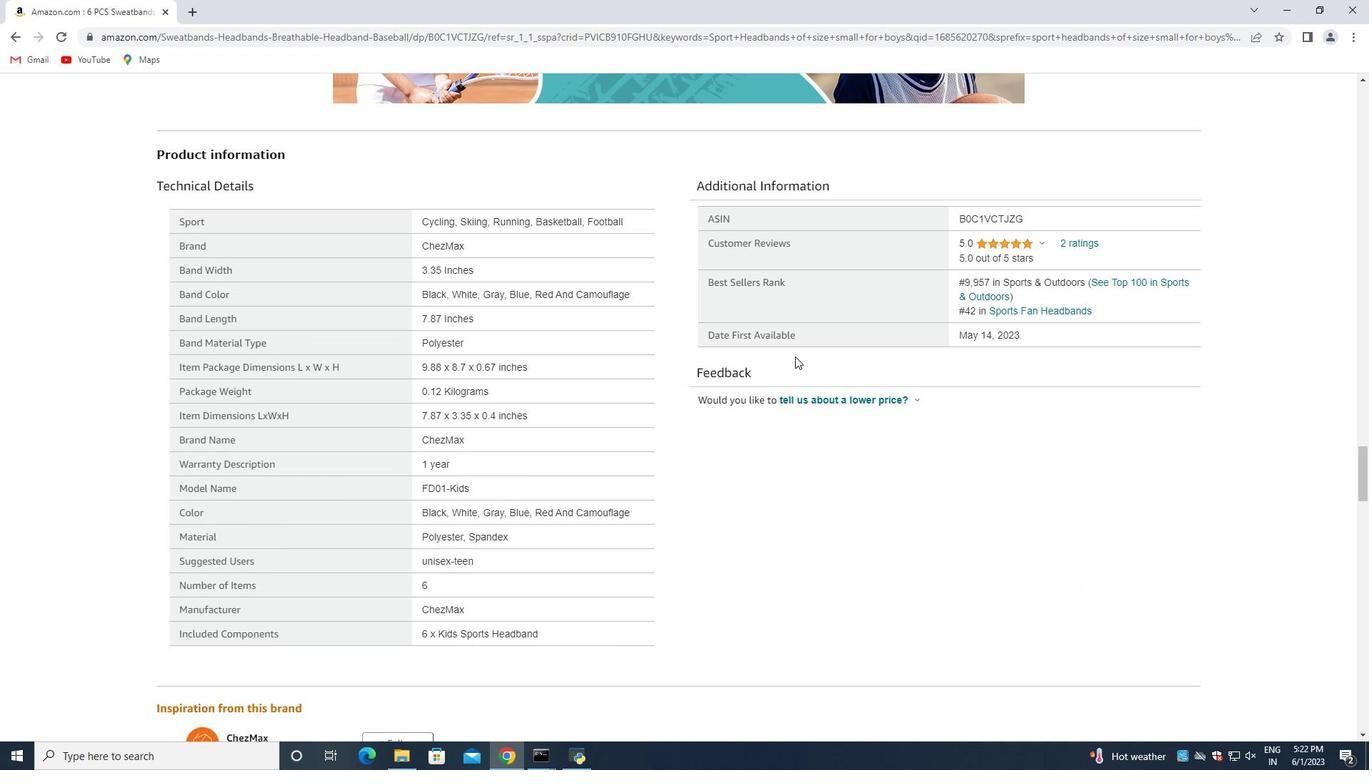 
Action: Mouse scrolled (795, 357) with delta (0, 0)
Screenshot: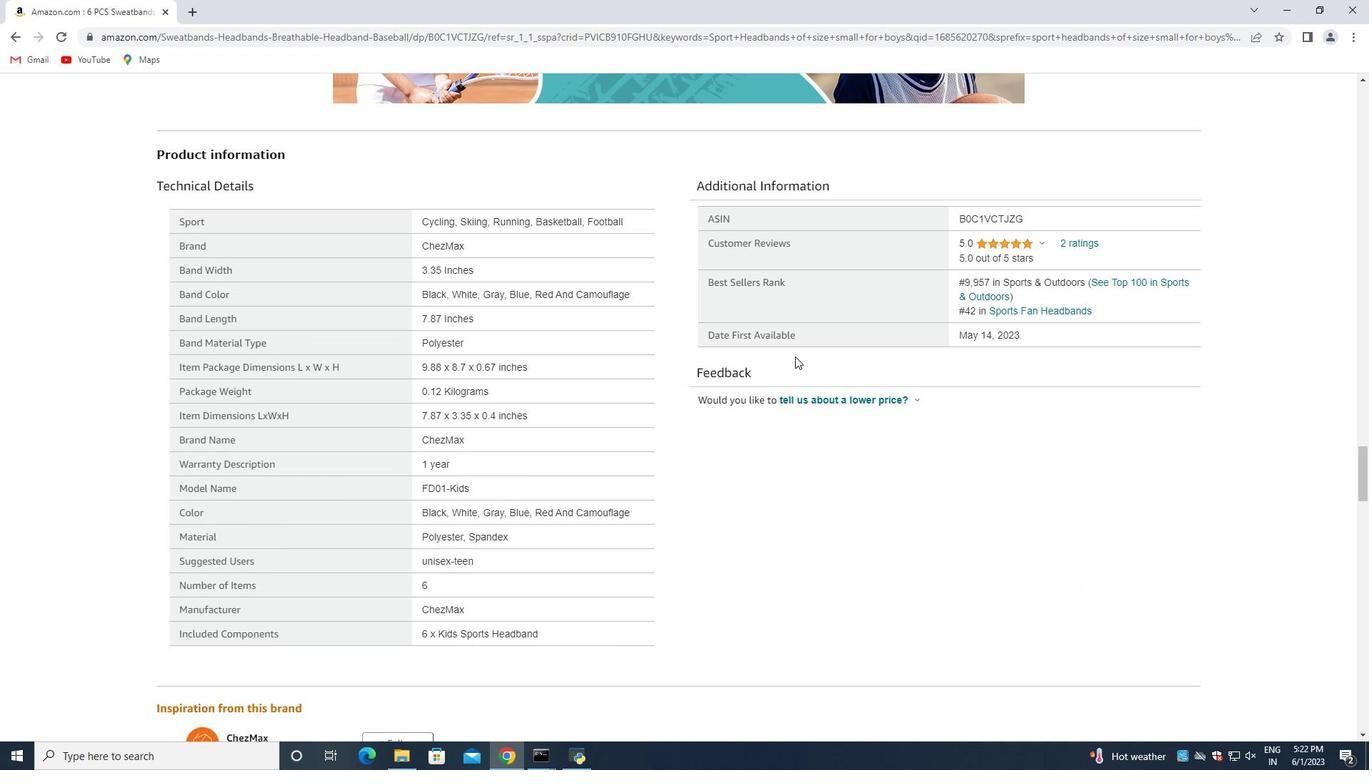 
Action: Mouse scrolled (795, 357) with delta (0, 0)
Screenshot: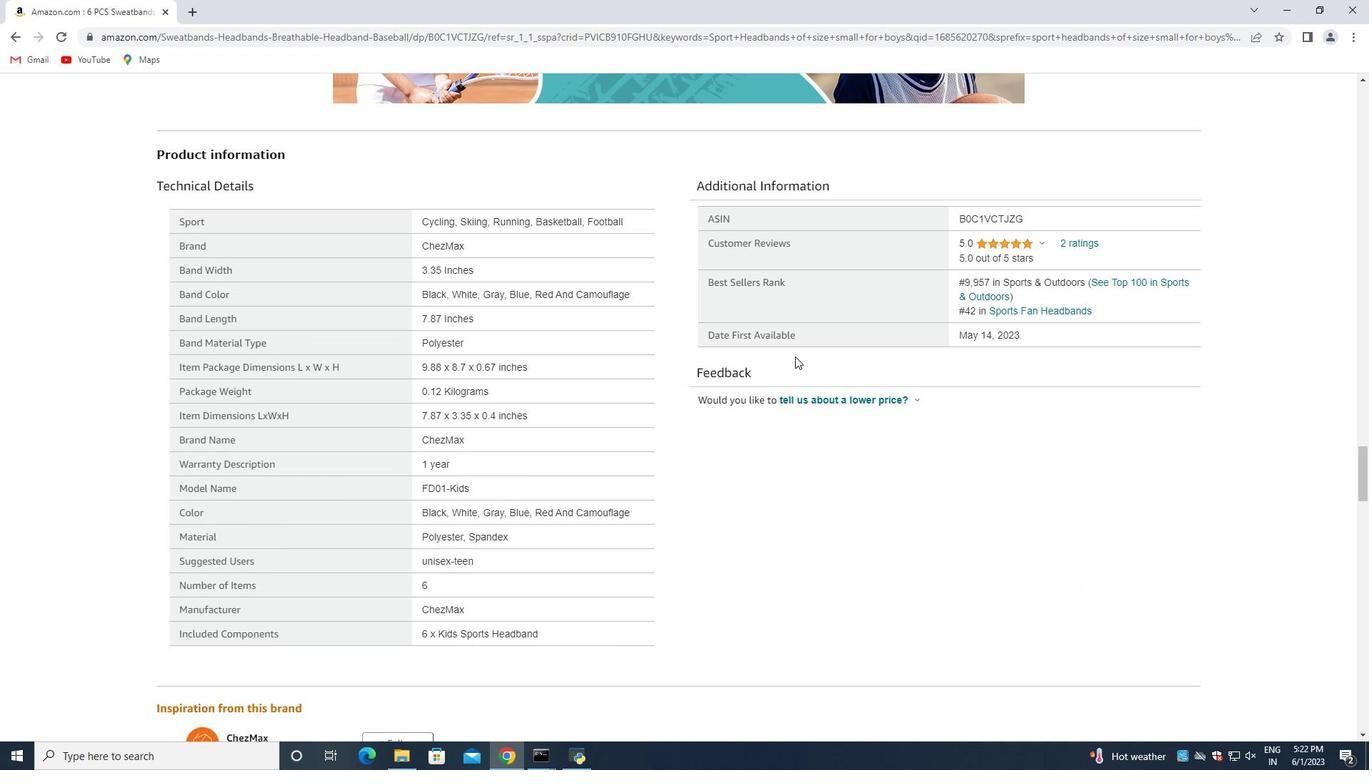 
Action: Mouse scrolled (795, 357) with delta (0, 0)
Screenshot: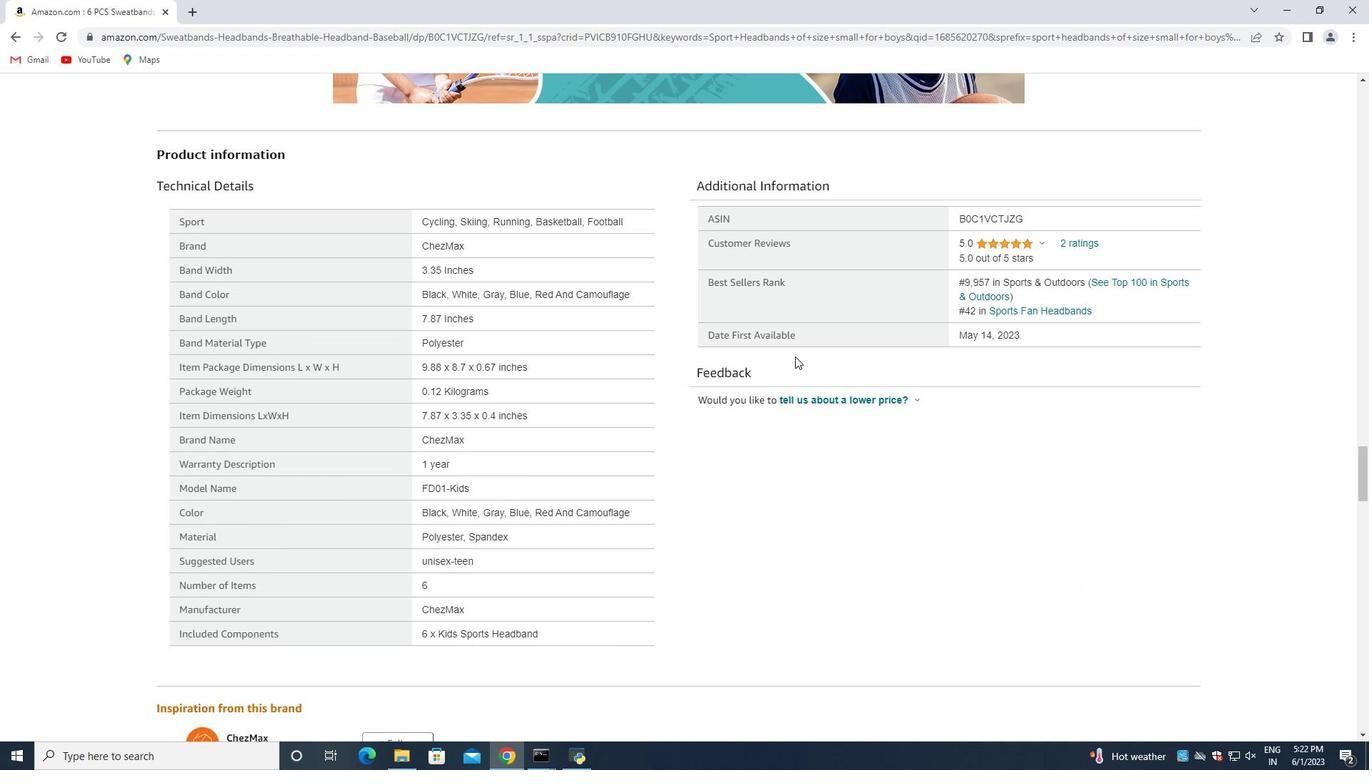 
Action: Mouse scrolled (795, 357) with delta (0, 0)
Screenshot: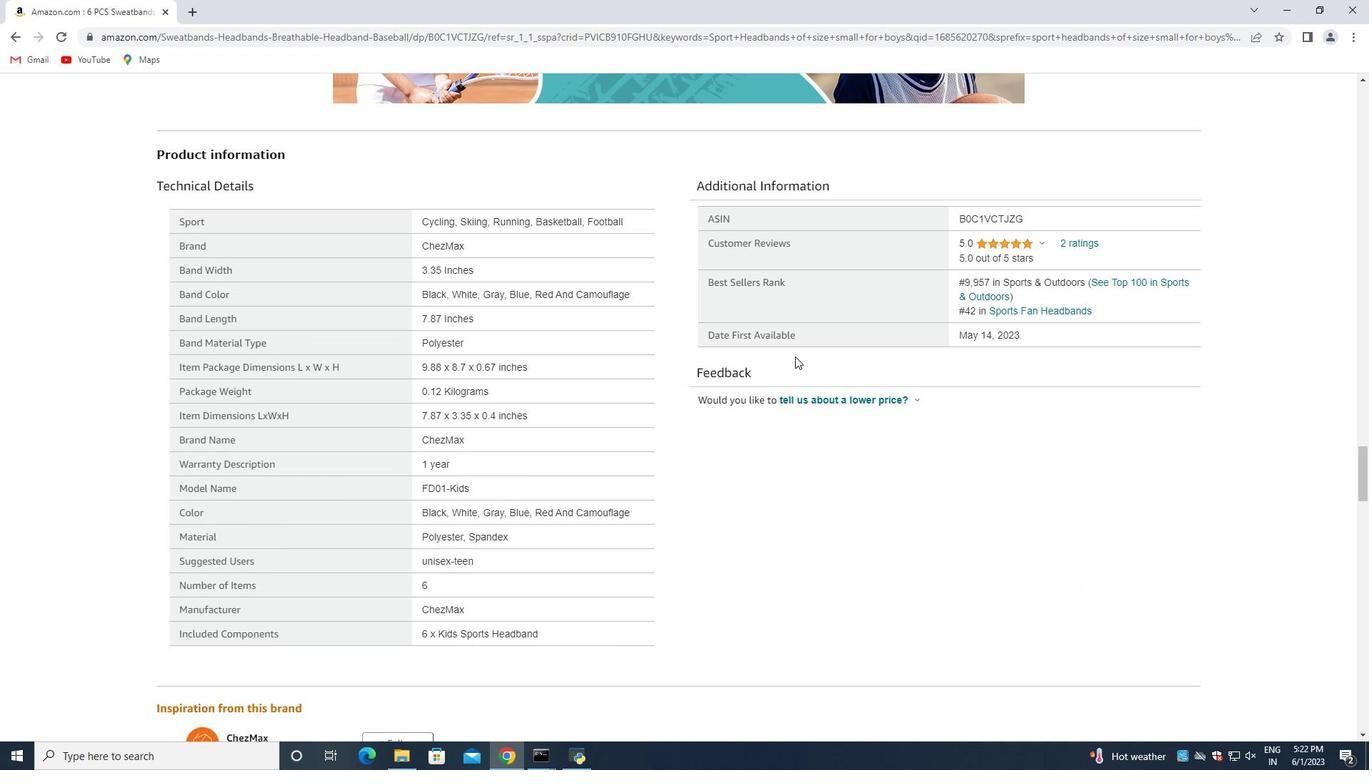 
Action: Mouse scrolled (795, 357) with delta (0, 0)
Screenshot: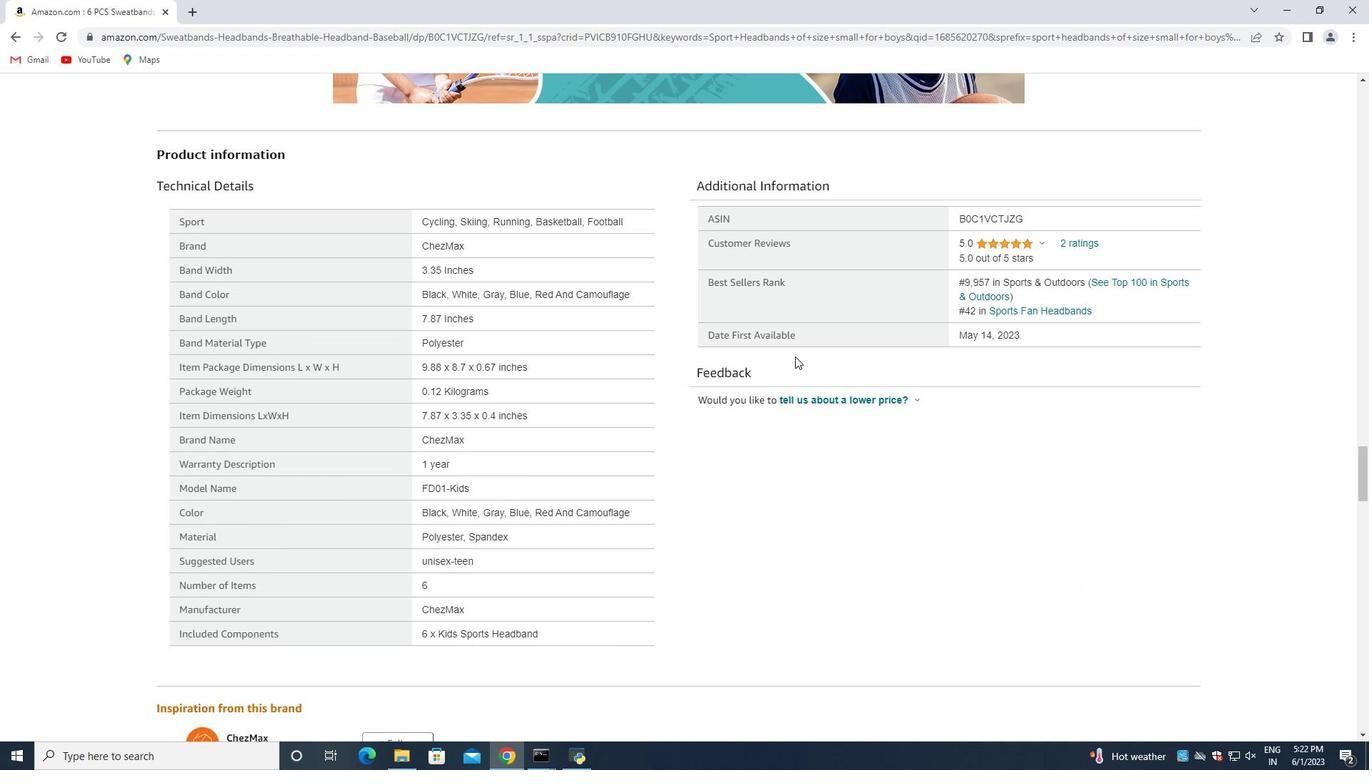 
Action: Mouse moved to (794, 356)
Screenshot: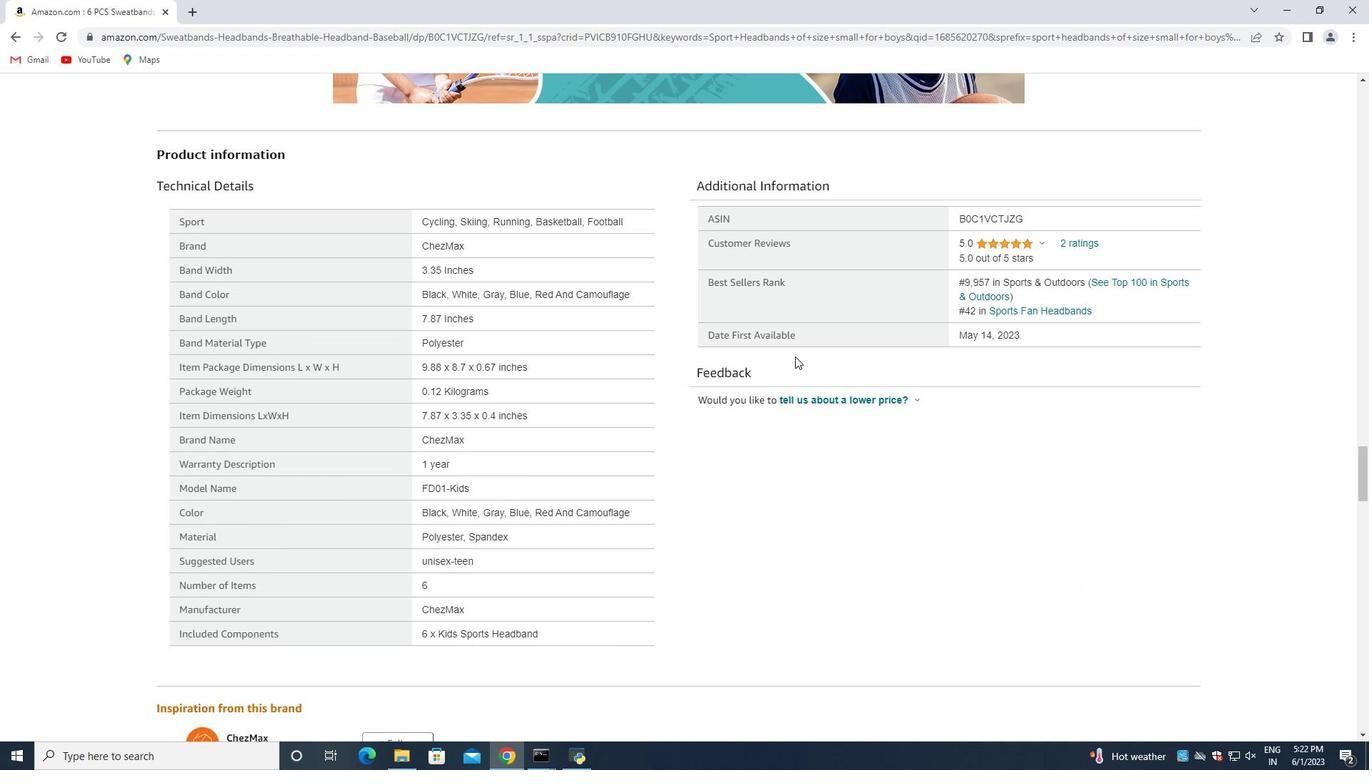 
Action: Mouse scrolled (794, 356) with delta (0, 0)
Screenshot: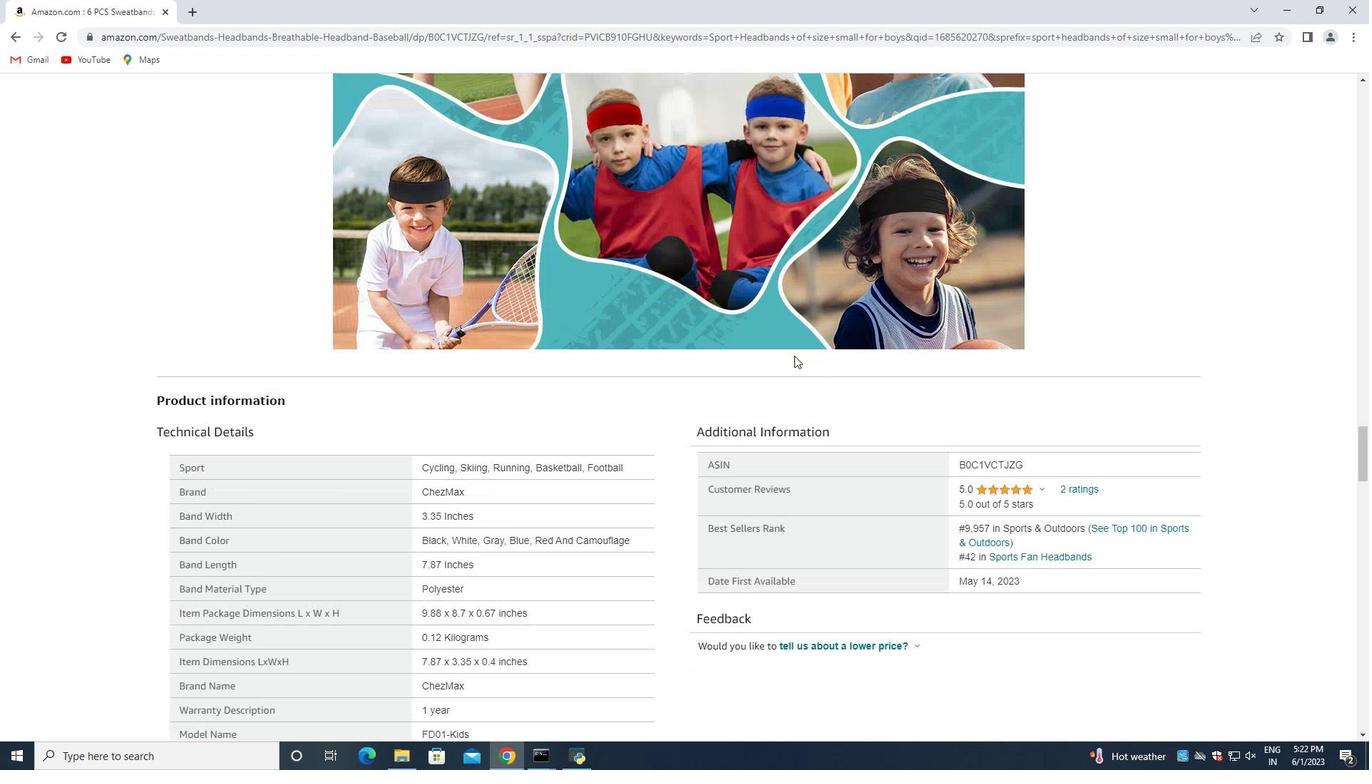 
Action: Mouse scrolled (794, 356) with delta (0, 0)
Screenshot: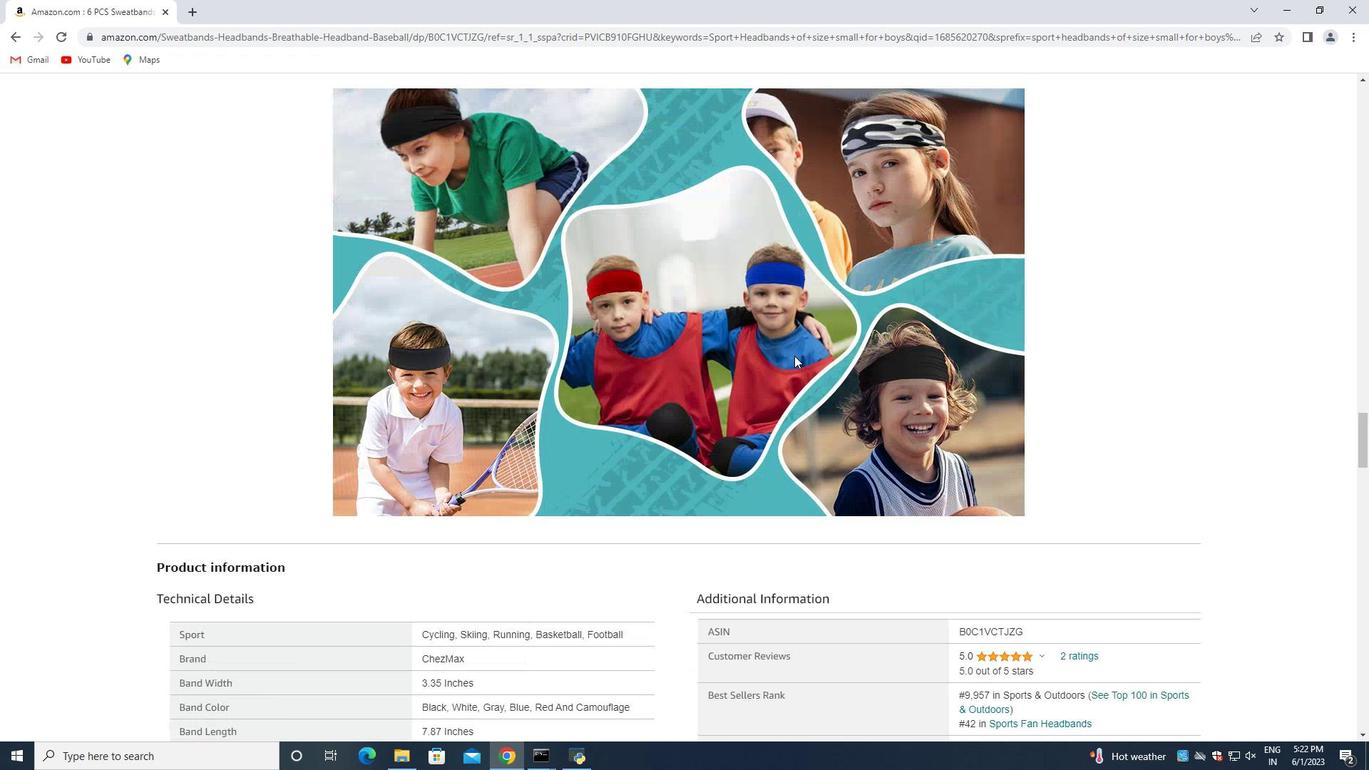 
Action: Mouse scrolled (794, 356) with delta (0, 0)
Screenshot: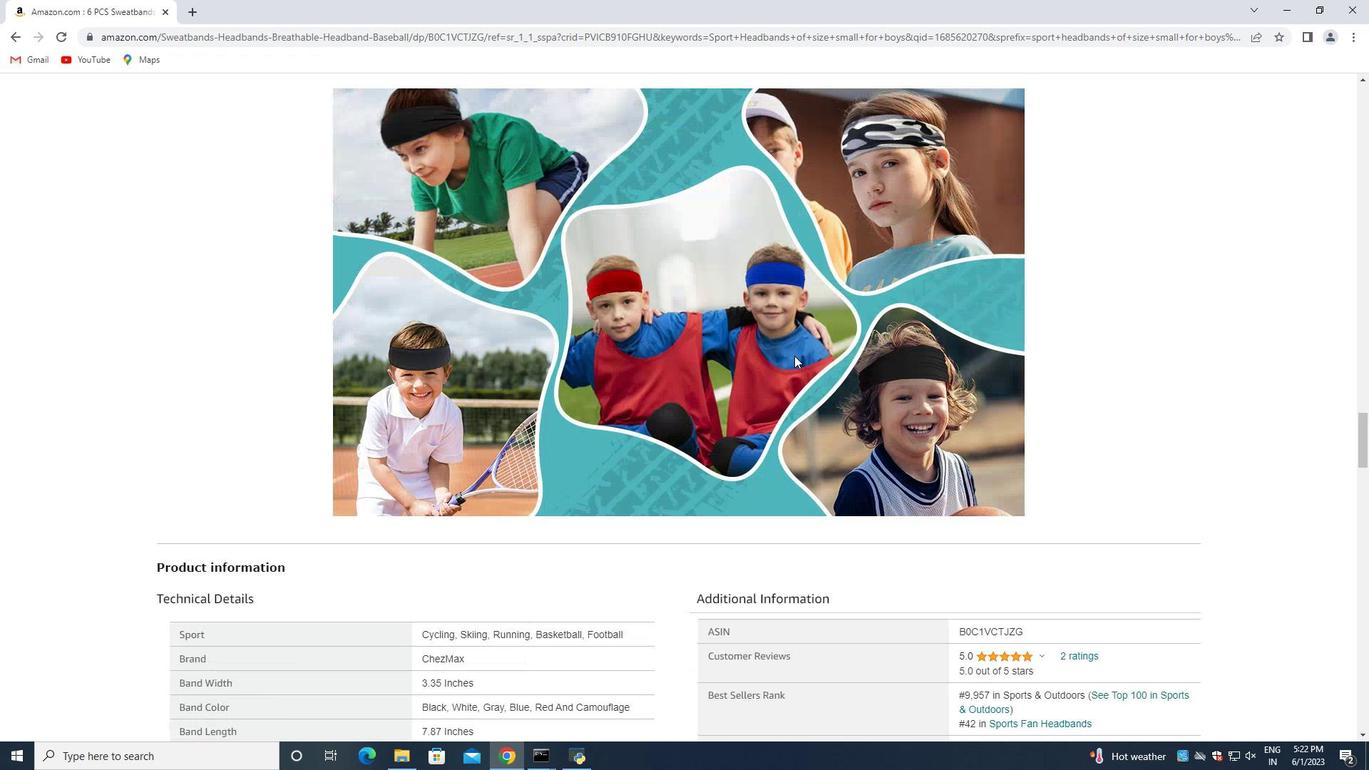 
Action: Mouse scrolled (794, 356) with delta (0, 0)
Screenshot: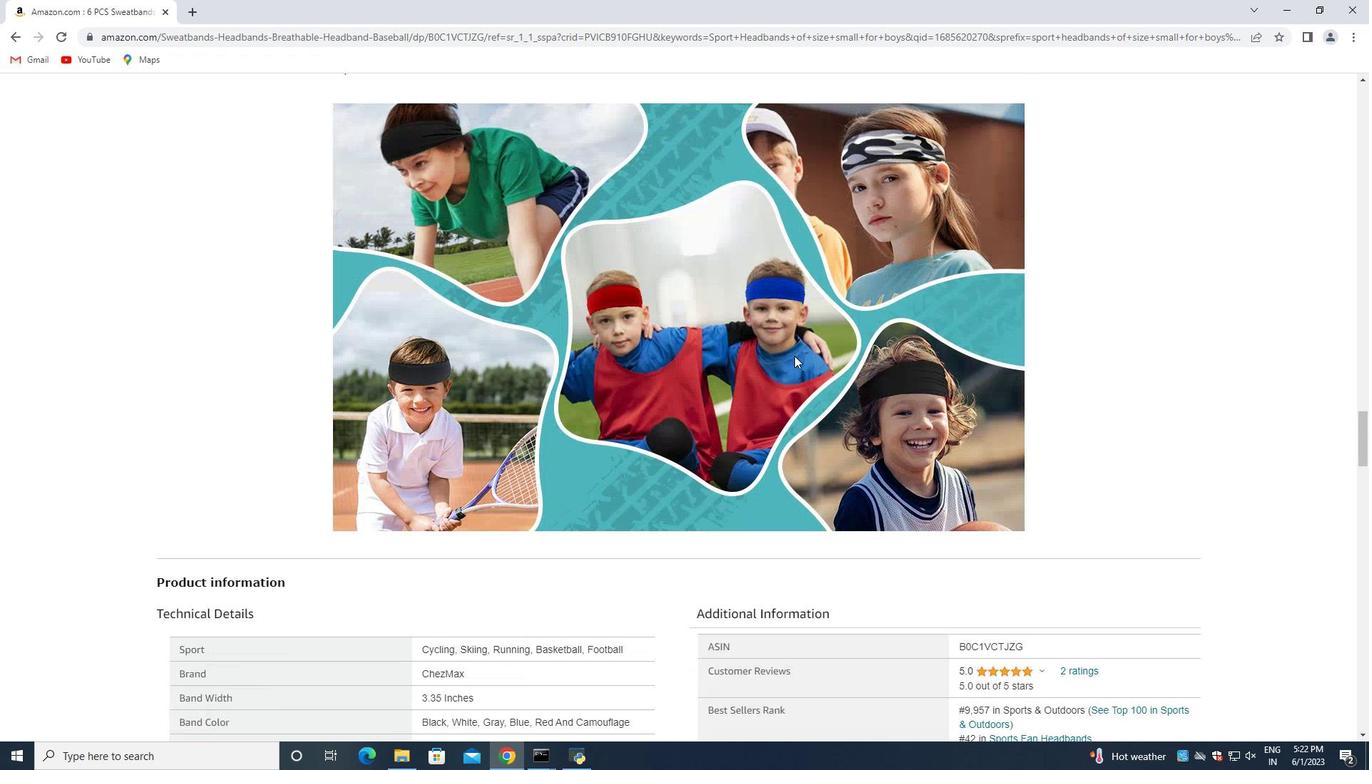 
Action: Mouse scrolled (794, 356) with delta (0, 0)
Screenshot: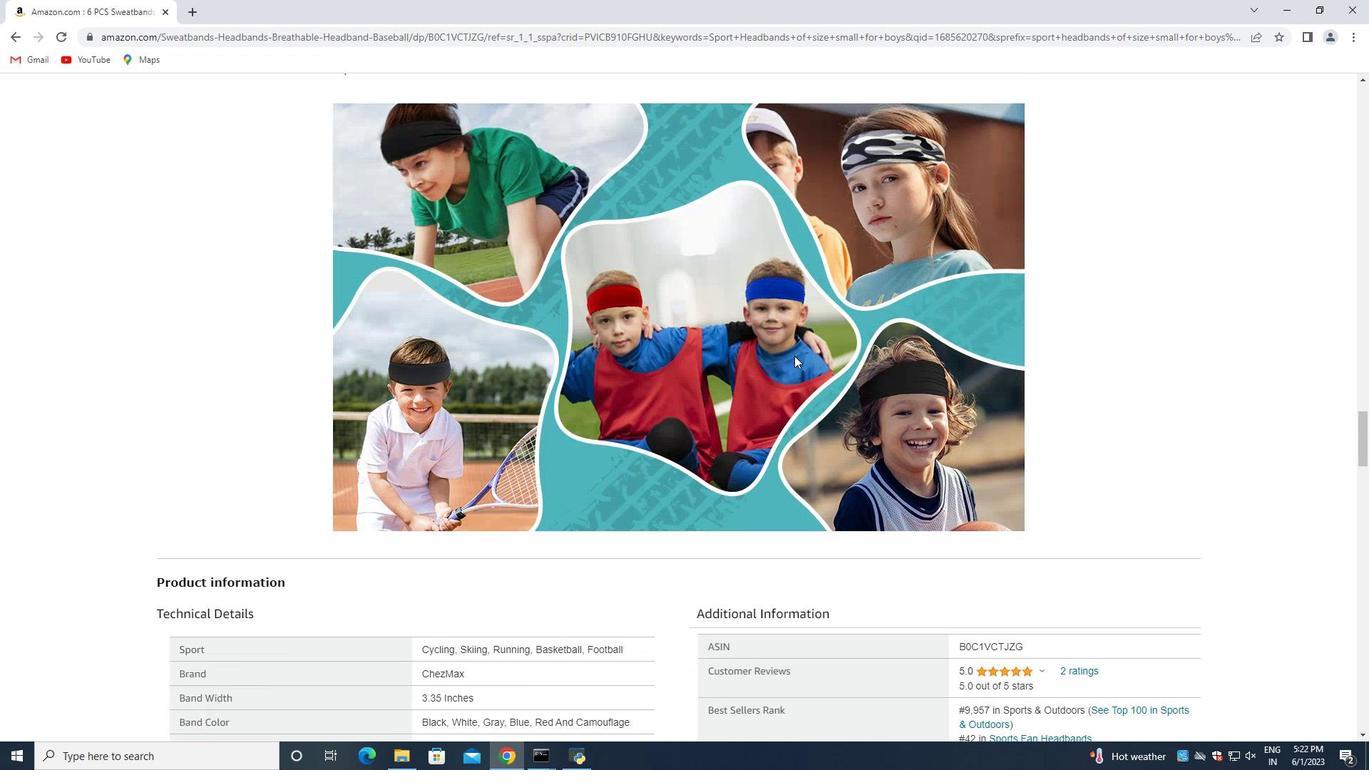 
Action: Mouse moved to (794, 356)
Screenshot: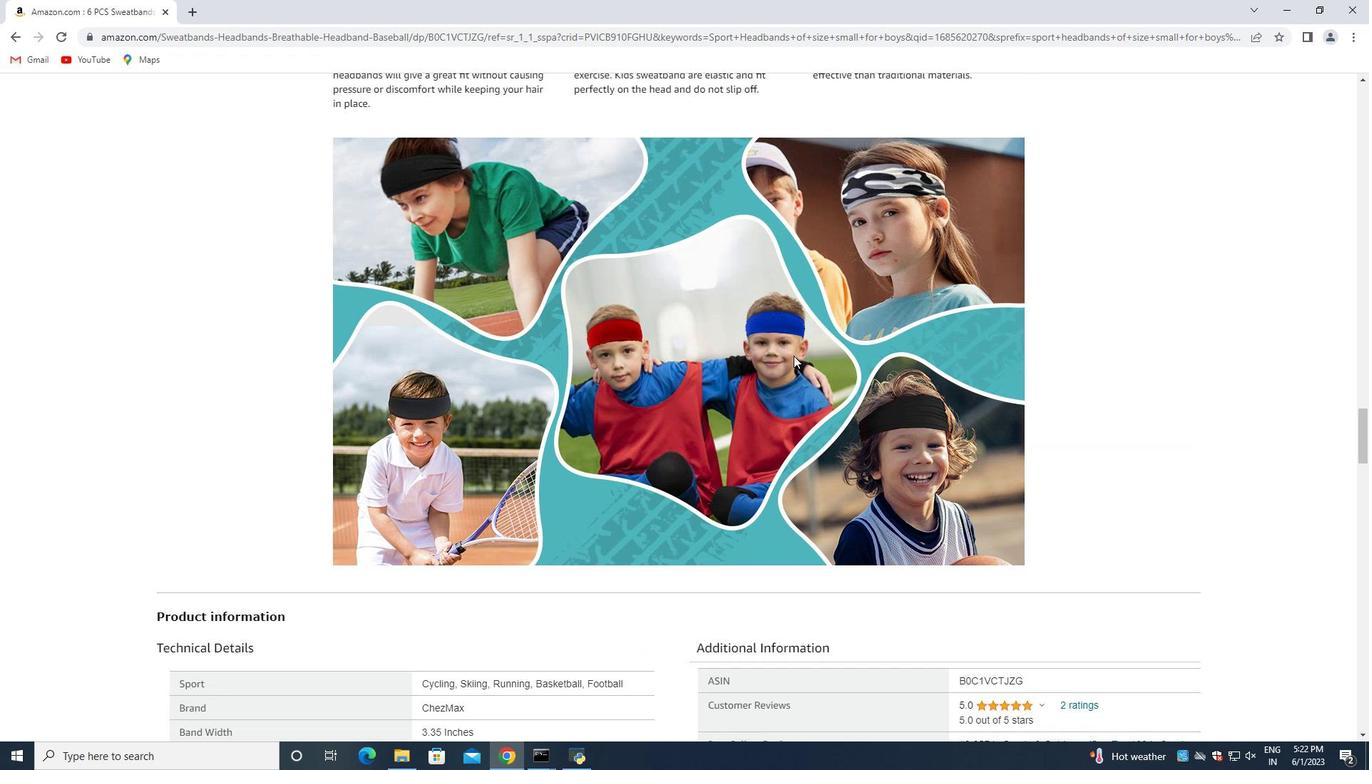 
Action: Mouse scrolled (794, 356) with delta (0, 0)
Screenshot: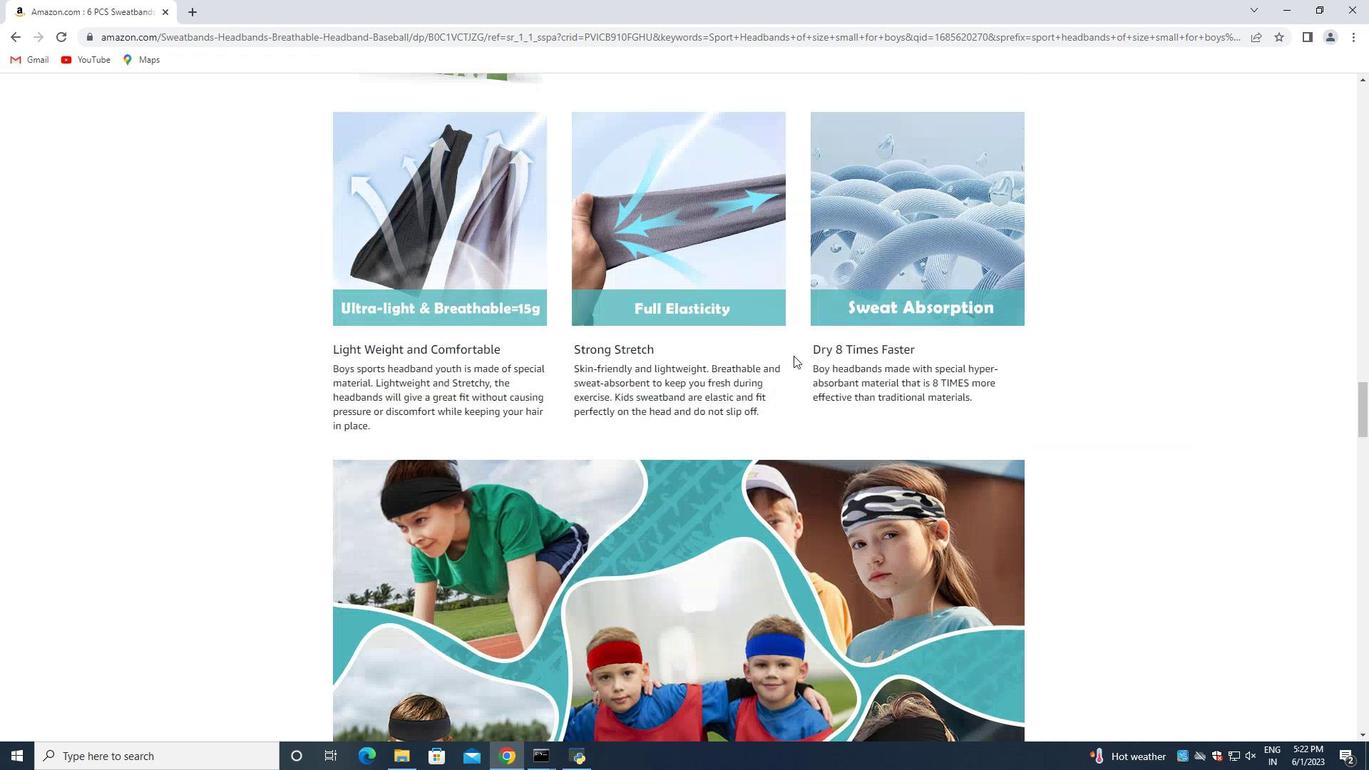 
Action: Mouse scrolled (794, 356) with delta (0, 0)
Screenshot: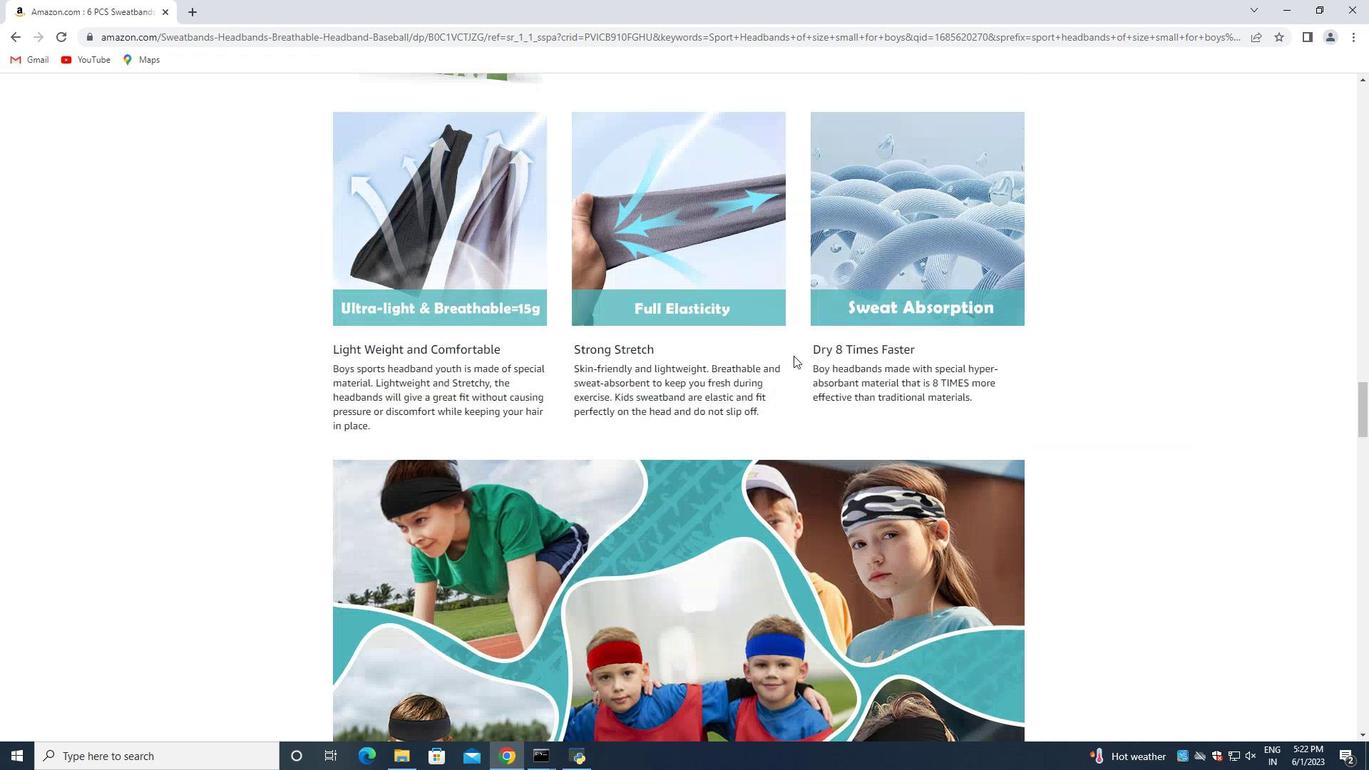 
Action: Mouse scrolled (794, 356) with delta (0, 0)
Screenshot: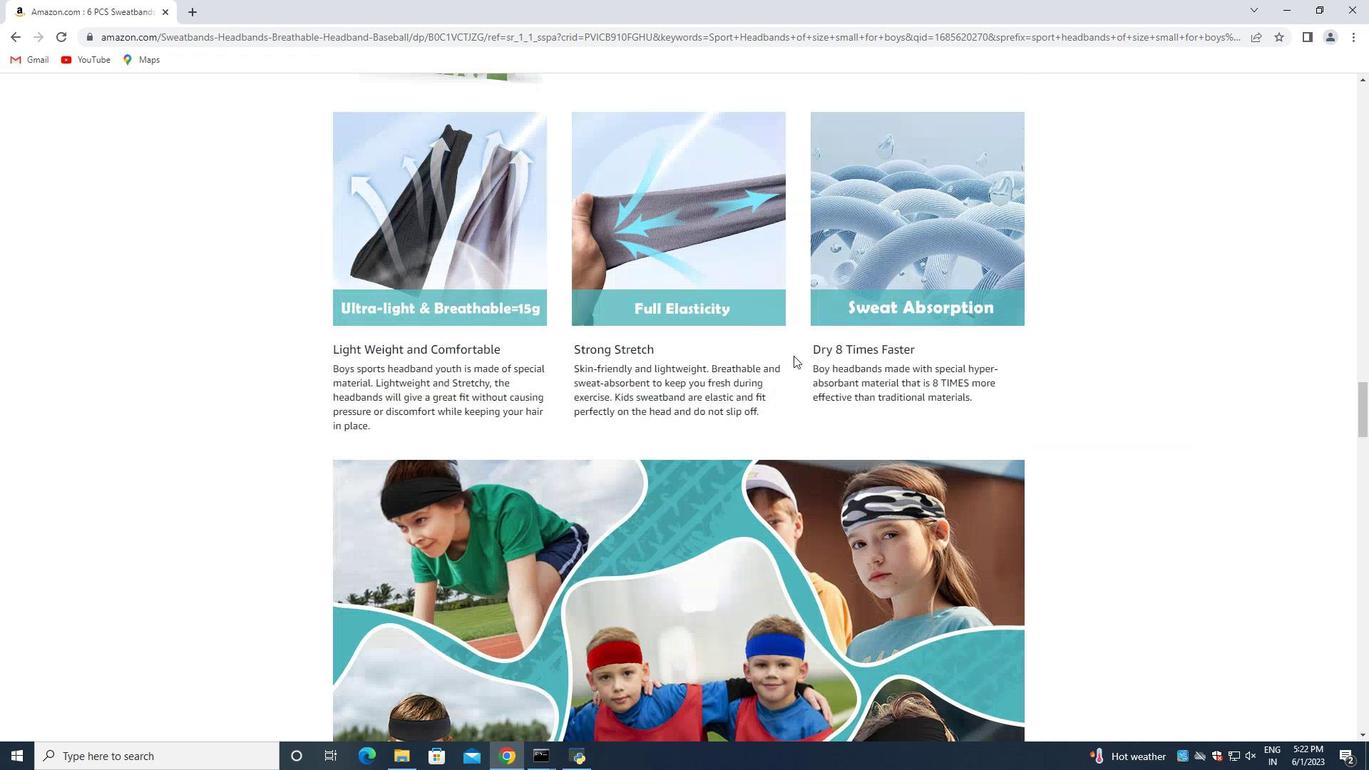 
Action: Mouse scrolled (794, 356) with delta (0, 0)
Screenshot: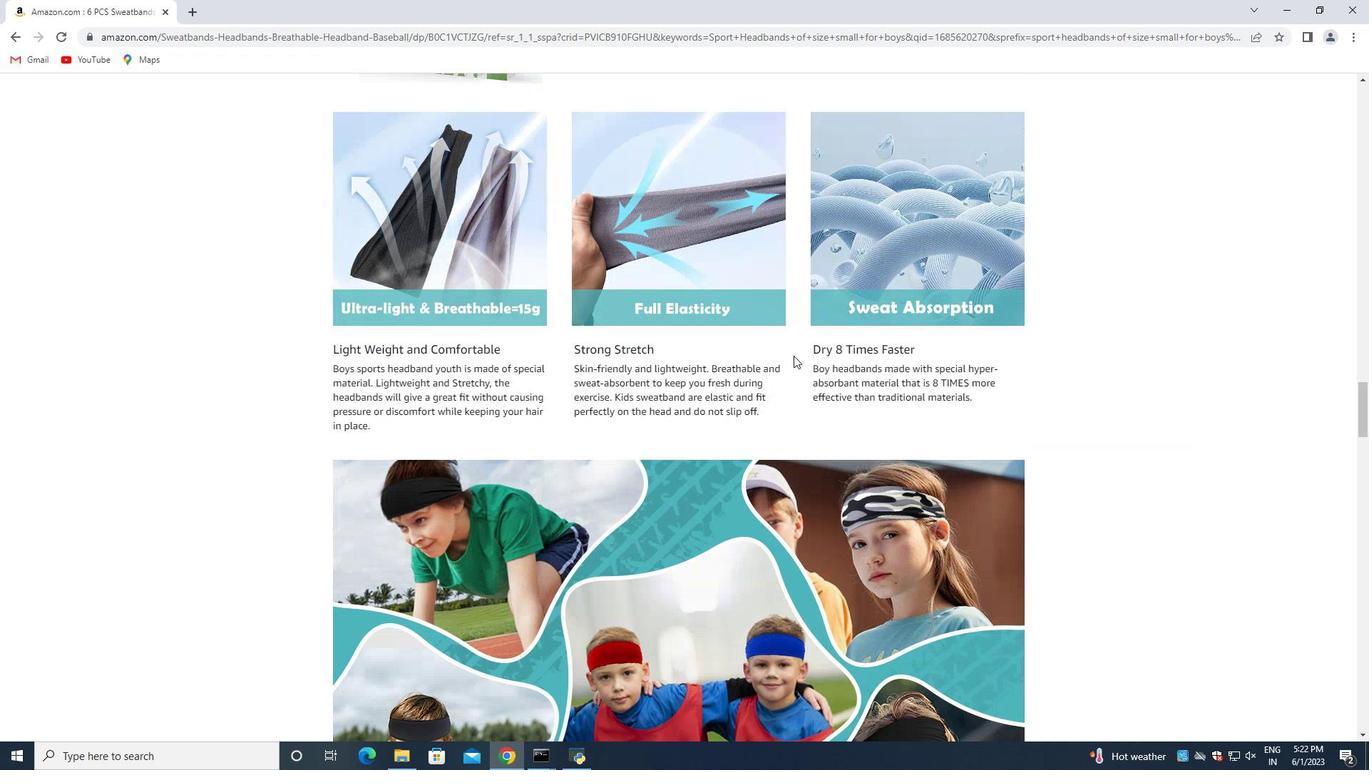 
Action: Mouse scrolled (794, 356) with delta (0, 0)
Screenshot: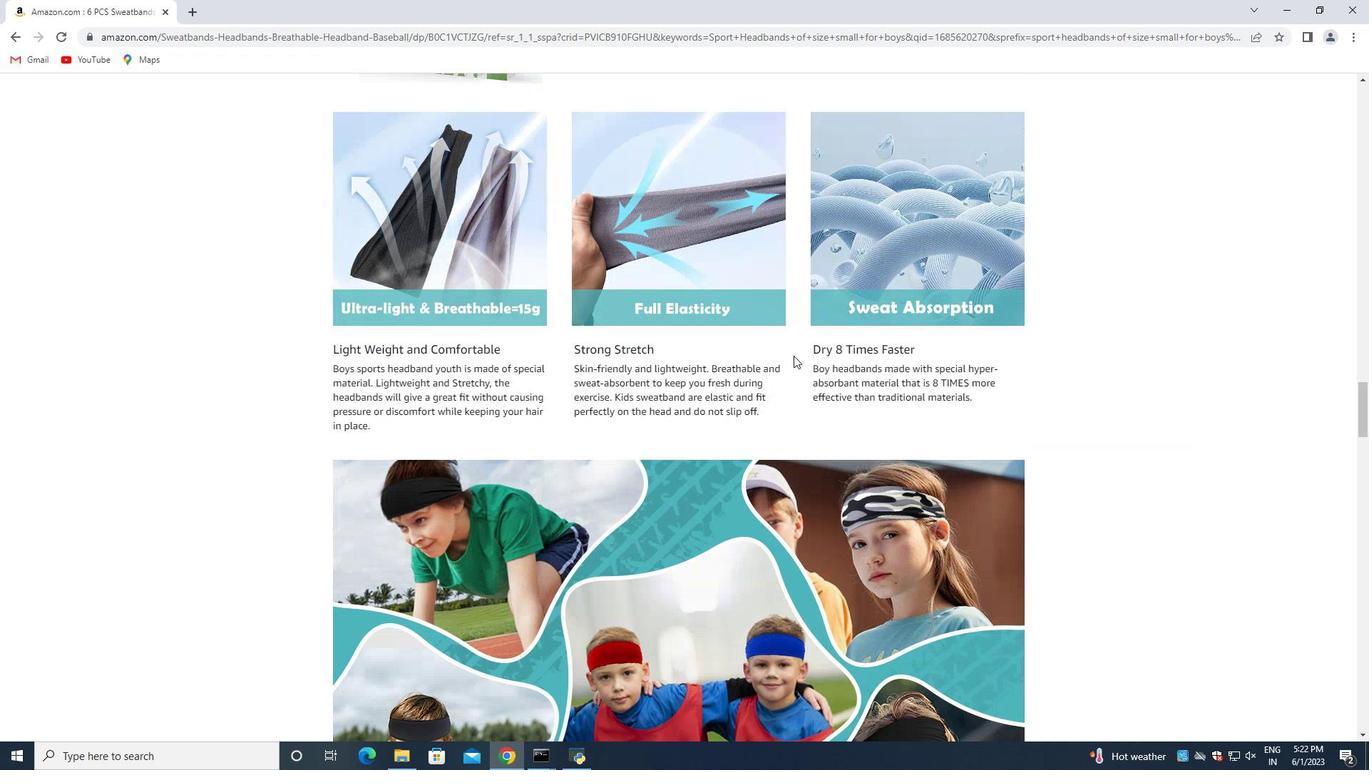 
Action: Mouse scrolled (794, 356) with delta (0, 0)
Screenshot: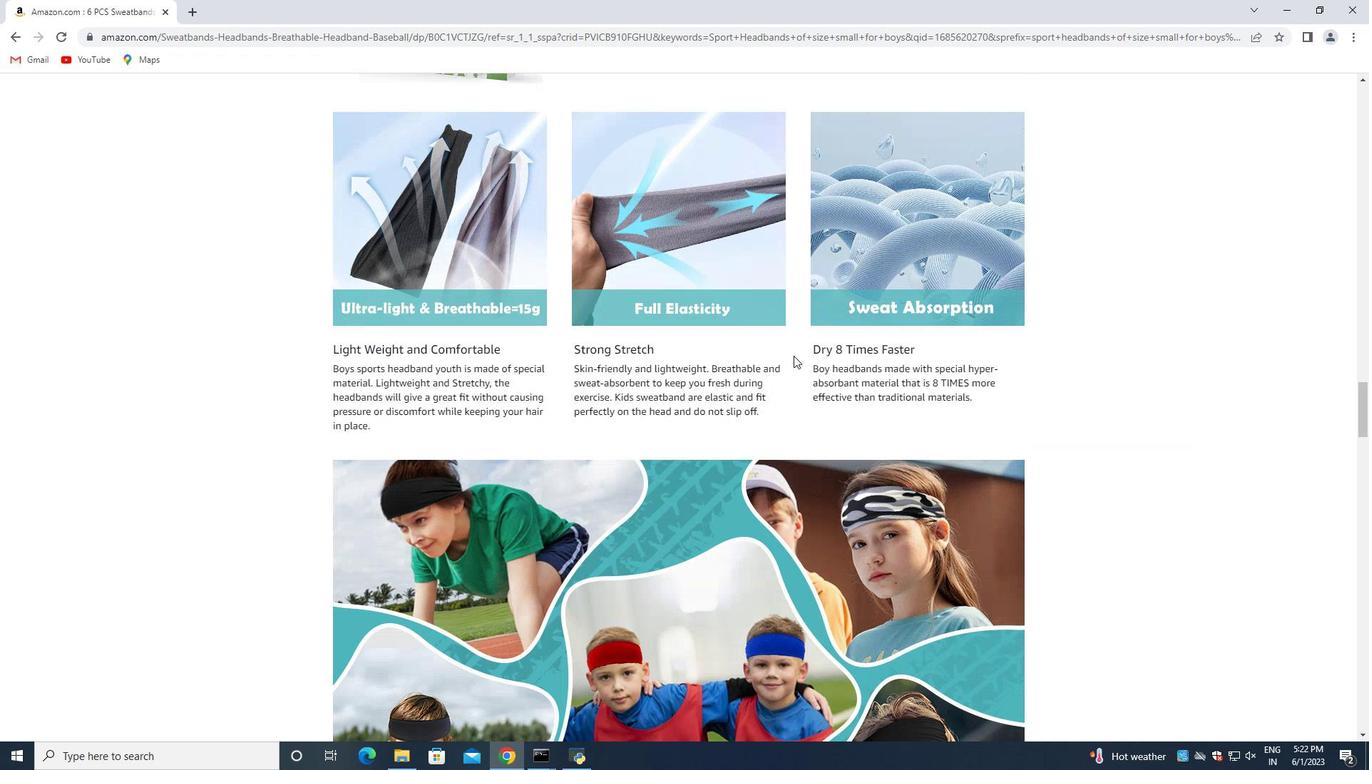 
Action: Mouse scrolled (794, 356) with delta (0, 0)
Screenshot: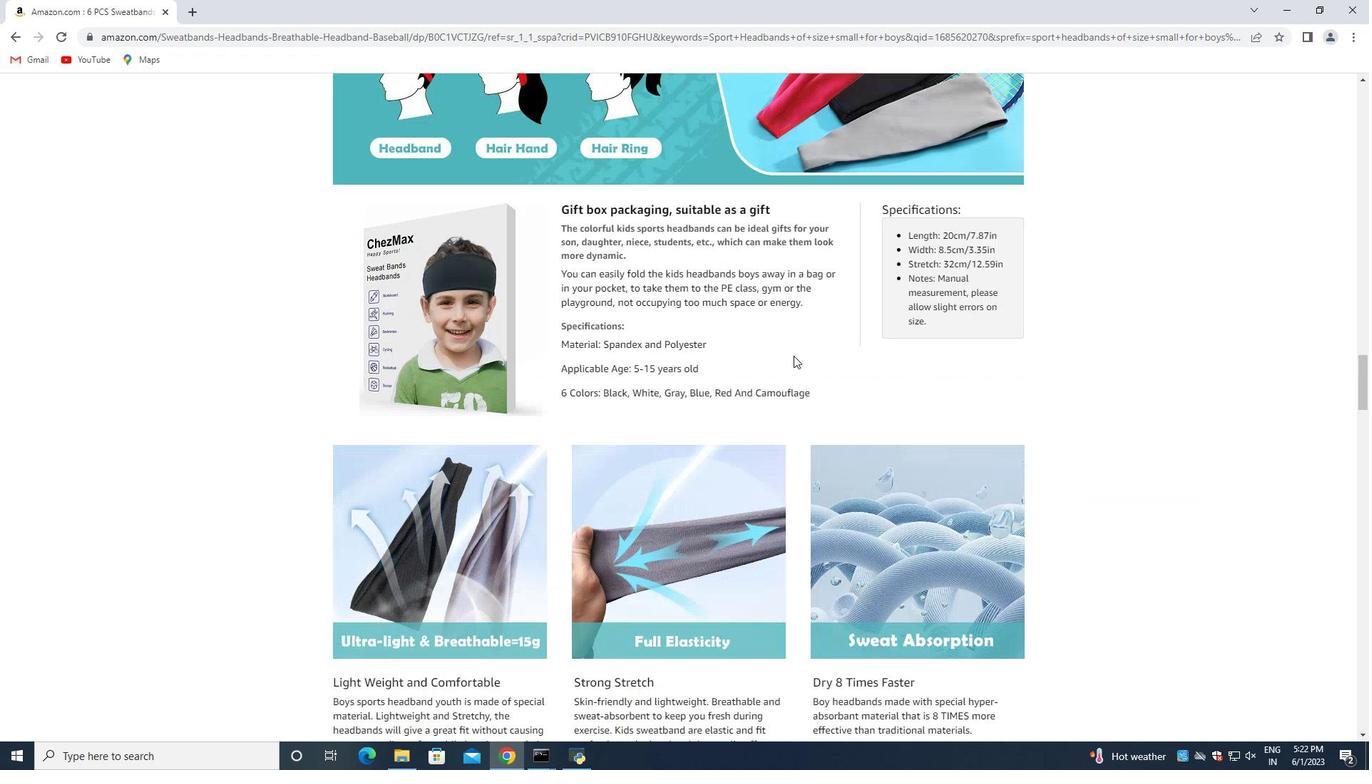
Action: Mouse scrolled (794, 356) with delta (0, 0)
Screenshot: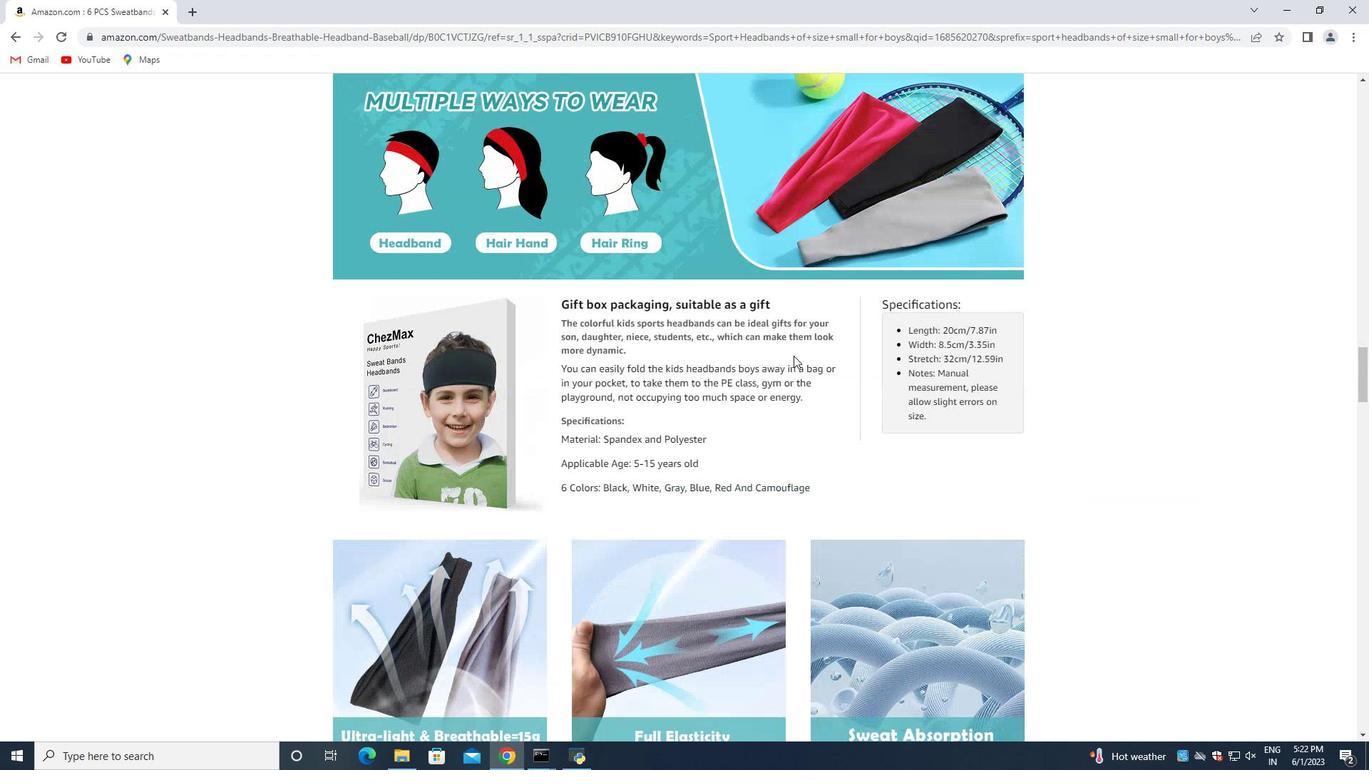 
Action: Mouse scrolled (794, 356) with delta (0, 0)
Screenshot: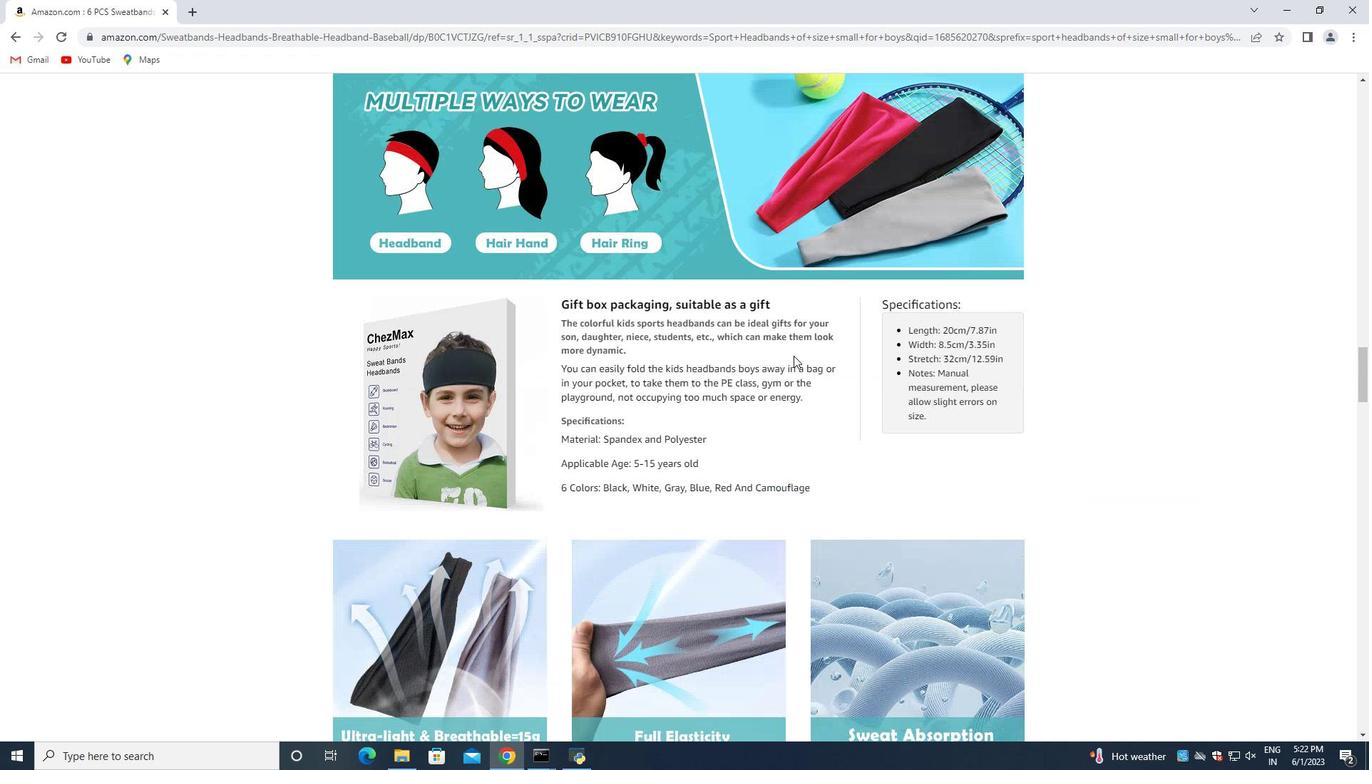 
Action: Mouse scrolled (794, 356) with delta (0, 0)
Screenshot: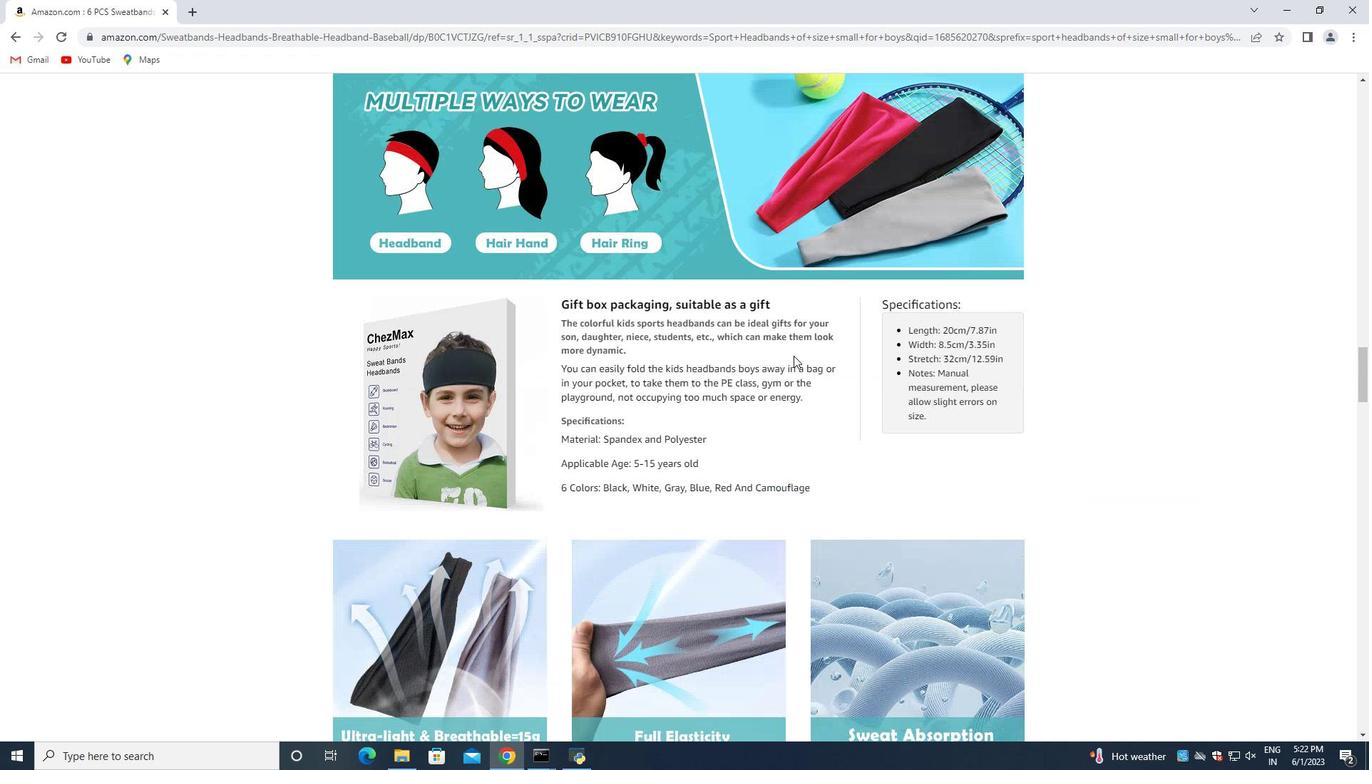 
Action: Mouse scrolled (794, 356) with delta (0, 0)
Screenshot: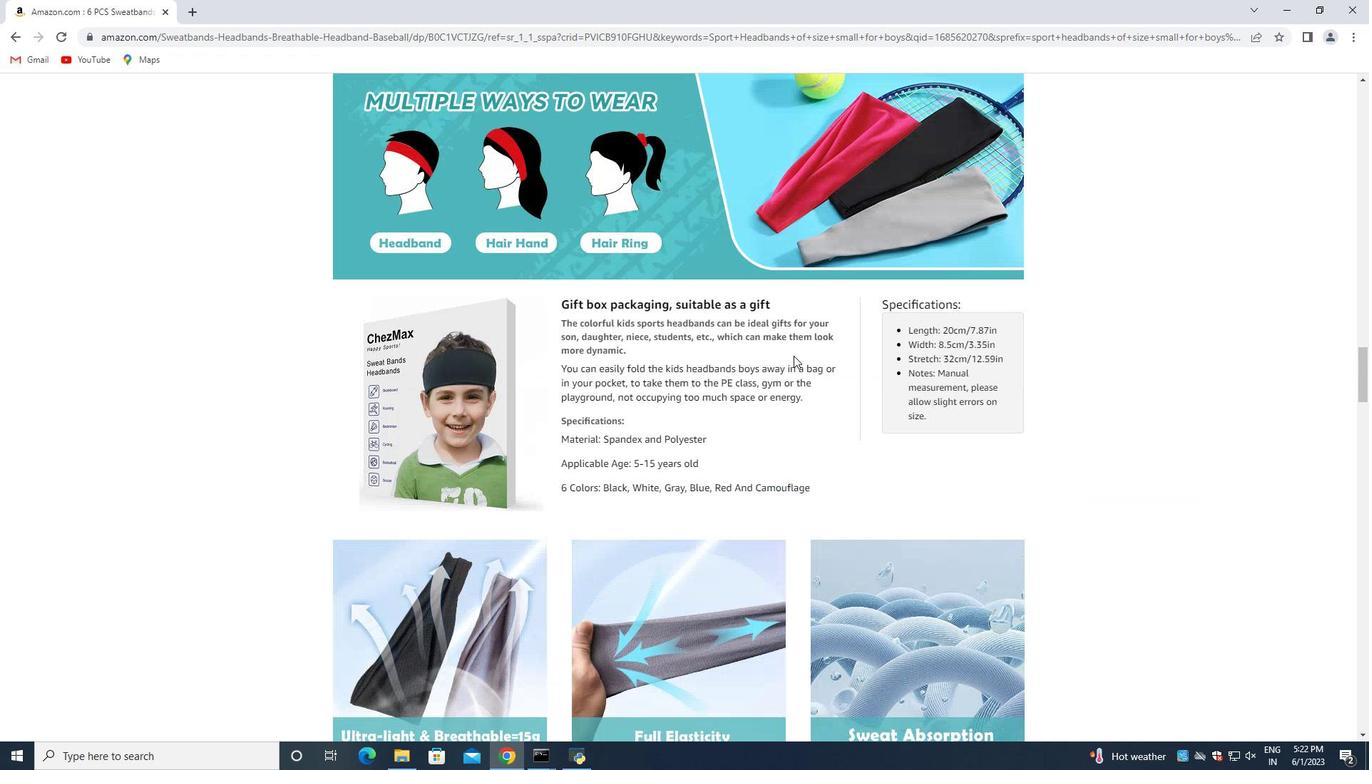 
Action: Mouse scrolled (794, 356) with delta (0, 0)
Screenshot: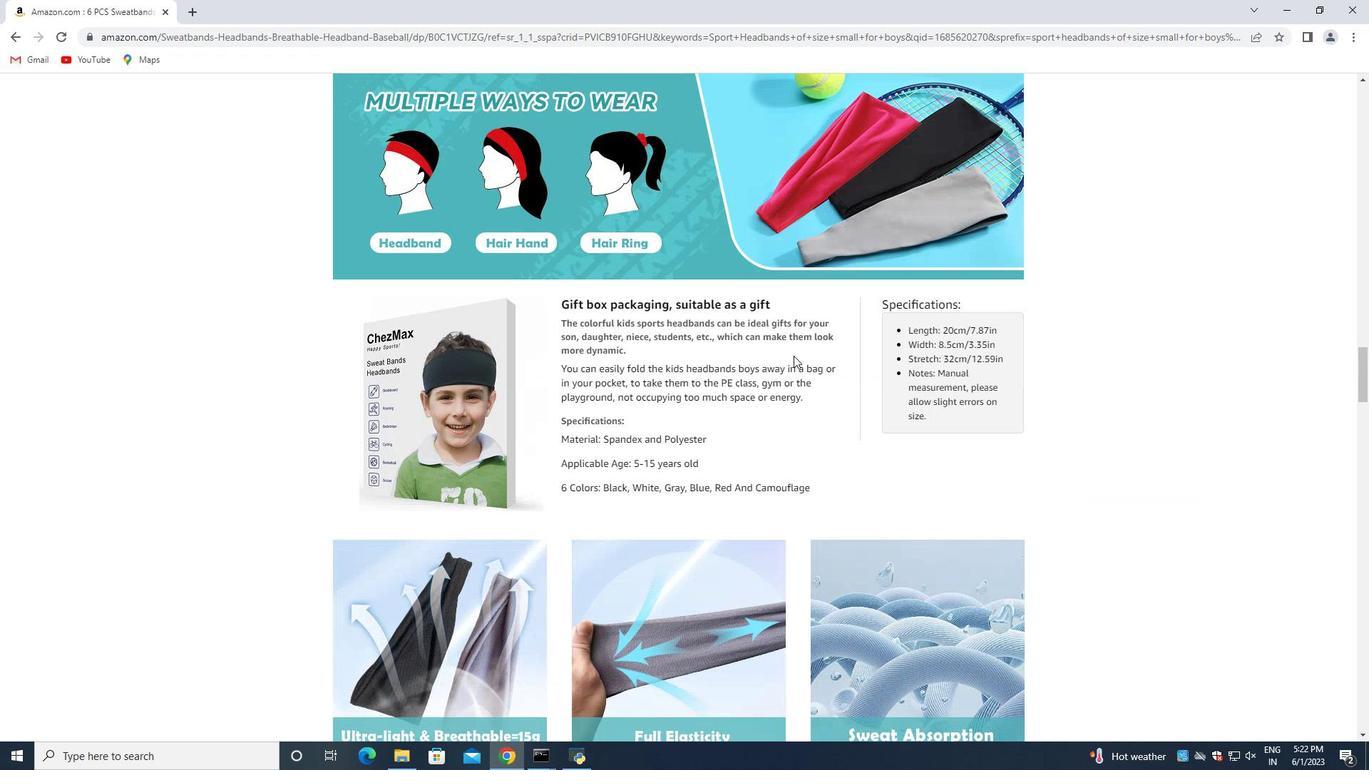 
Action: Mouse moved to (794, 355)
Screenshot: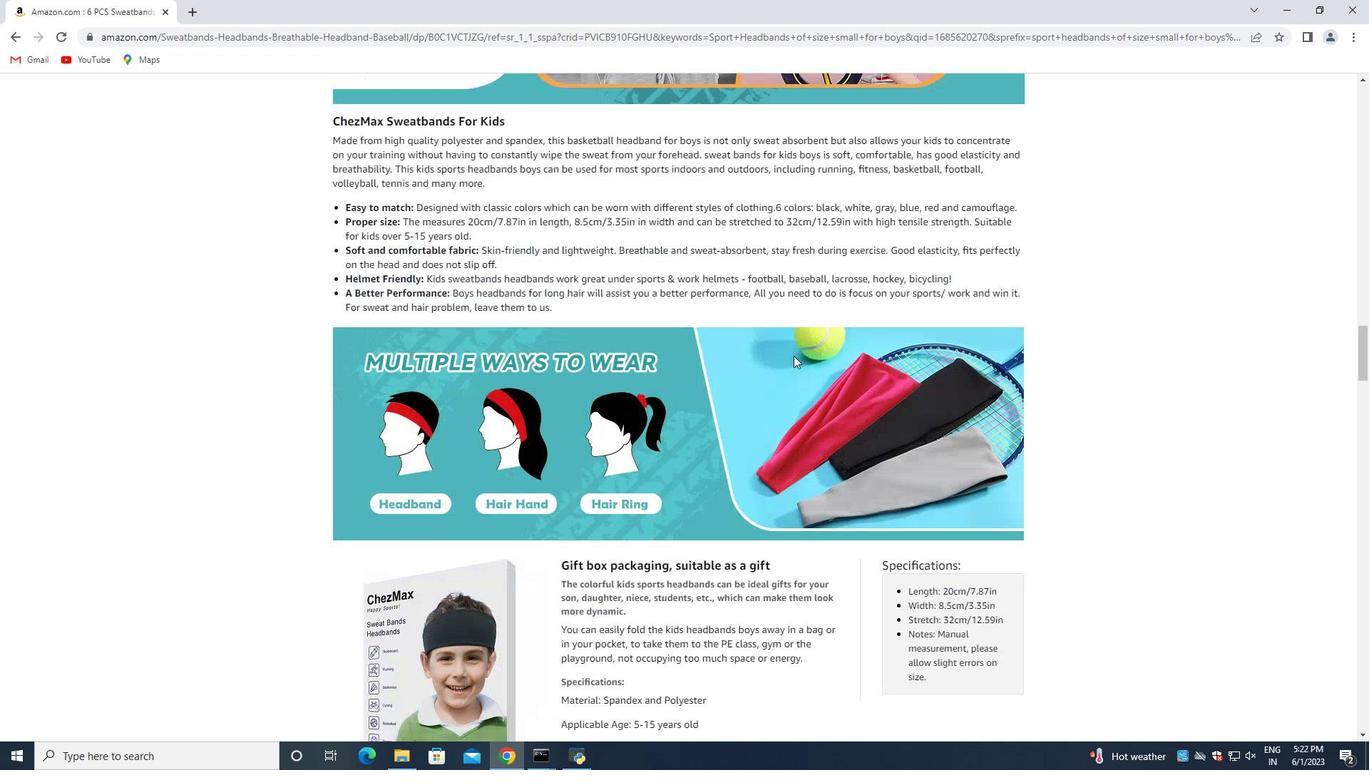
Action: Mouse scrolled (794, 356) with delta (0, 0)
Screenshot: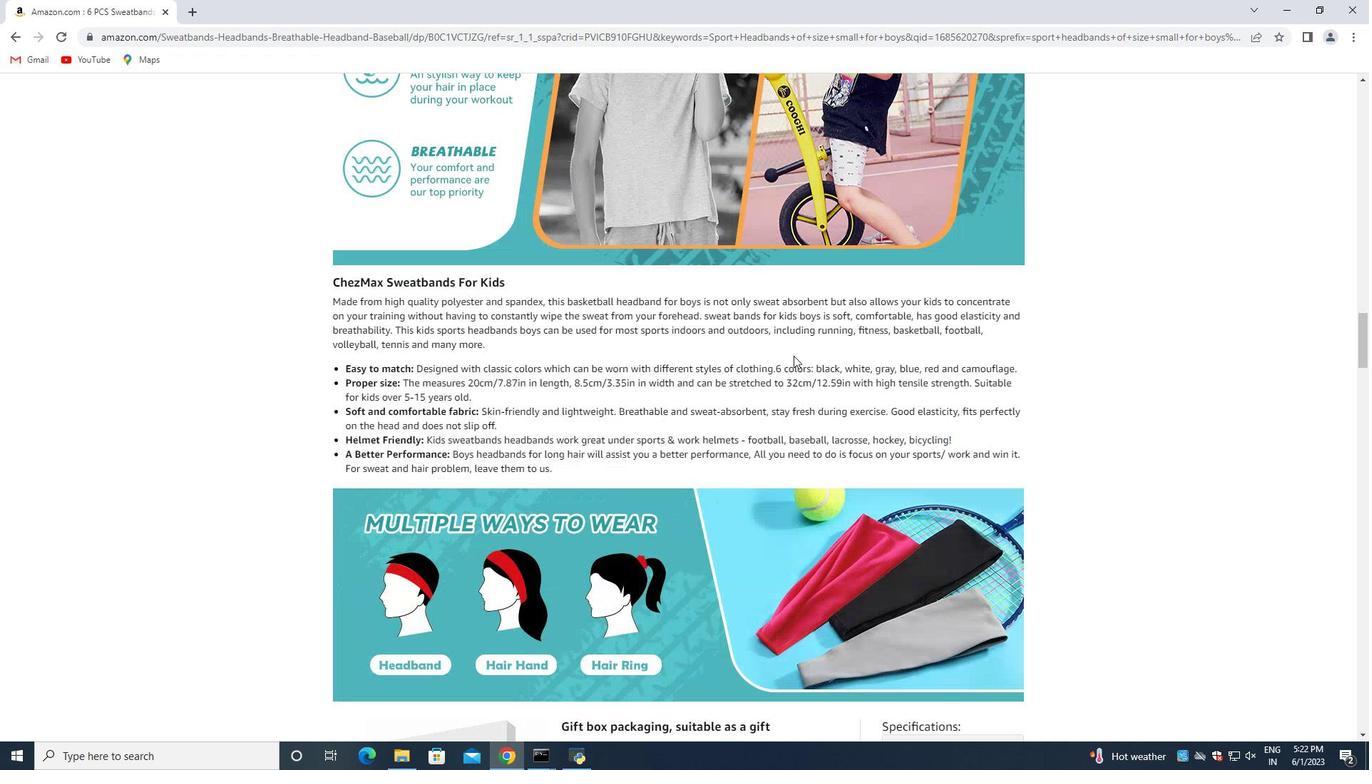 
Action: Mouse scrolled (794, 356) with delta (0, 0)
Screenshot: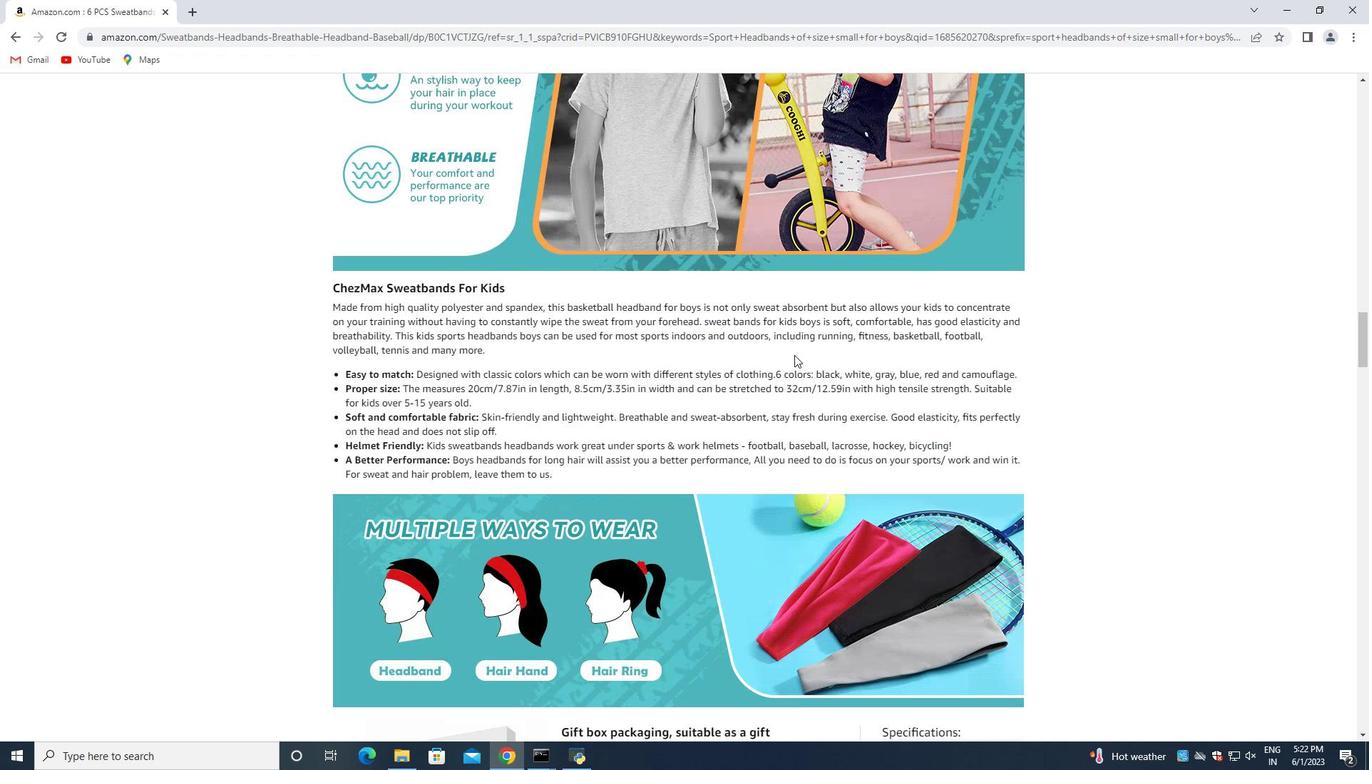 
Action: Mouse scrolled (794, 356) with delta (0, 0)
Screenshot: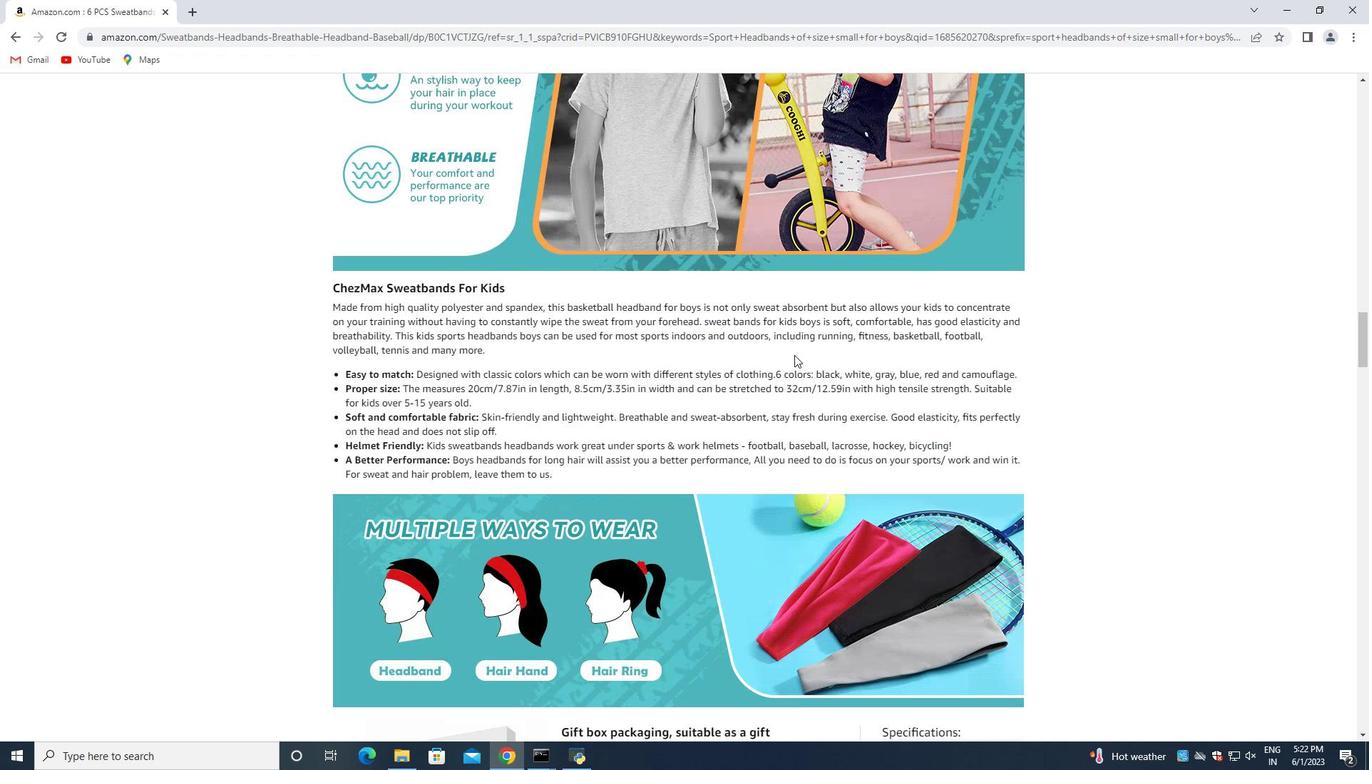 
Action: Mouse scrolled (794, 356) with delta (0, 0)
Screenshot: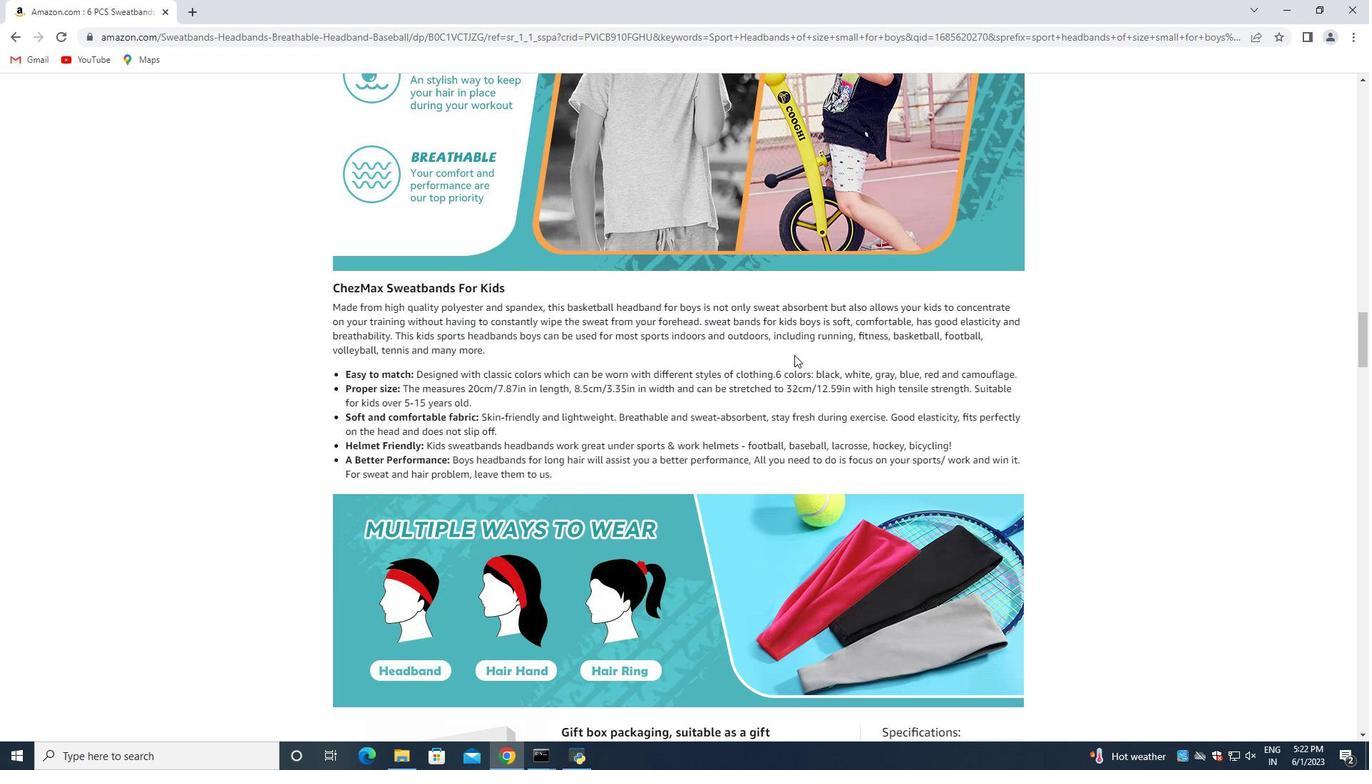 
Action: Mouse scrolled (794, 356) with delta (0, 0)
Screenshot: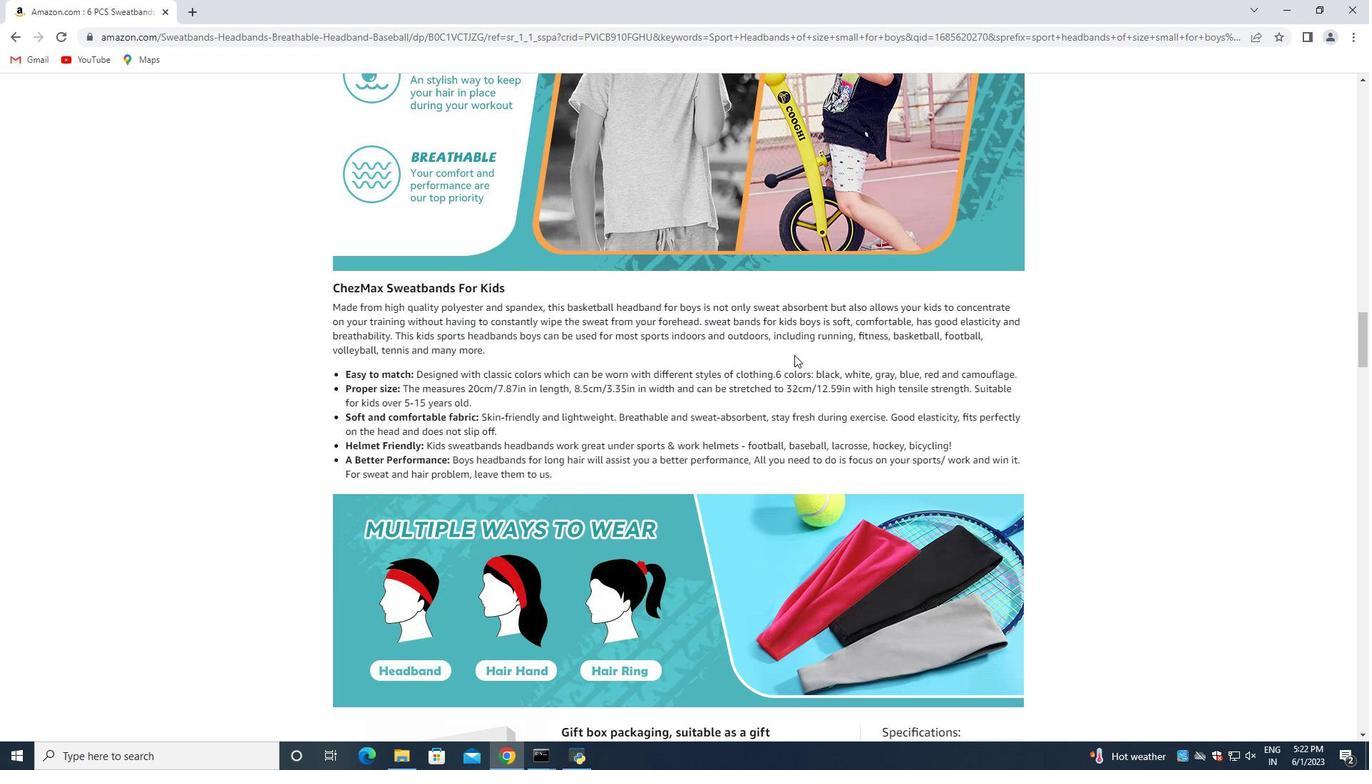 
Action: Mouse scrolled (794, 356) with delta (0, 0)
Screenshot: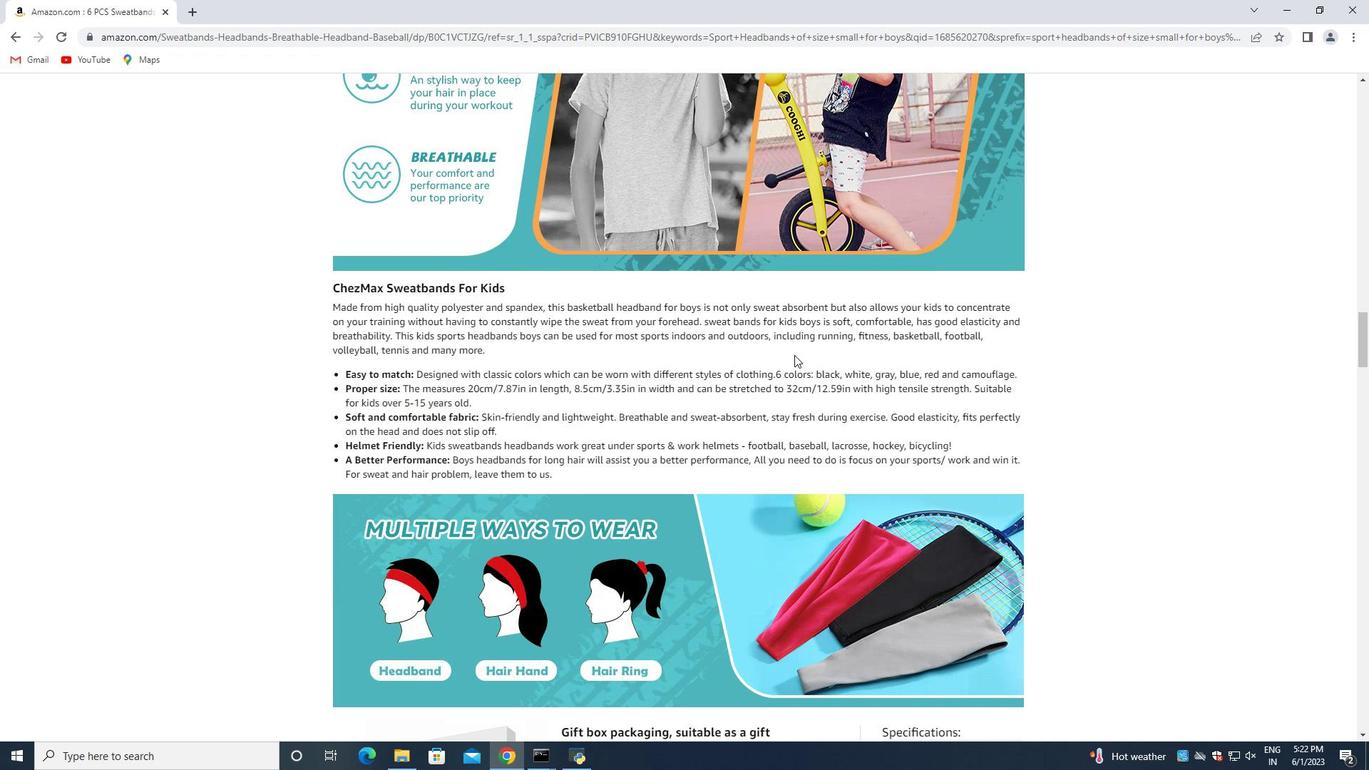 
Action: Mouse moved to (795, 354)
Screenshot: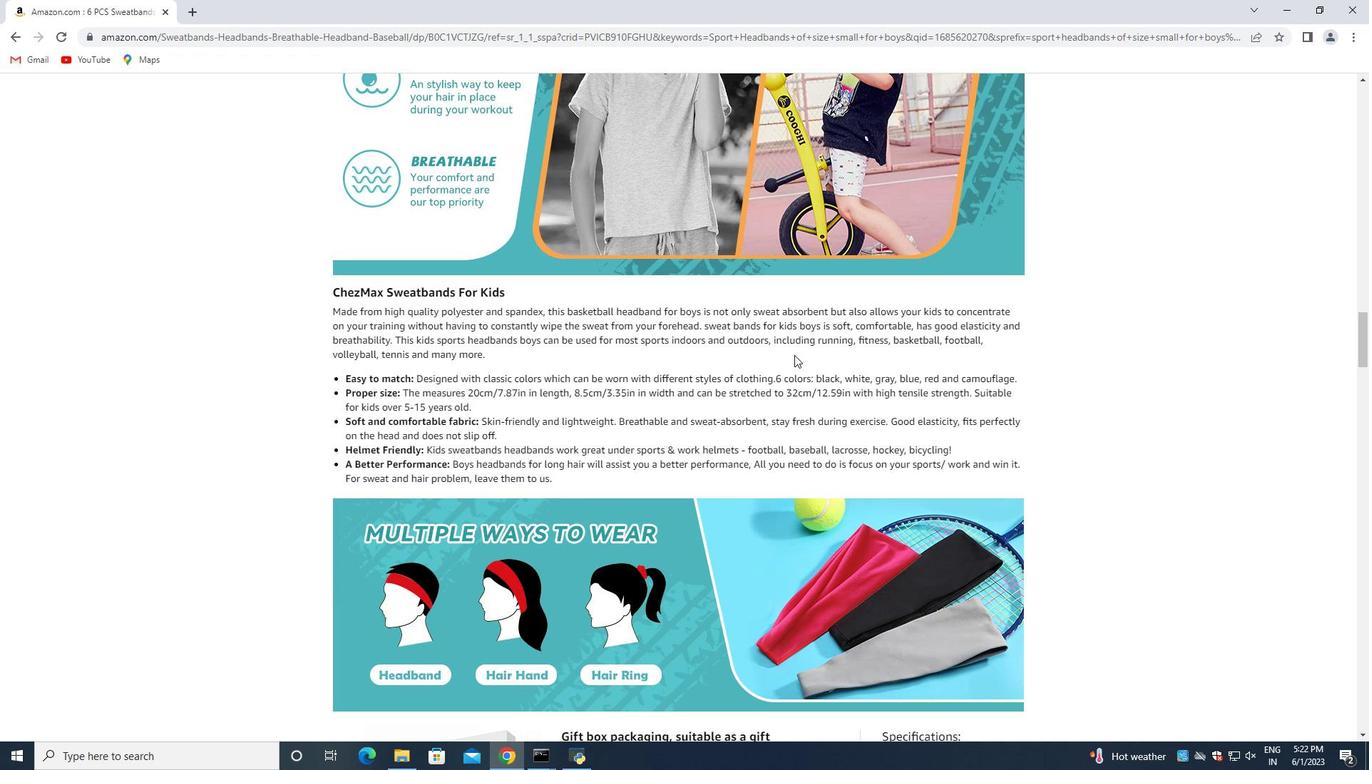
Action: Mouse scrolled (795, 355) with delta (0, 0)
Screenshot: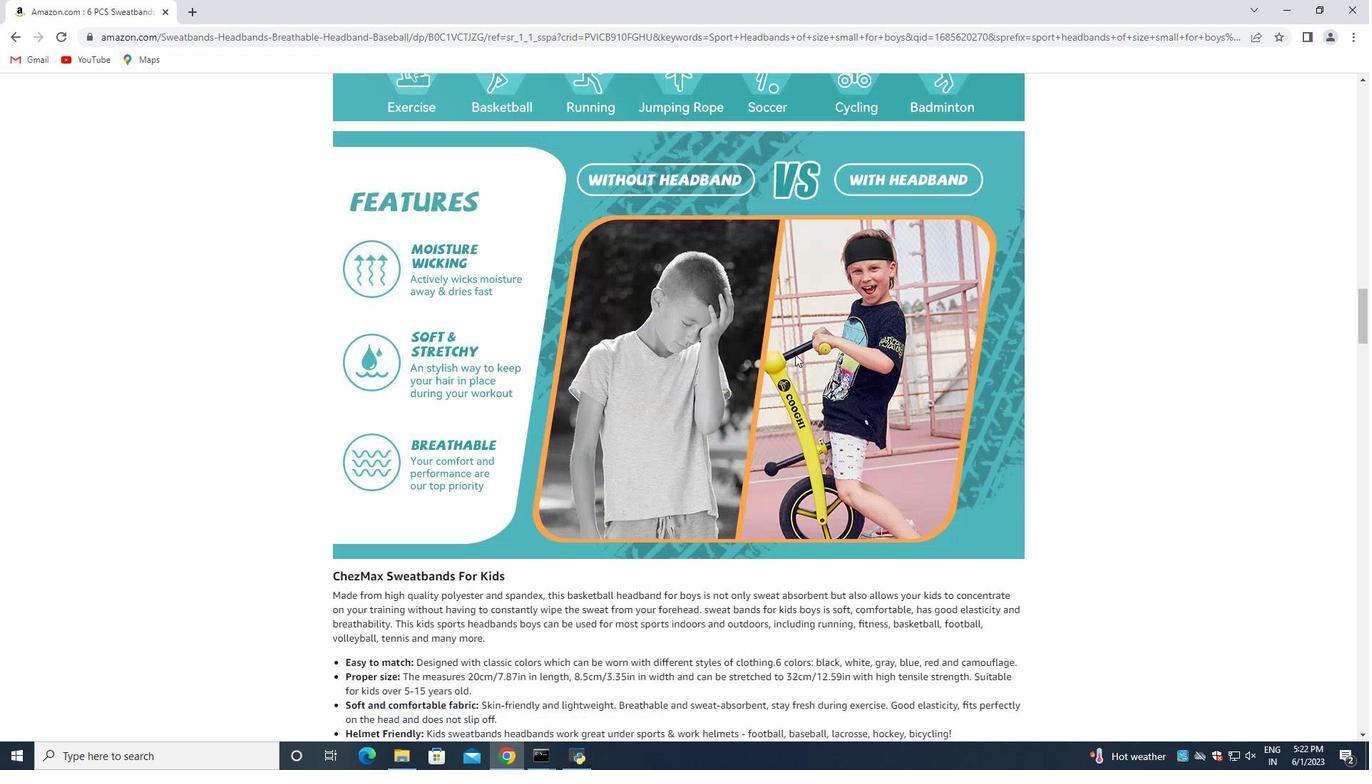 
Action: Mouse scrolled (795, 355) with delta (0, 0)
Screenshot: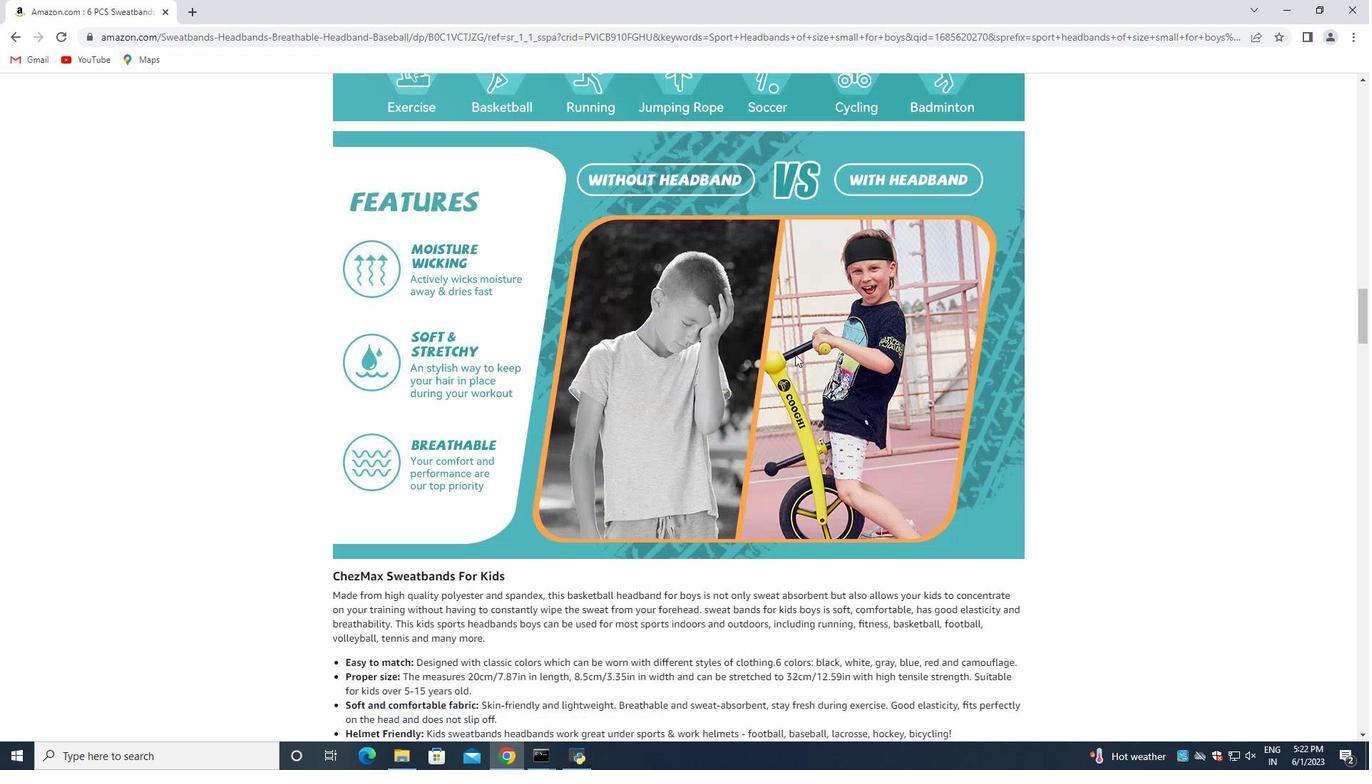 
Action: Mouse scrolled (795, 355) with delta (0, 0)
Screenshot: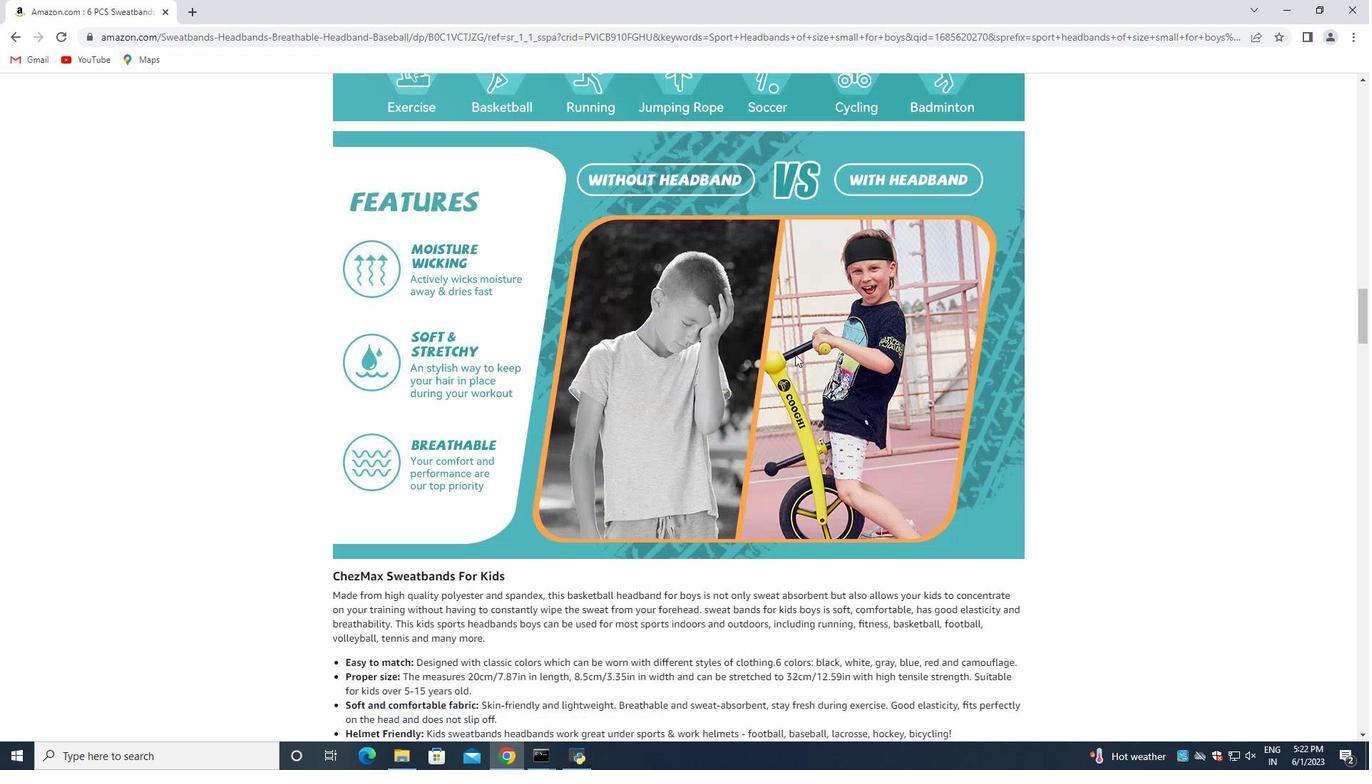 
Action: Mouse scrolled (795, 355) with delta (0, 0)
Screenshot: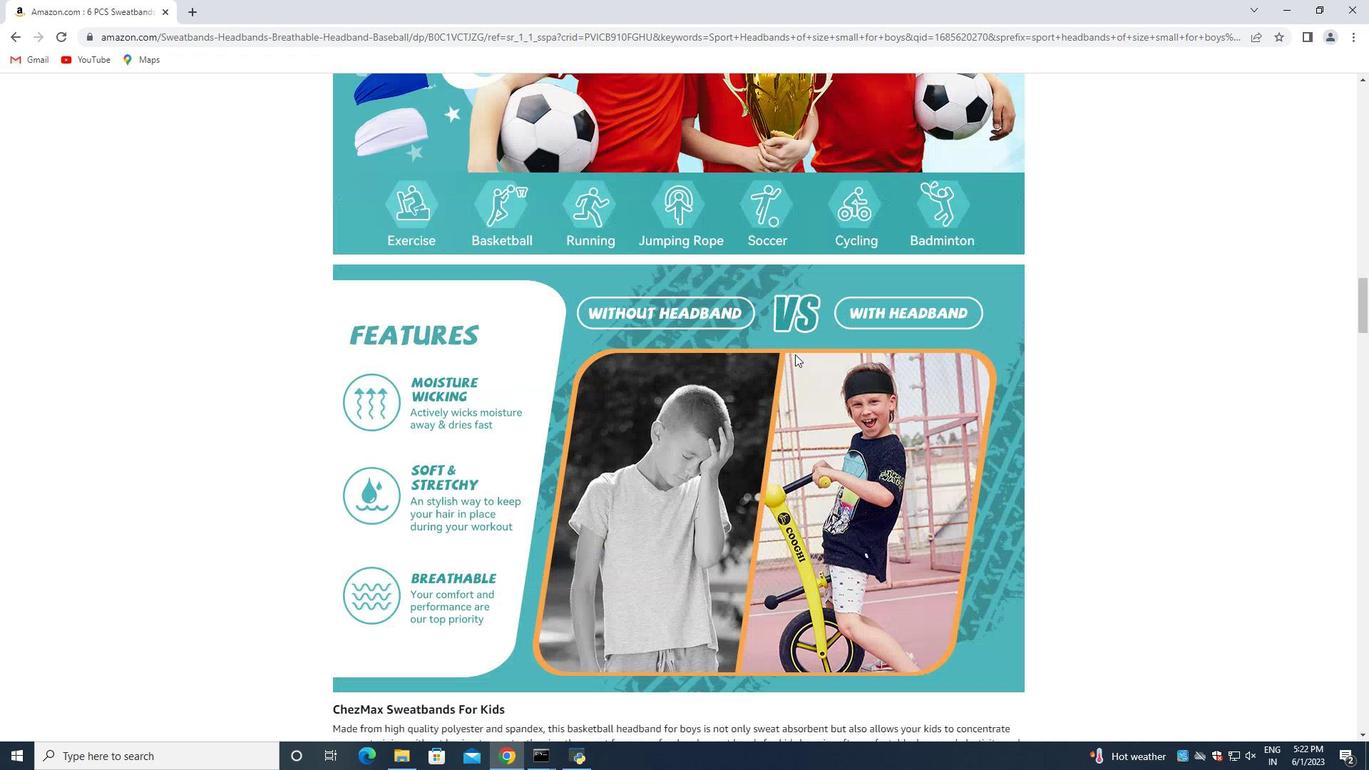 
Action: Mouse moved to (795, 353)
Screenshot: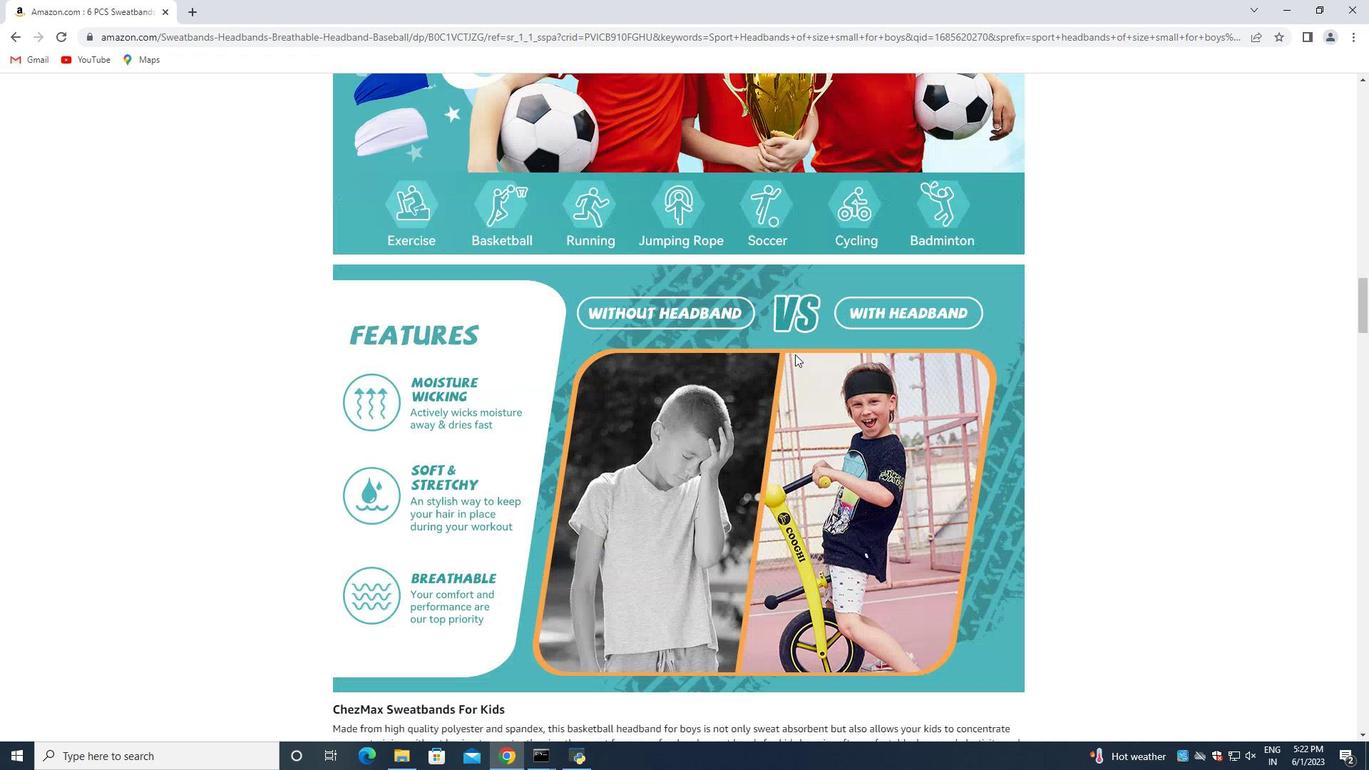 
Action: Mouse scrolled (795, 354) with delta (0, 0)
Screenshot: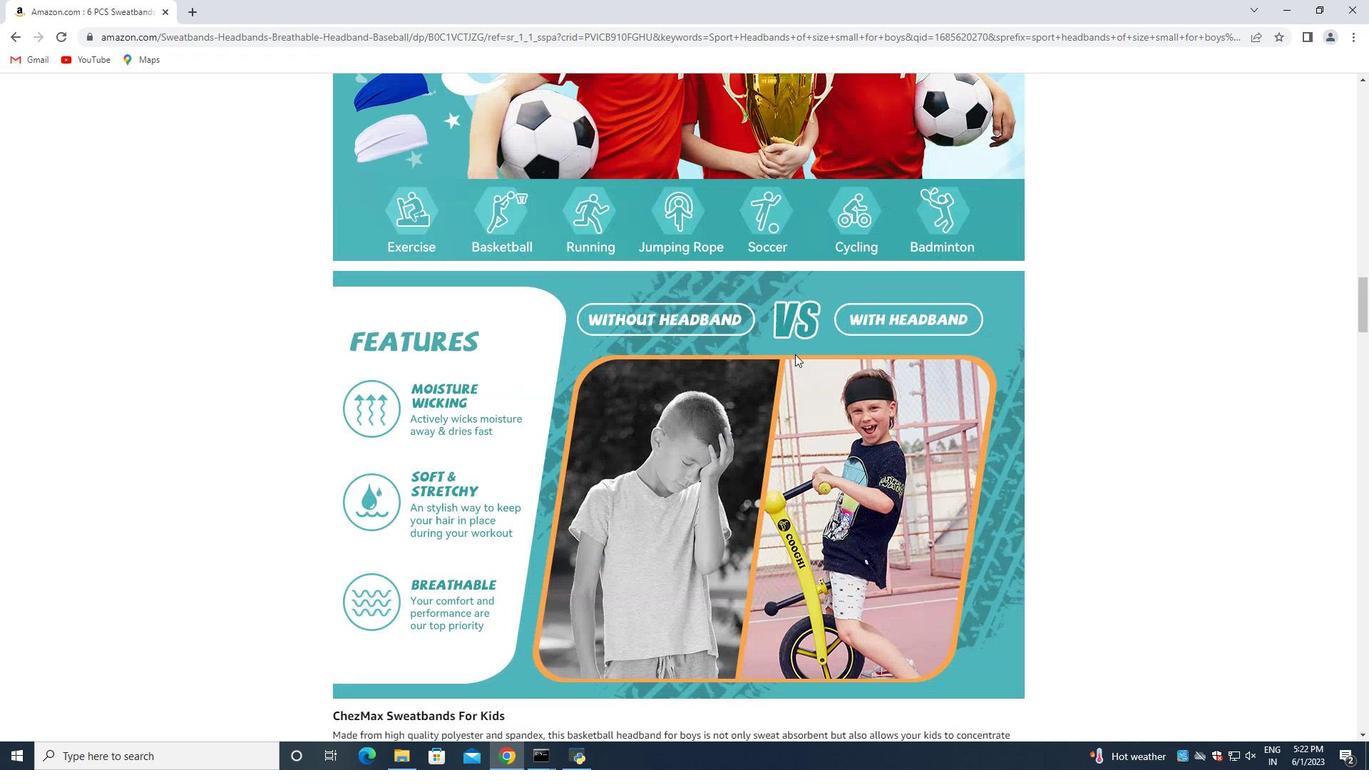 
Action: Mouse moved to (796, 351)
Screenshot: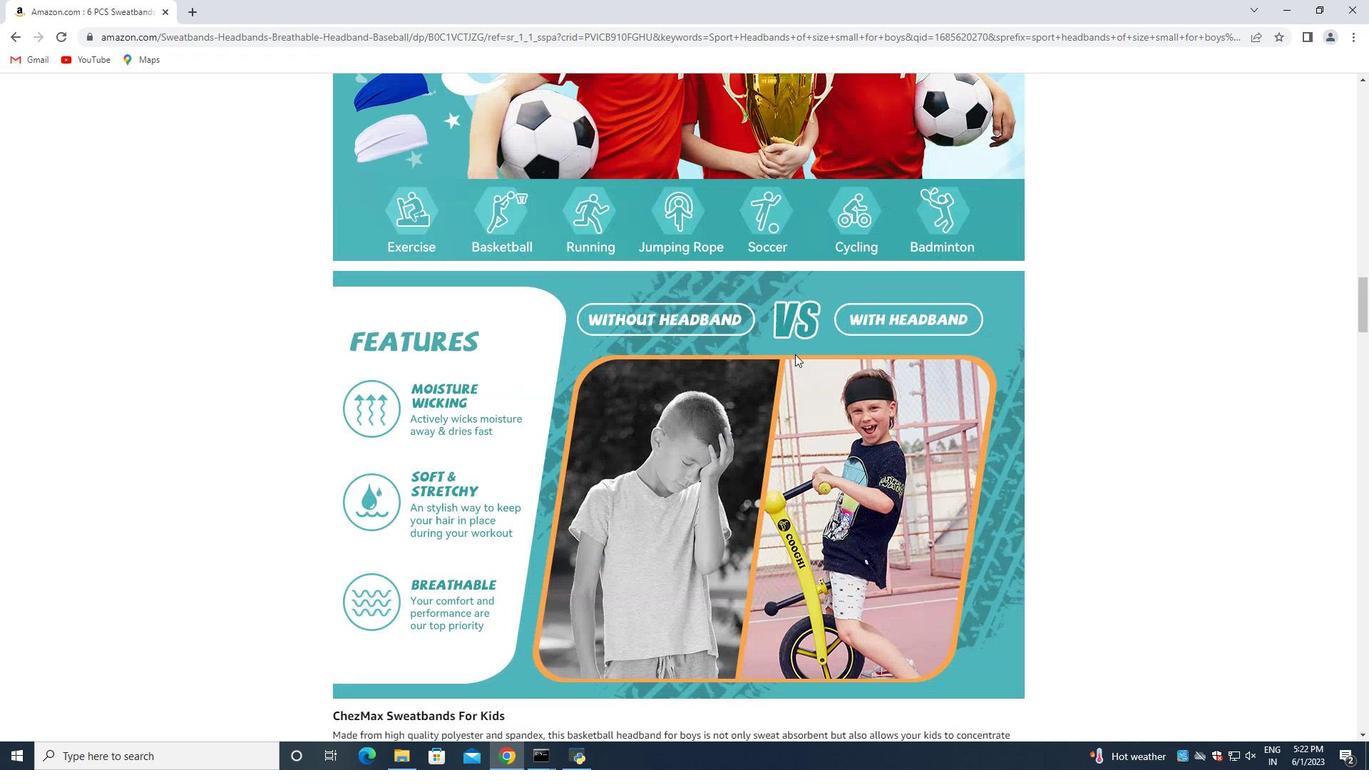 
Action: Mouse scrolled (796, 352) with delta (0, 0)
Screenshot: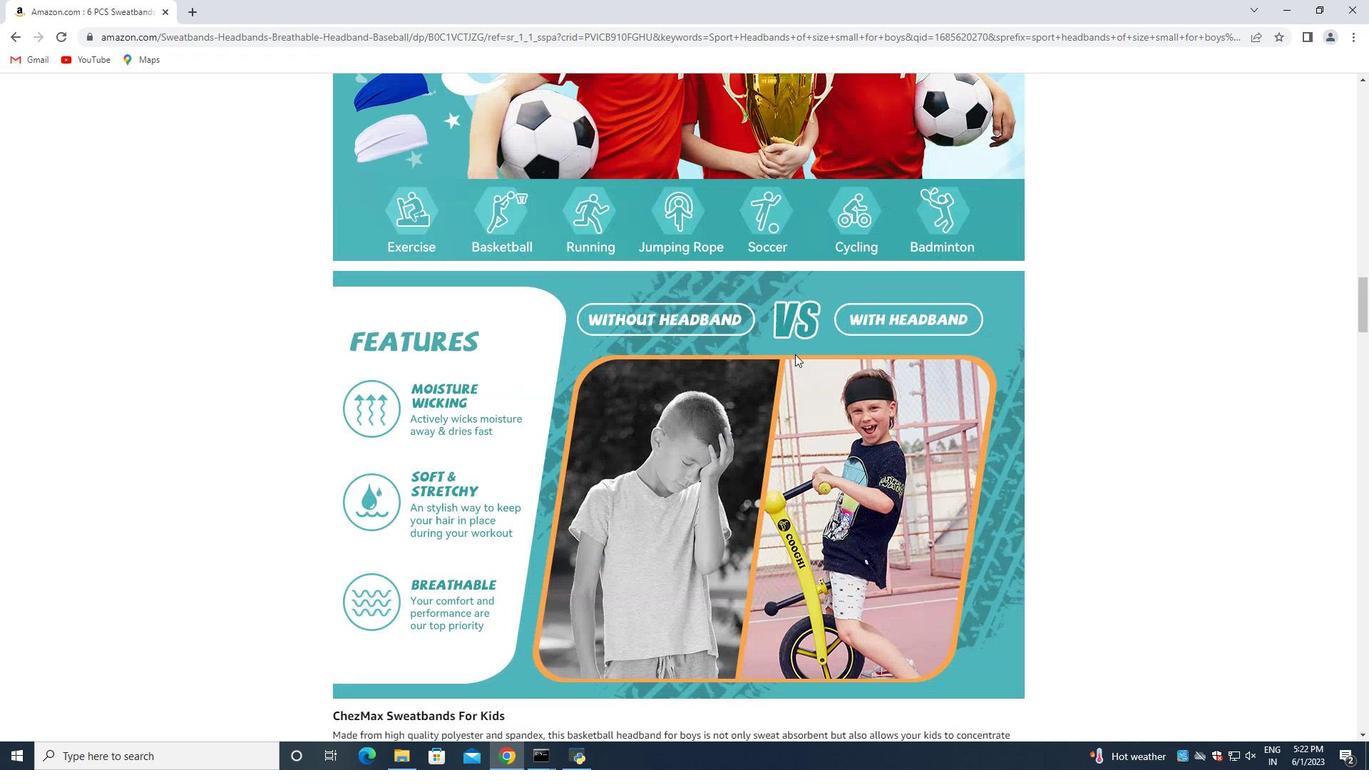 
Action: Mouse moved to (796, 351)
Screenshot: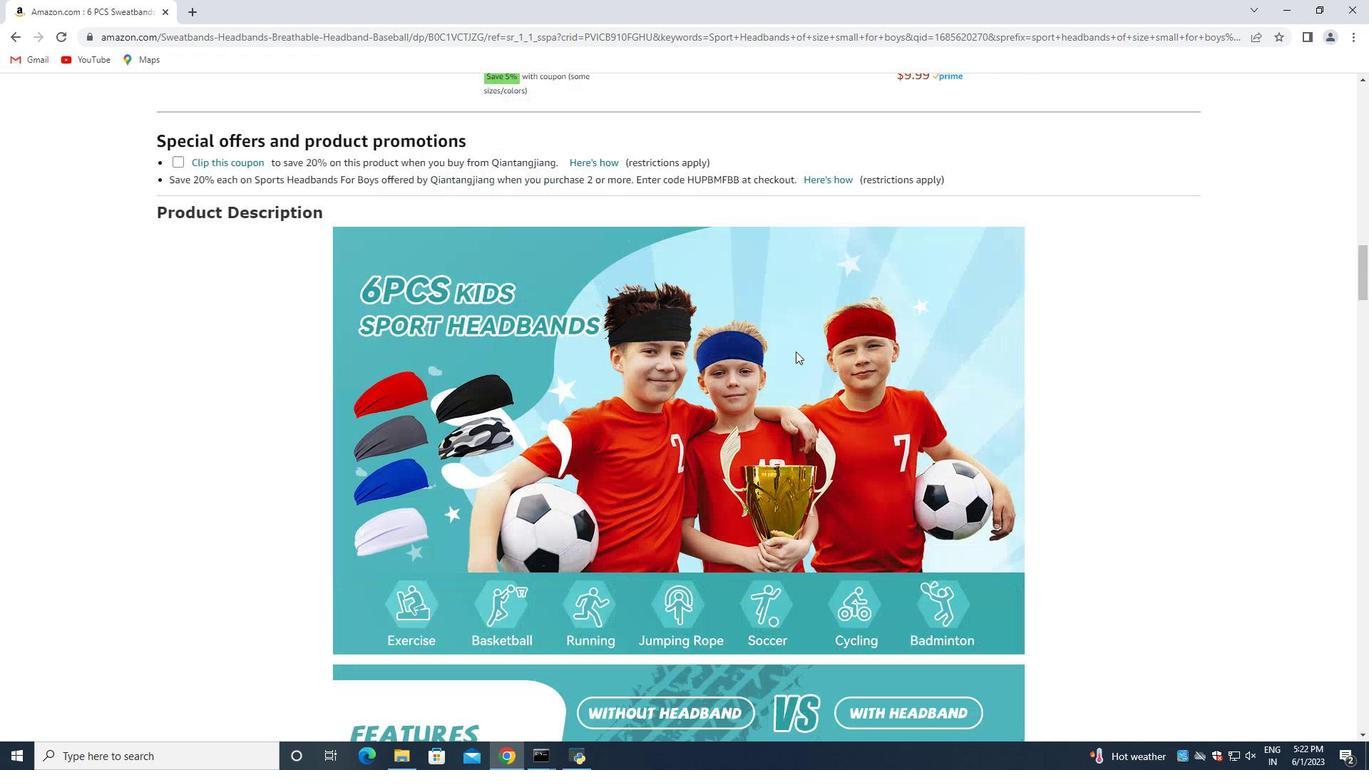 
Action: Mouse scrolled (796, 351) with delta (0, 0)
Screenshot: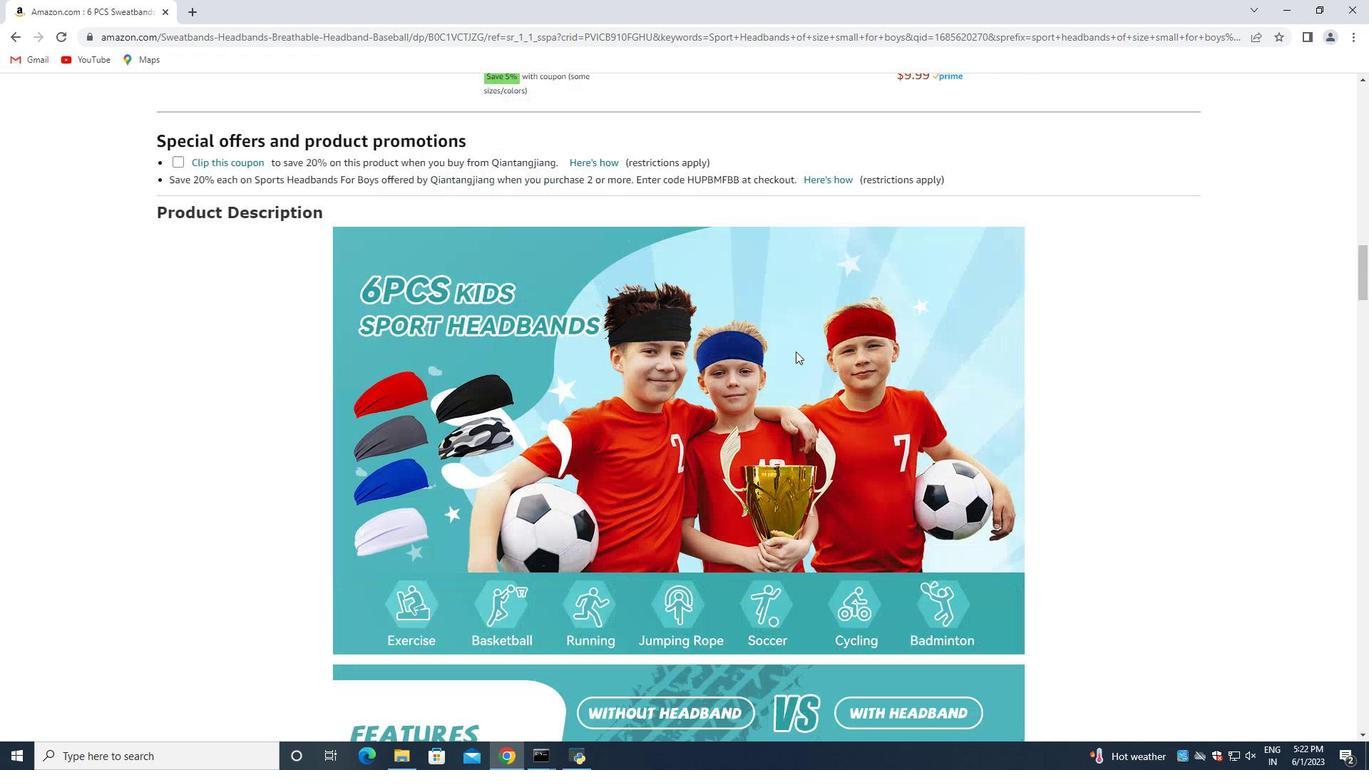 
Action: Mouse scrolled (796, 351) with delta (0, 0)
Screenshot: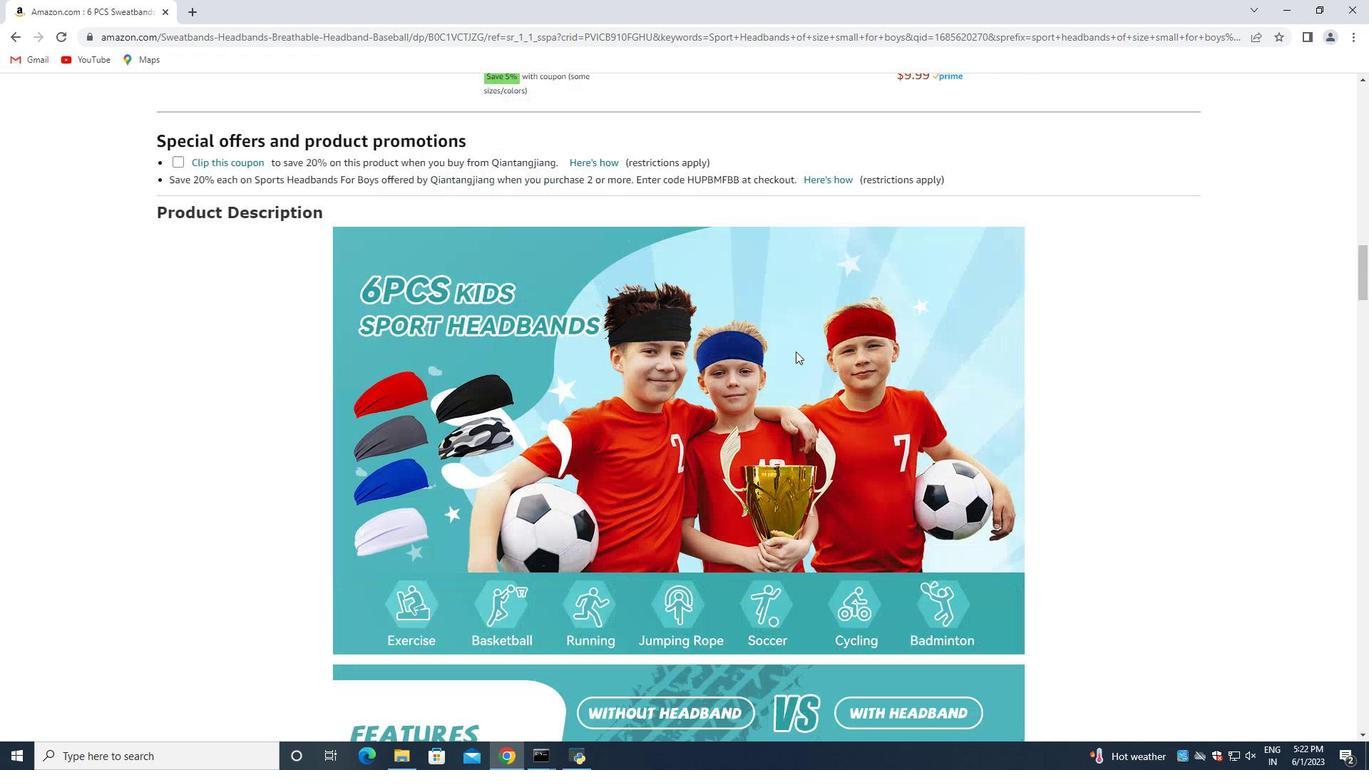 
Action: Mouse scrolled (796, 351) with delta (0, 0)
Screenshot: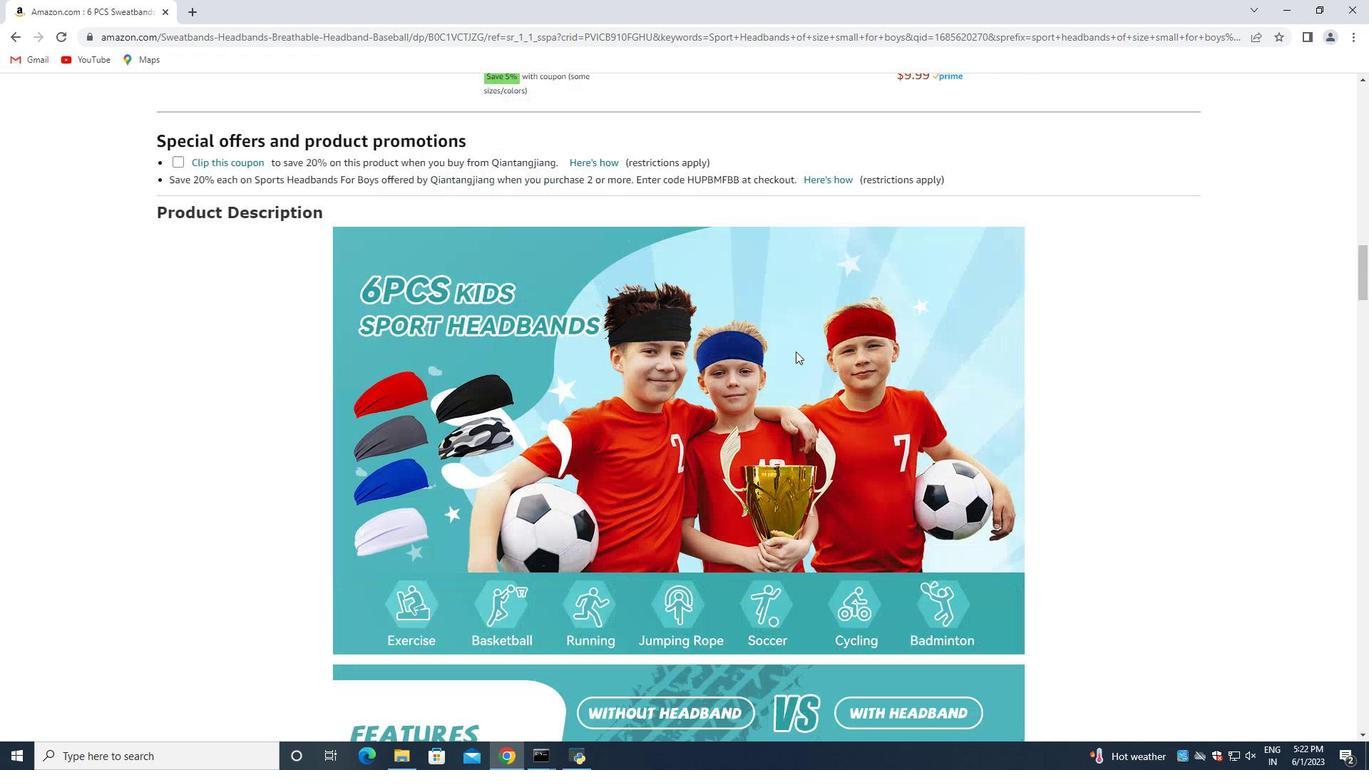 
Action: Mouse scrolled (796, 351) with delta (0, 0)
Screenshot: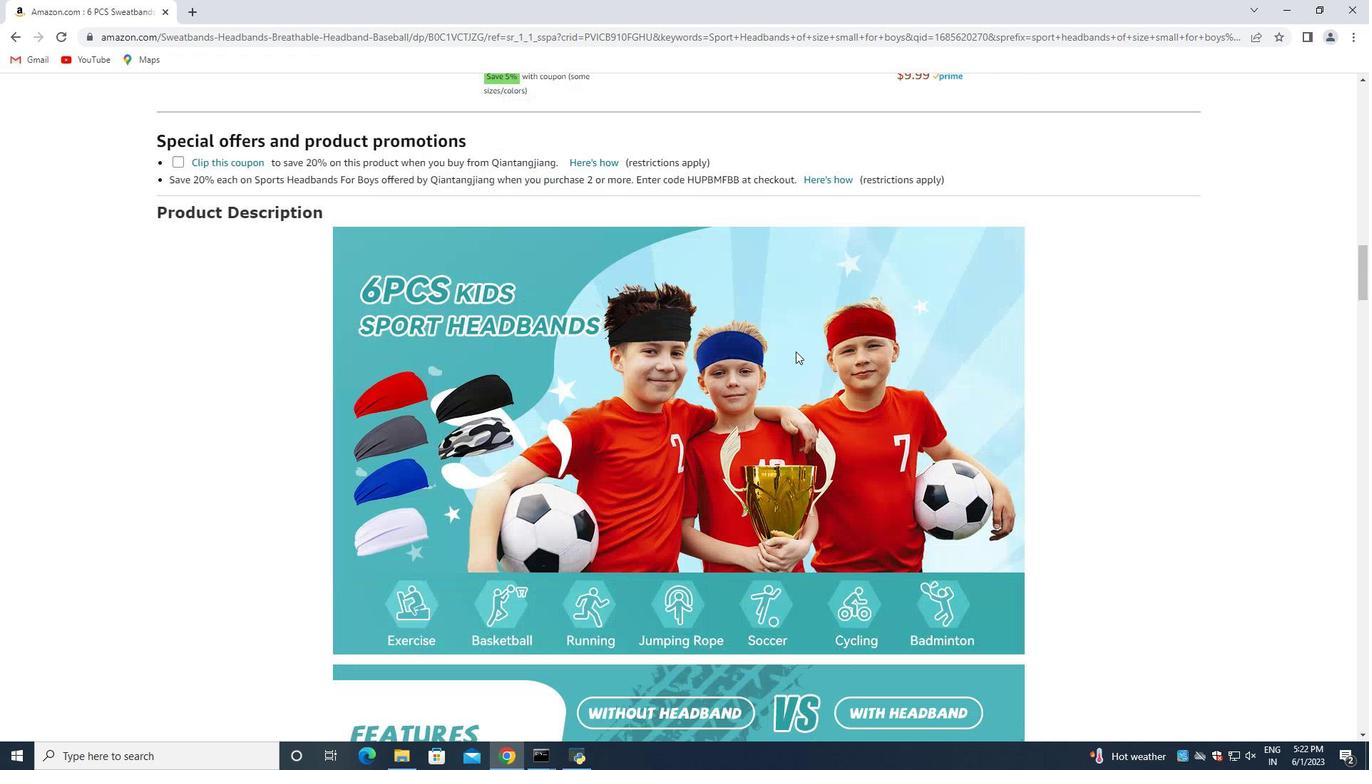 
Action: Mouse scrolled (796, 351) with delta (0, 0)
Screenshot: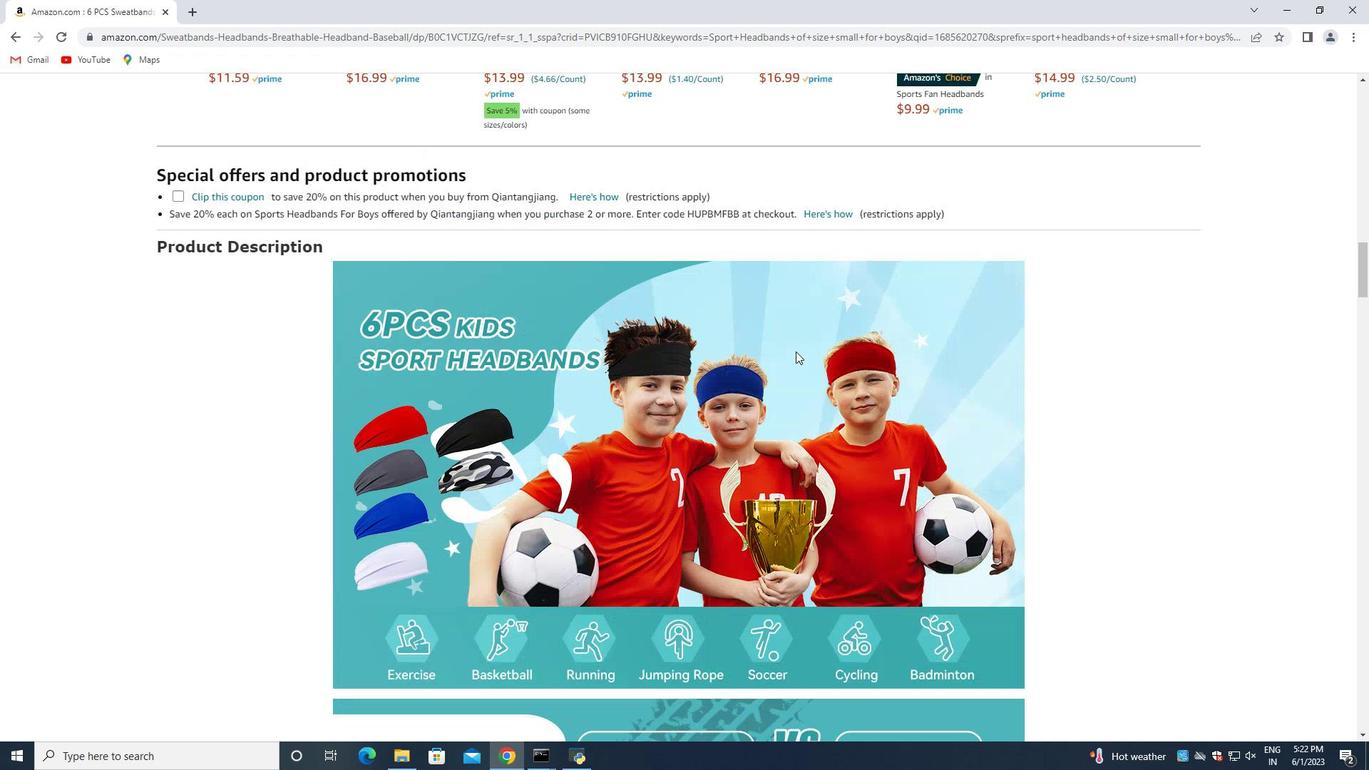 
Action: Mouse scrolled (796, 351) with delta (0, 0)
Screenshot: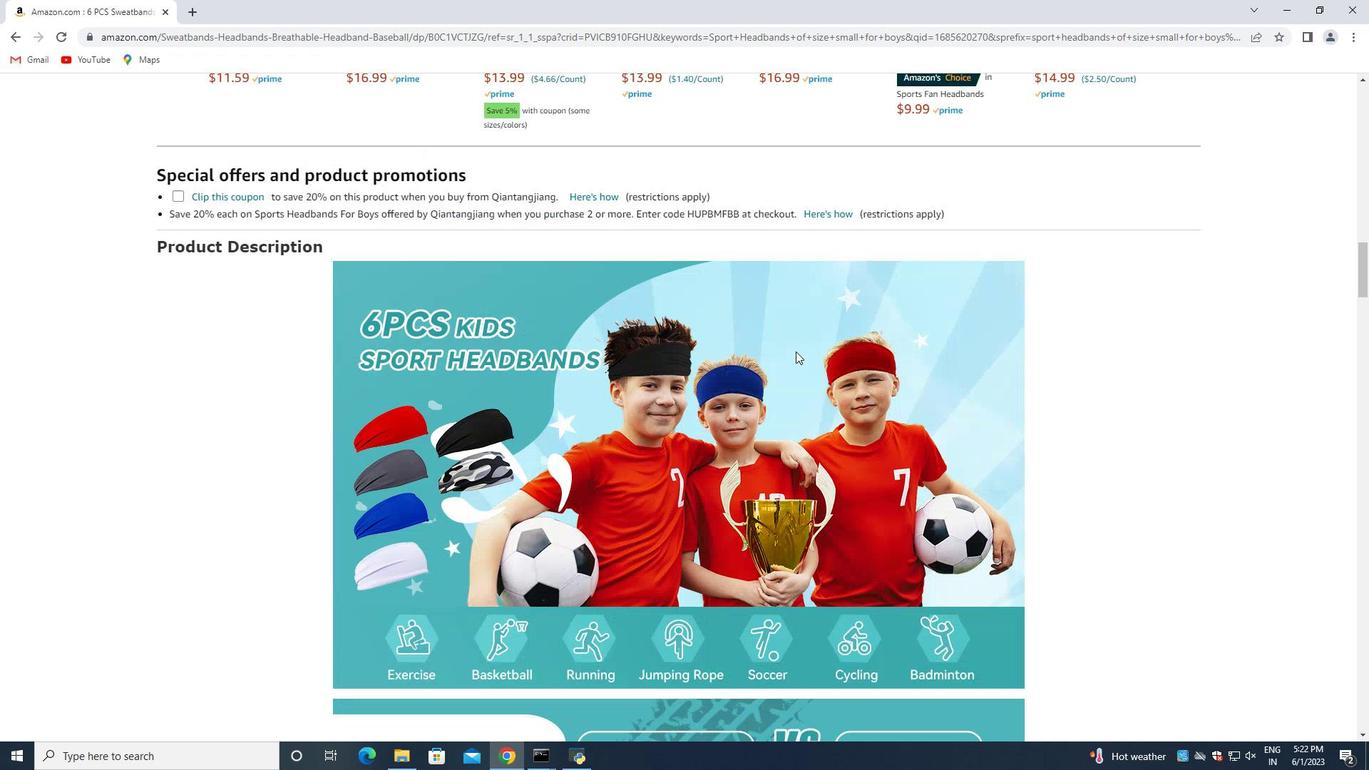 
Action: Mouse moved to (796, 351)
Screenshot: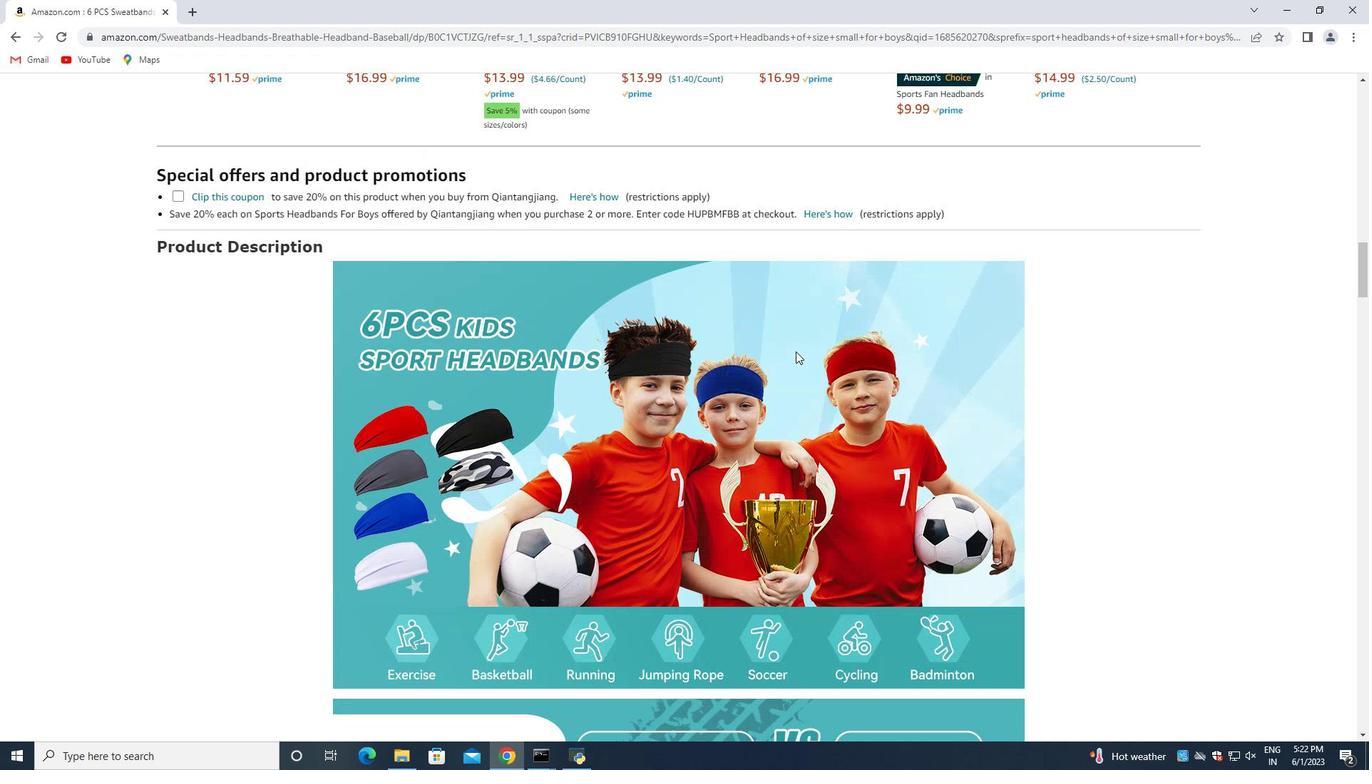 
Action: Mouse scrolled (796, 351) with delta (0, 0)
Screenshot: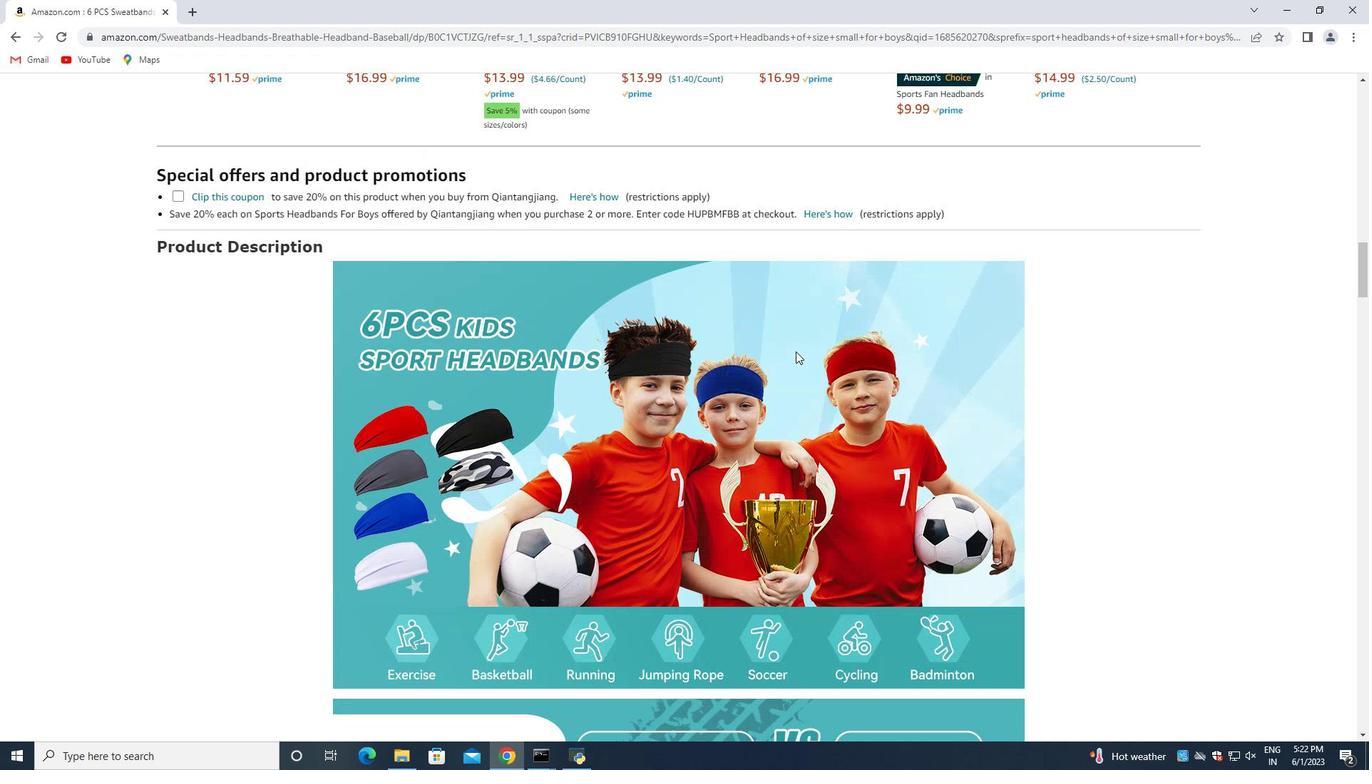 
Action: Mouse moved to (797, 348)
Screenshot: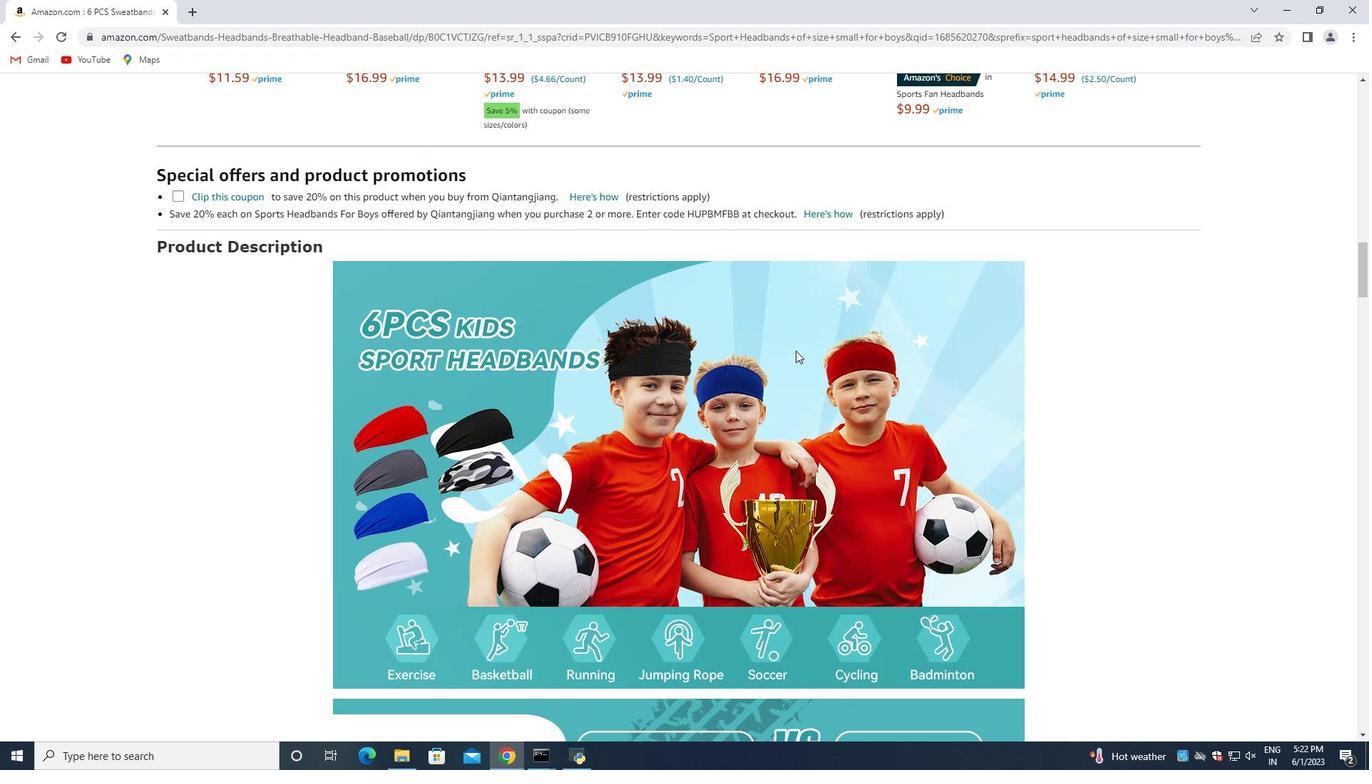 
Action: Mouse scrolled (797, 349) with delta (0, 0)
Screenshot: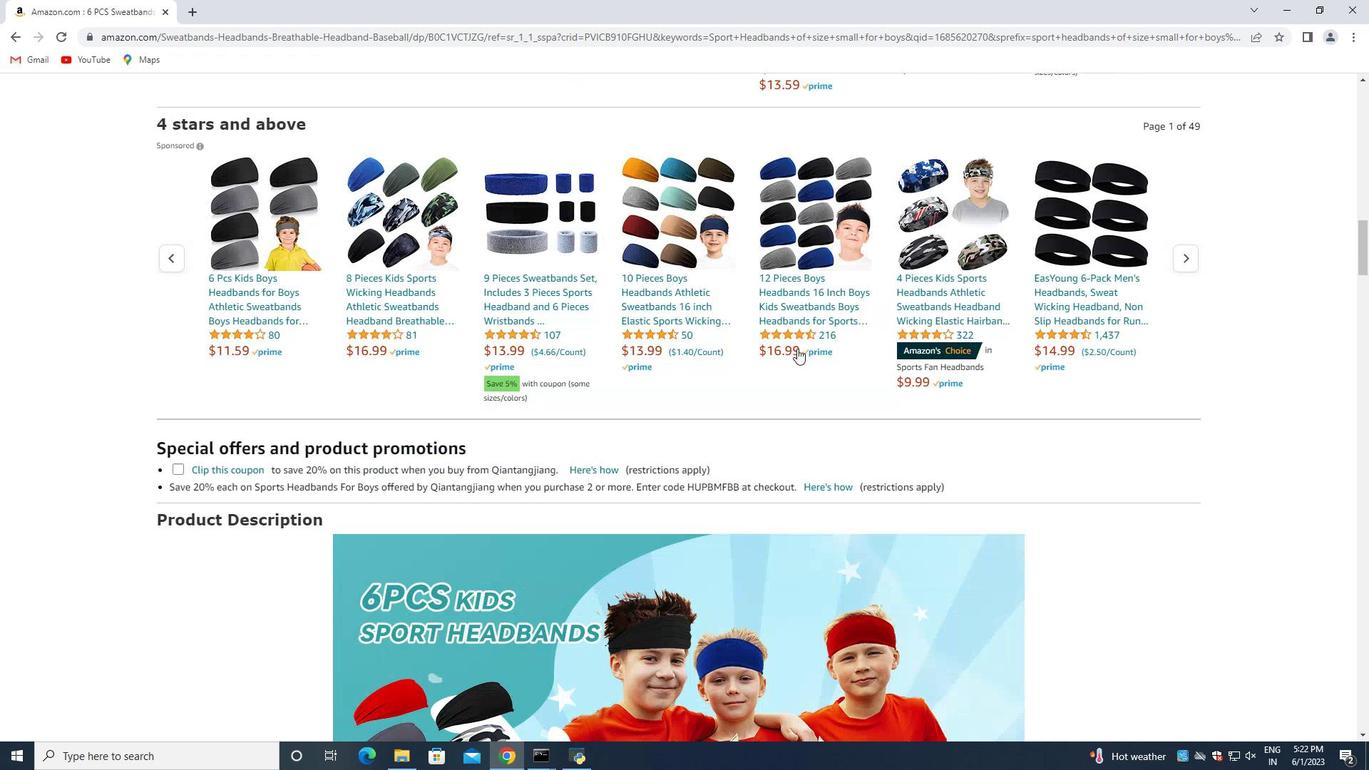 
Action: Mouse scrolled (797, 349) with delta (0, 0)
Screenshot: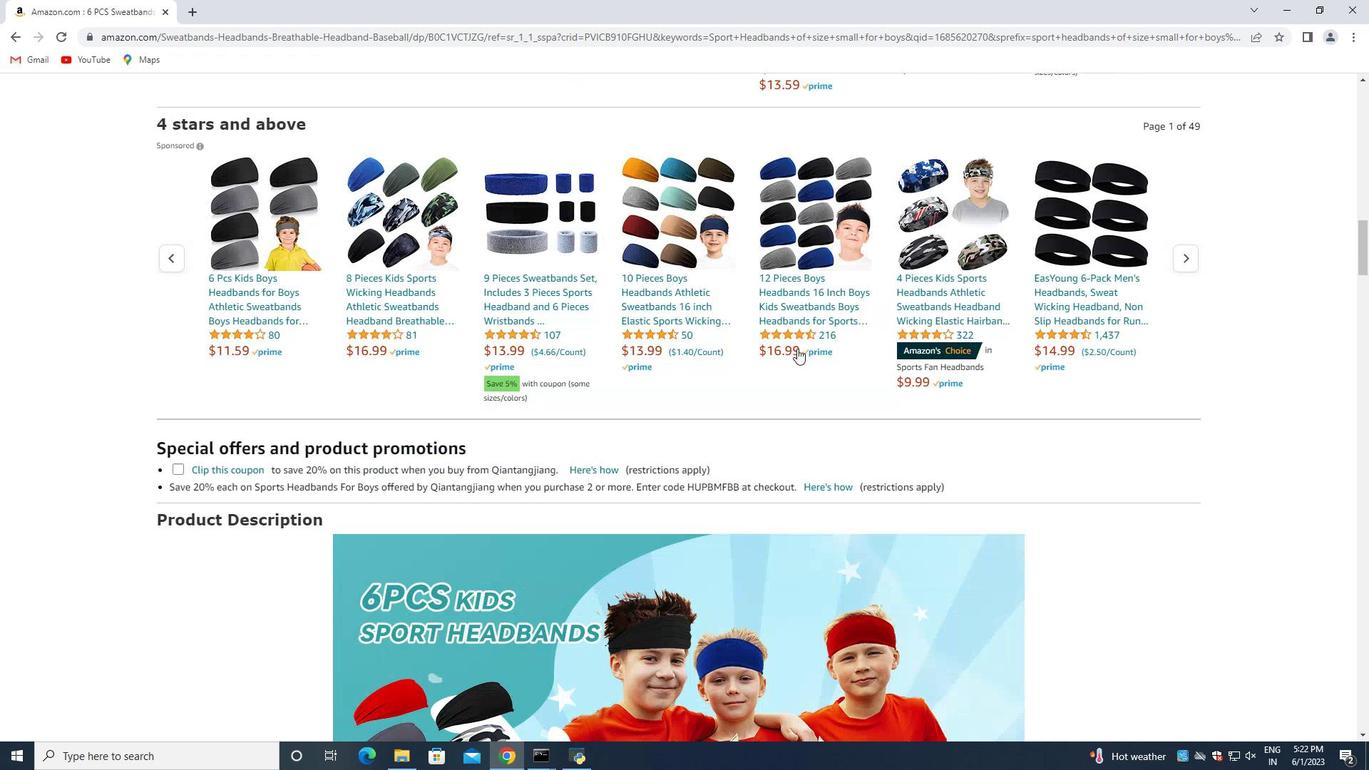 
Action: Mouse scrolled (797, 349) with delta (0, 0)
Screenshot: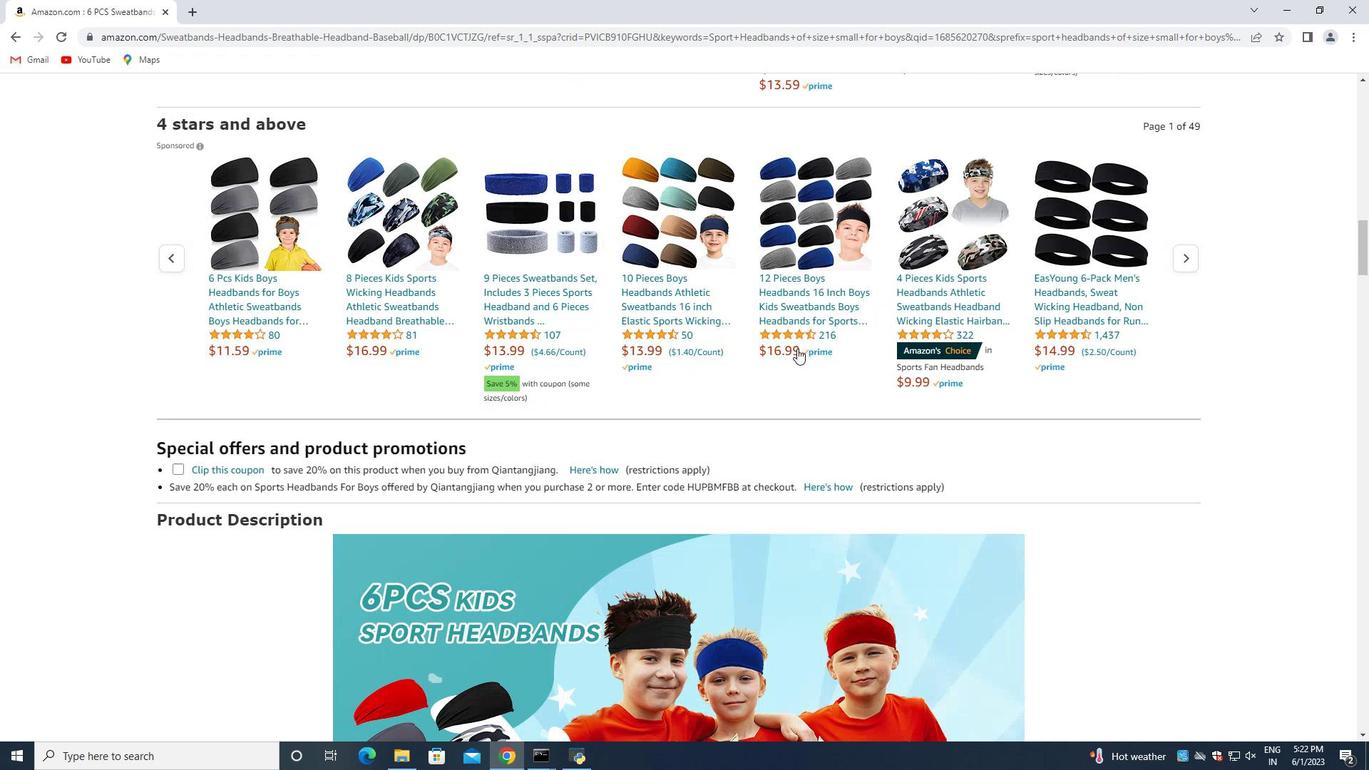 
Action: Mouse scrolled (797, 349) with delta (0, 0)
Screenshot: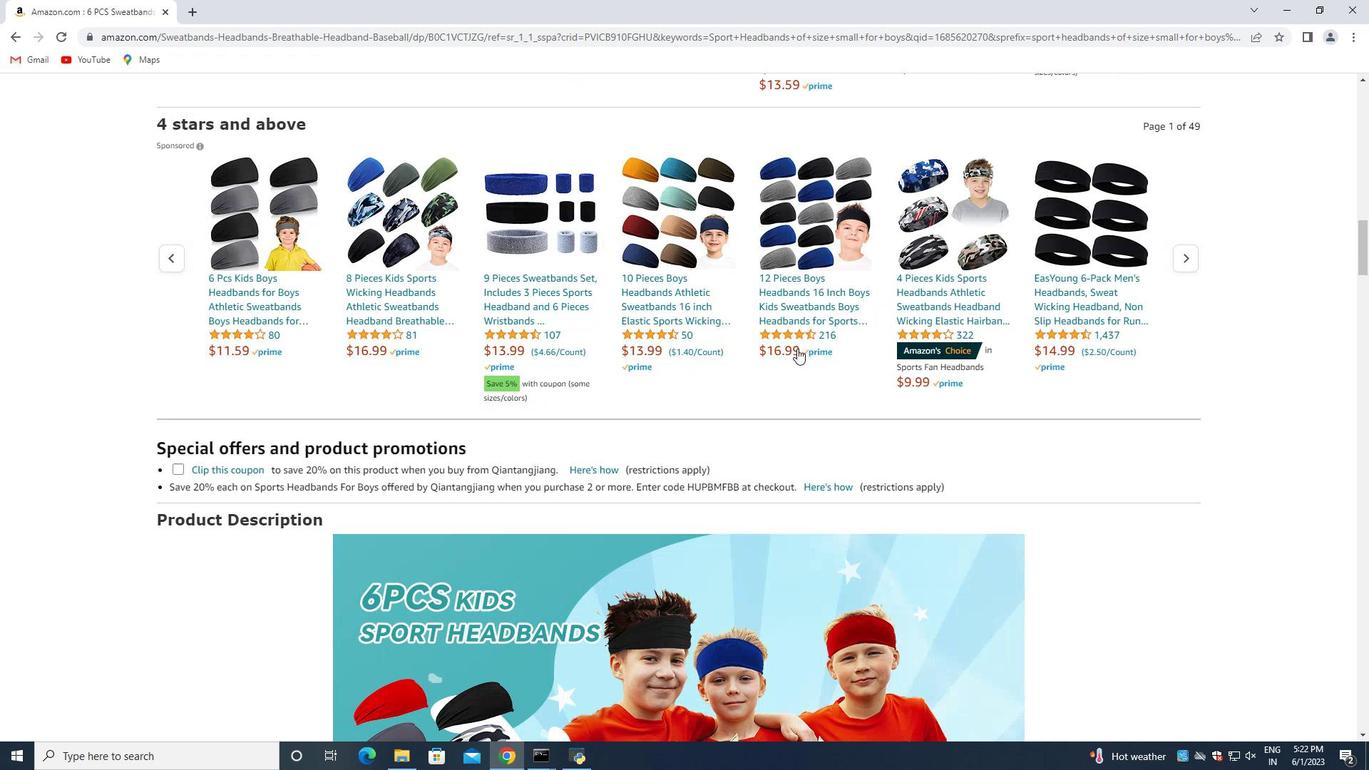 
Action: Mouse scrolled (797, 349) with delta (0, 0)
Screenshot: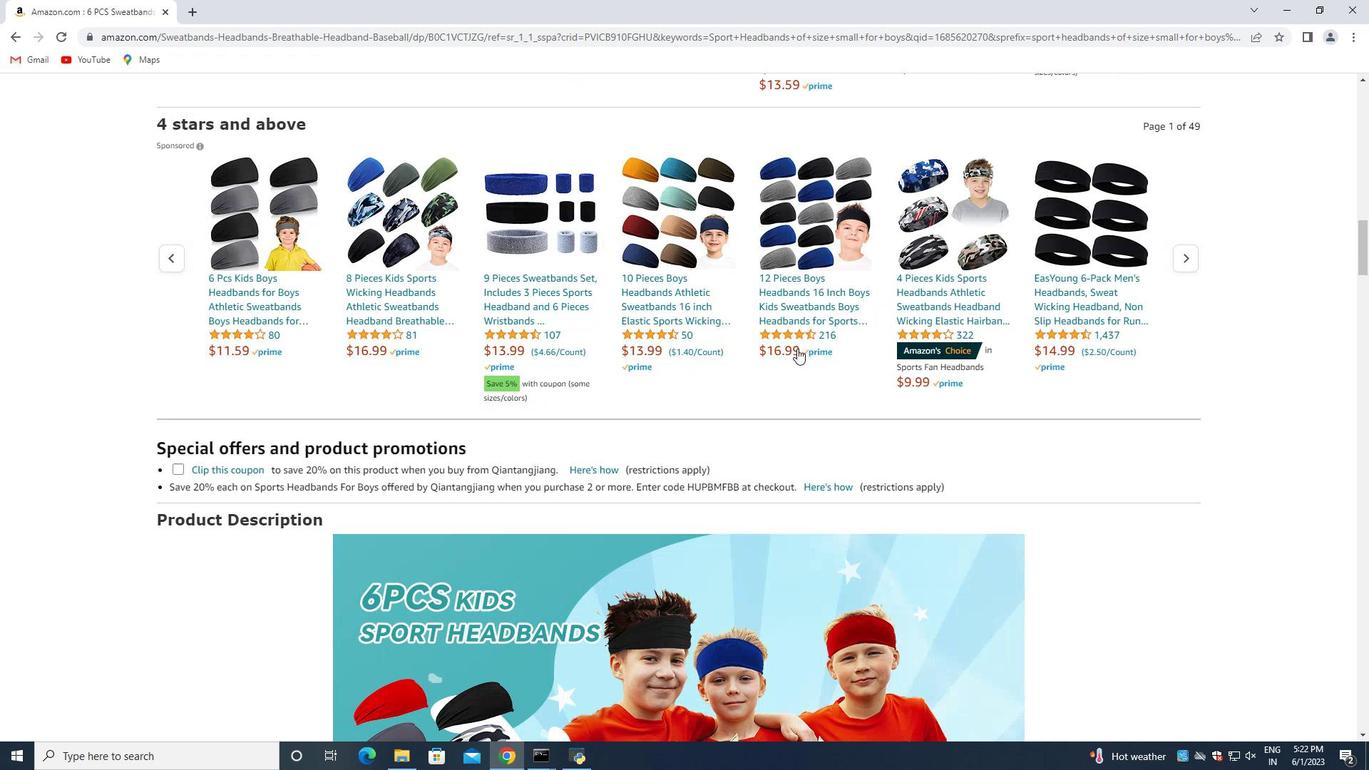 
Action: Mouse scrolled (797, 349) with delta (0, 0)
Screenshot: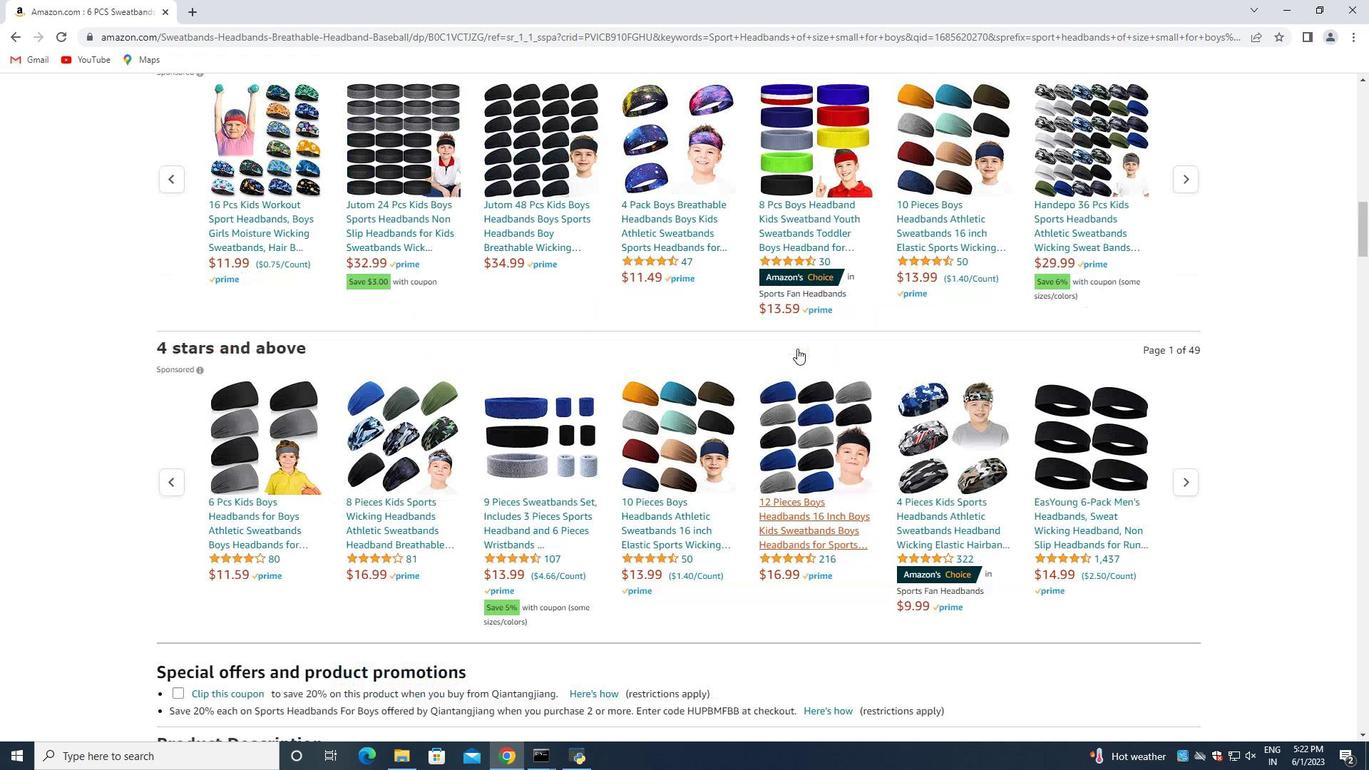 
Action: Mouse moved to (798, 340)
Screenshot: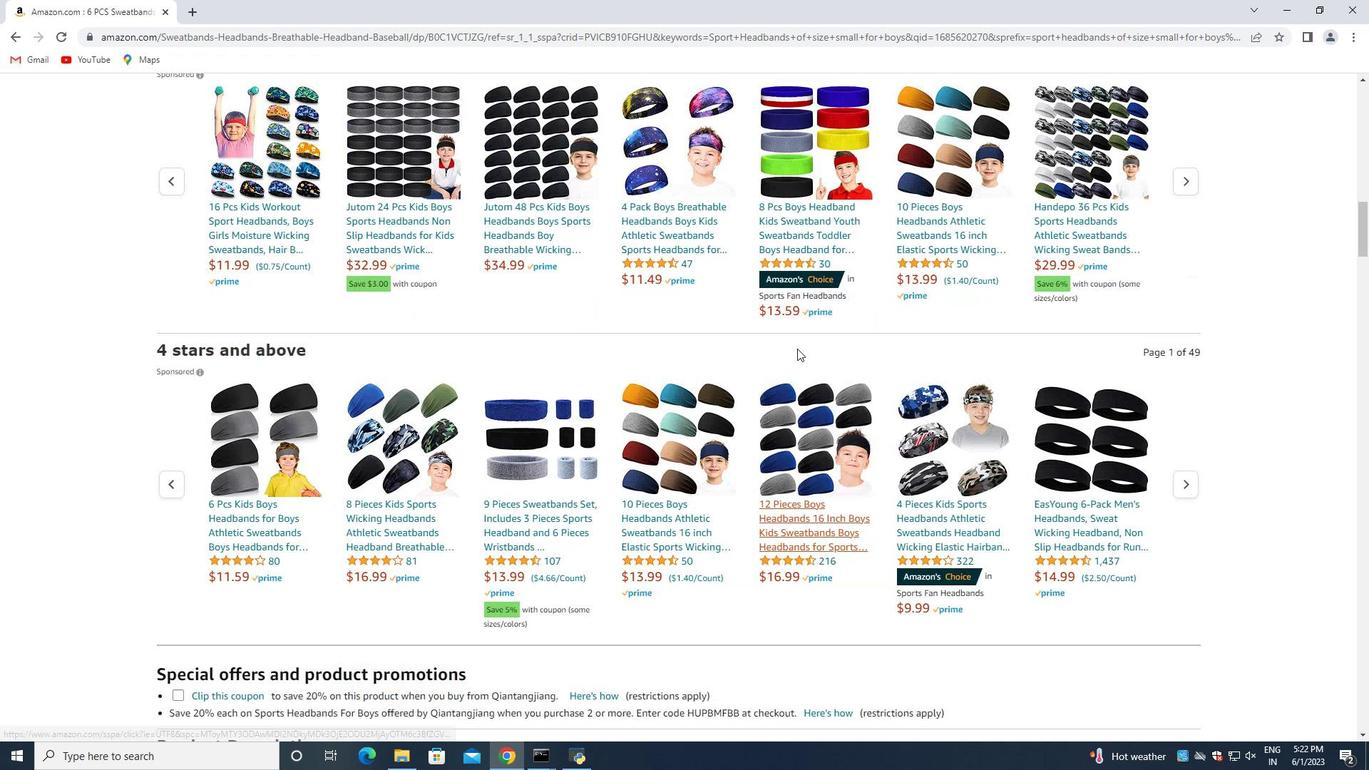 
Action: Mouse scrolled (798, 341) with delta (0, 0)
Screenshot: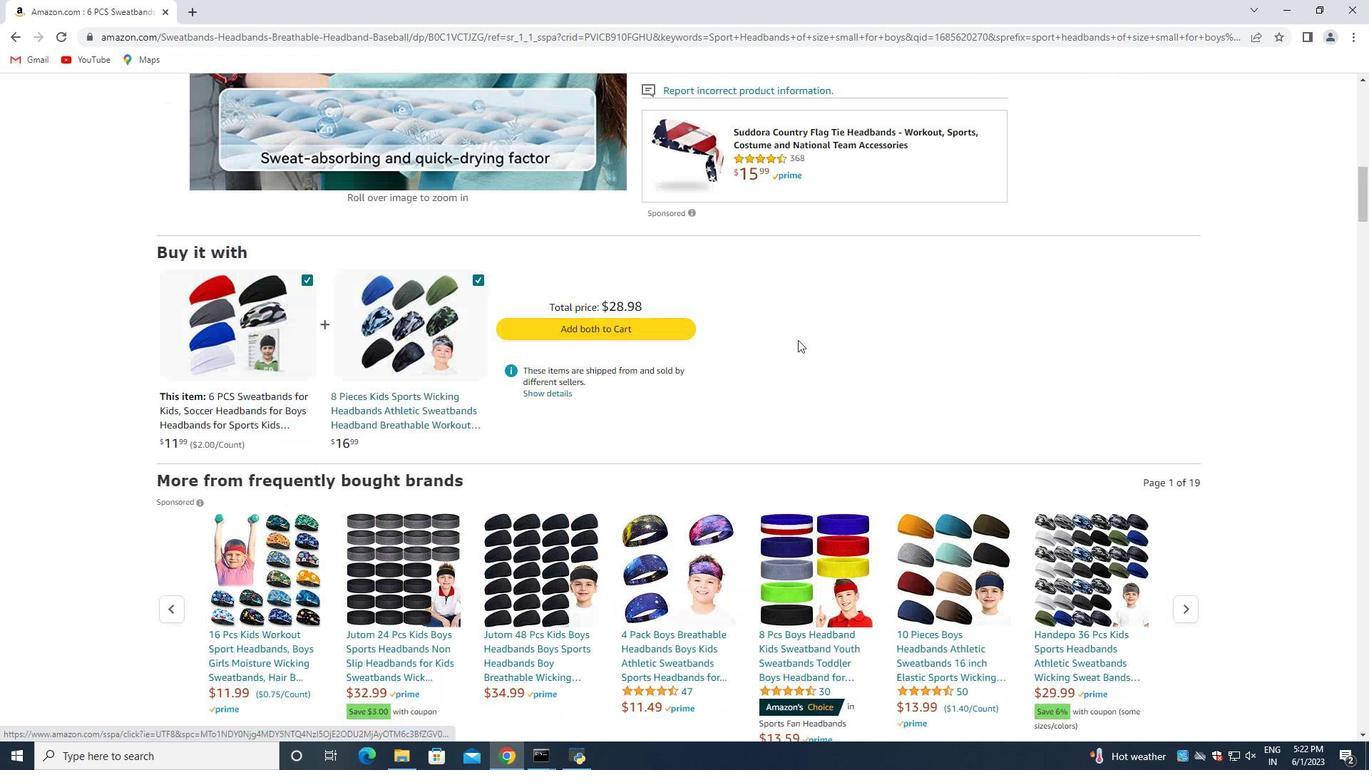 
Action: Mouse scrolled (798, 341) with delta (0, 0)
Screenshot: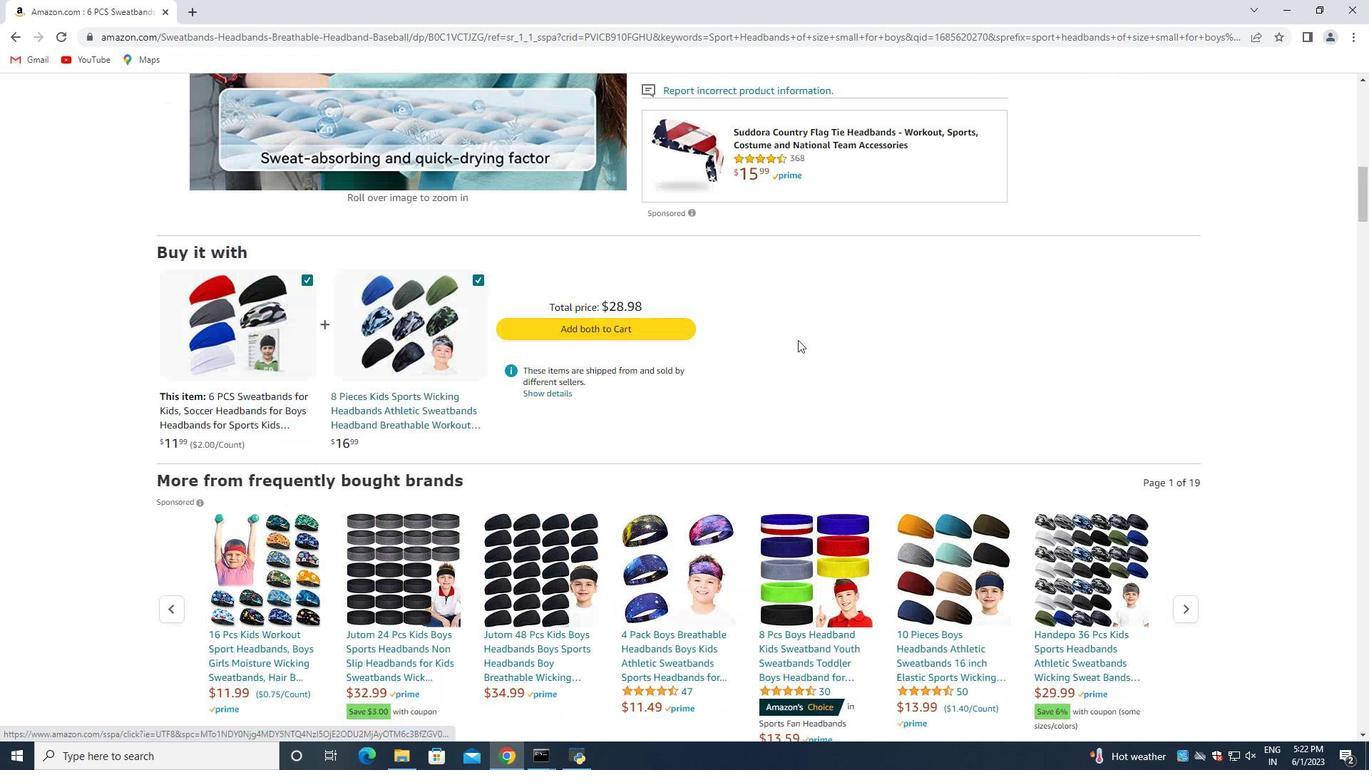 
Action: Mouse scrolled (798, 341) with delta (0, 0)
Screenshot: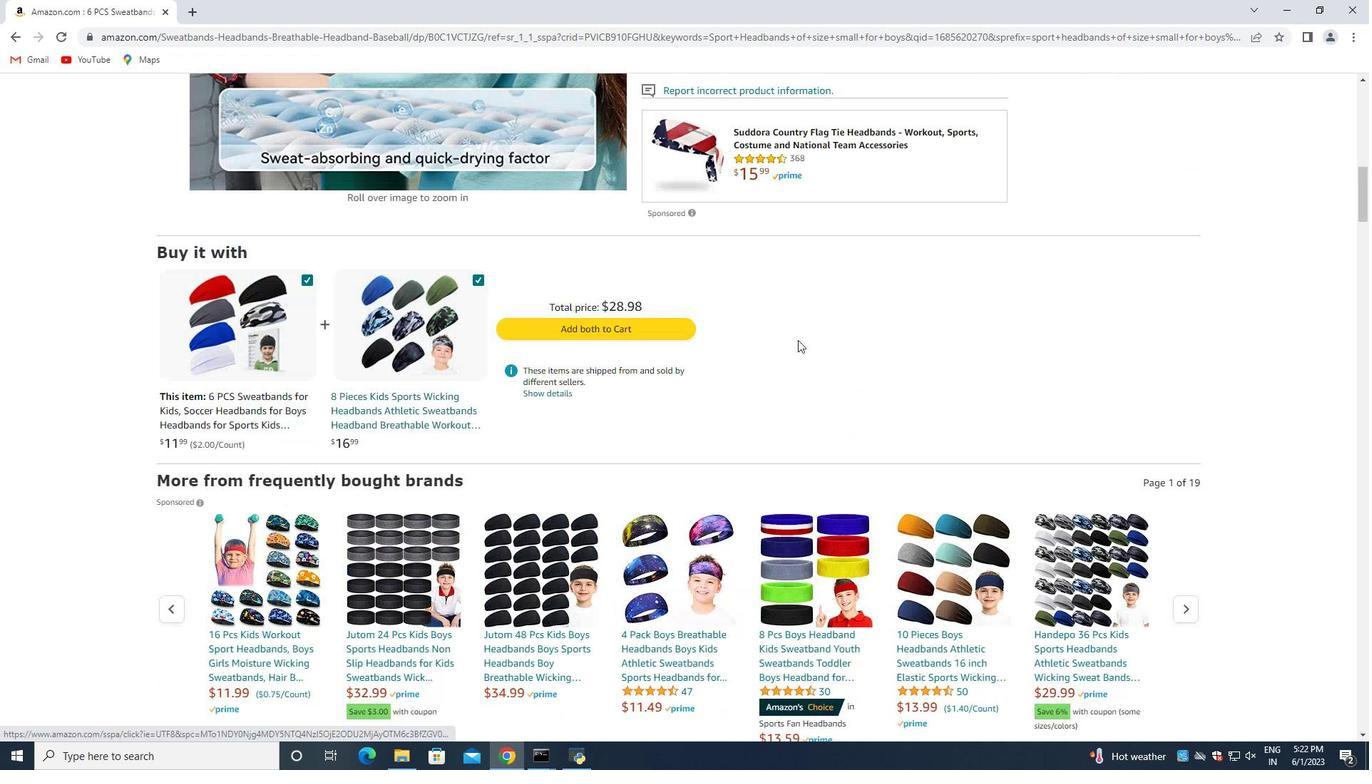 
Action: Mouse scrolled (798, 341) with delta (0, 0)
Screenshot: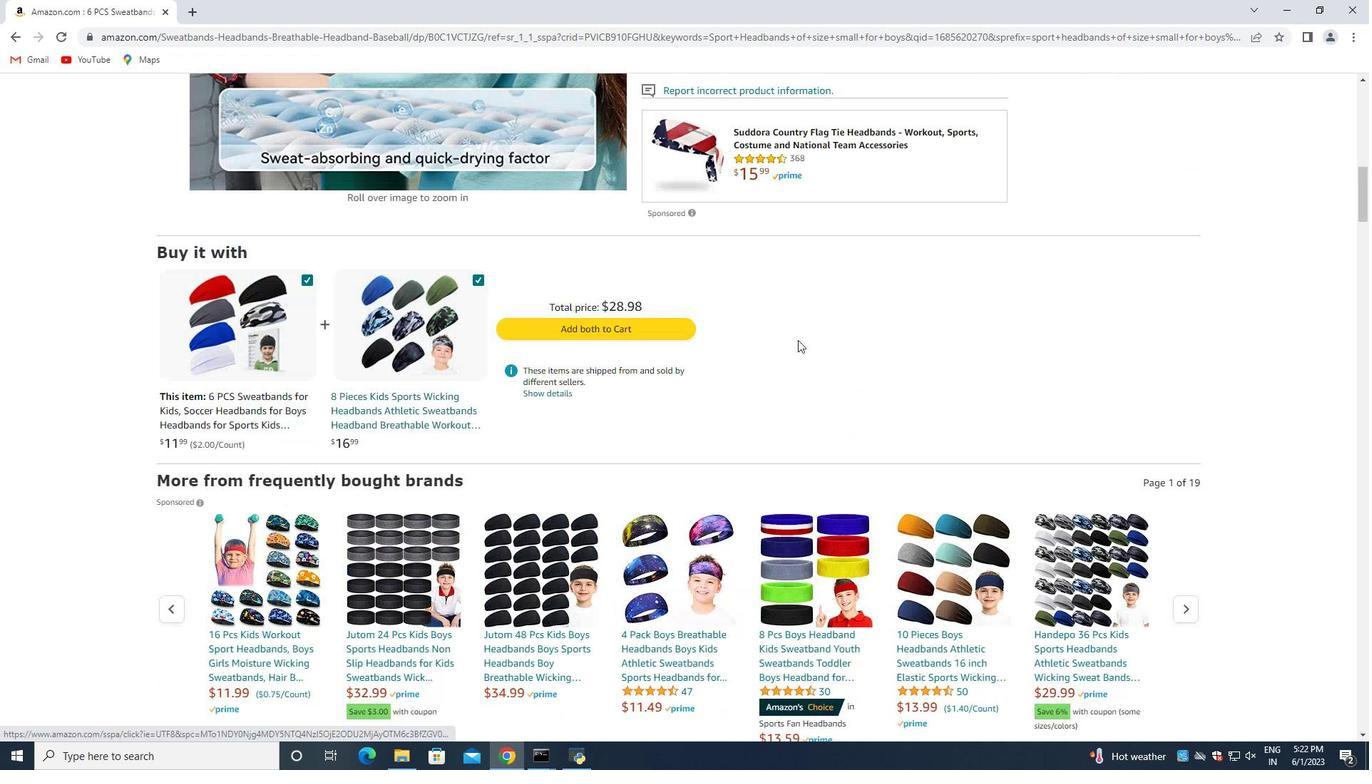 
Action: Mouse scrolled (798, 341) with delta (0, 0)
Screenshot: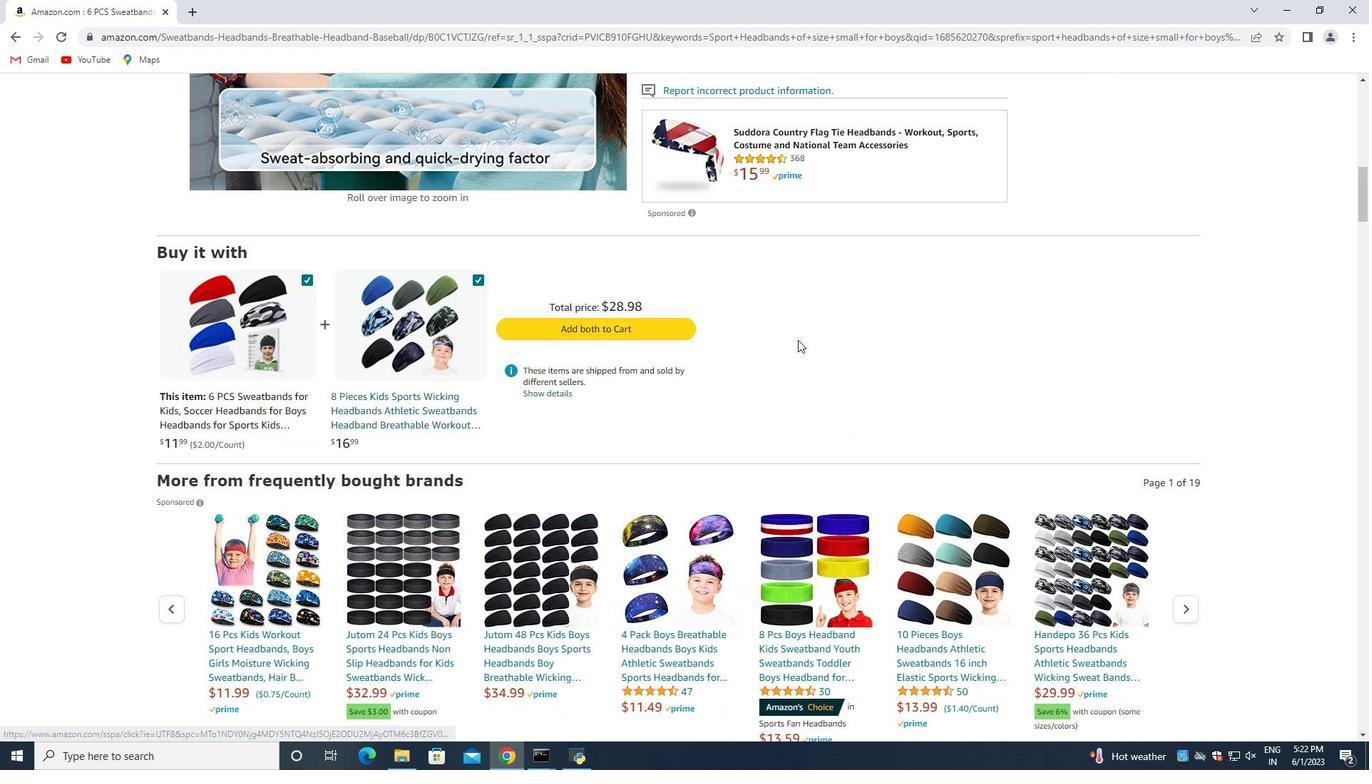 
Action: Mouse moved to (798, 340)
Screenshot: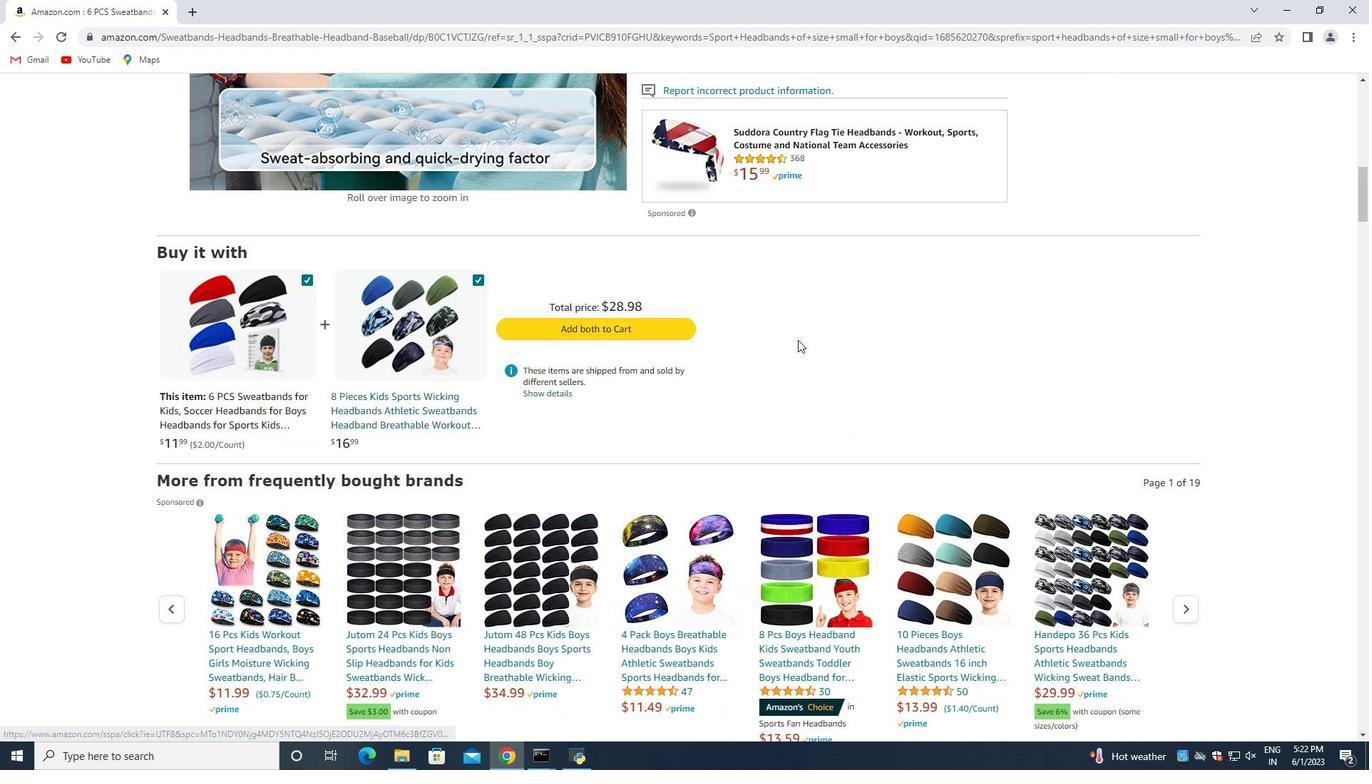 
Action: Mouse scrolled (798, 341) with delta (0, 0)
Screenshot: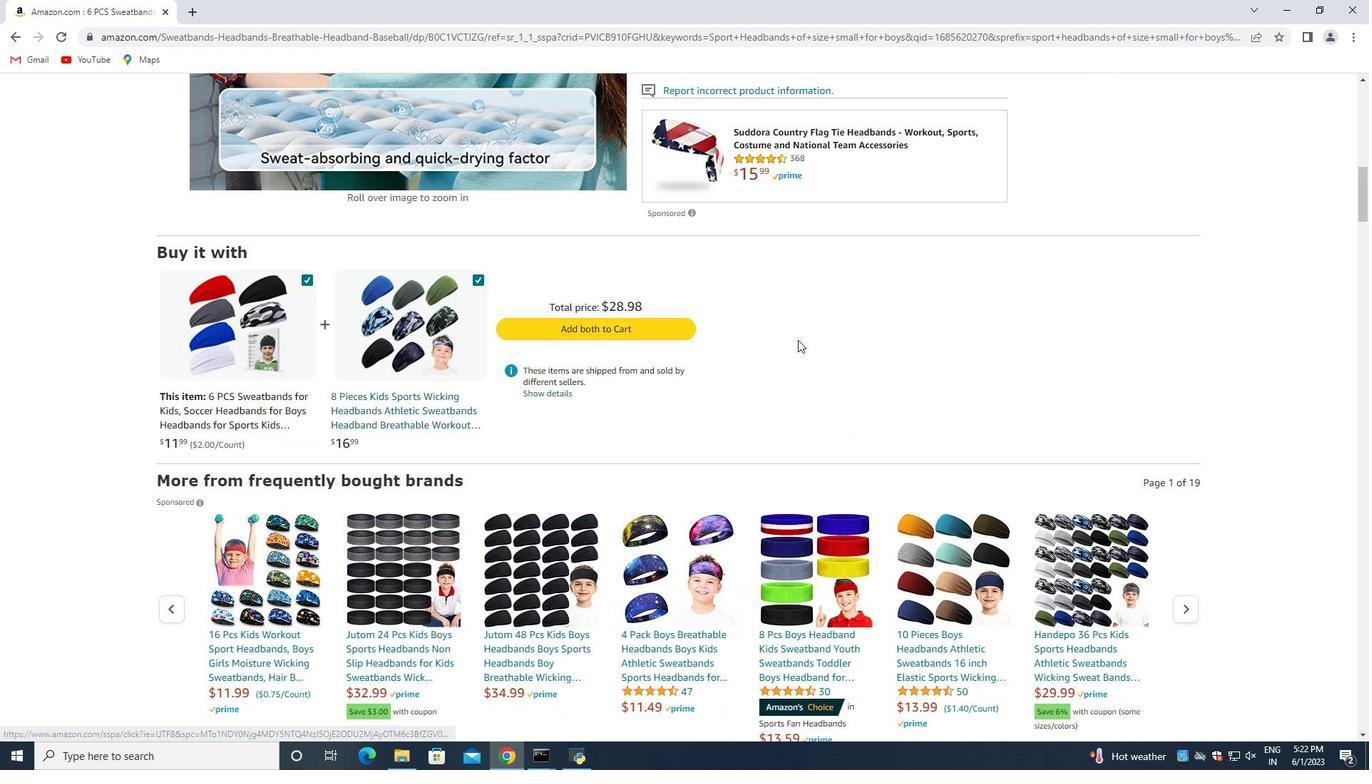 
Action: Mouse moved to (744, 321)
Screenshot: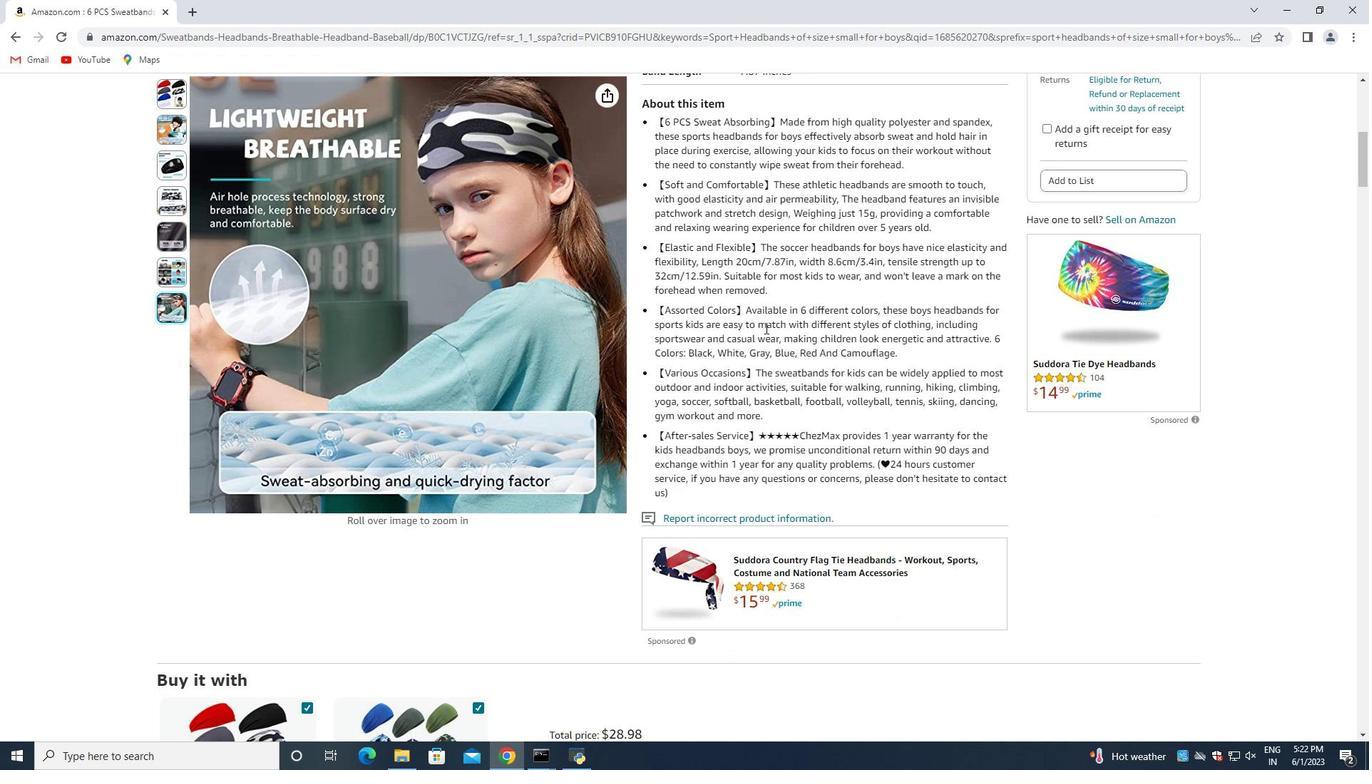 
Action: Mouse scrolled (744, 321) with delta (0, 0)
Screenshot: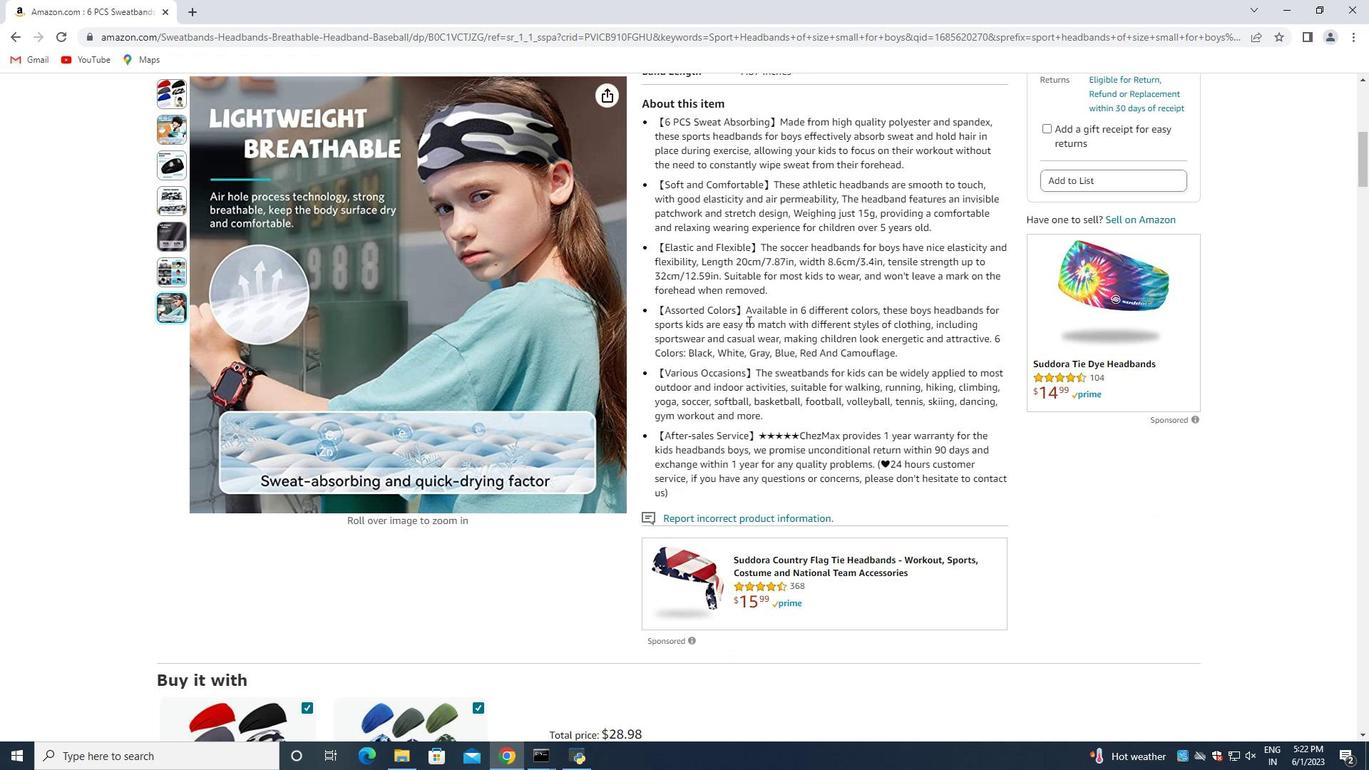 
Action: Mouse scrolled (744, 321) with delta (0, 0)
Screenshot: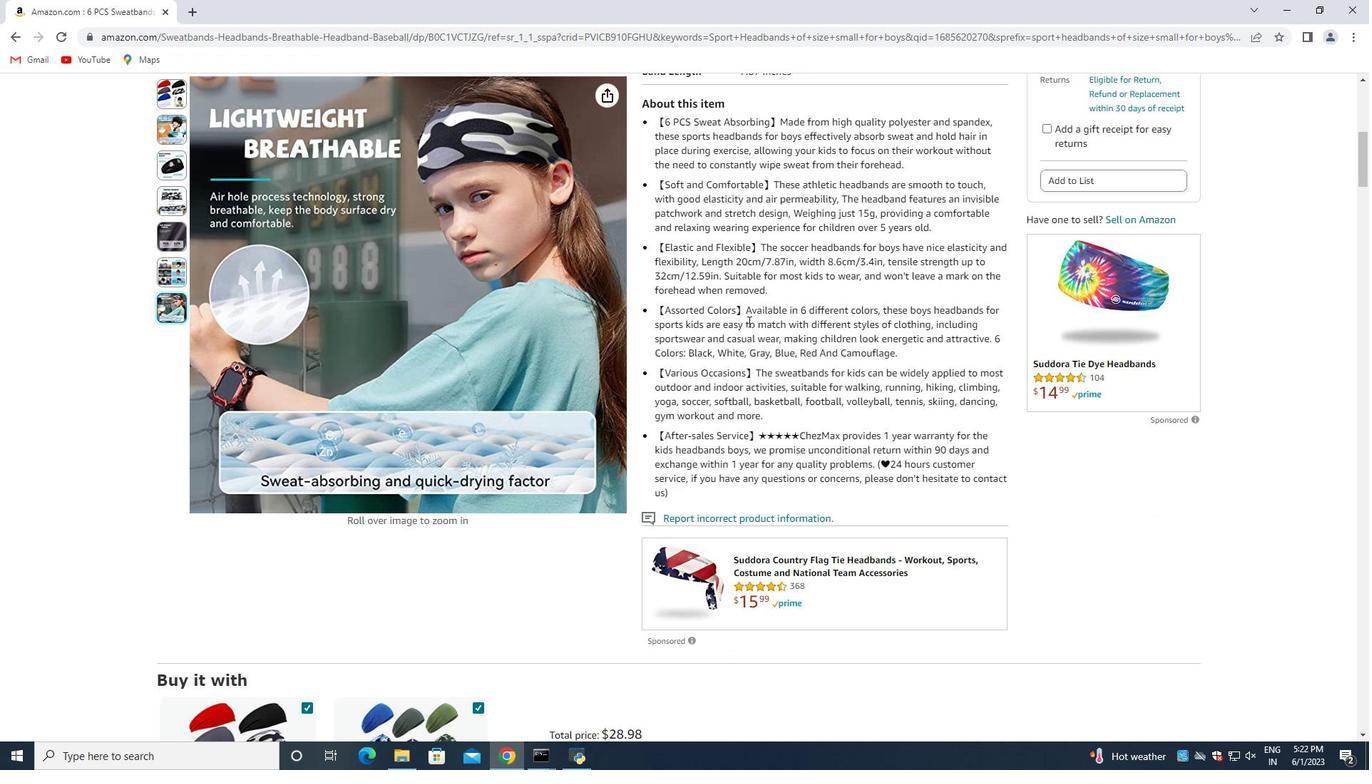 
Action: Mouse scrolled (744, 321) with delta (0, 0)
Screenshot: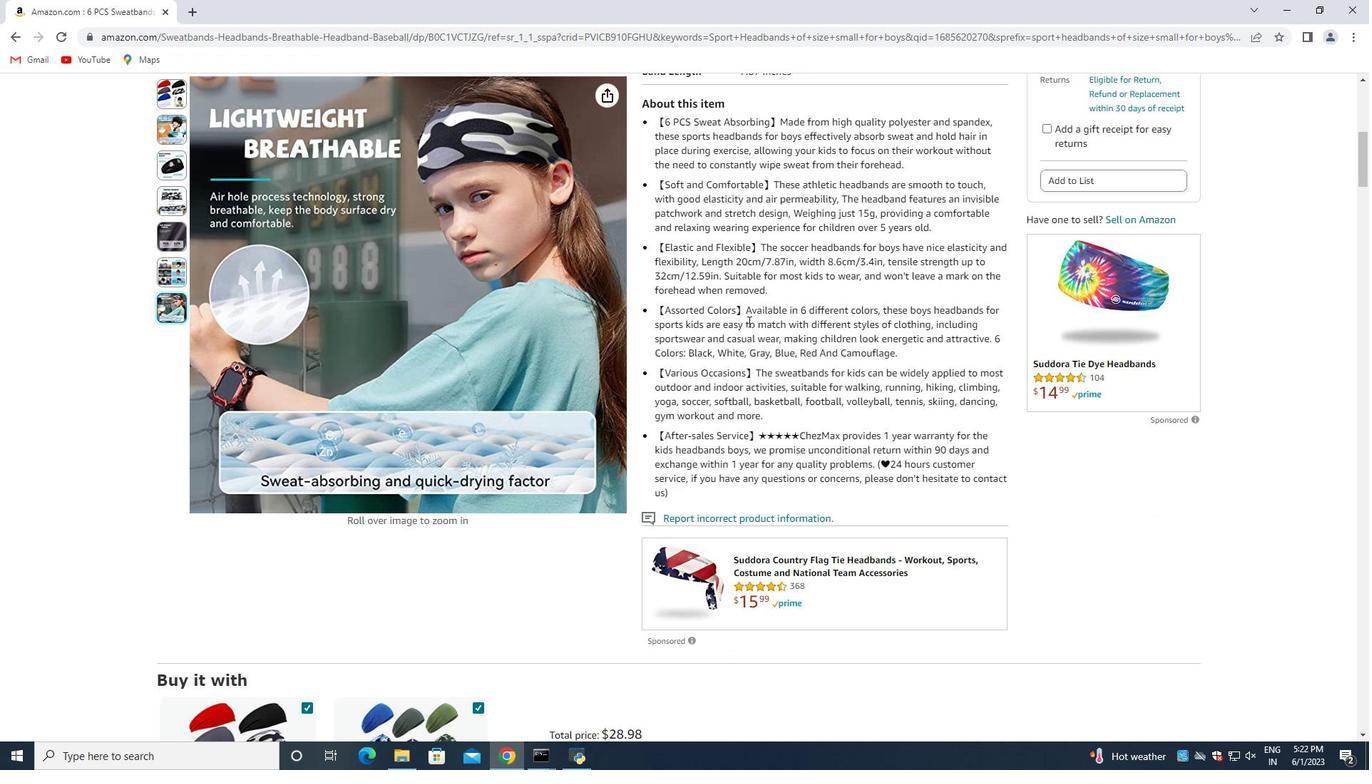 
Action: Mouse scrolled (744, 321) with delta (0, 0)
Screenshot: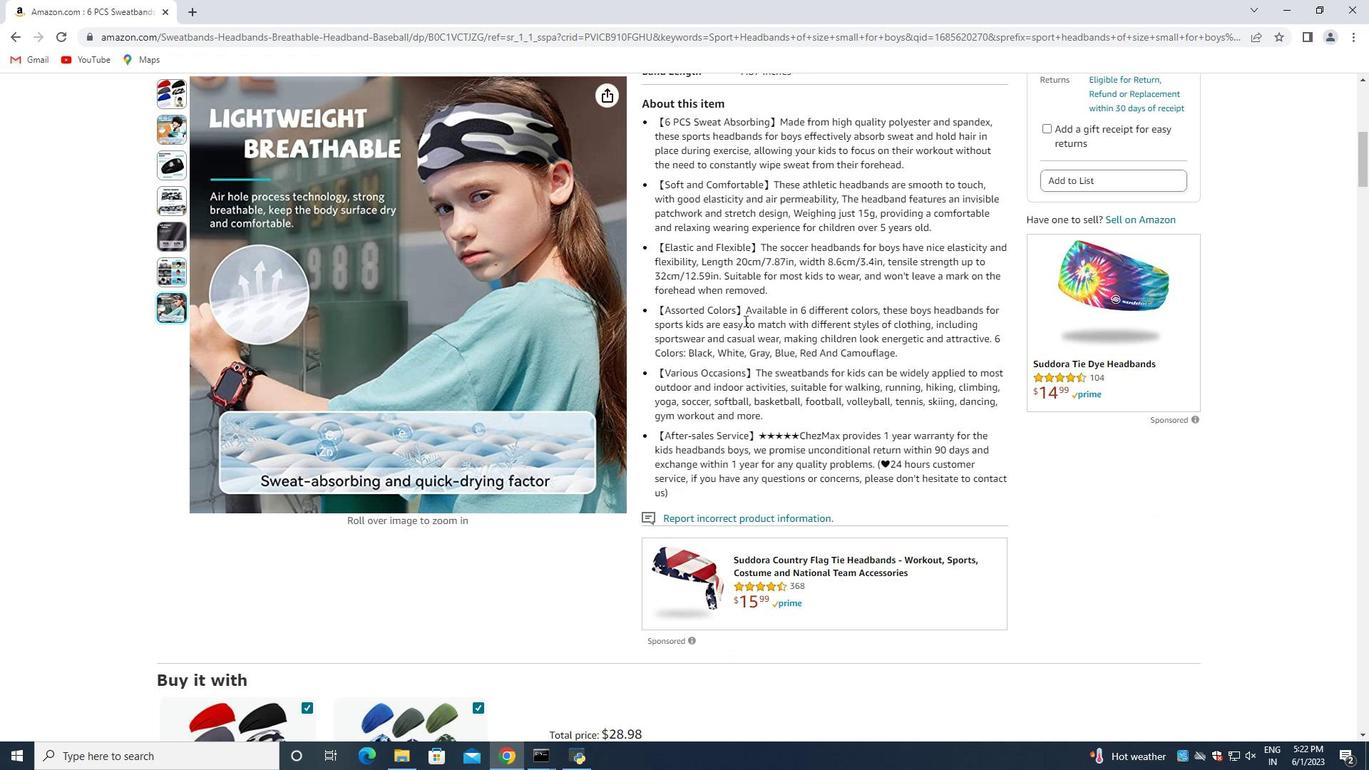 
Action: Mouse scrolled (744, 321) with delta (0, 0)
Screenshot: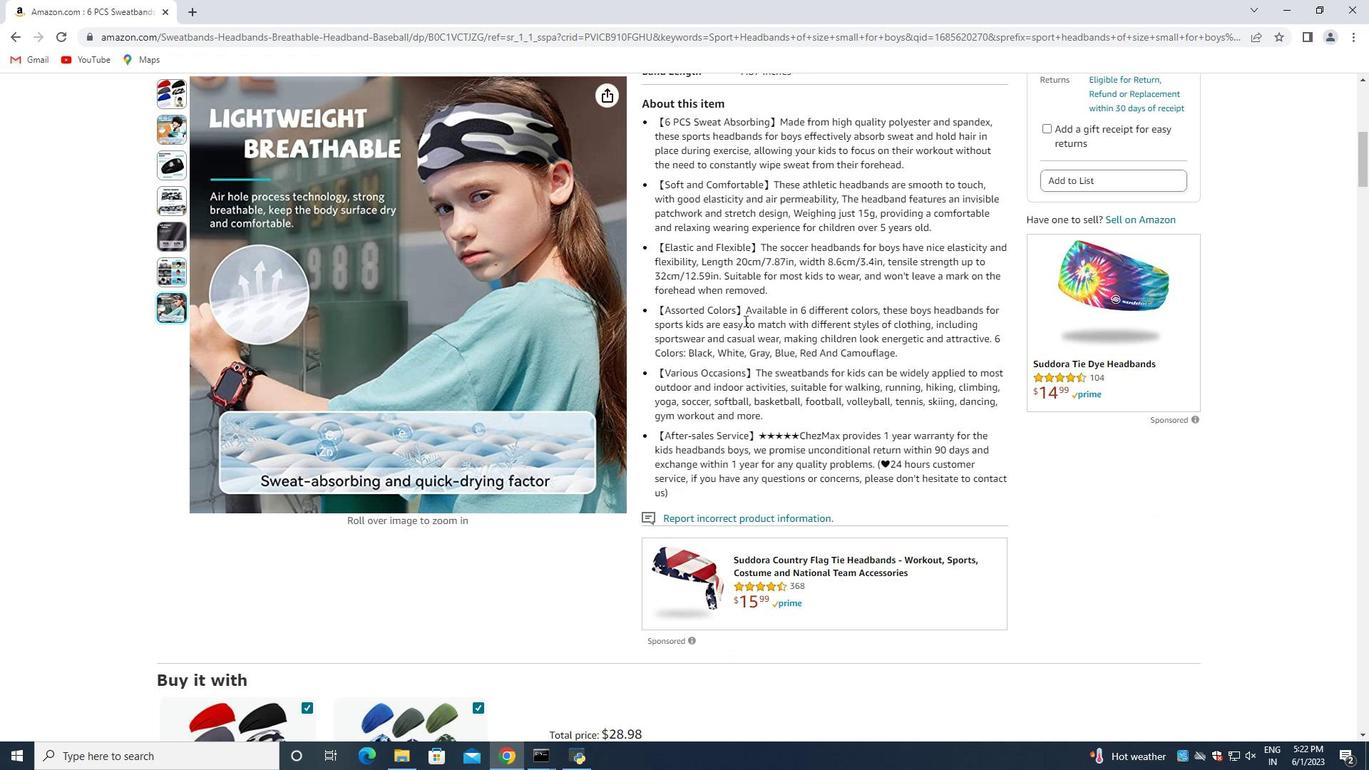 
Action: Mouse moved to (744, 321)
Screenshot: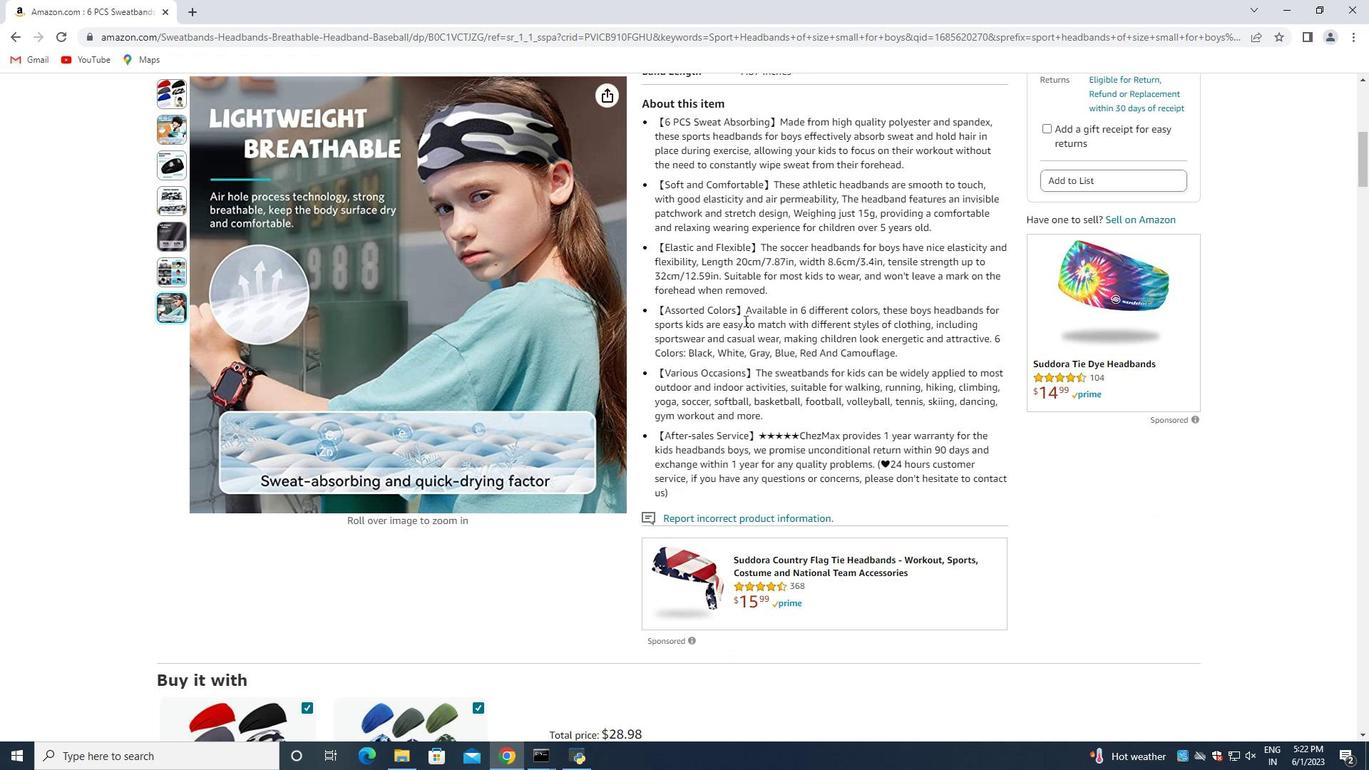 
Action: Mouse scrolled (744, 321) with delta (0, 0)
Screenshot: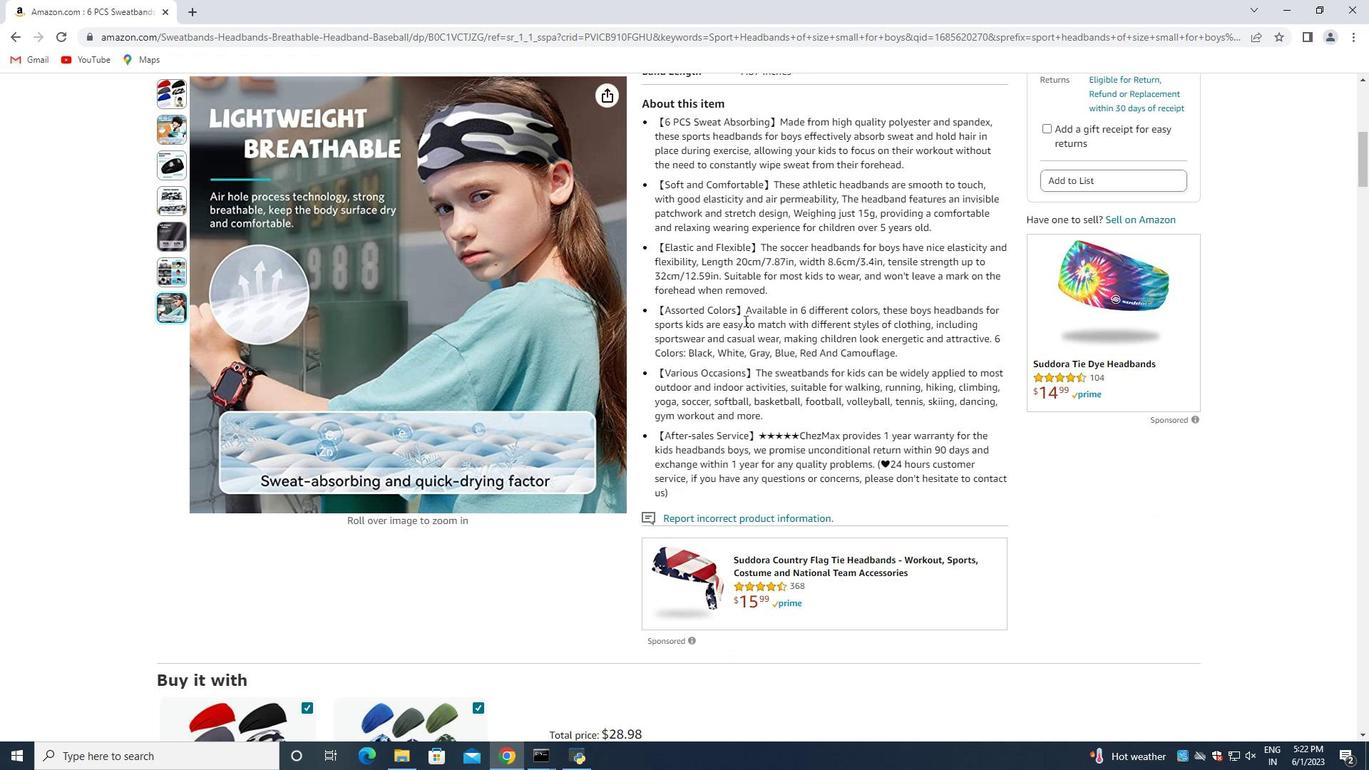 
Action: Mouse moved to (747, 316)
Screenshot: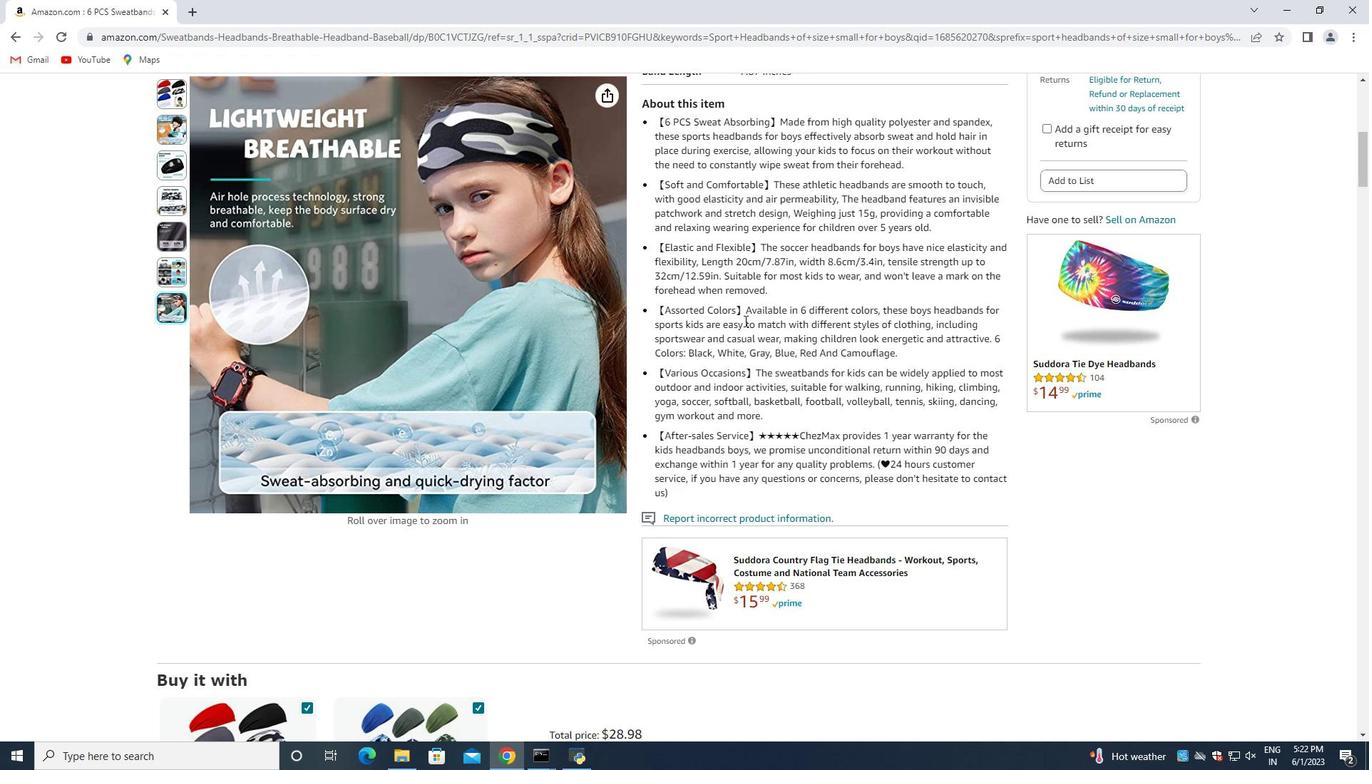 
Action: Mouse scrolled (747, 317) with delta (0, 0)
Screenshot: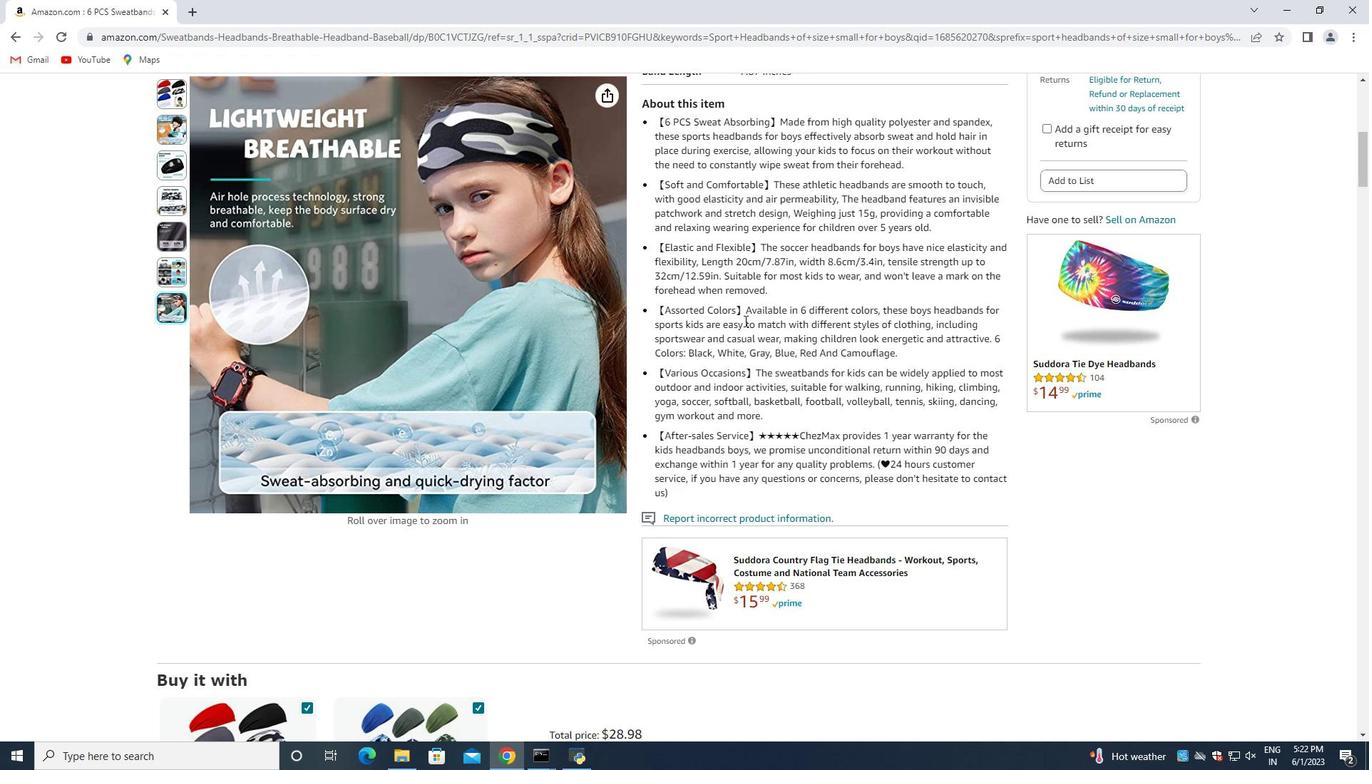 
Action: Mouse moved to (704, 405)
Screenshot: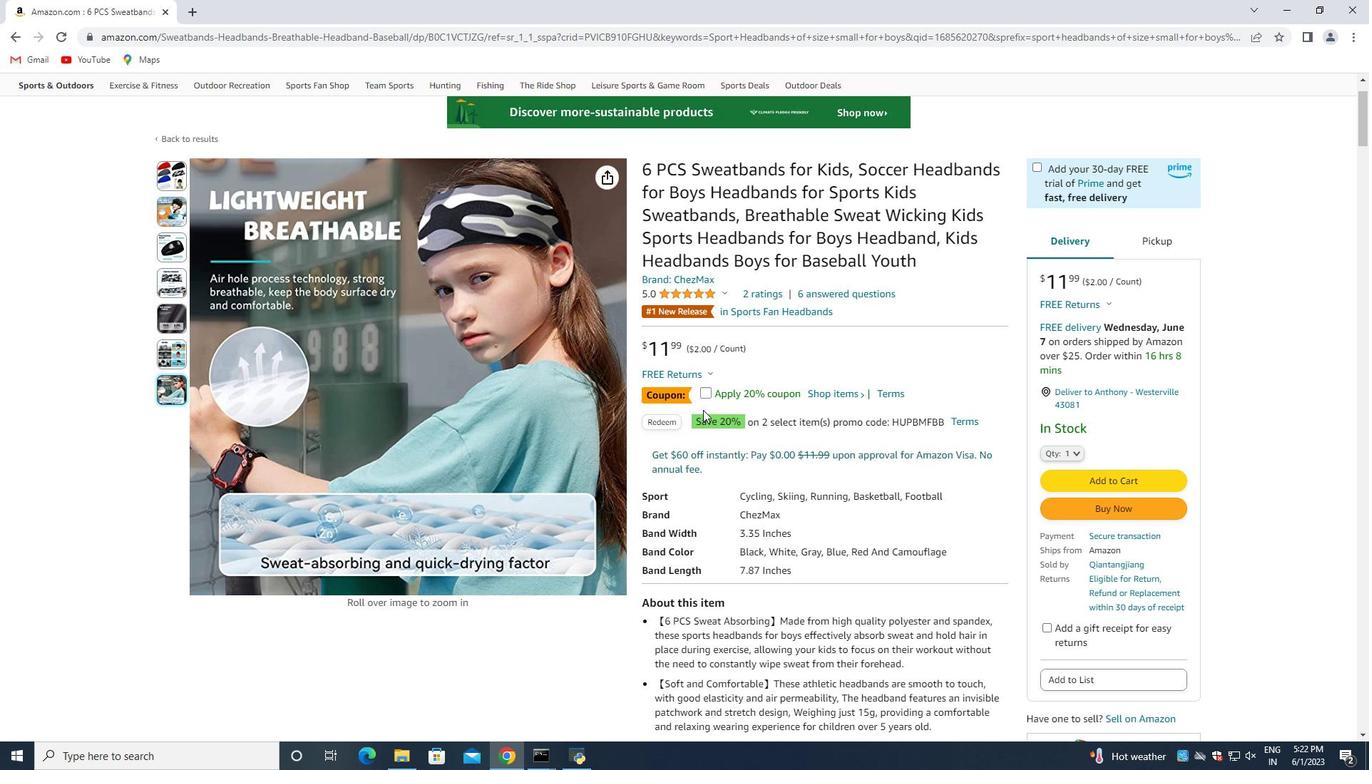 
Action: Mouse scrolled (704, 407) with delta (0, 0)
Screenshot: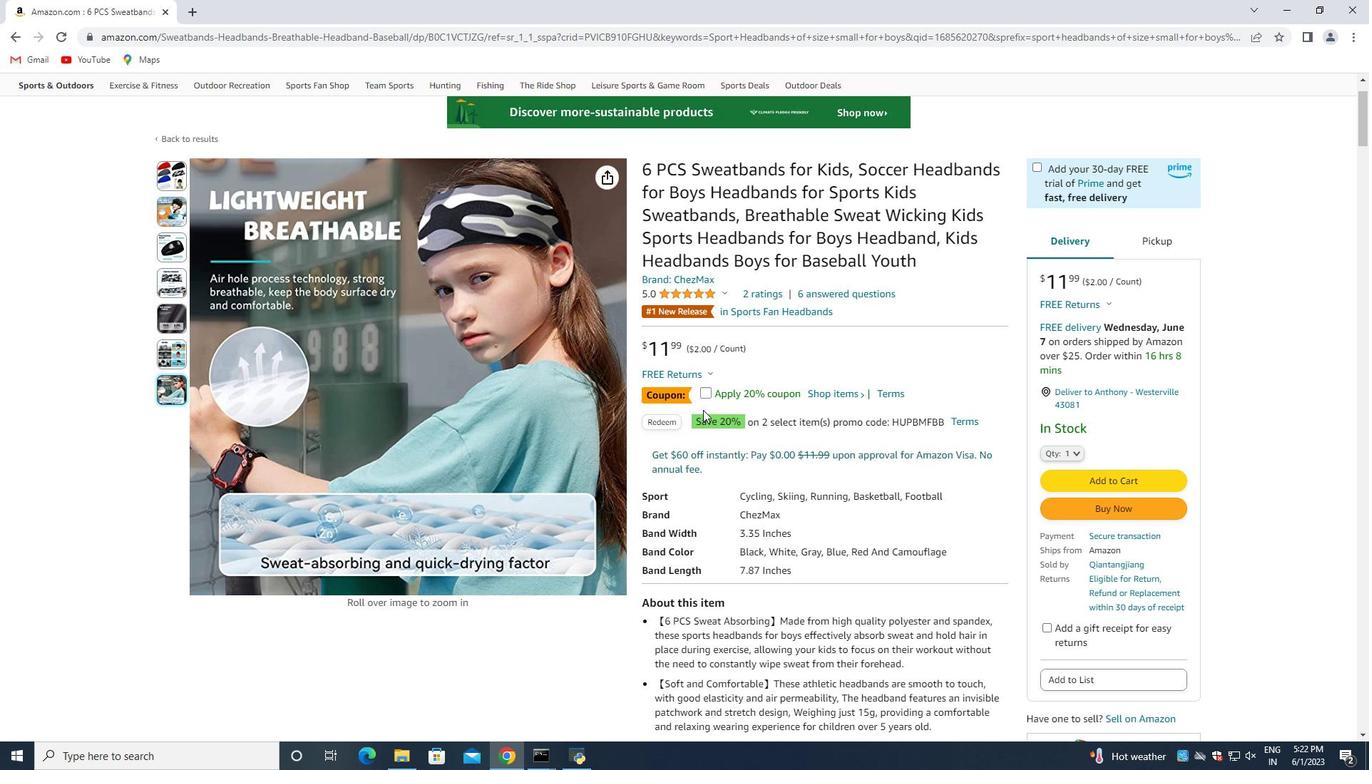 
Action: Mouse scrolled (704, 406) with delta (0, 0)
Screenshot: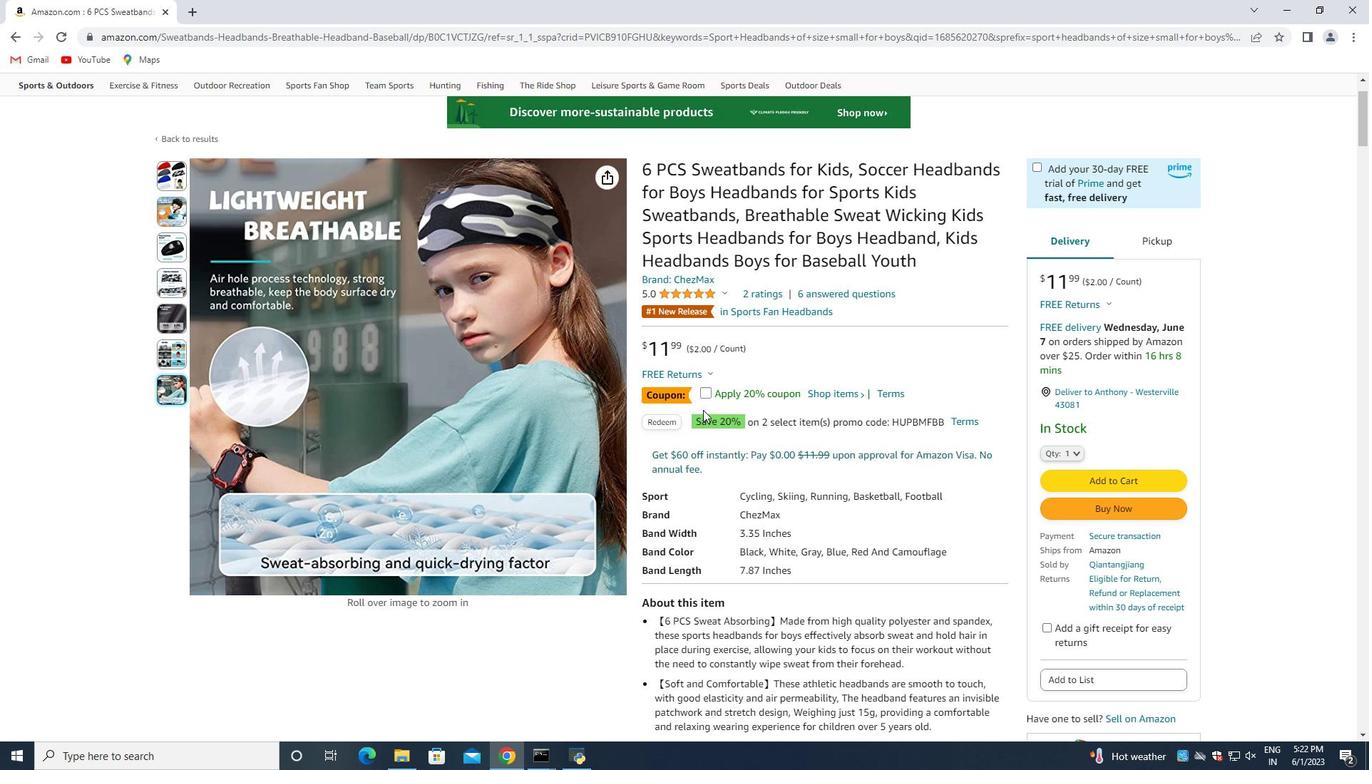 
Action: Mouse scrolled (704, 406) with delta (0, 0)
Screenshot: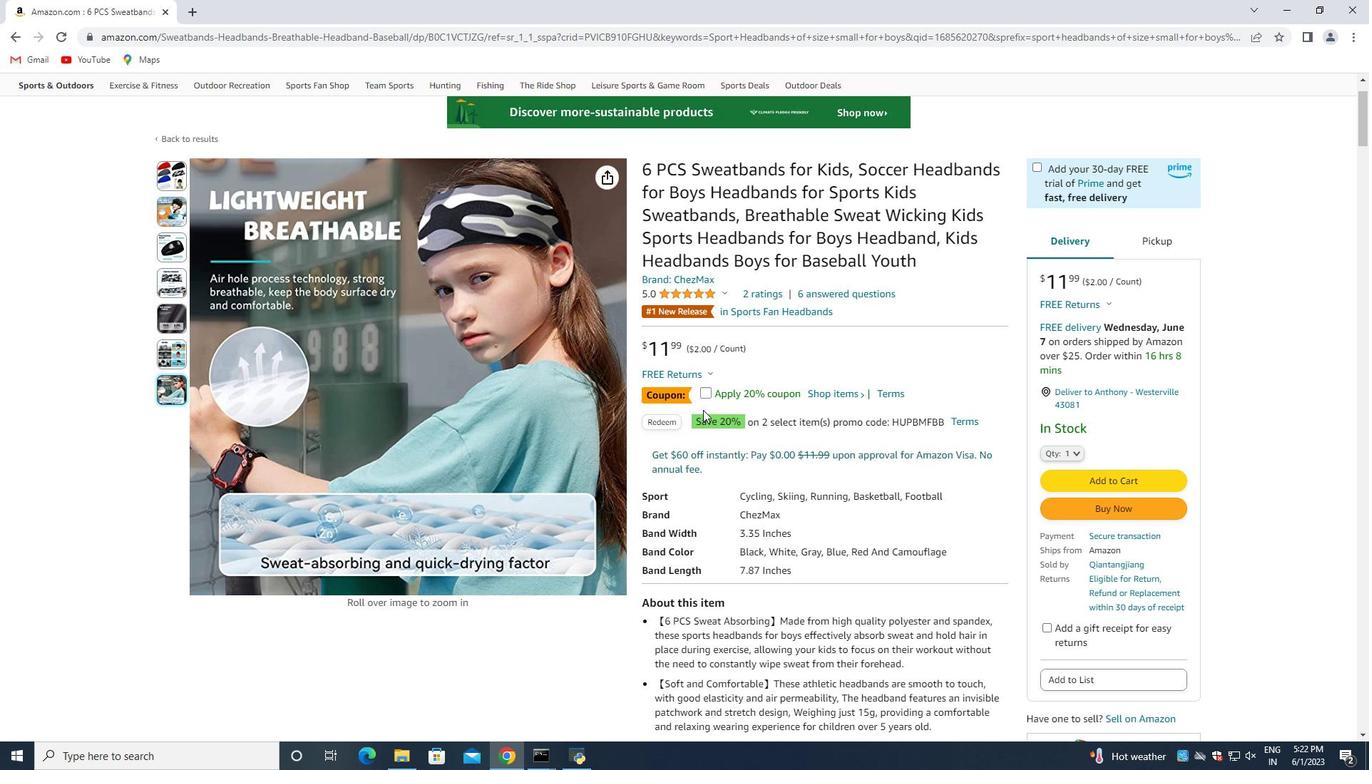 
Action: Mouse moved to (861, 246)
Screenshot: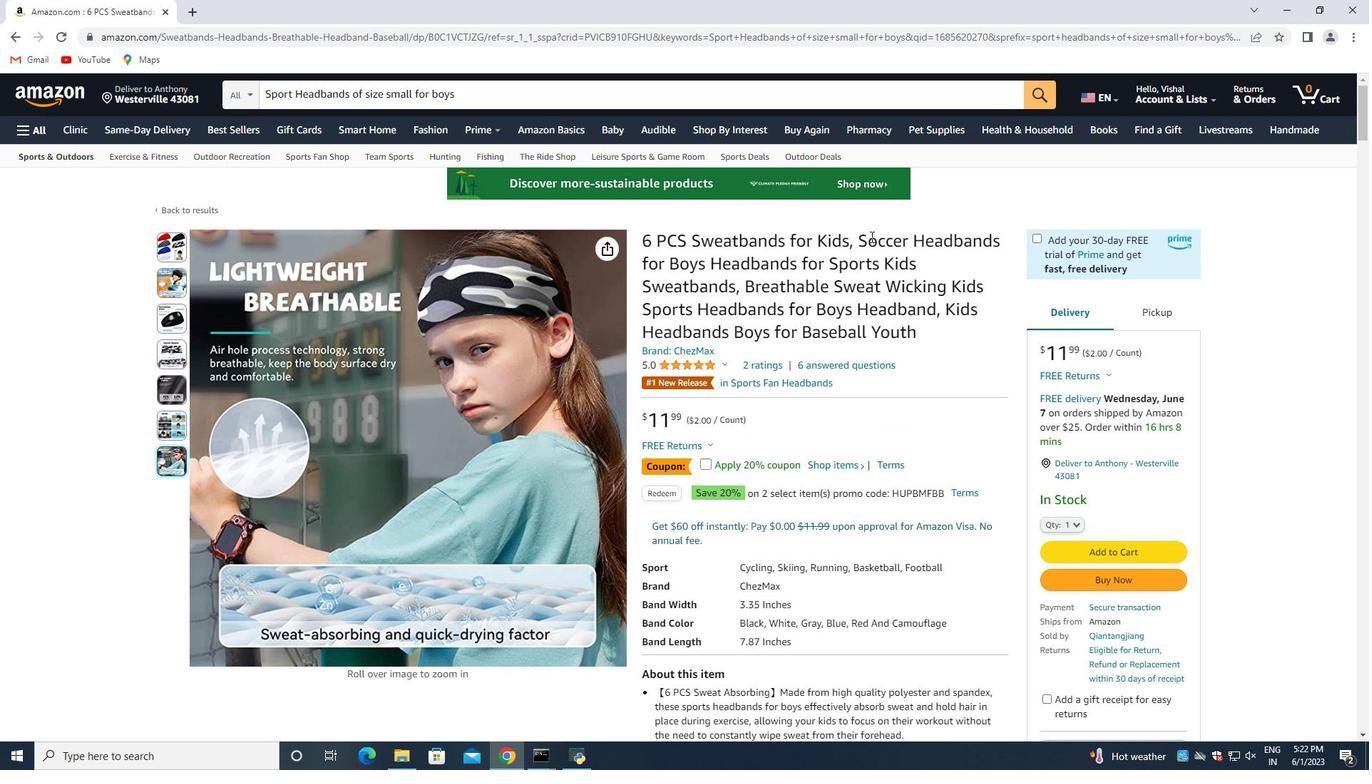 
Action: Mouse scrolled (861, 245) with delta (0, 0)
Screenshot: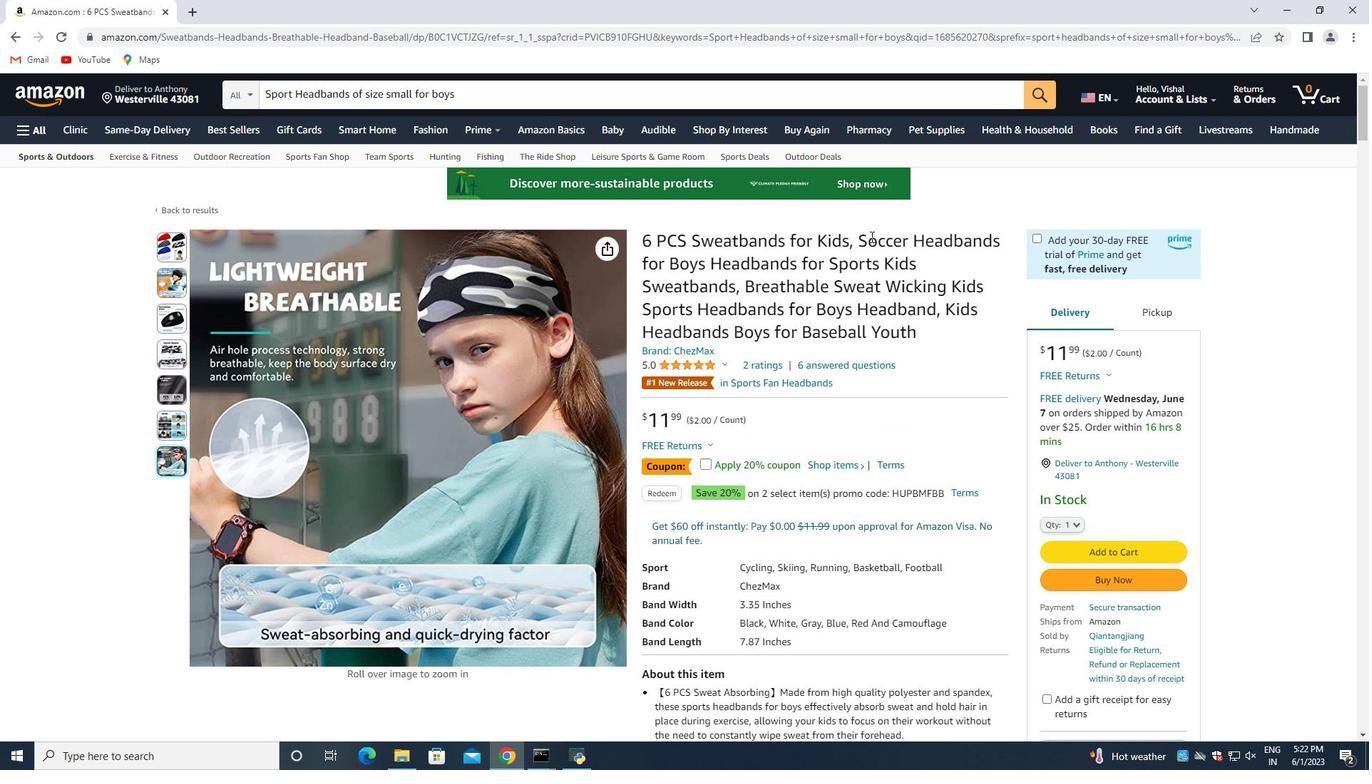 
Action: Mouse moved to (843, 271)
Screenshot: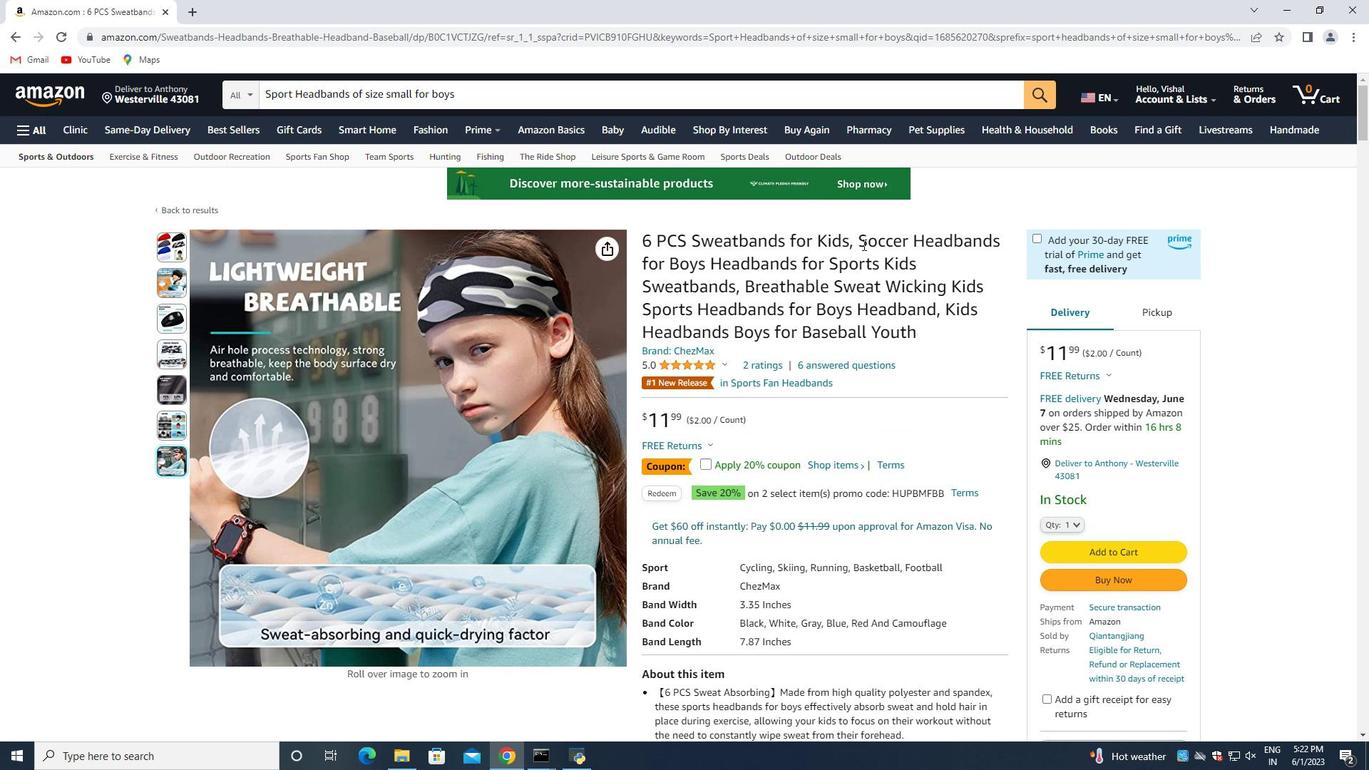 
Action: Mouse scrolled (843, 271) with delta (0, 0)
Screenshot: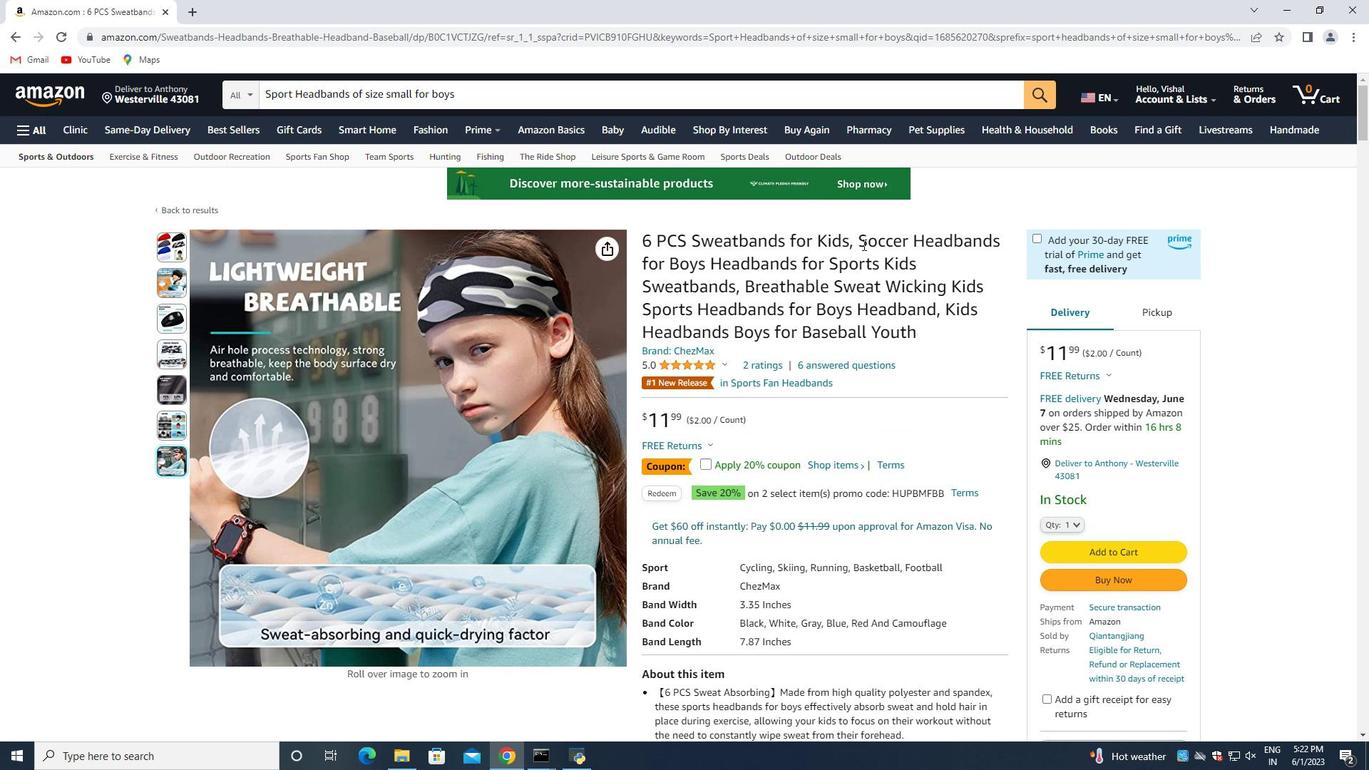 
Action: Mouse moved to (841, 274)
Screenshot: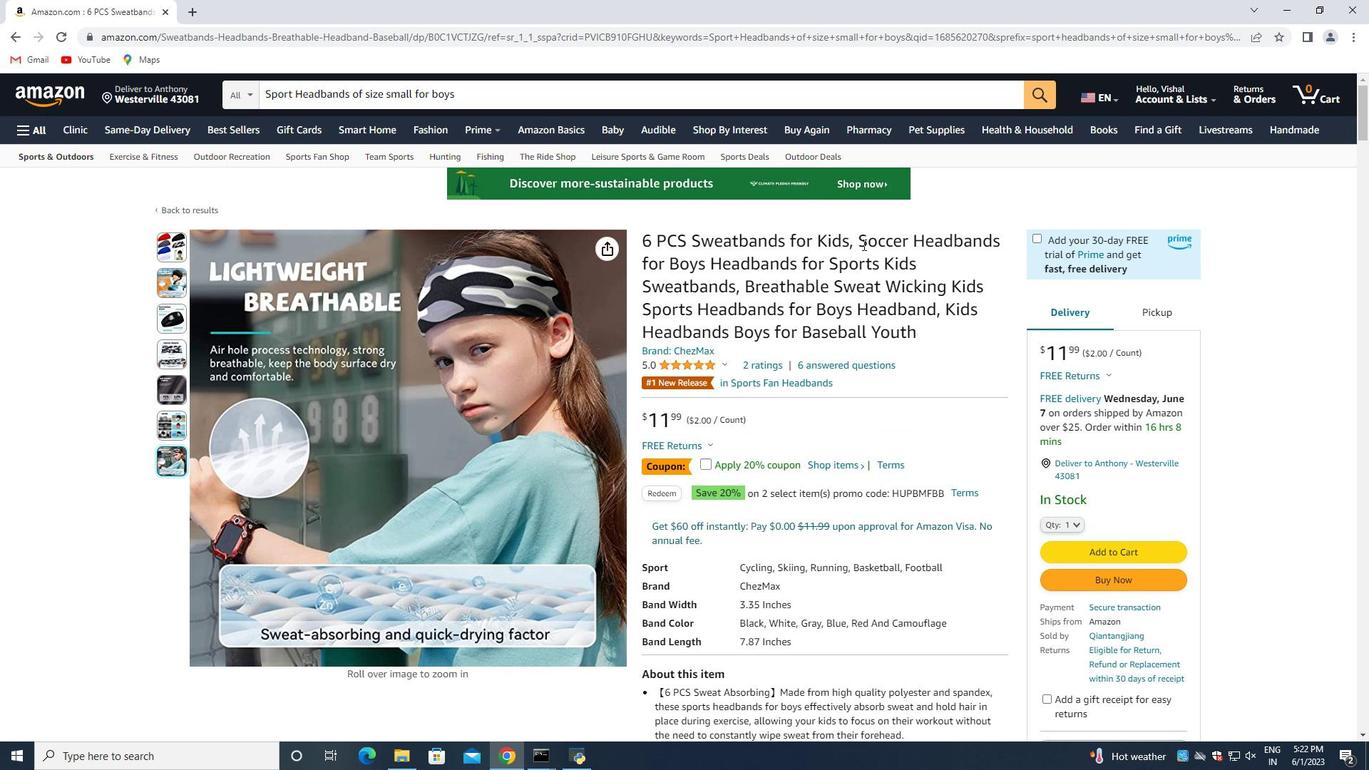 
Action: Mouse scrolled (841, 273) with delta (0, 0)
Screenshot: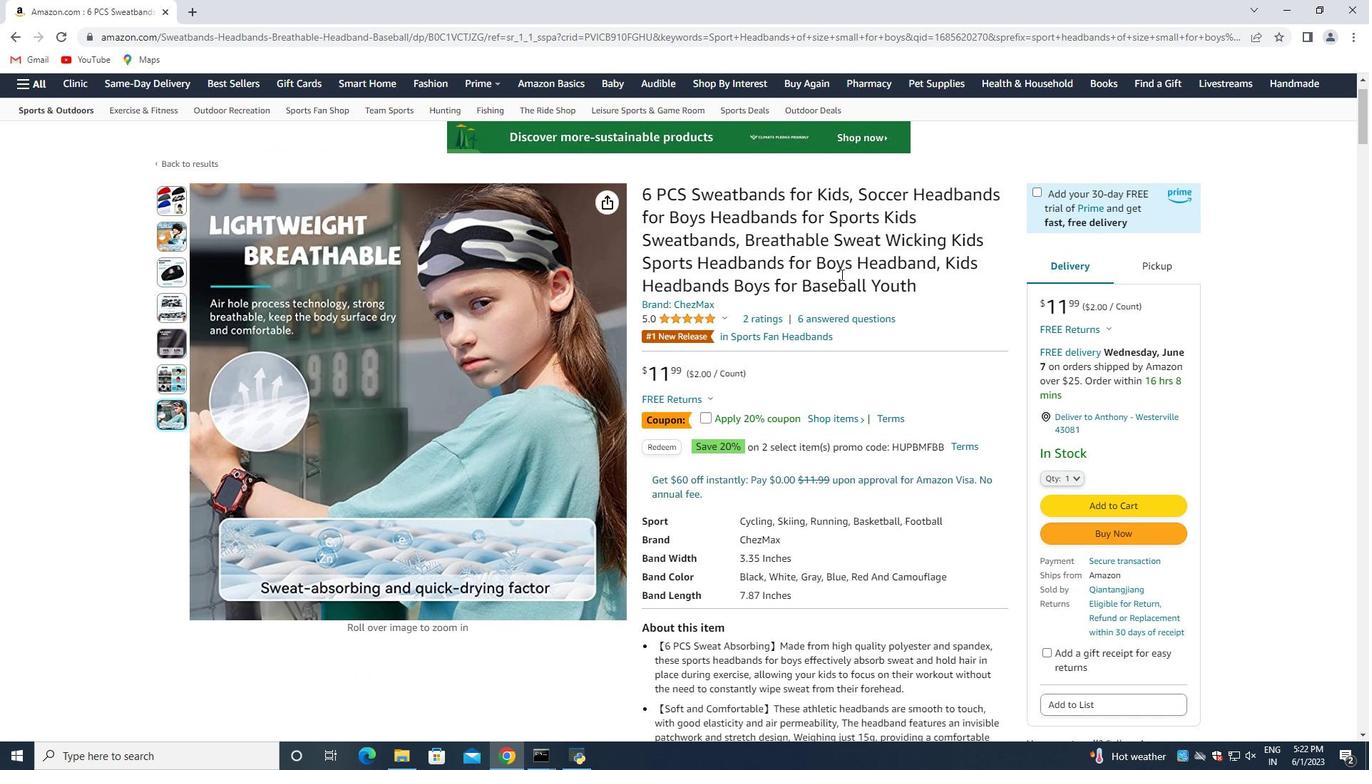 
Action: Mouse scrolled (841, 273) with delta (0, 0)
Screenshot: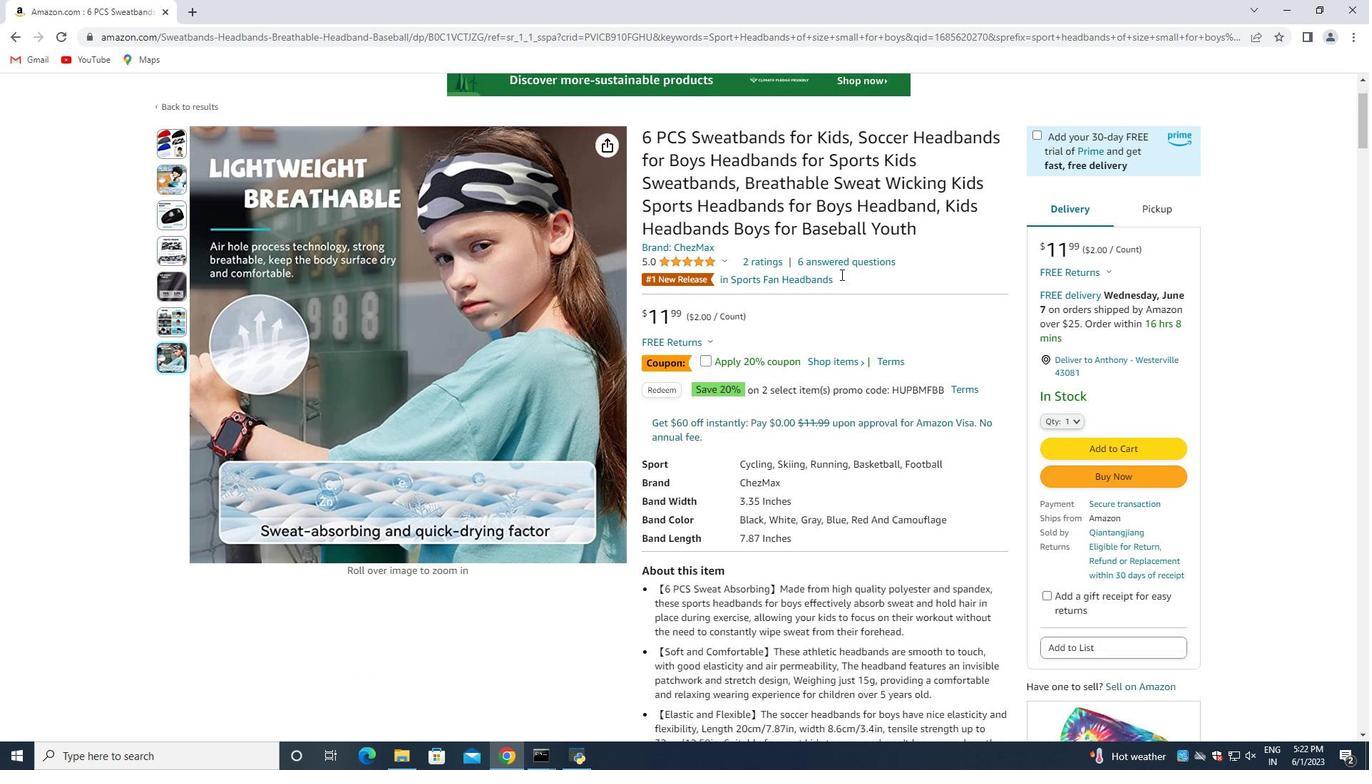 
Action: Mouse scrolled (841, 275) with delta (0, 0)
Screenshot: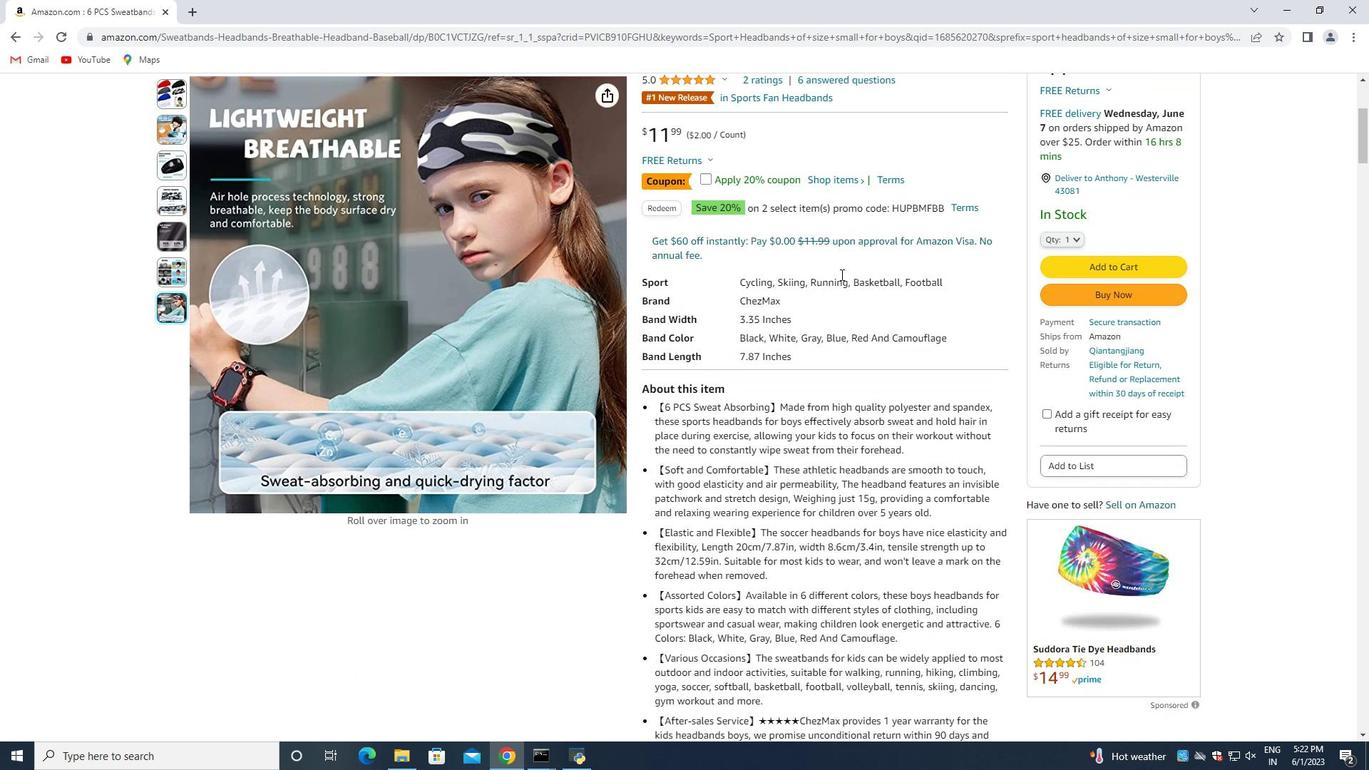 
Action: Mouse scrolled (841, 275) with delta (0, 0)
Screenshot: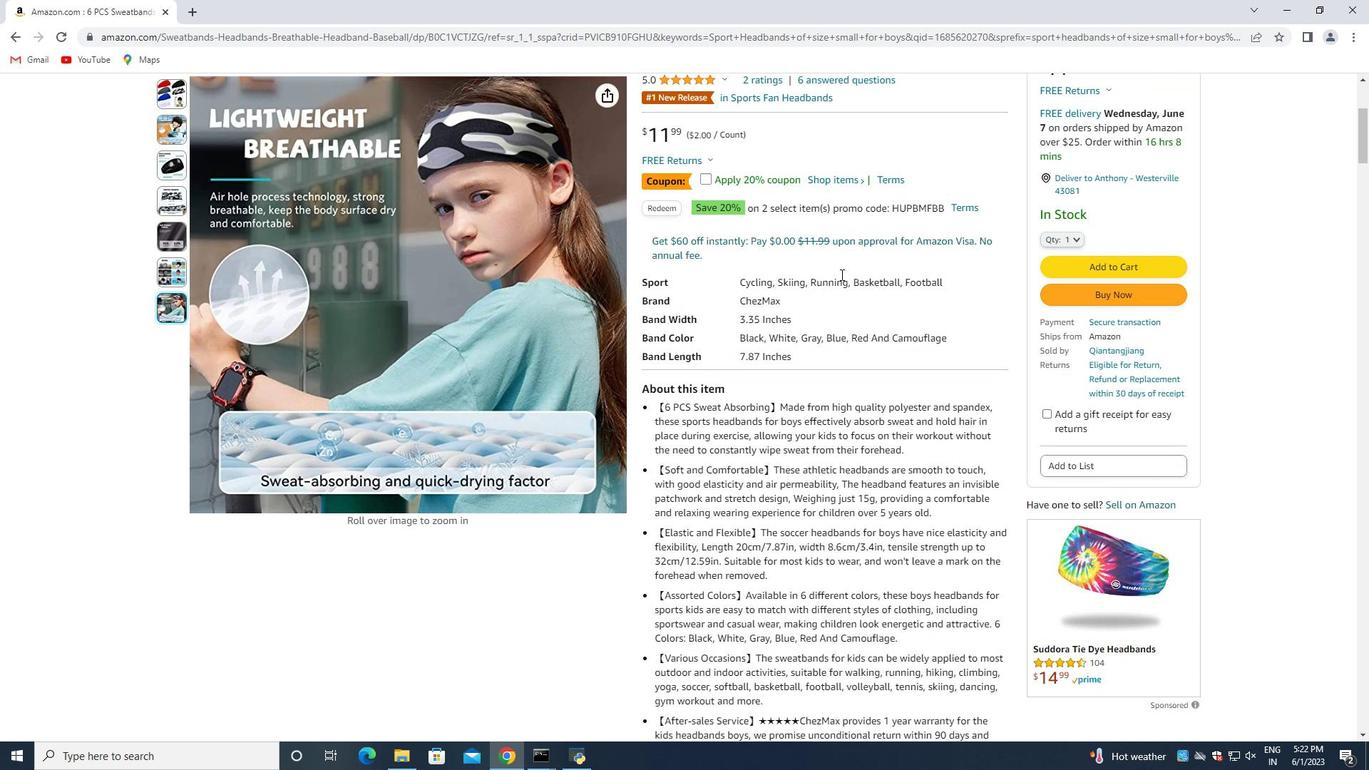 
Action: Mouse scrolled (841, 275) with delta (0, 0)
Screenshot: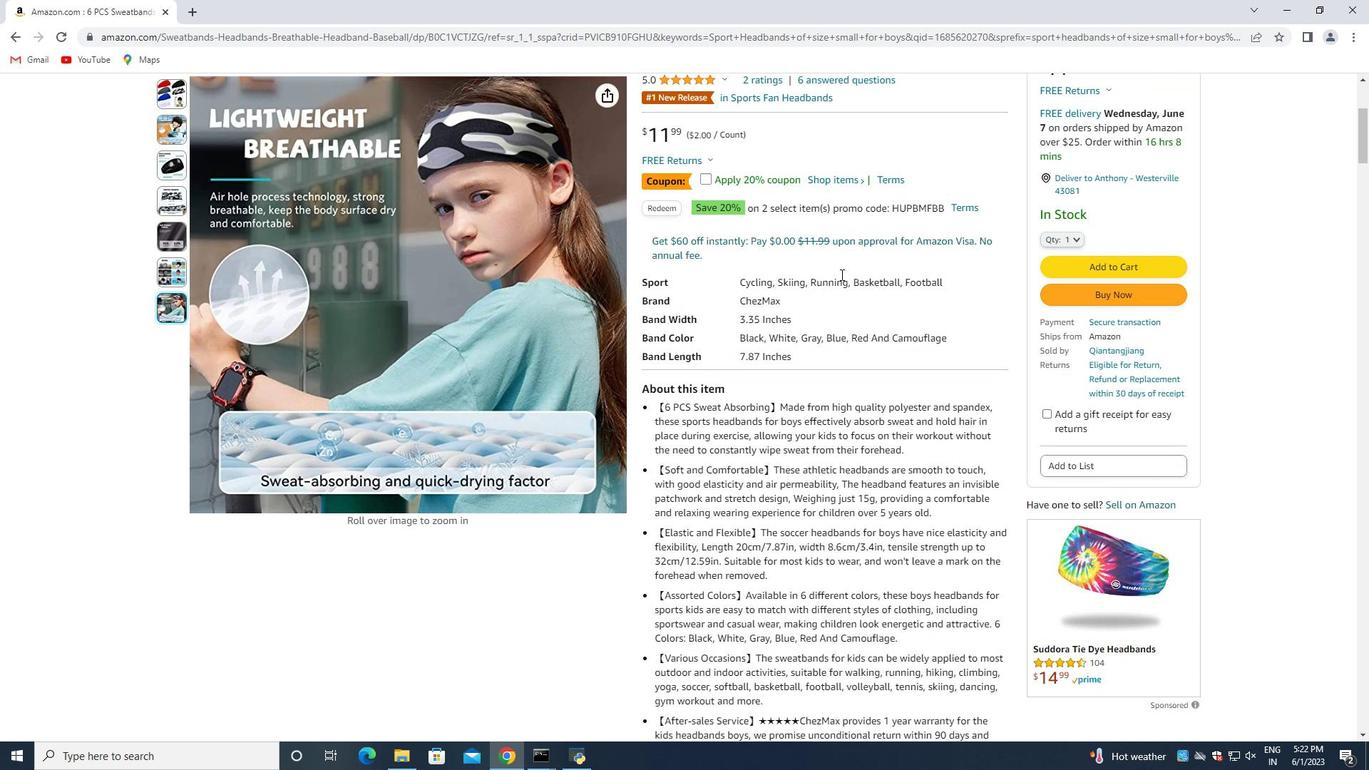 
Action: Mouse scrolled (841, 275) with delta (0, 0)
Screenshot: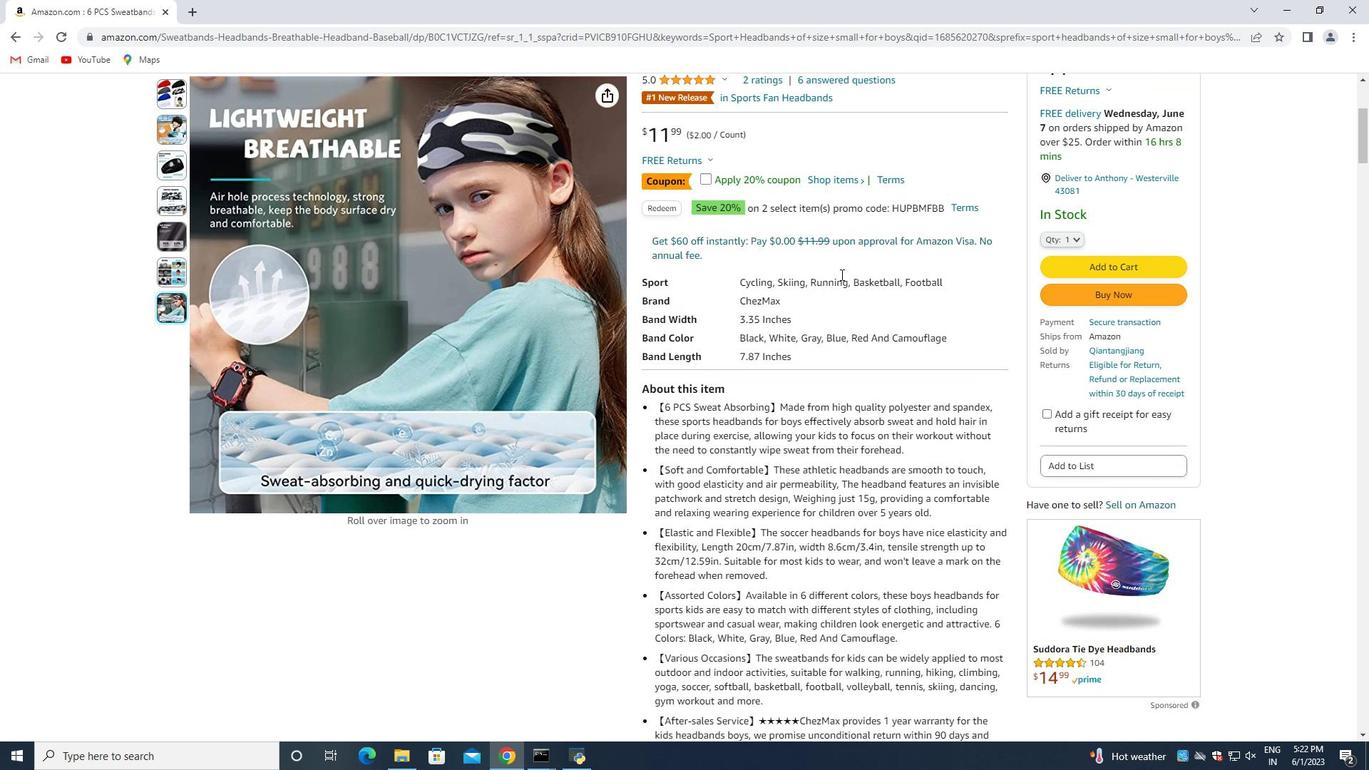 
Action: Mouse scrolled (841, 275) with delta (0, 0)
Screenshot: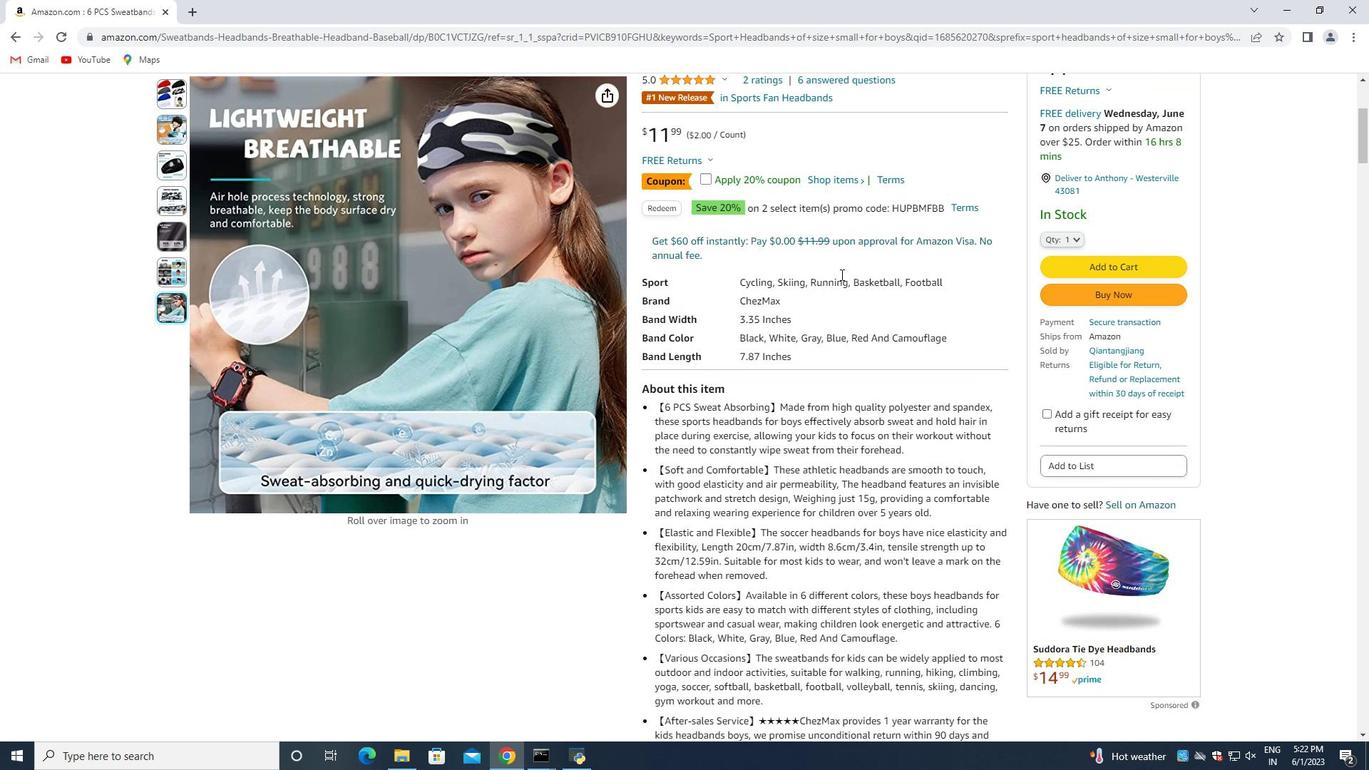 
Action: Mouse moved to (841, 275)
Screenshot: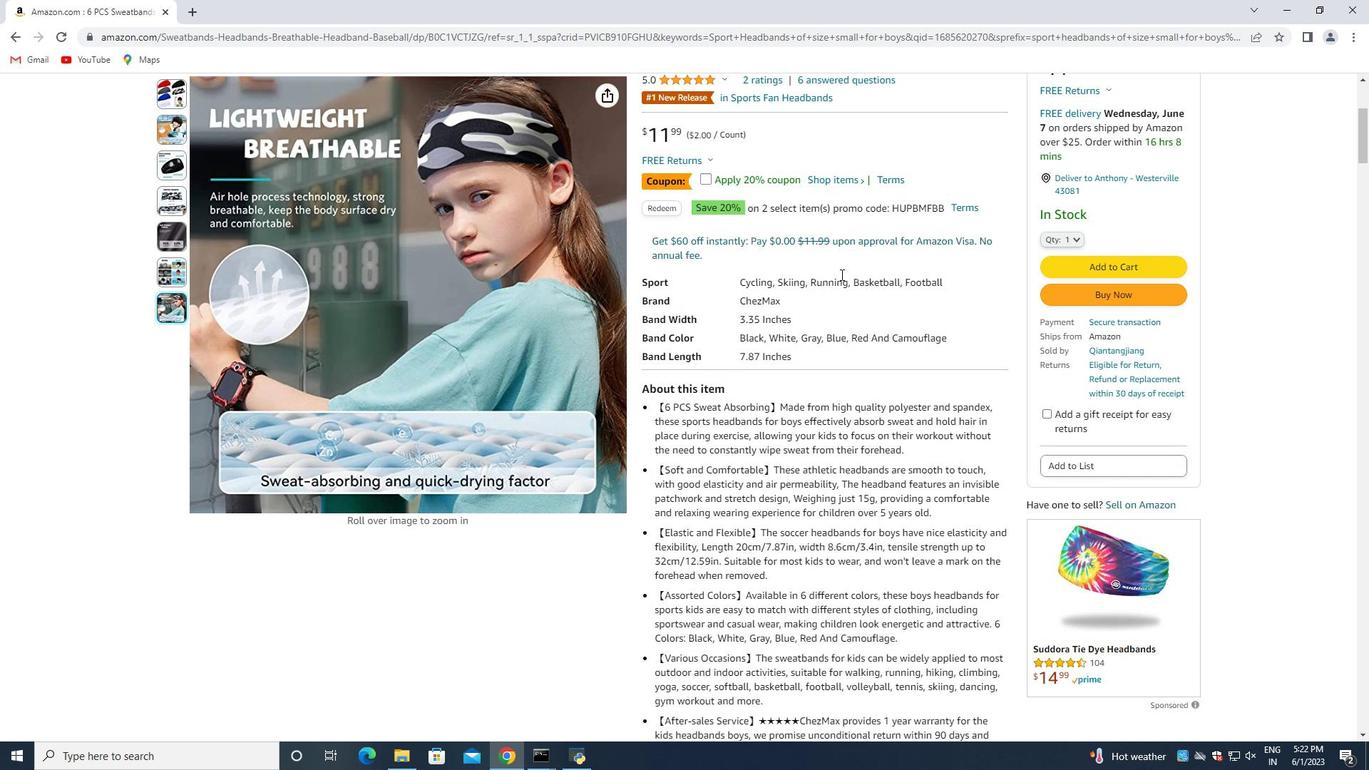 
Action: Mouse scrolled (841, 276) with delta (0, 0)
Screenshot: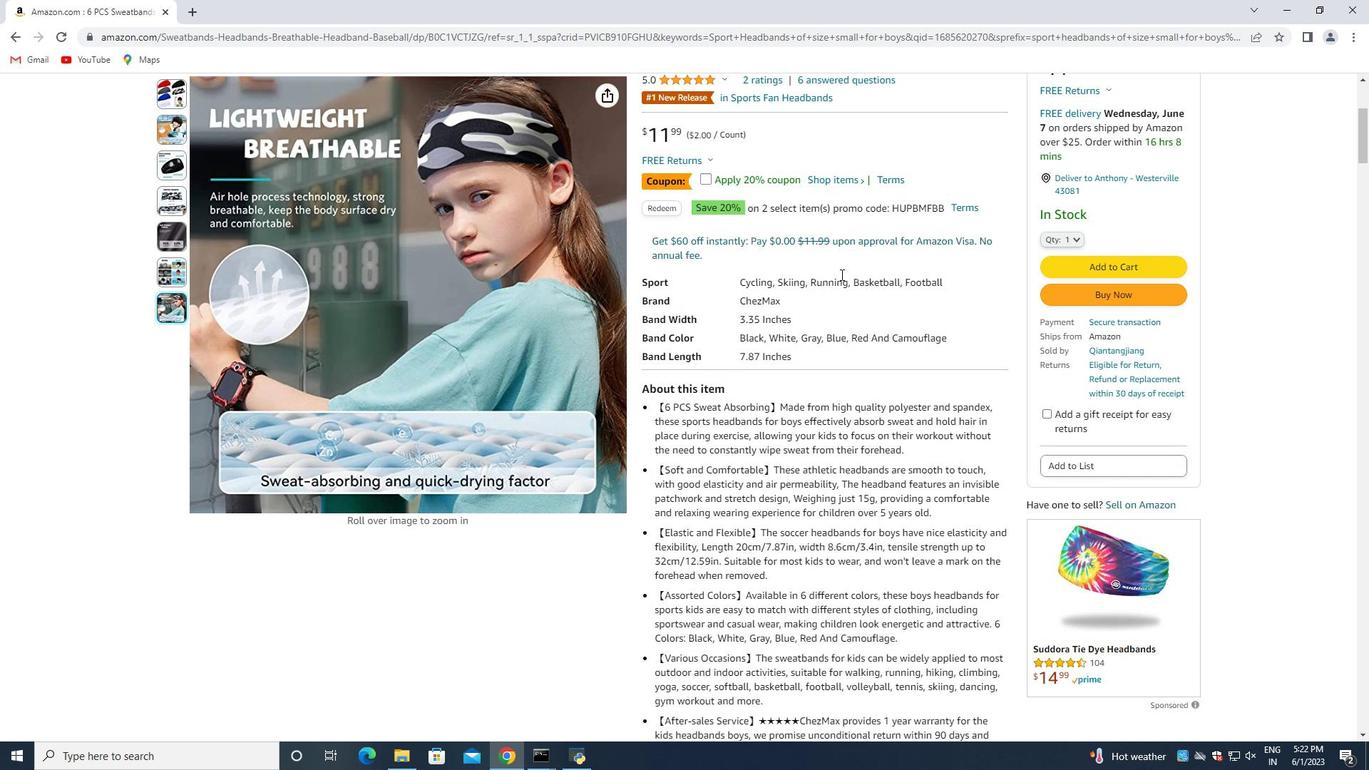 
Action: Mouse moved to (13, 35)
Screenshot: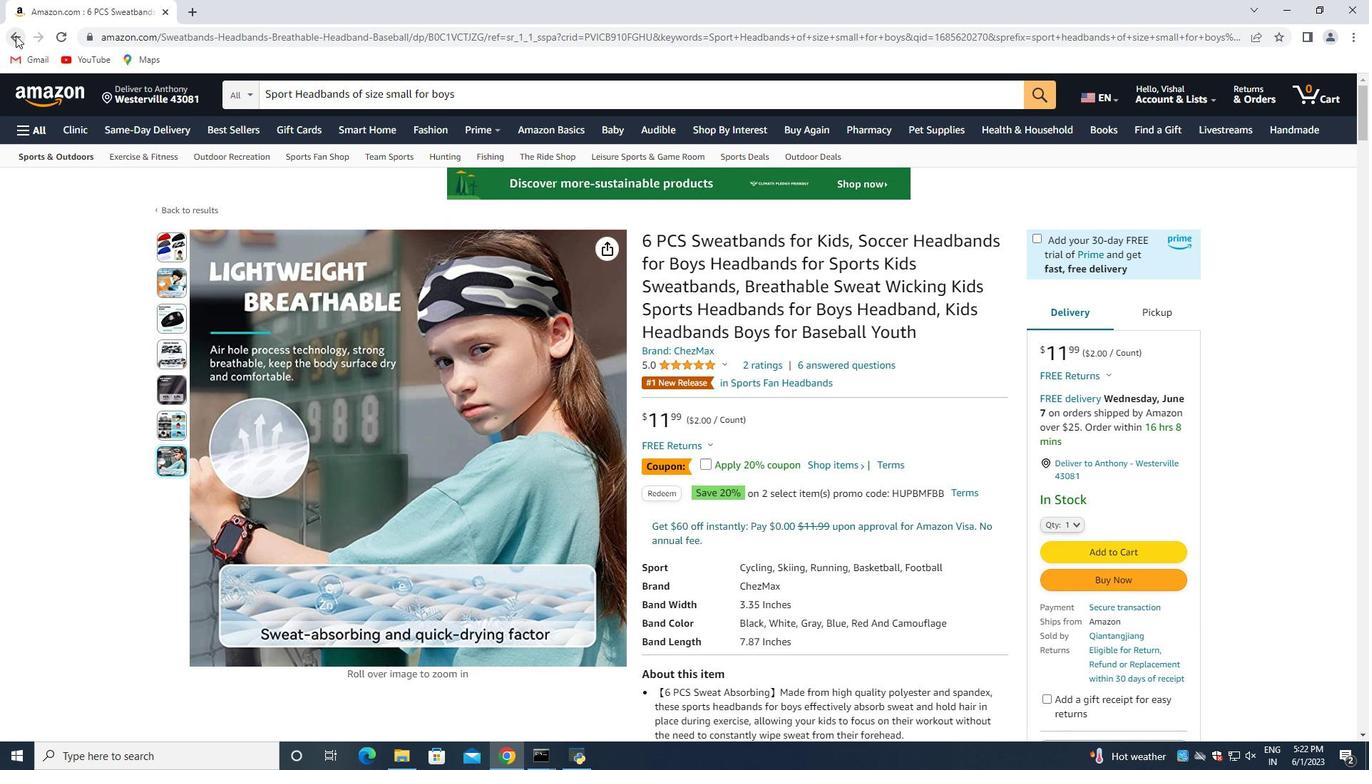 
Action: Mouse pressed left at (13, 35)
Screenshot: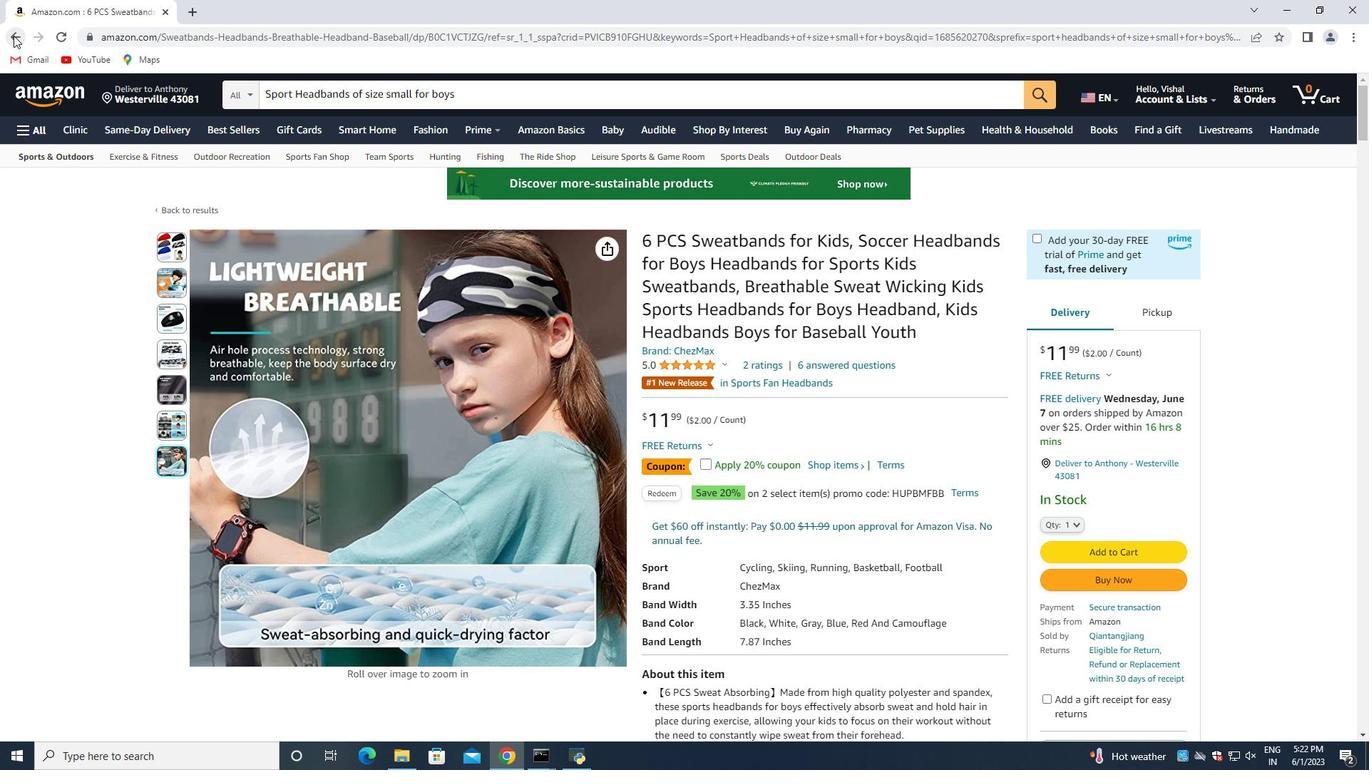 
Action: Mouse moved to (955, 336)
Screenshot: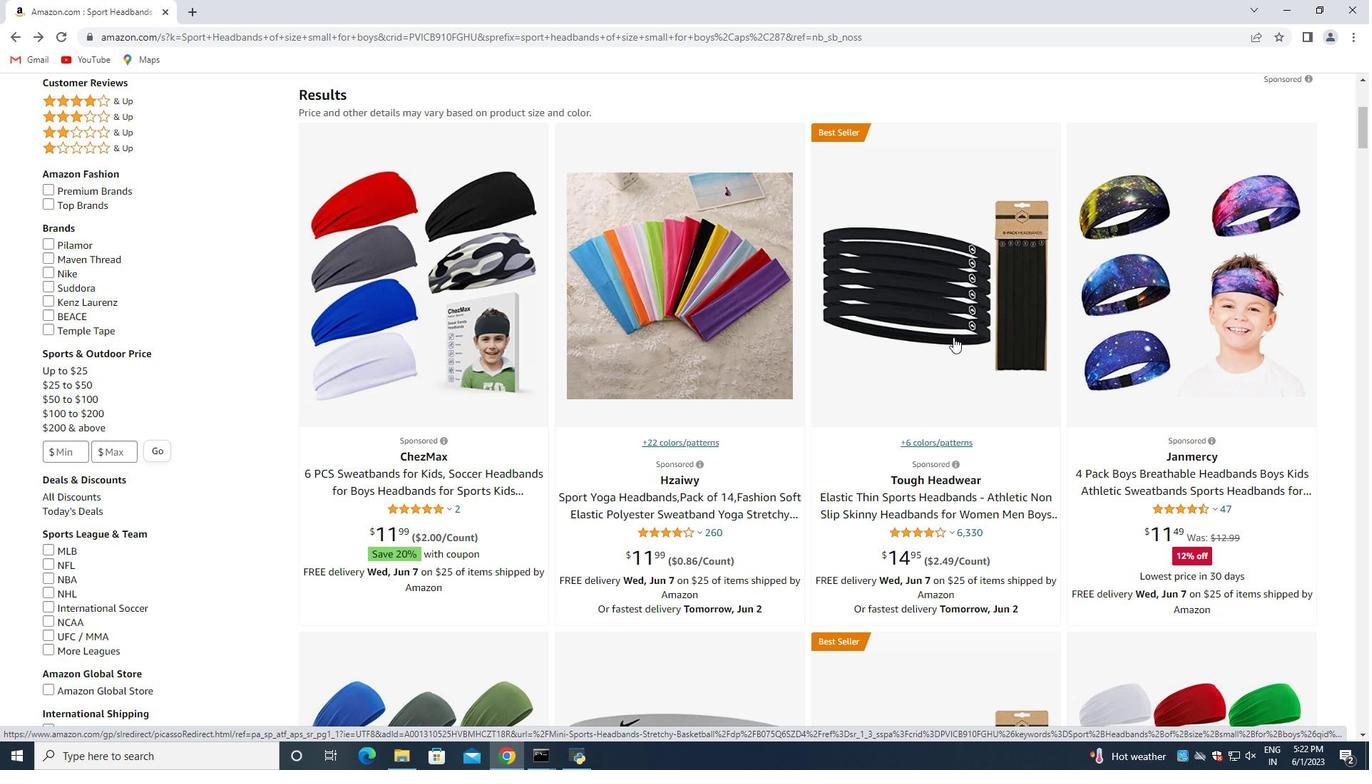 
Action: Mouse scrolled (955, 336) with delta (0, 0)
Screenshot: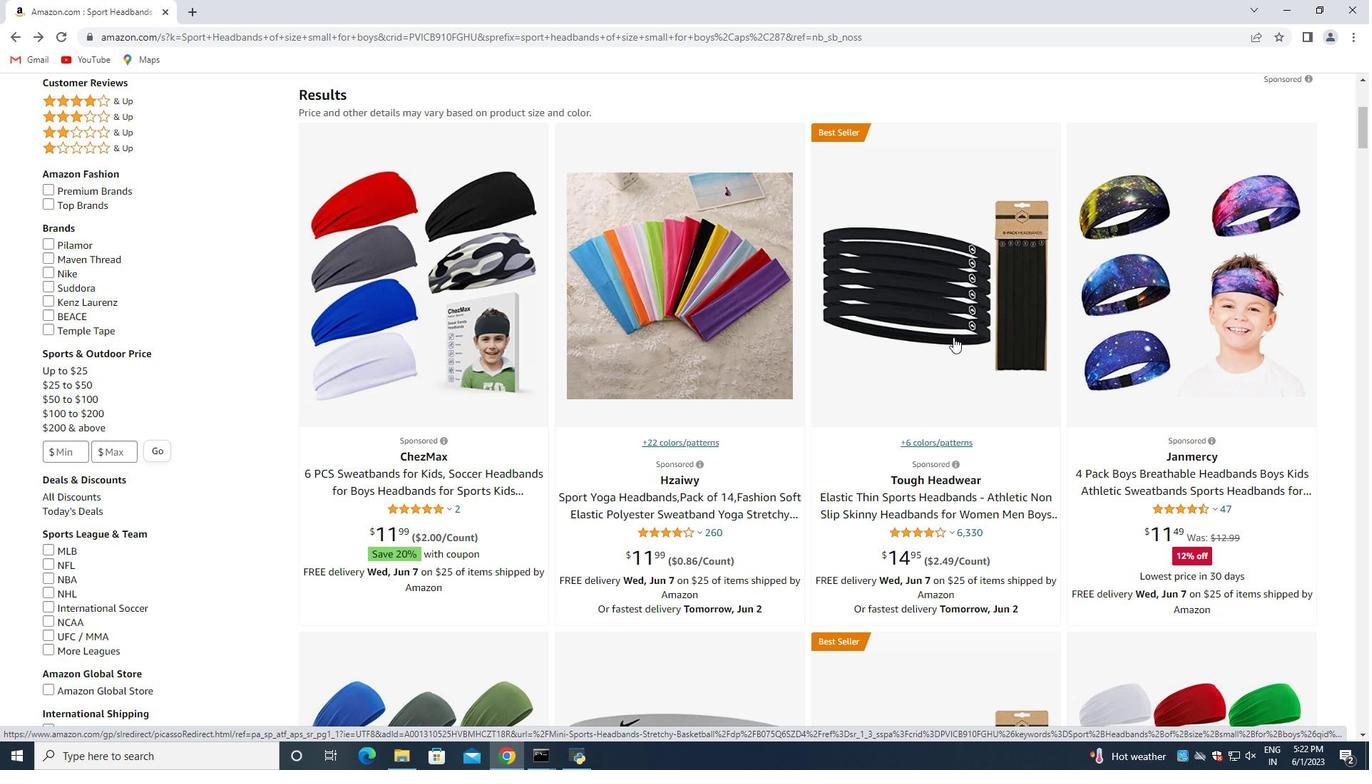 
Action: Mouse moved to (1017, 317)
Screenshot: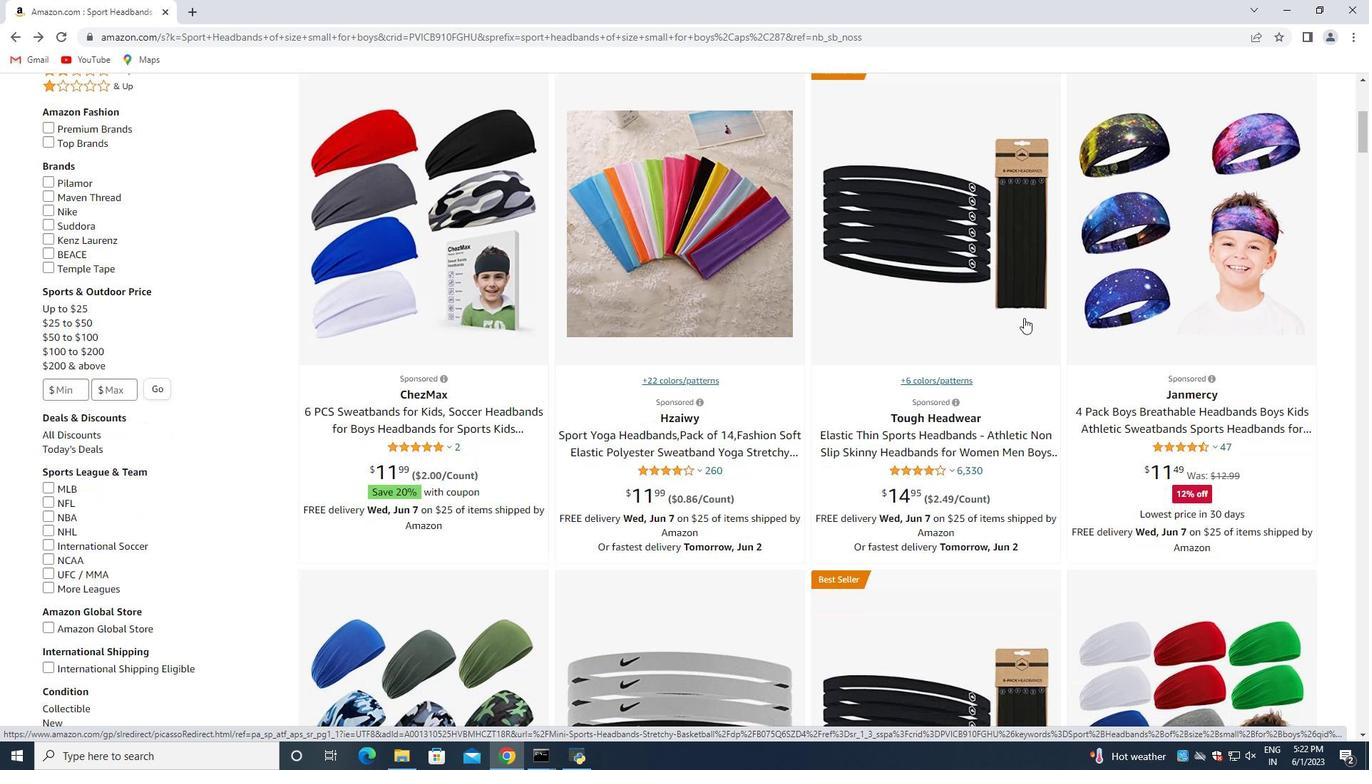 
Action: Mouse scrolled (1017, 316) with delta (0, 0)
Screenshot: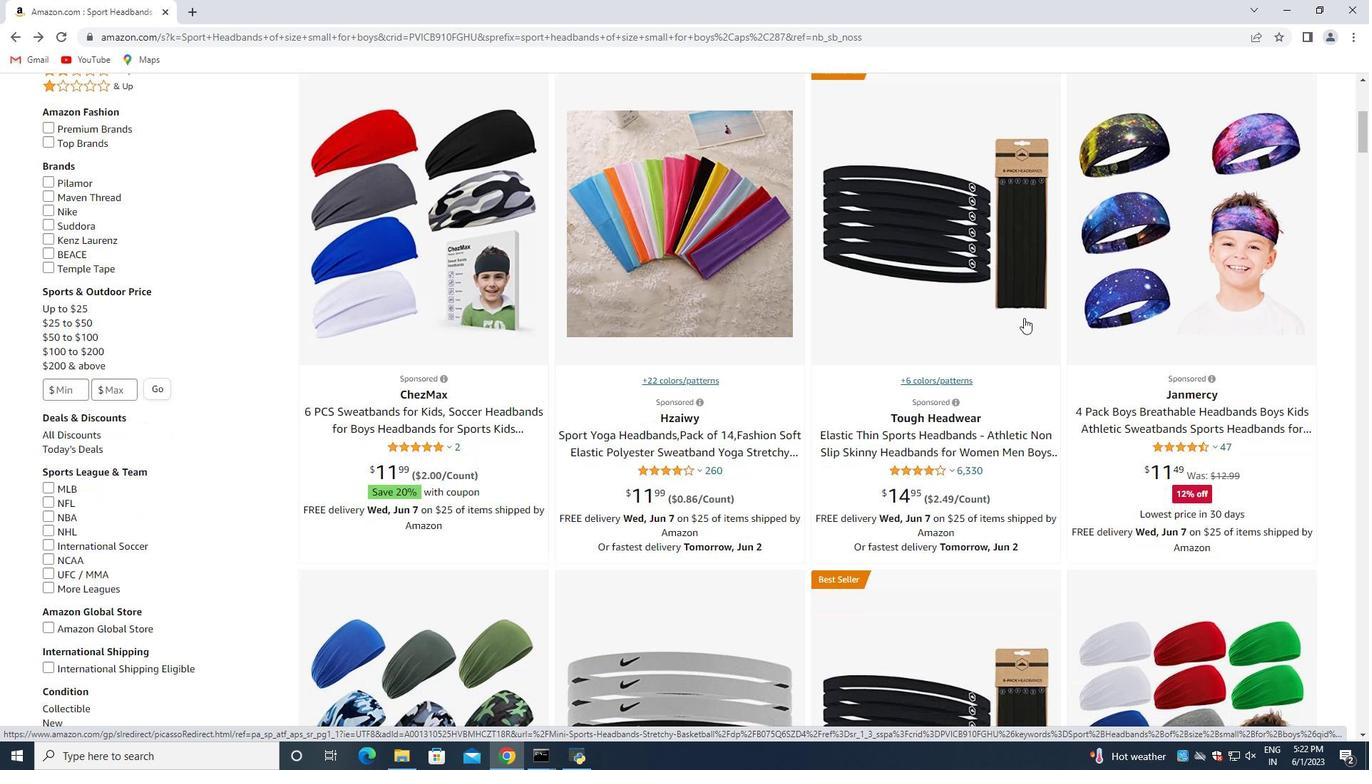 
Action: Mouse moved to (1004, 321)
Screenshot: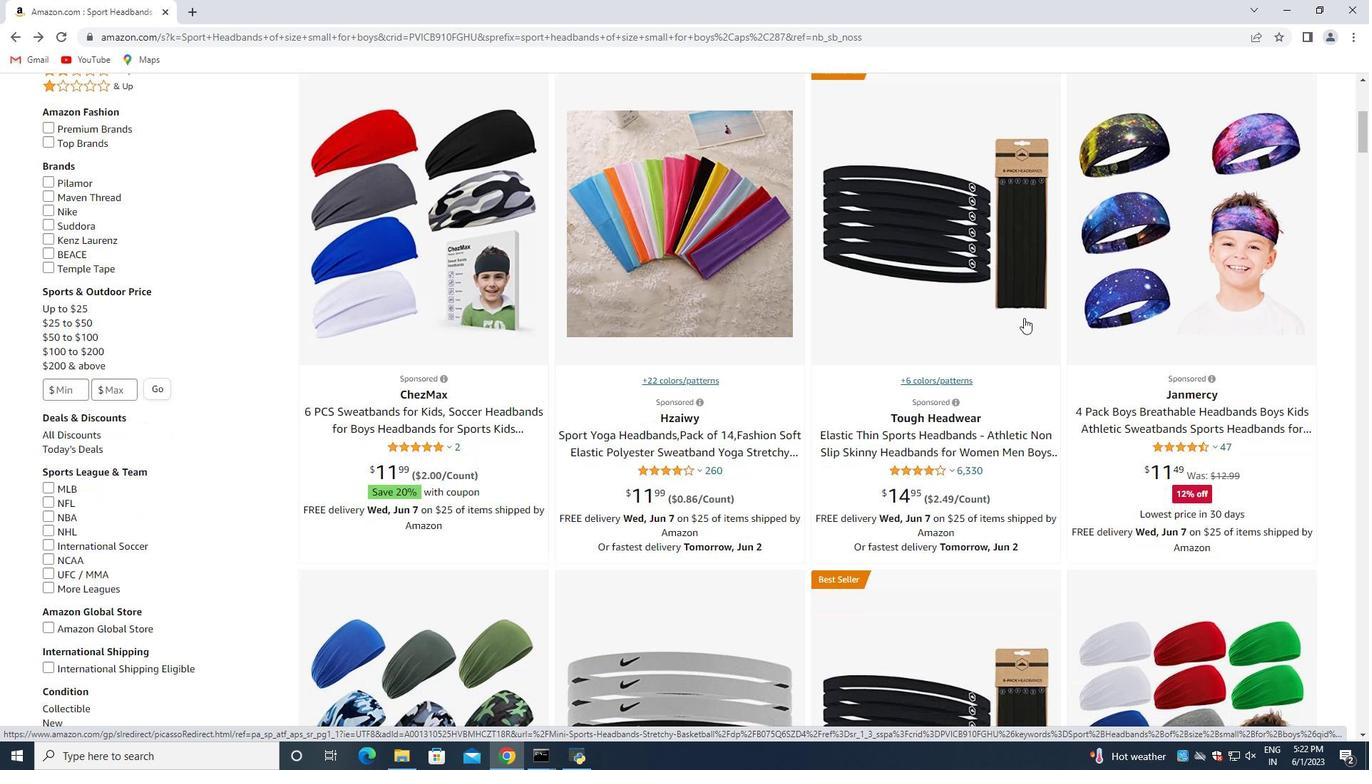 
Action: Mouse scrolled (1004, 320) with delta (0, 0)
Screenshot: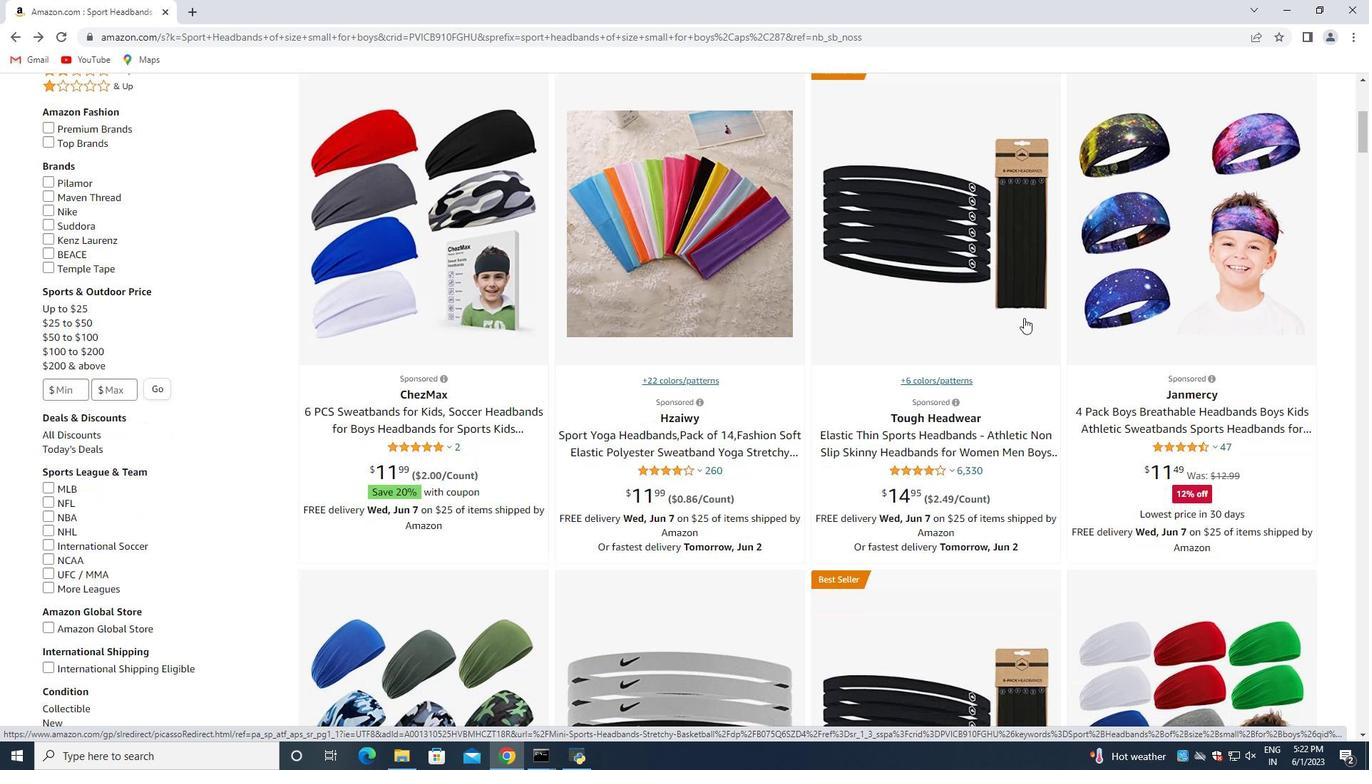
Action: Mouse moved to (985, 324)
Screenshot: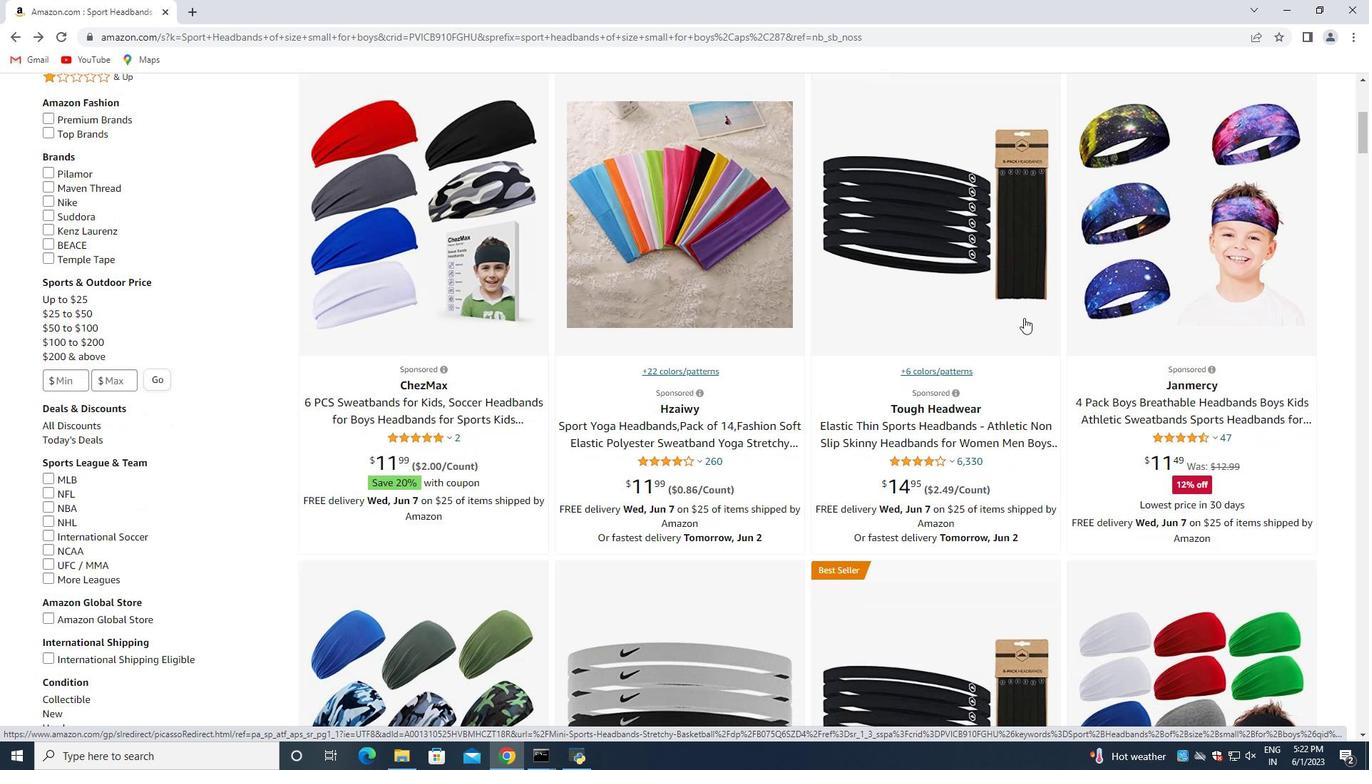 
Action: Mouse scrolled (985, 323) with delta (0, 0)
Screenshot: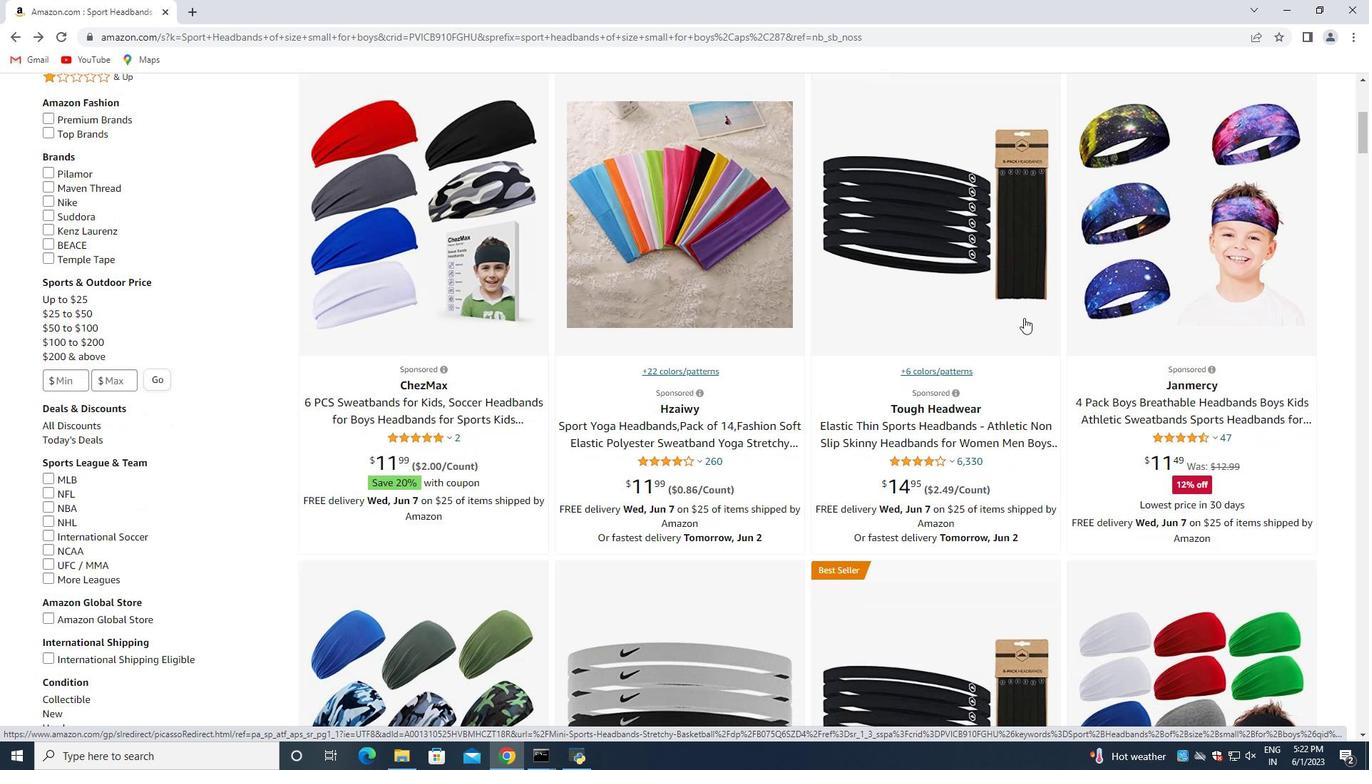 
Action: Mouse moved to (692, 337)
Screenshot: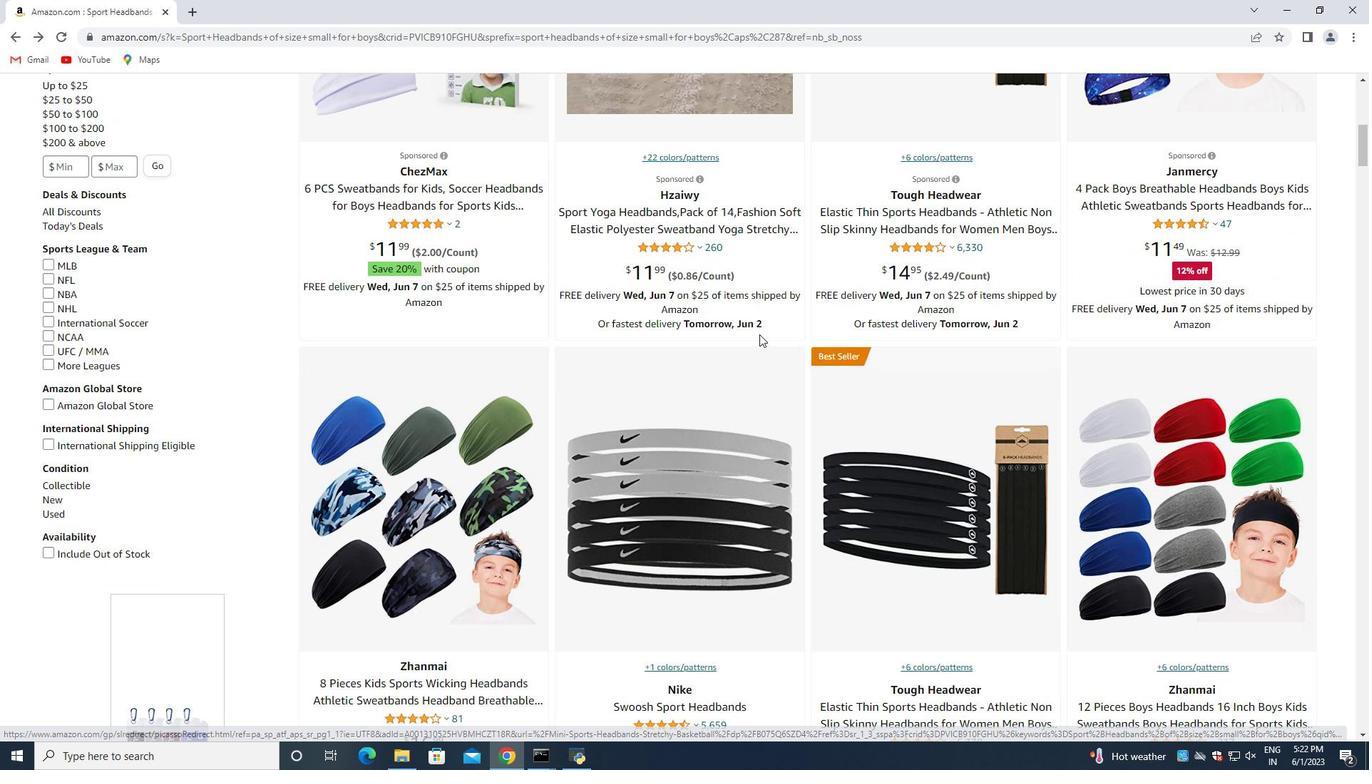 
Action: Mouse scrolled (692, 336) with delta (0, 0)
Screenshot: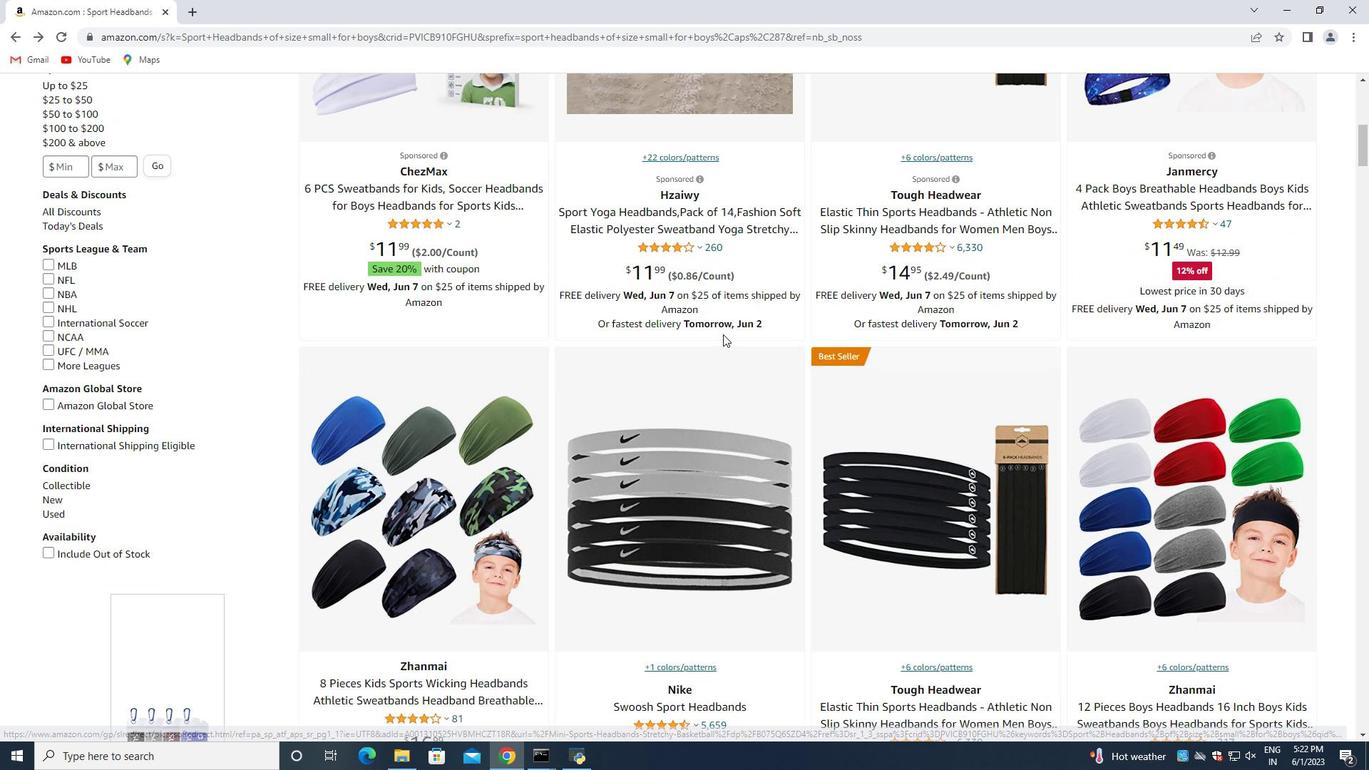 
Action: Mouse moved to (448, 418)
Screenshot: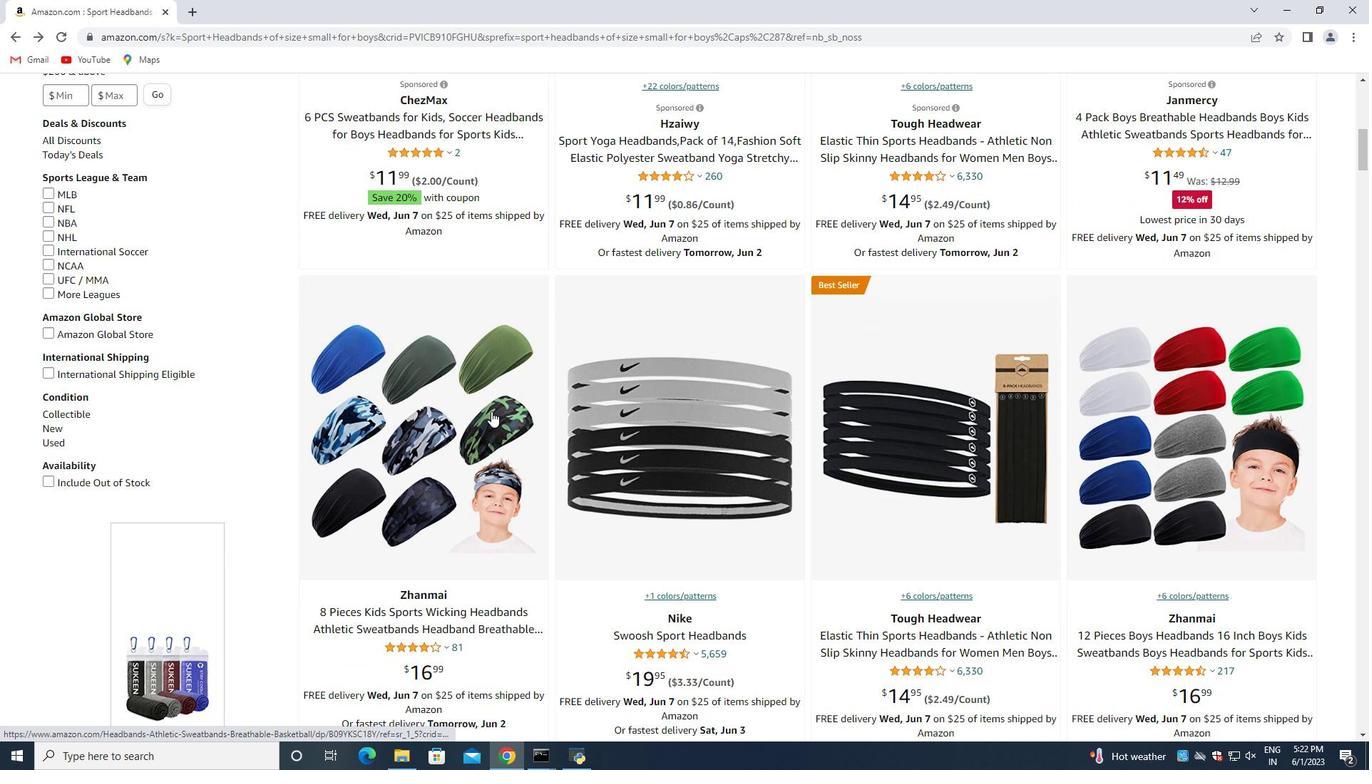 
Action: Mouse pressed left at (448, 418)
Screenshot: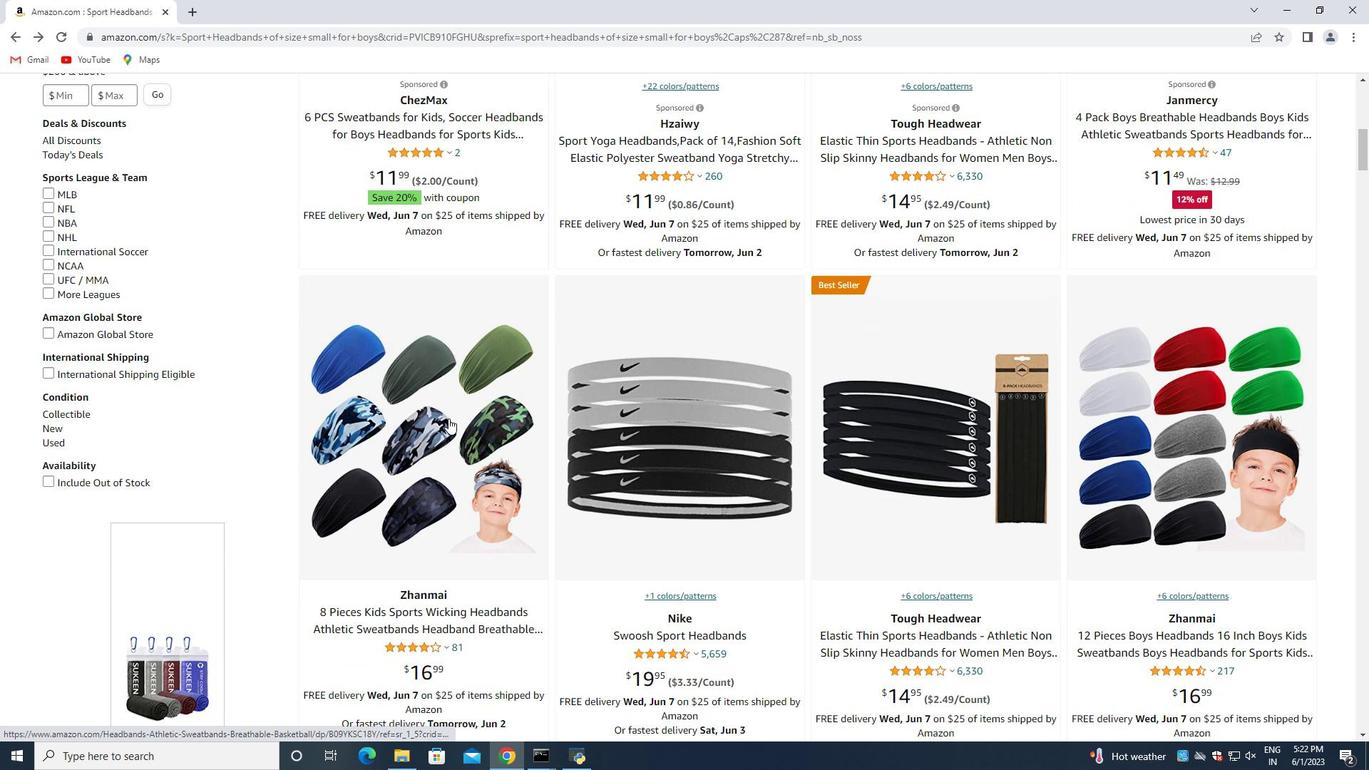 
Action: Mouse moved to (876, 416)
Screenshot: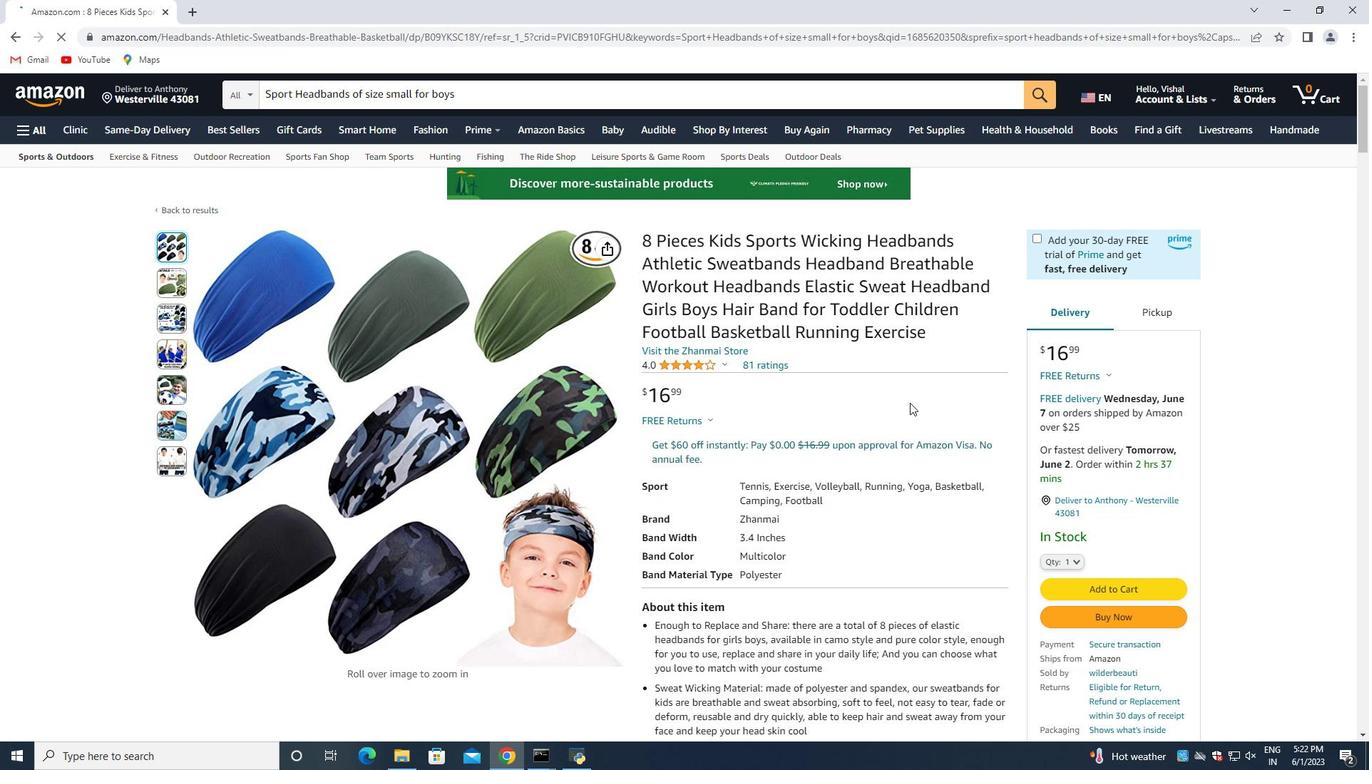 
Action: Mouse scrolled (876, 415) with delta (0, 0)
Screenshot: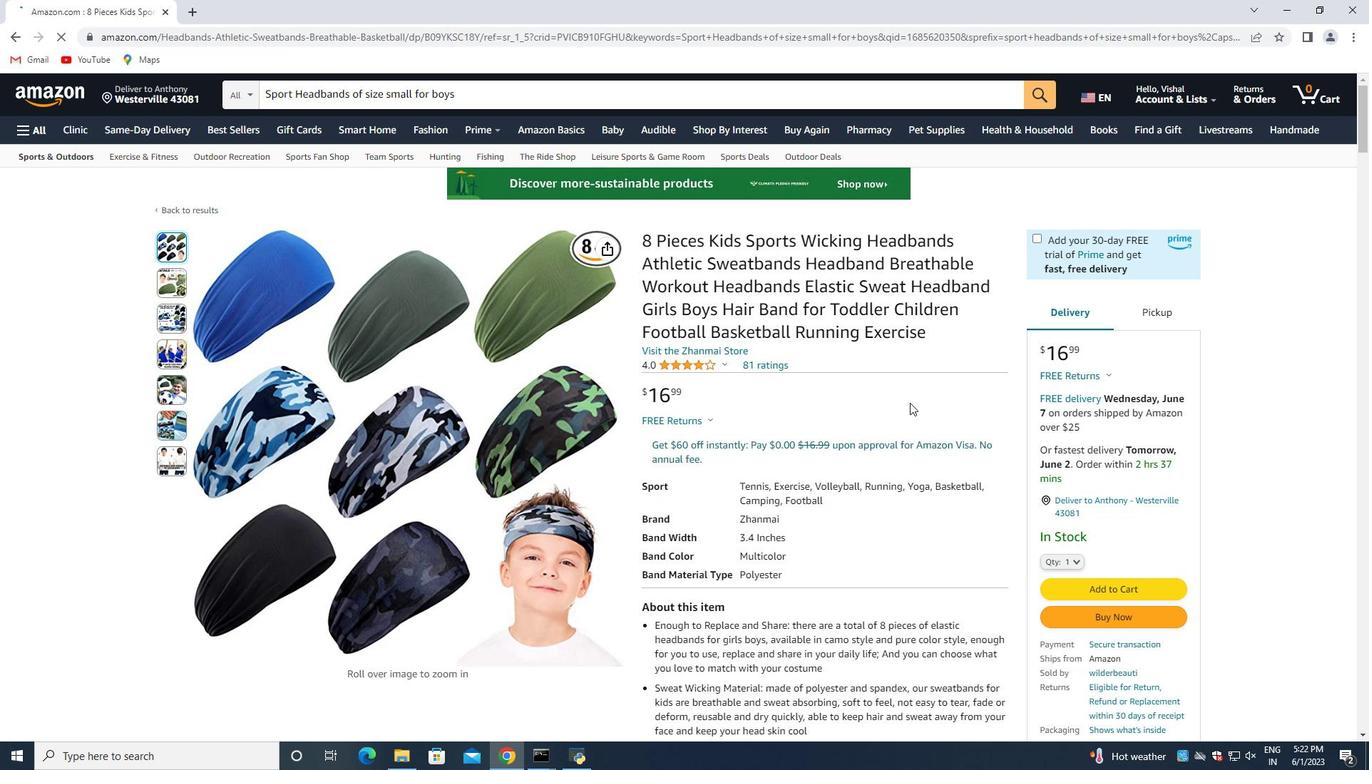
Action: Mouse moved to (874, 414)
Screenshot: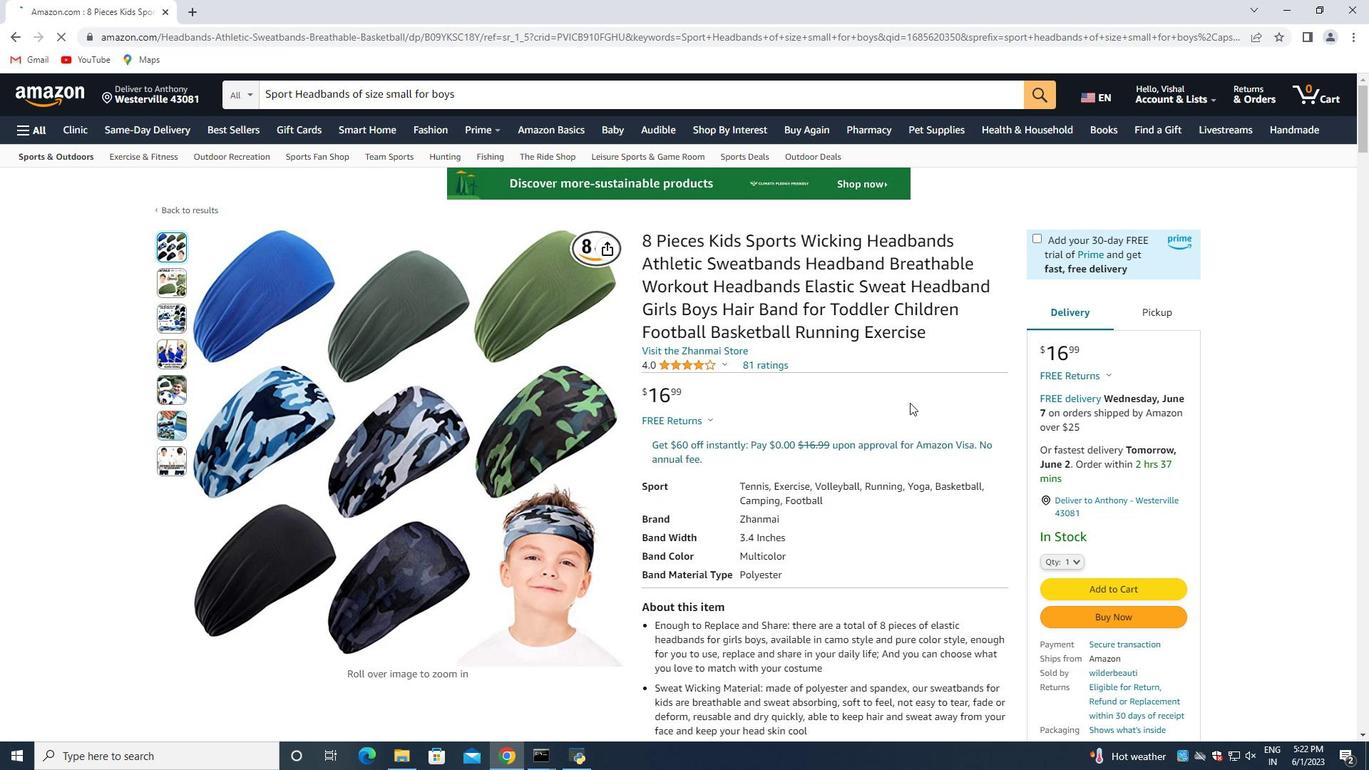 
Action: Mouse scrolled (874, 413) with delta (0, 0)
Screenshot: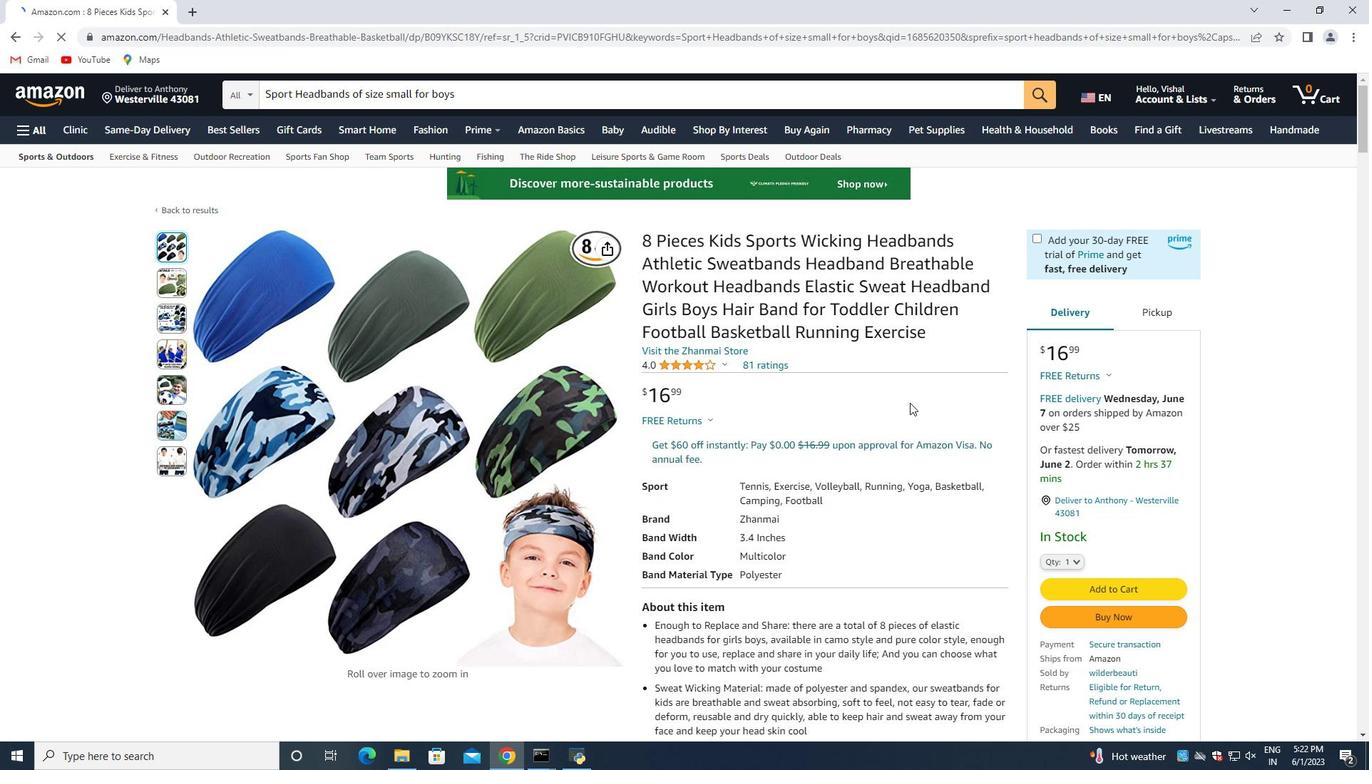 
Action: Mouse moved to (866, 400)
Screenshot: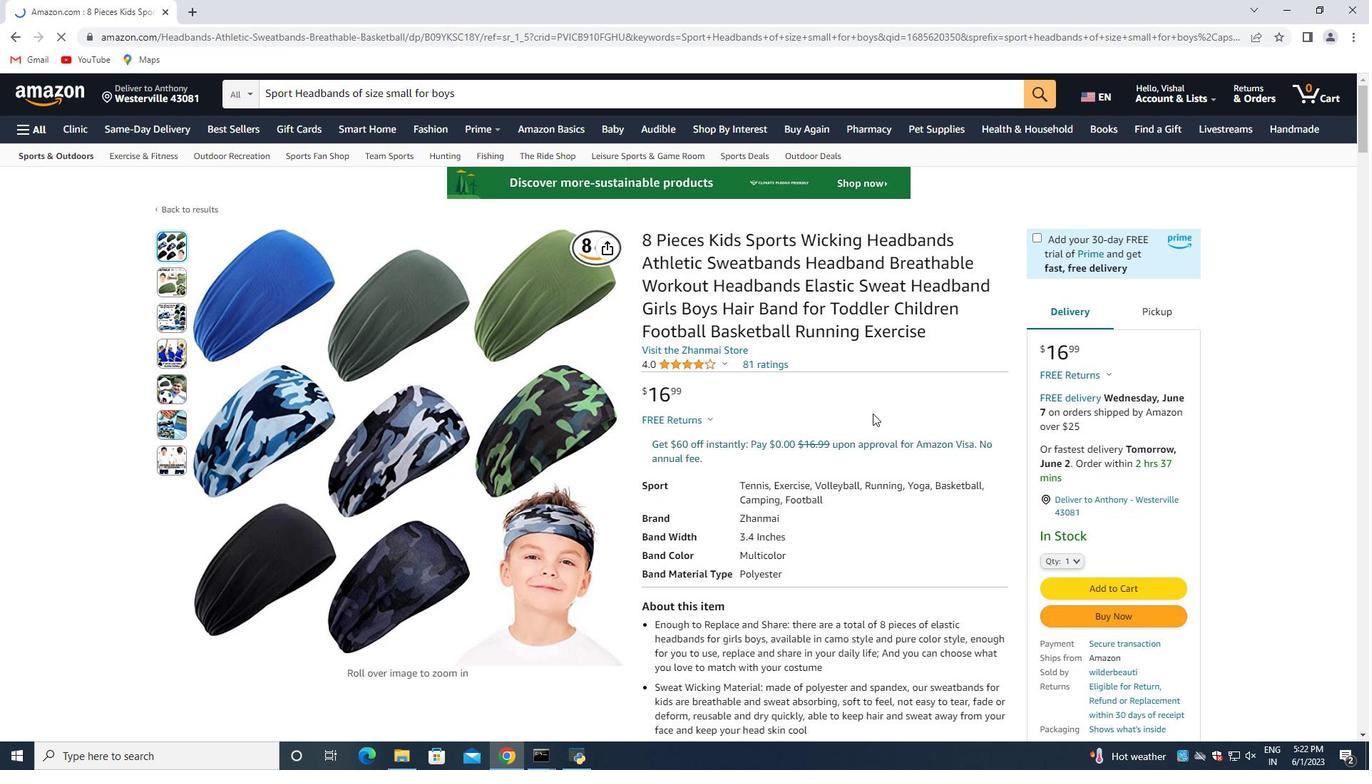 
Action: Mouse scrolled (866, 400) with delta (0, 0)
Screenshot: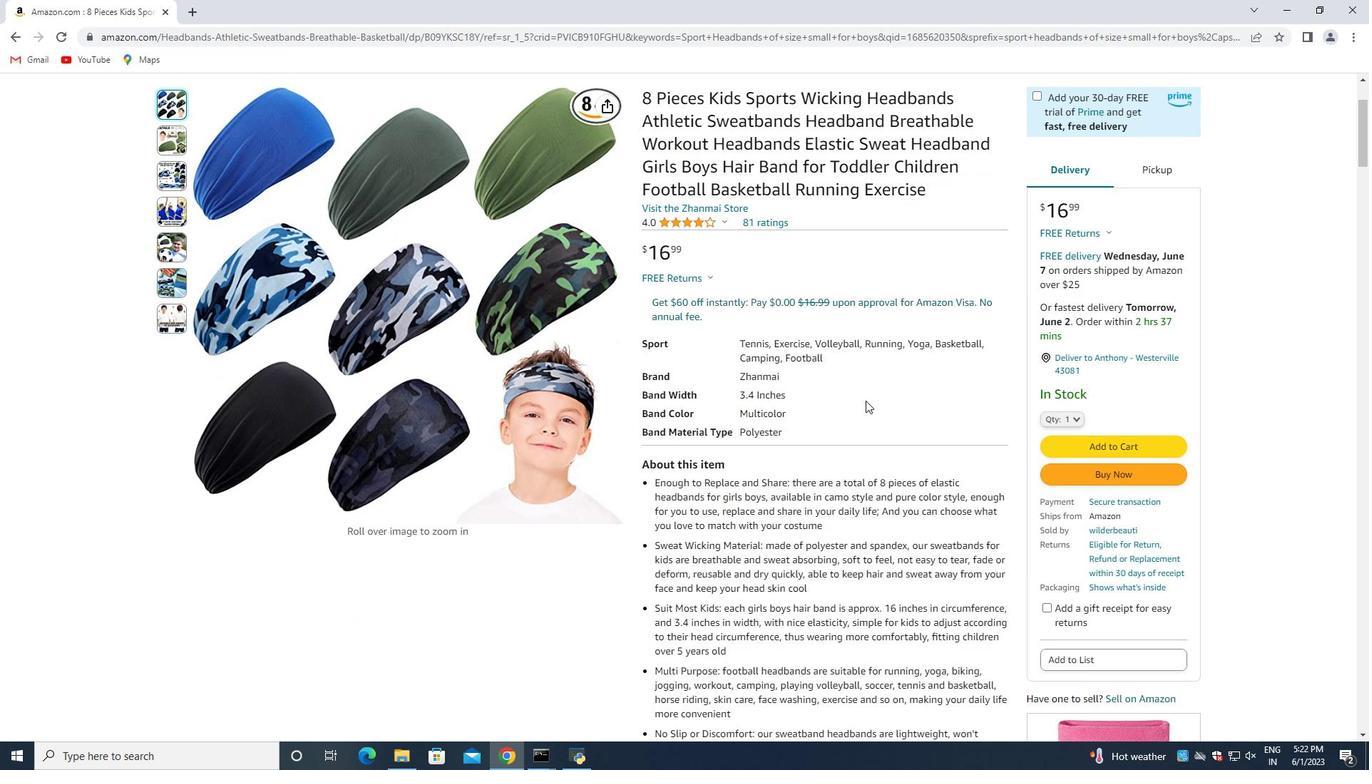 
Action: Mouse moved to (866, 400)
Screenshot: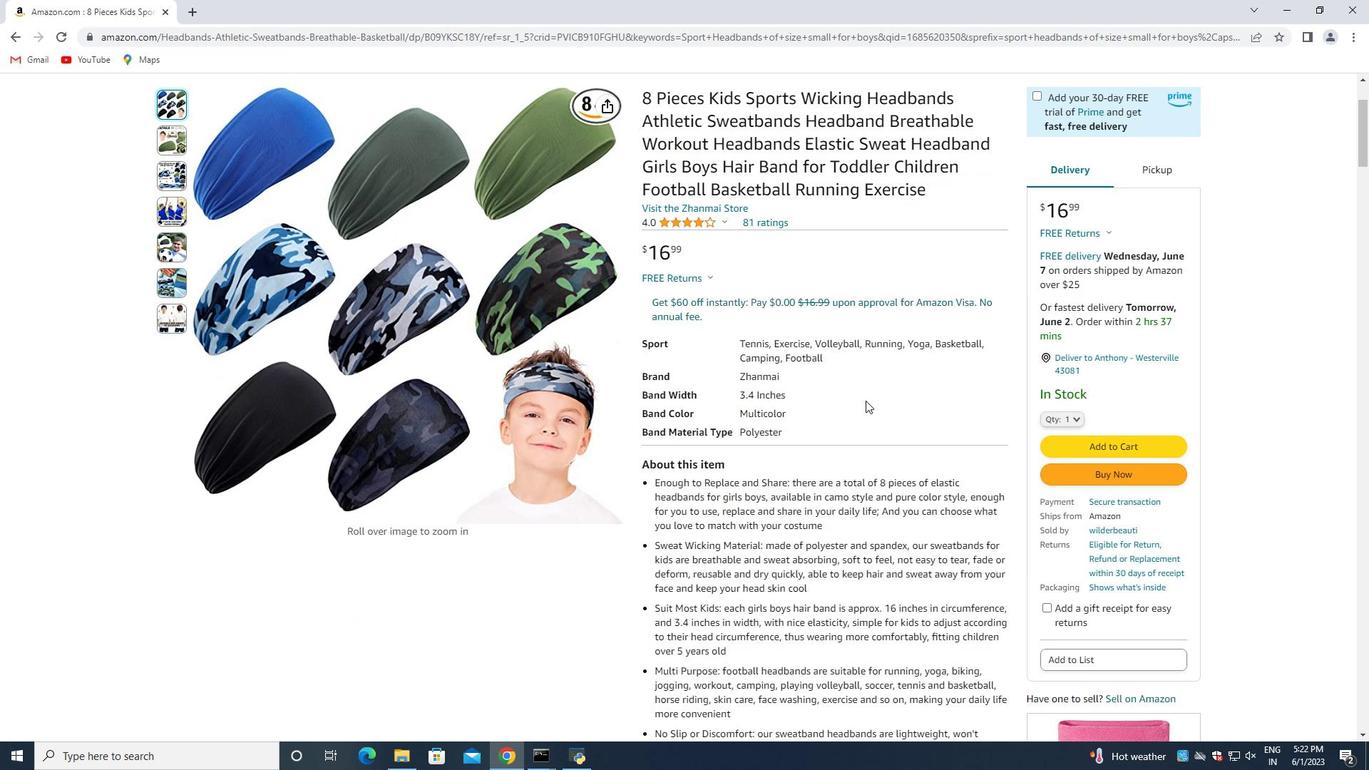 
Action: Mouse scrolled (866, 400) with delta (0, 0)
Screenshot: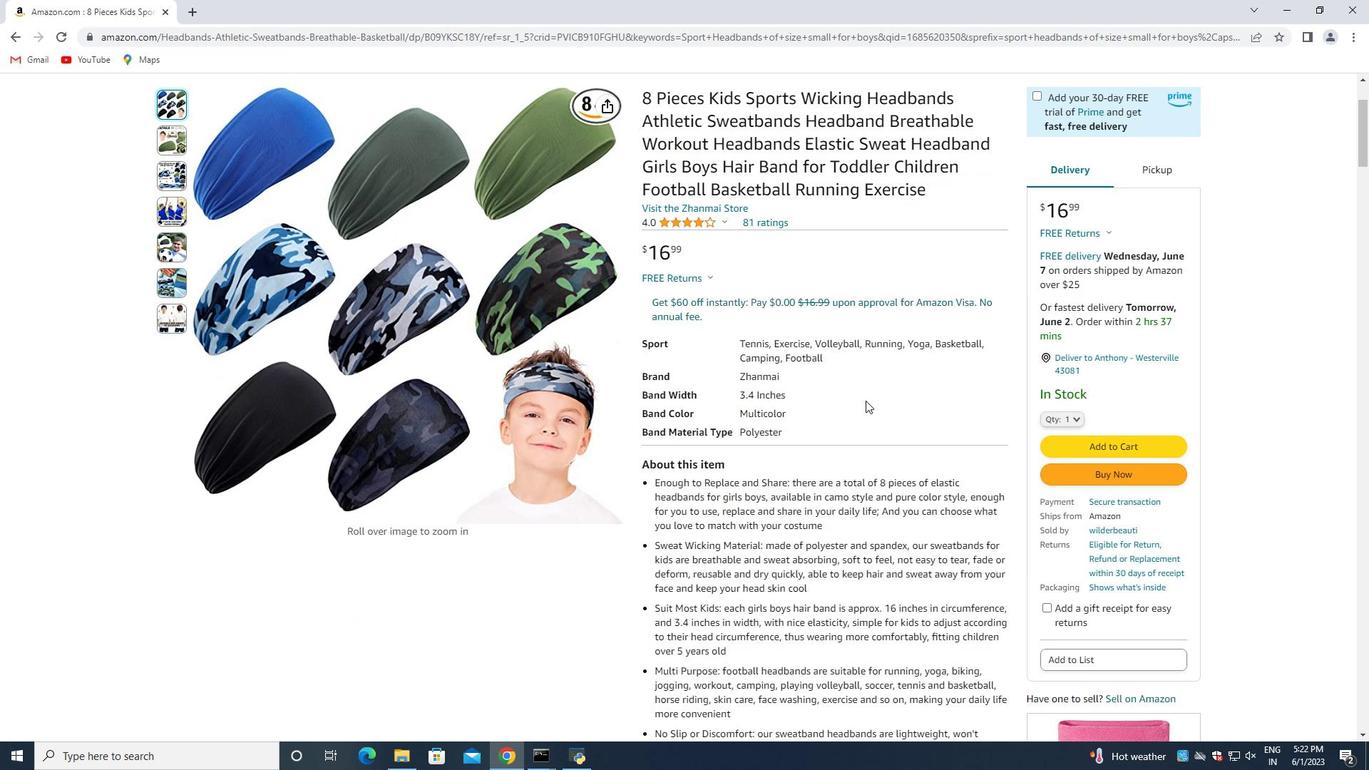 
Action: Mouse moved to (864, 402)
Screenshot: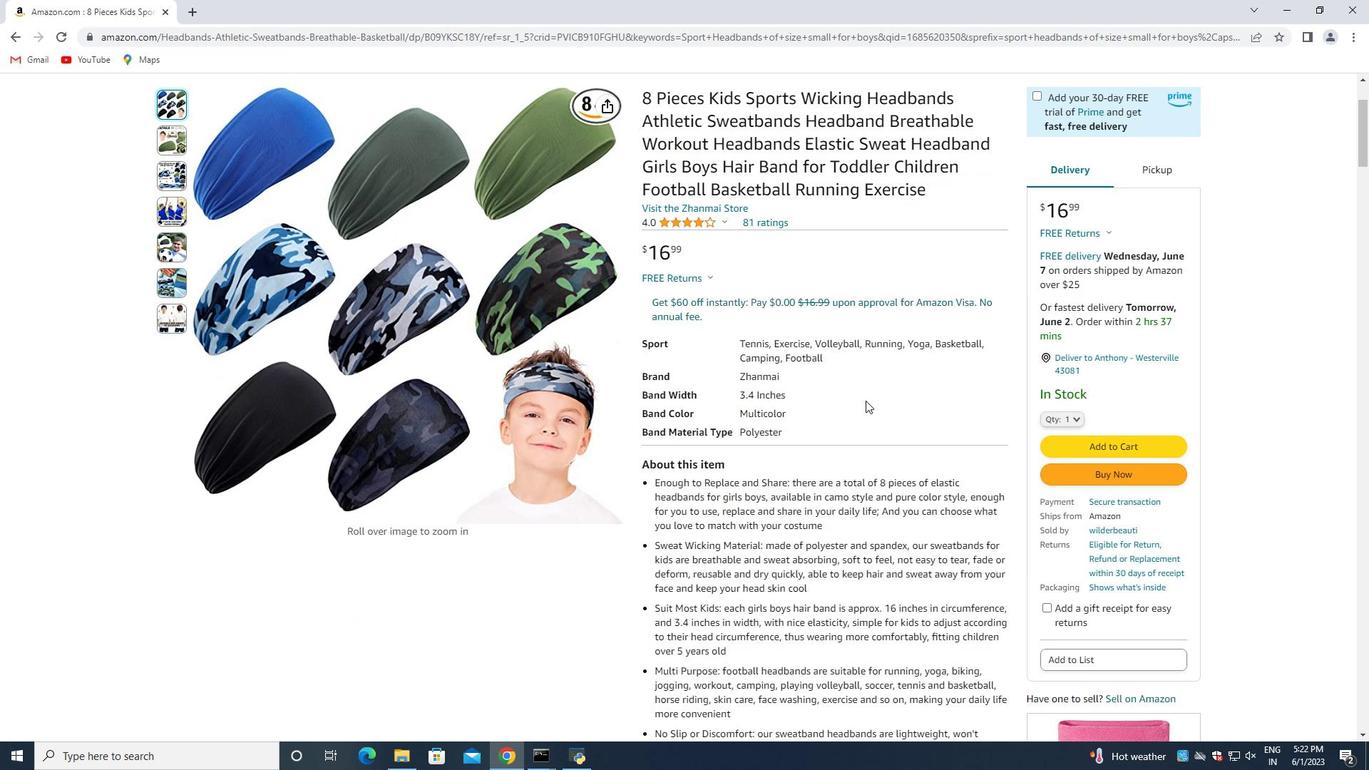 
Action: Mouse scrolled (864, 401) with delta (0, 0)
Screenshot: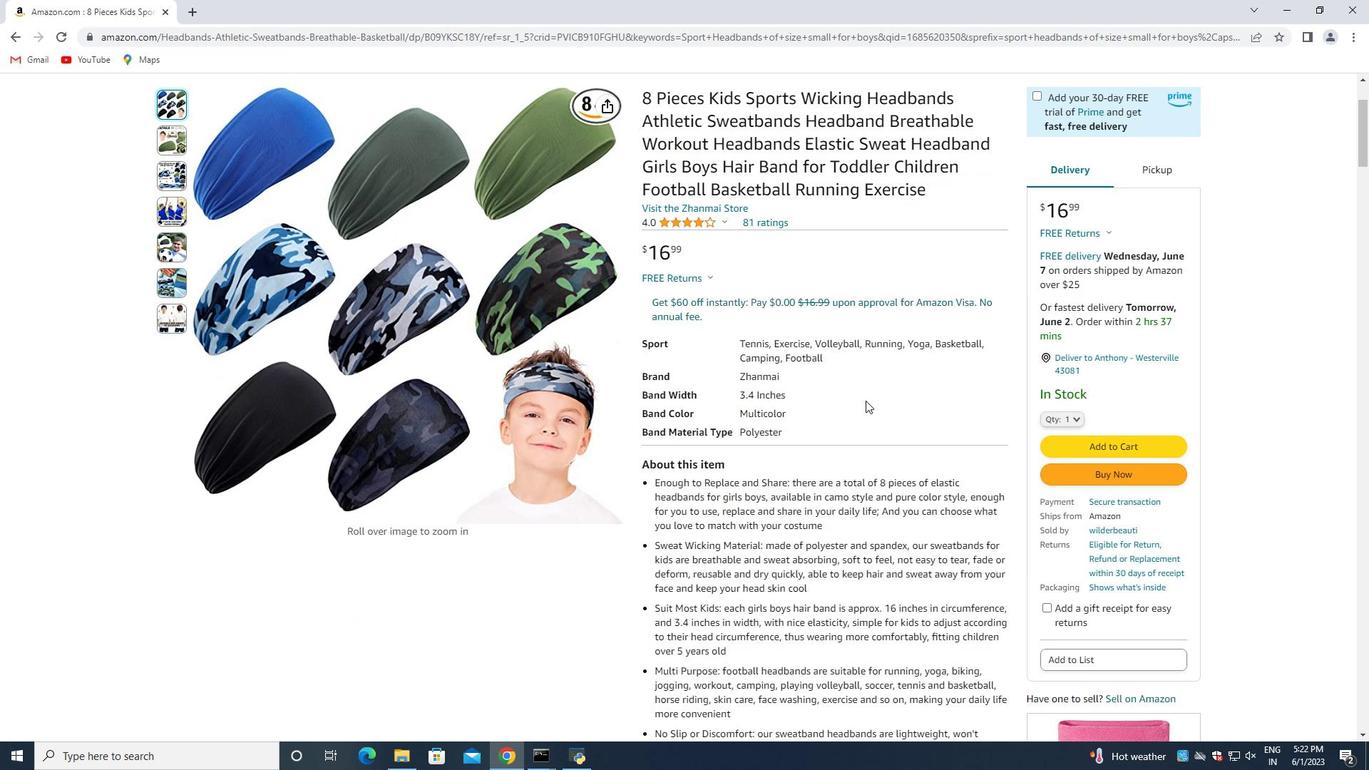 
Action: Mouse scrolled (864, 401) with delta (0, 0)
Screenshot: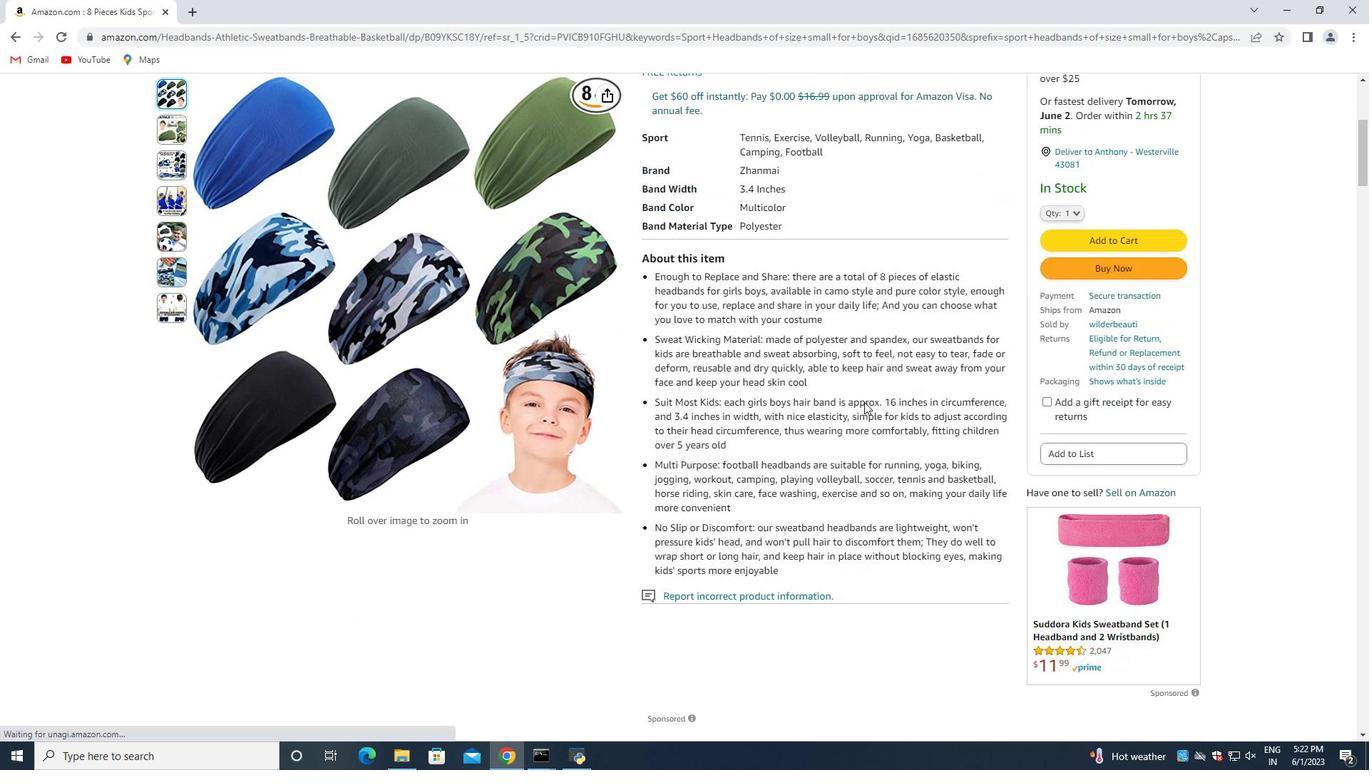 
Action: Mouse scrolled (864, 401) with delta (0, 0)
Screenshot: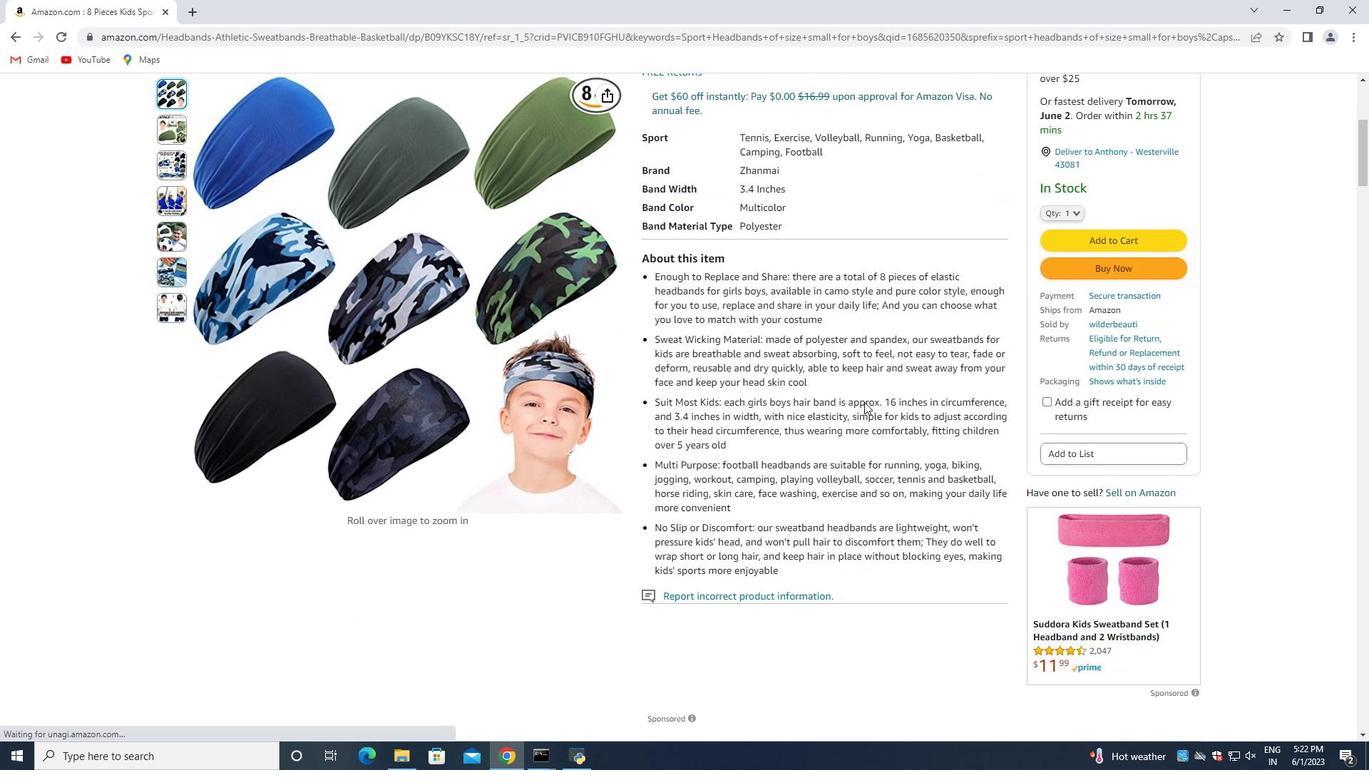
Action: Mouse scrolled (864, 401) with delta (0, 0)
Screenshot: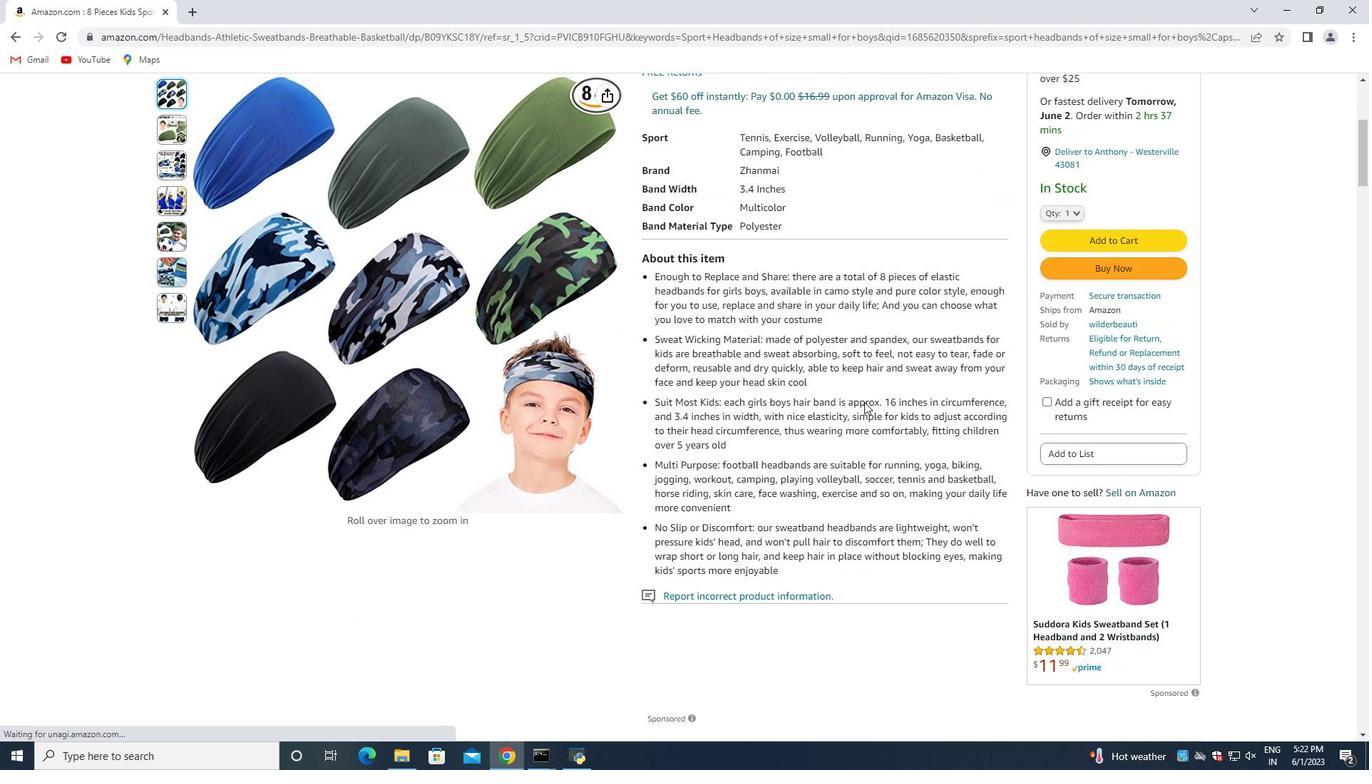
Action: Mouse scrolled (864, 403) with delta (0, 0)
Screenshot: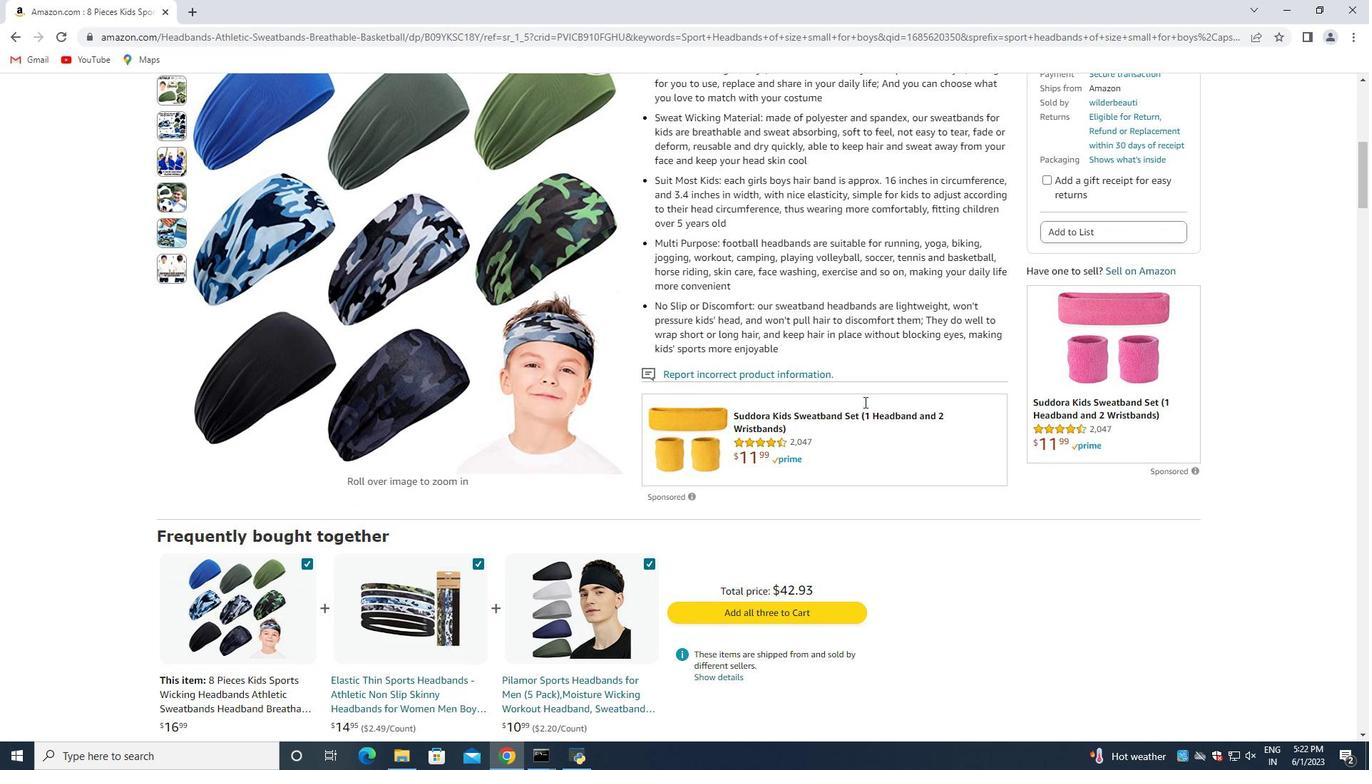 
Action: Mouse scrolled (864, 403) with delta (0, 0)
Screenshot: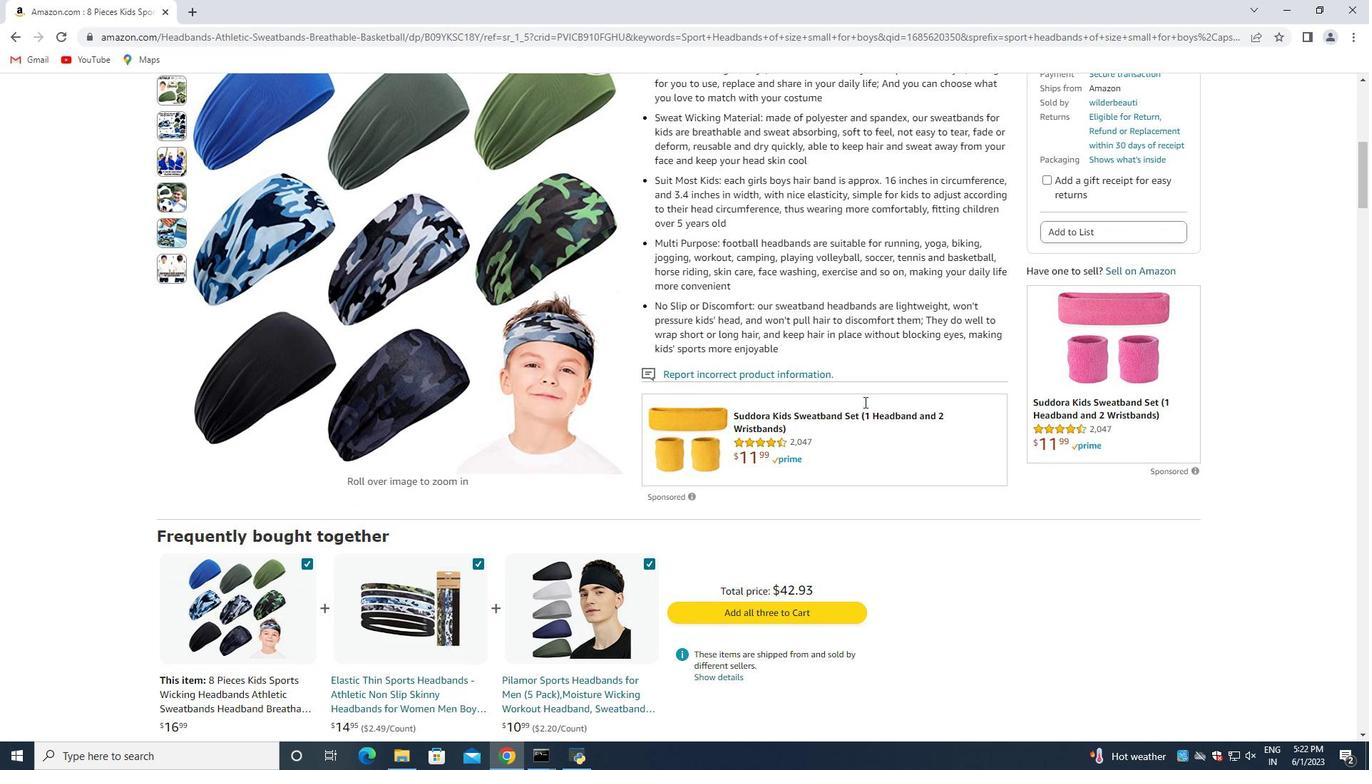 
Action: Mouse scrolled (864, 403) with delta (0, 0)
Screenshot: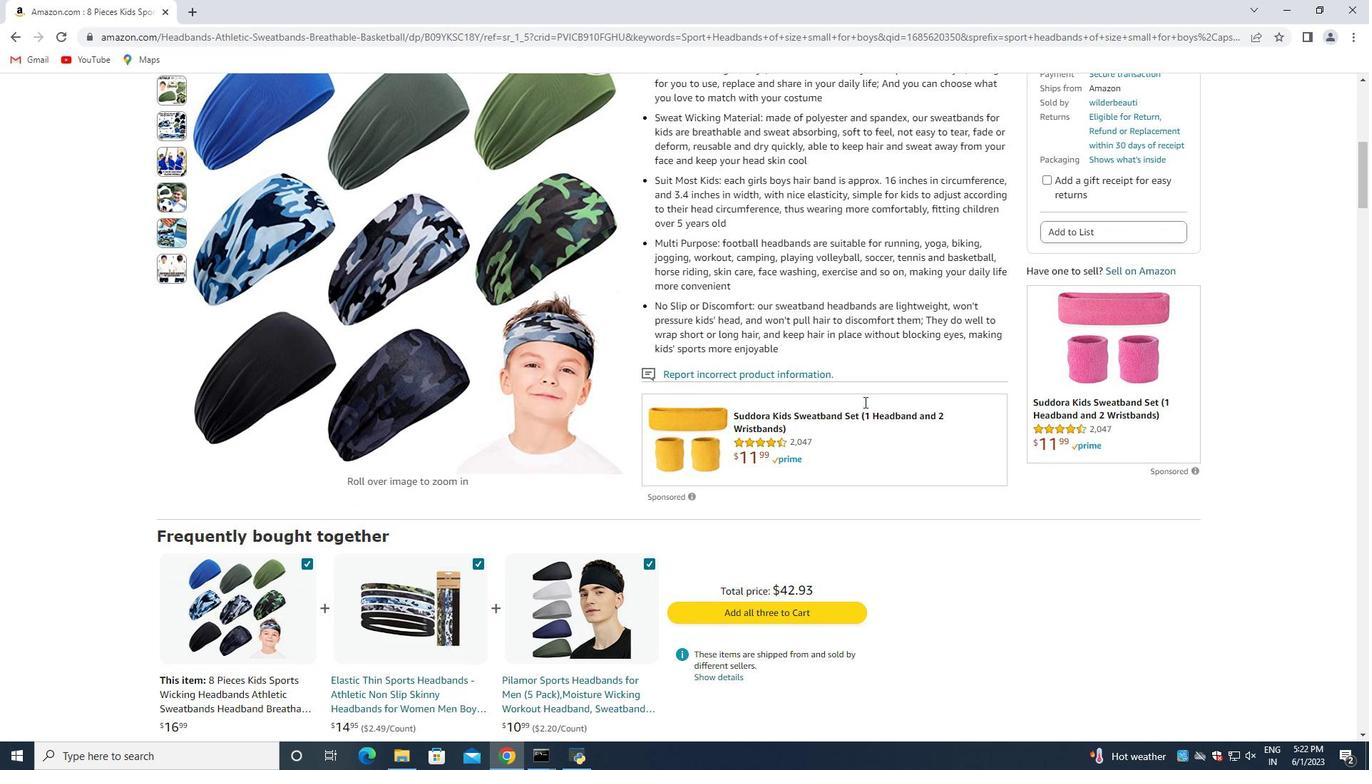 
Action: Mouse scrolled (864, 403) with delta (0, 0)
Screenshot: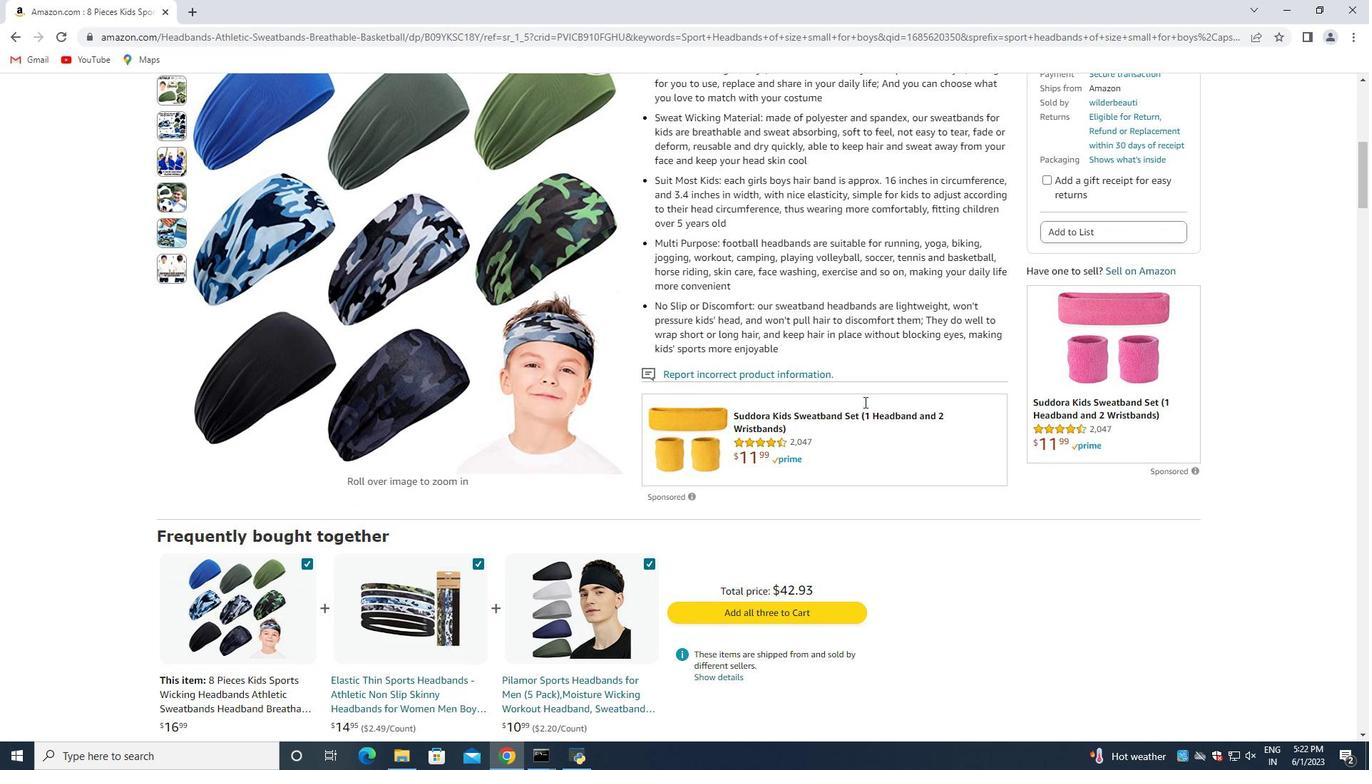 
Action: Mouse scrolled (864, 403) with delta (0, 0)
